 Task: Research Airbnb accommodation in Concepción de La Vega, Dominican Republic from 2nd November, 2023 to 9th November, 2023 for 5 adults. Place can be shared room with 2 bedrooms having 5 beds and 2 bathrooms. Property type can be flat. Amenities needed are: wifi, washing machine. Look for 4 properties as per requirement.
Action: Mouse moved to (535, 97)
Screenshot: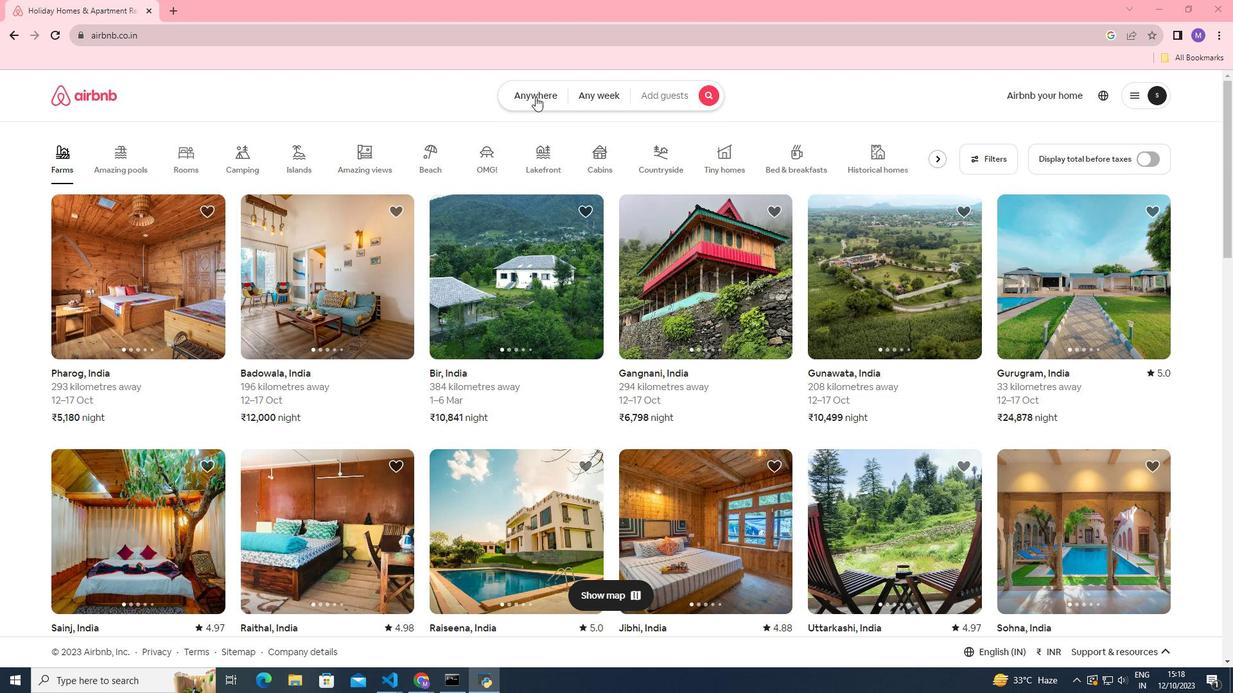 
Action: Mouse pressed left at (535, 97)
Screenshot: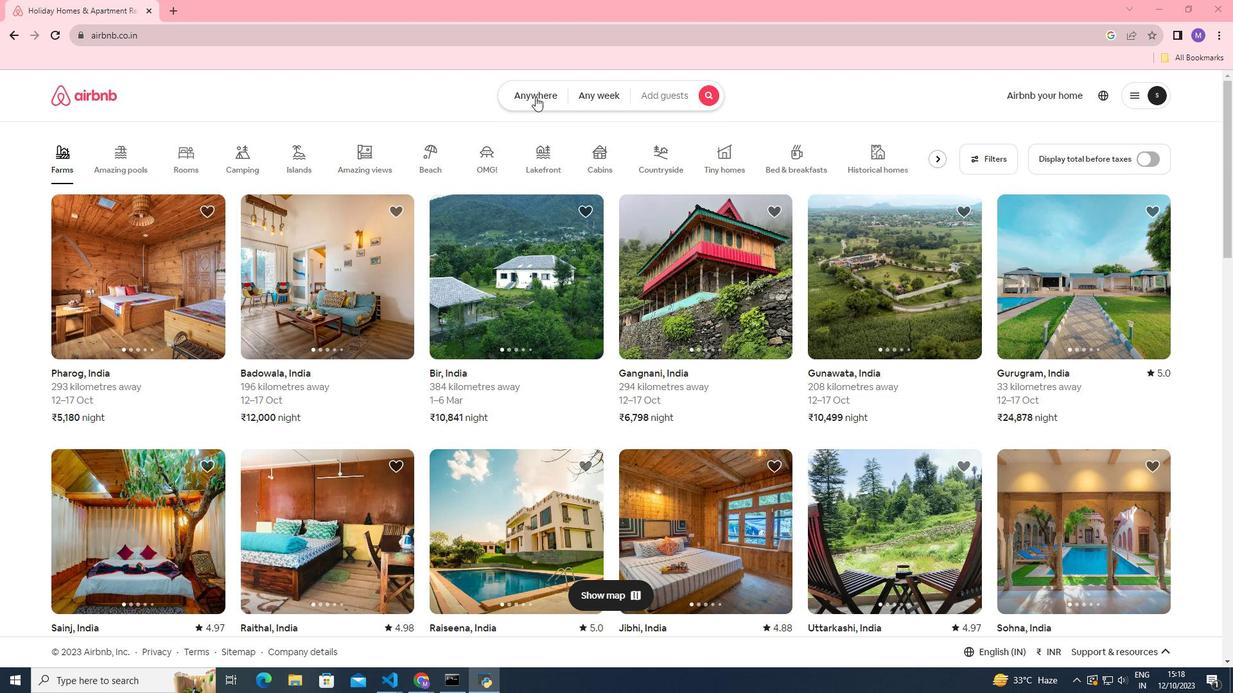 
Action: Mouse moved to (455, 147)
Screenshot: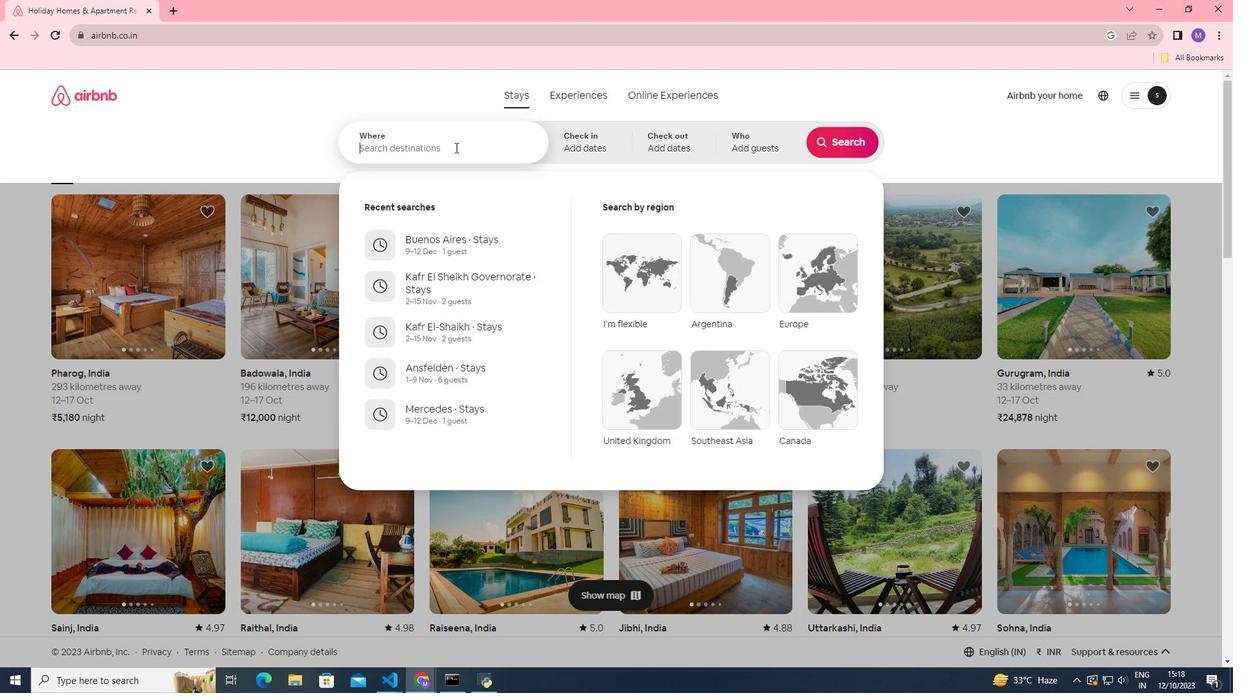 
Action: Mouse pressed left at (455, 147)
Screenshot: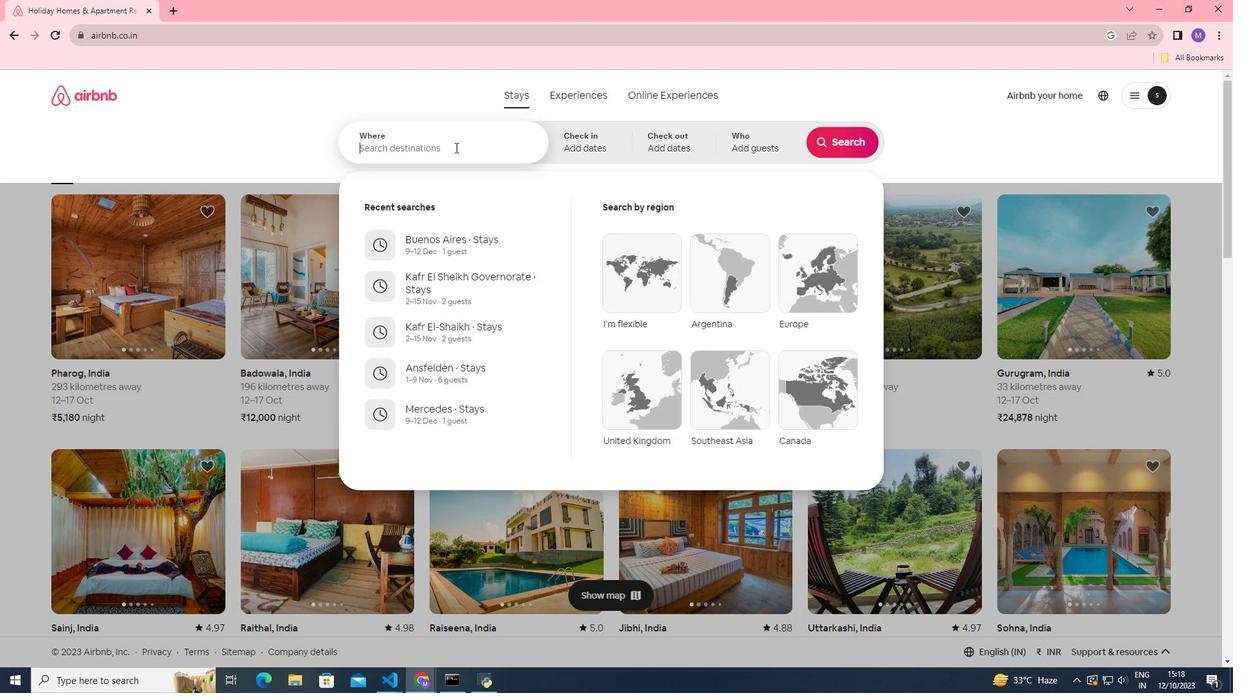
Action: Key pressed <Key.shift>Concepcion<Key.space>de<Key.space><Key.shift>La<Key.space><Key.shift>Vega,<Key.space><Key.shift>Dominican<Key.space><Key.shift><Key.shift><Key.shift><Key.shift><Key.shift><Key.shift><Key.shift><Key.shift><Key.shift><Key.shift><Key.shift><Key.shift>Republic
Screenshot: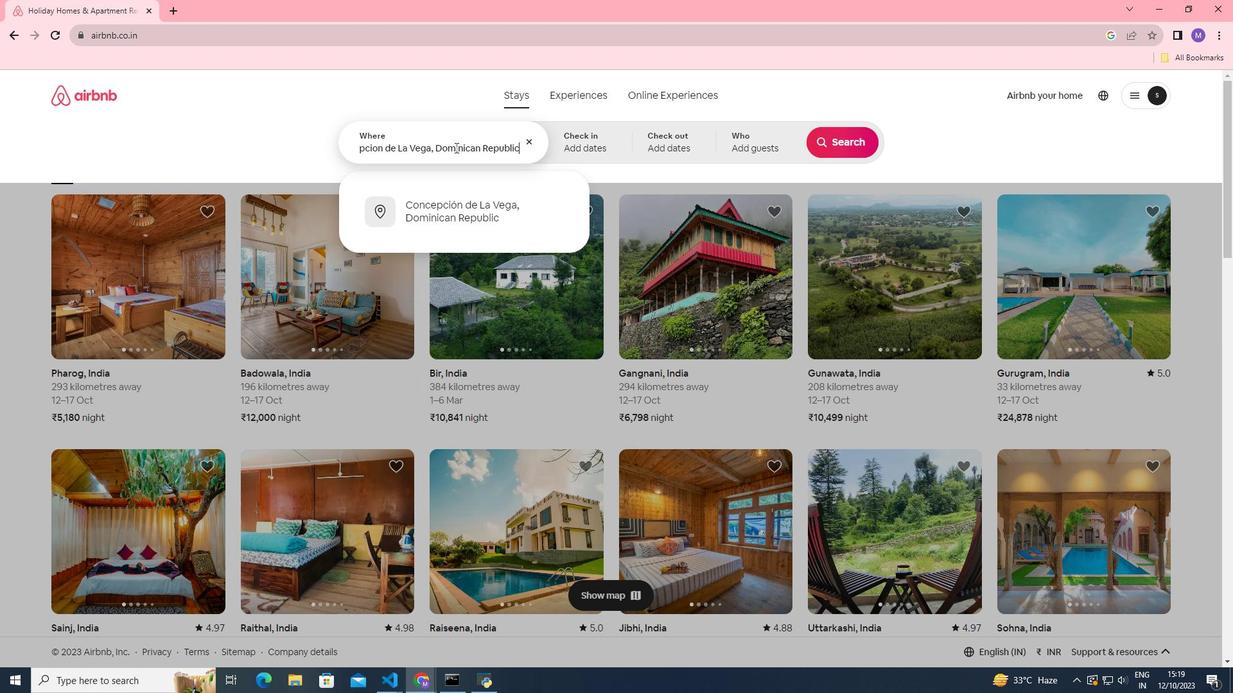 
Action: Mouse moved to (580, 138)
Screenshot: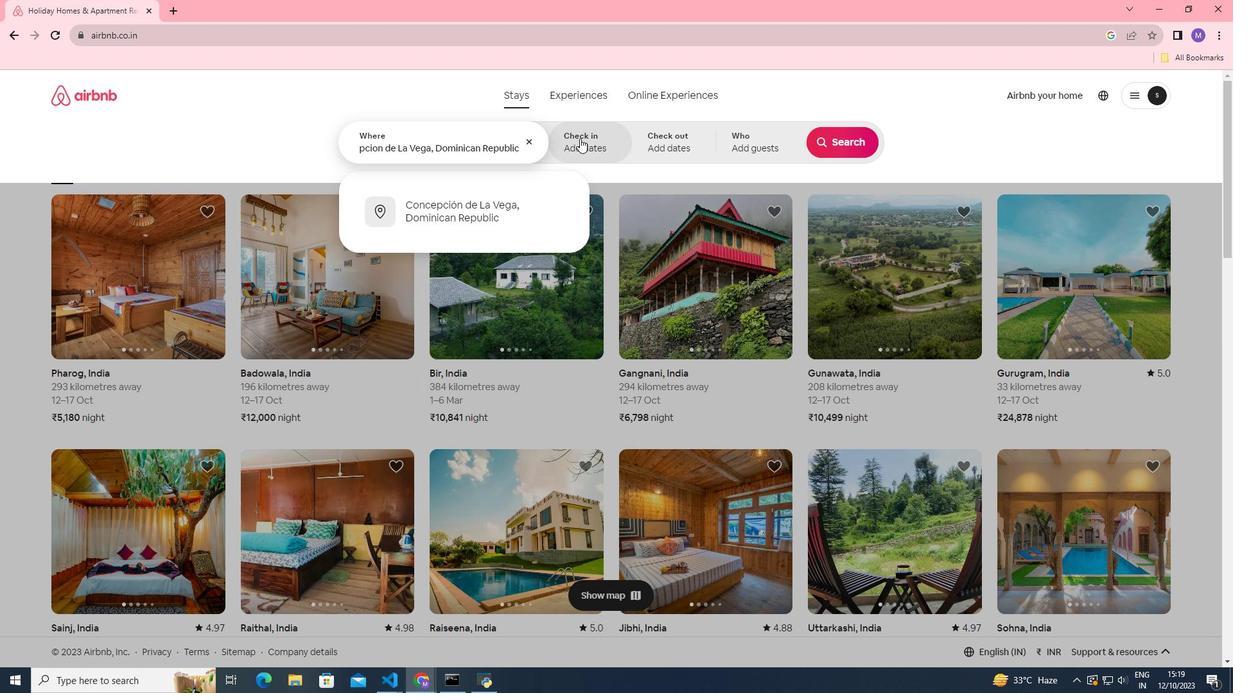 
Action: Mouse pressed left at (580, 138)
Screenshot: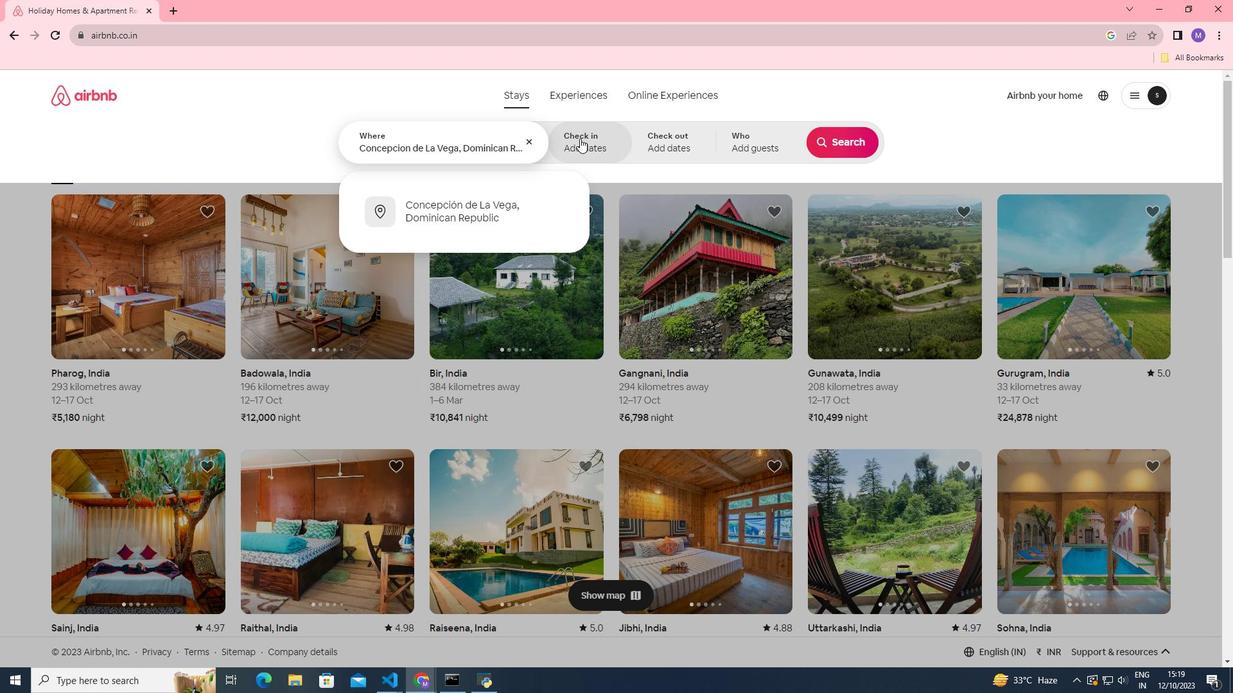 
Action: Mouse moved to (769, 301)
Screenshot: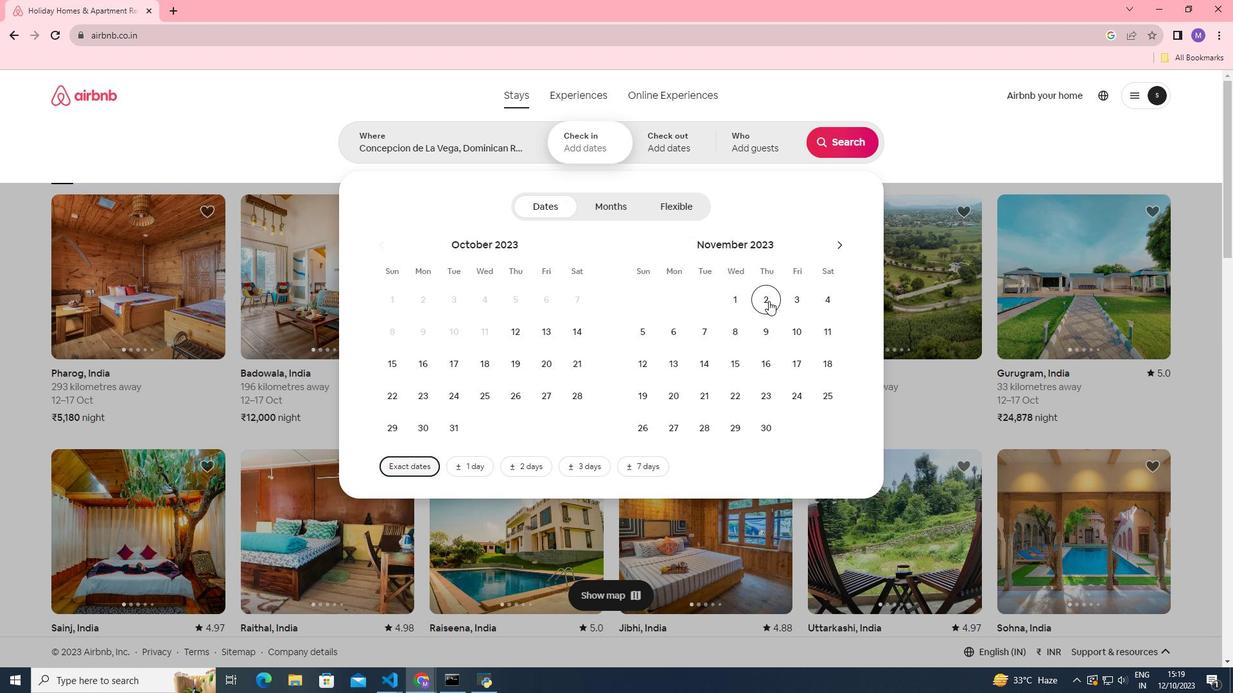 
Action: Mouse pressed left at (769, 301)
Screenshot: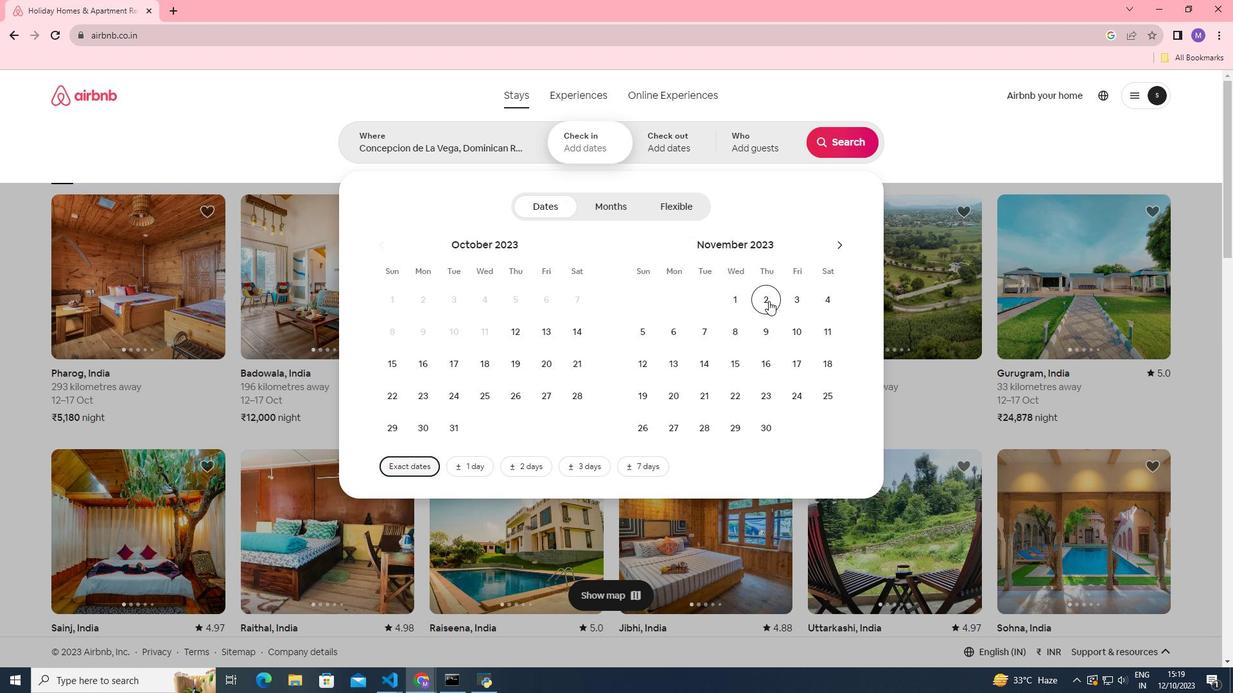 
Action: Mouse moved to (767, 334)
Screenshot: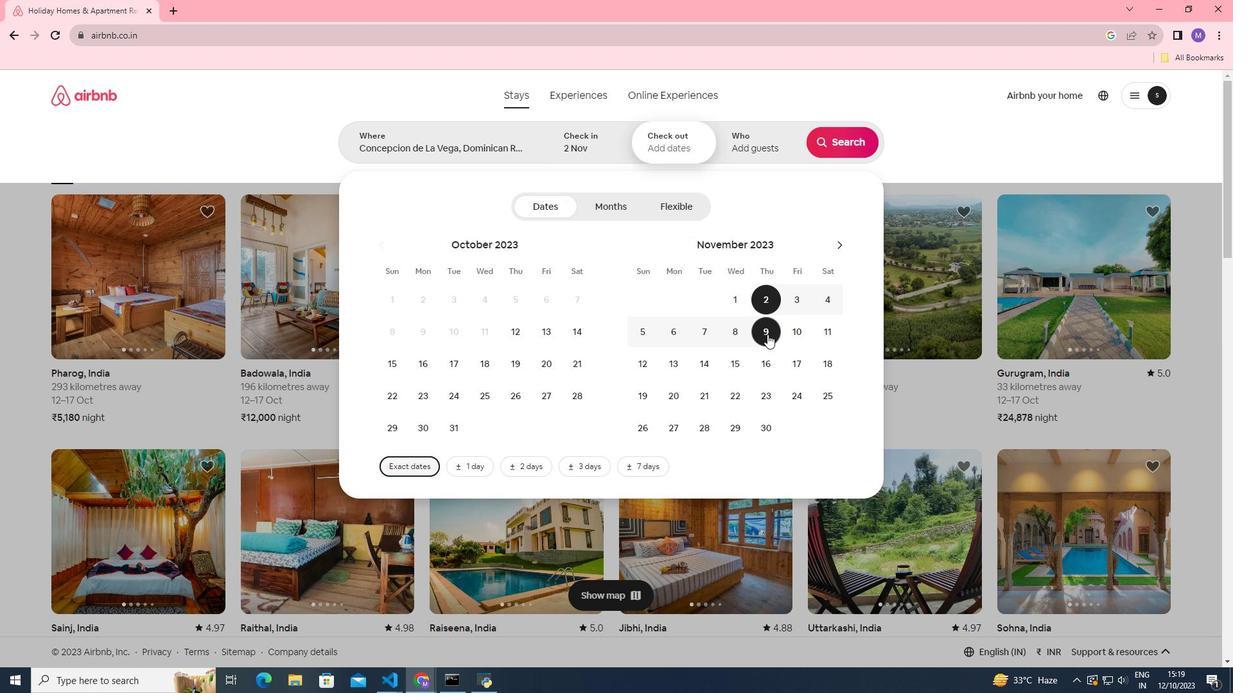
Action: Mouse pressed left at (767, 334)
Screenshot: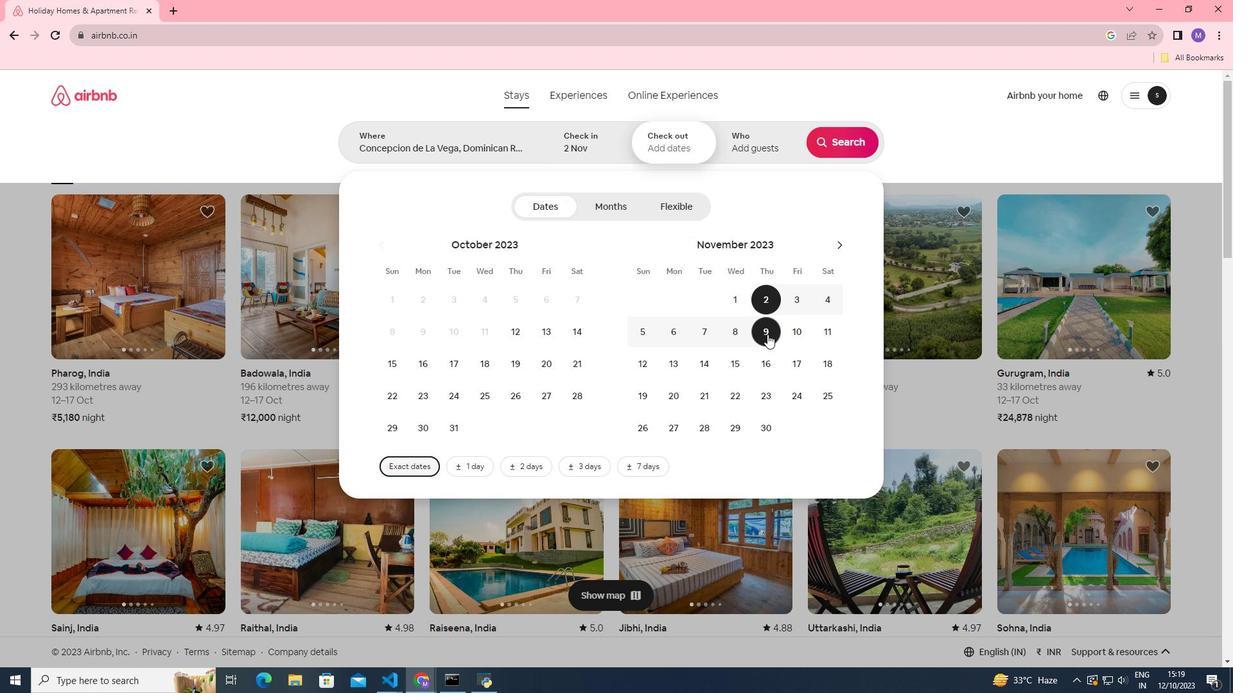 
Action: Mouse moved to (758, 147)
Screenshot: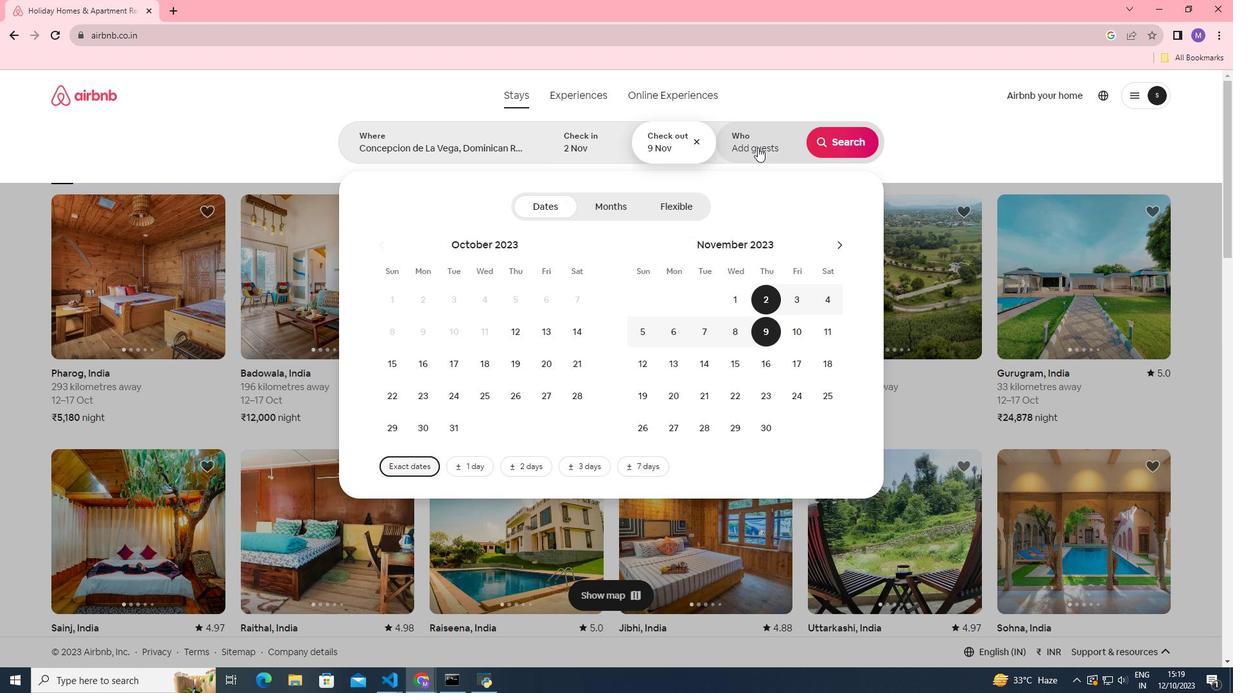 
Action: Mouse pressed left at (758, 147)
Screenshot: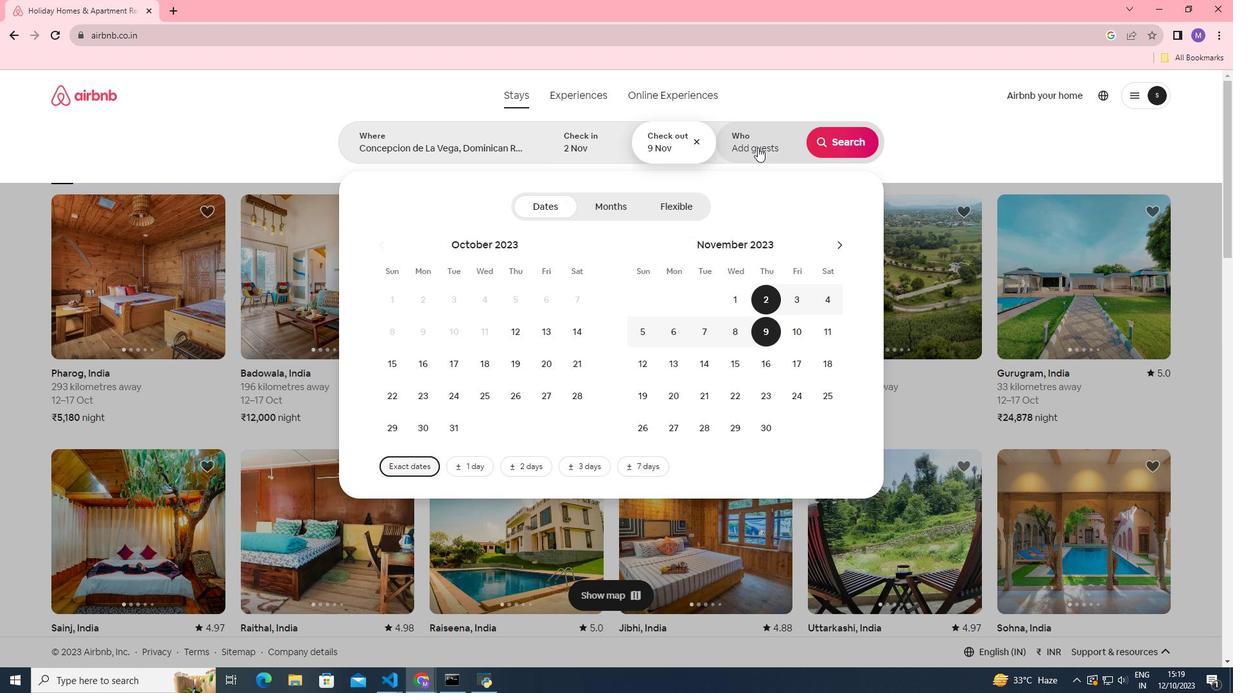 
Action: Mouse moved to (846, 217)
Screenshot: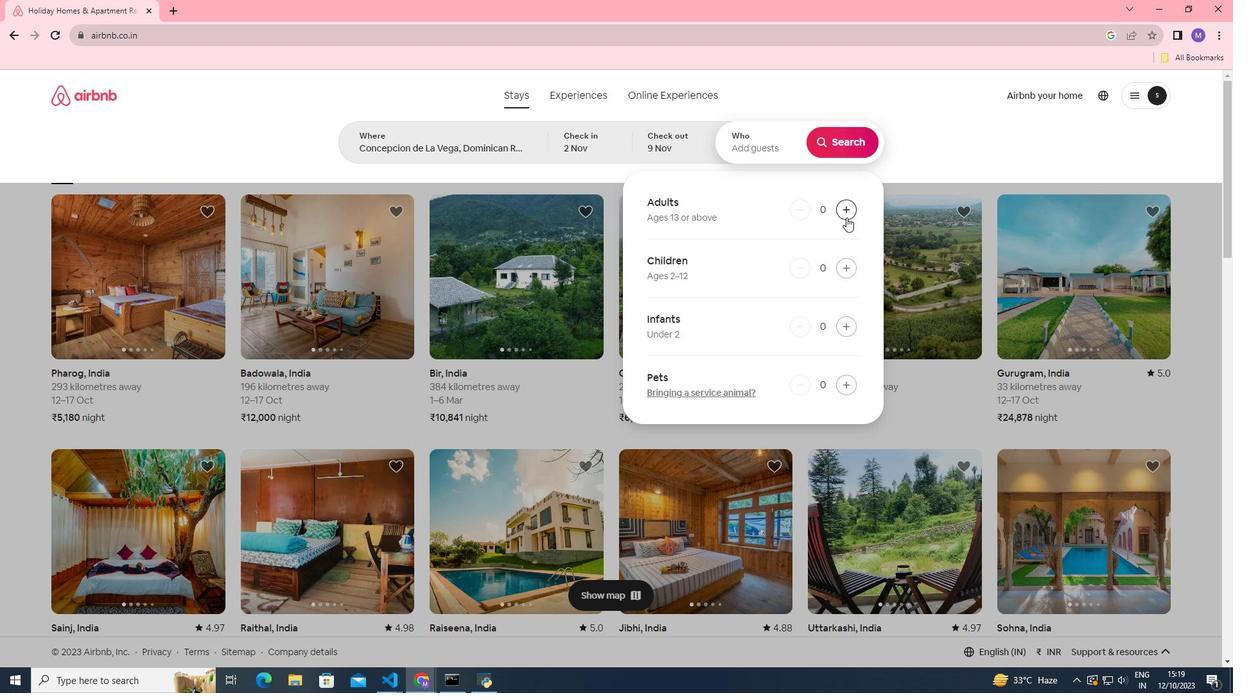 
Action: Mouse pressed left at (846, 217)
Screenshot: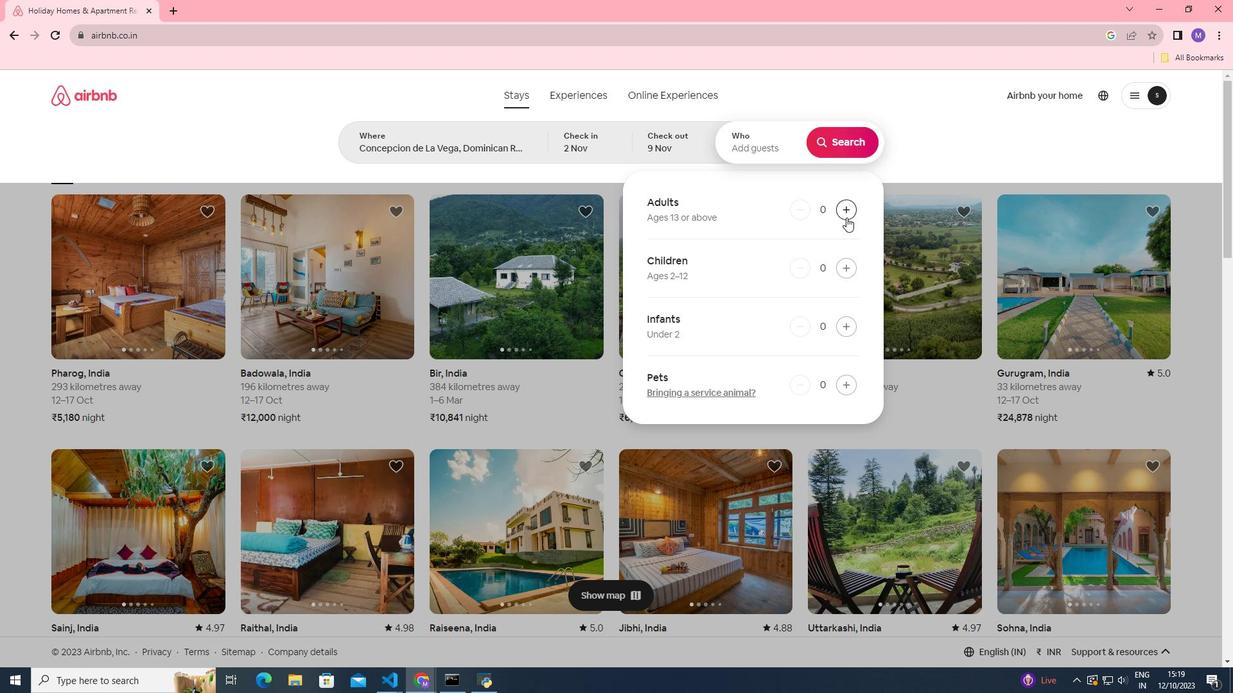 
Action: Mouse pressed left at (846, 217)
Screenshot: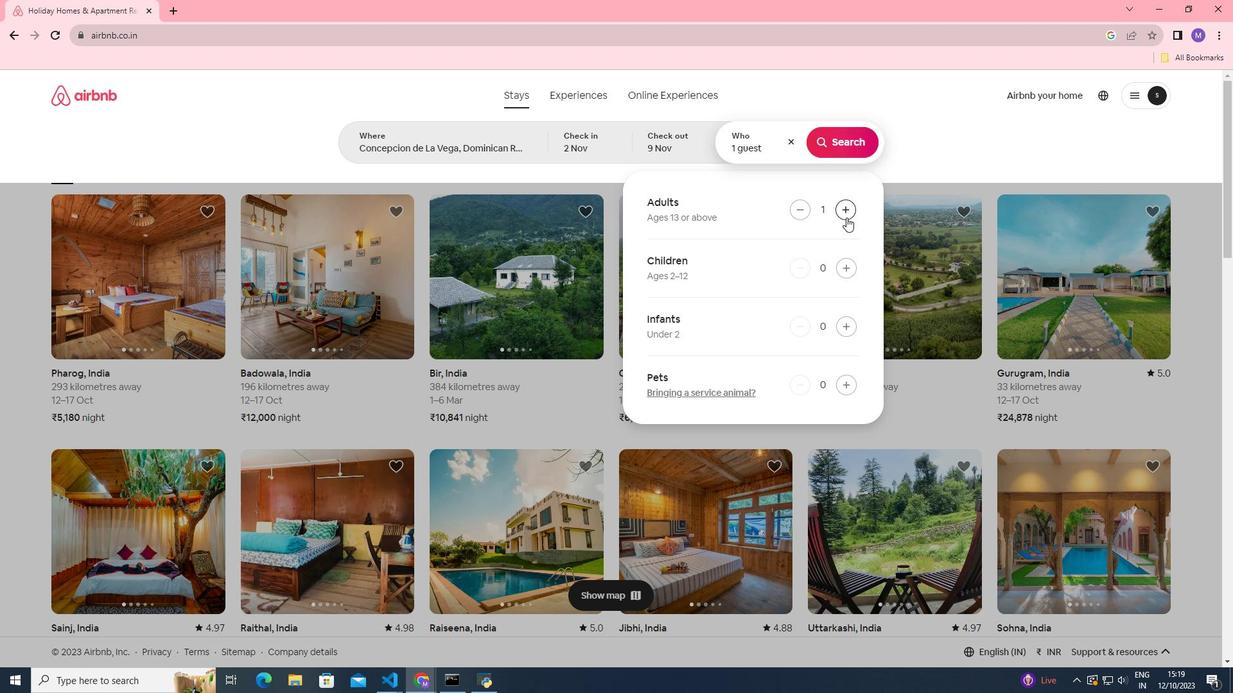 
Action: Mouse moved to (848, 208)
Screenshot: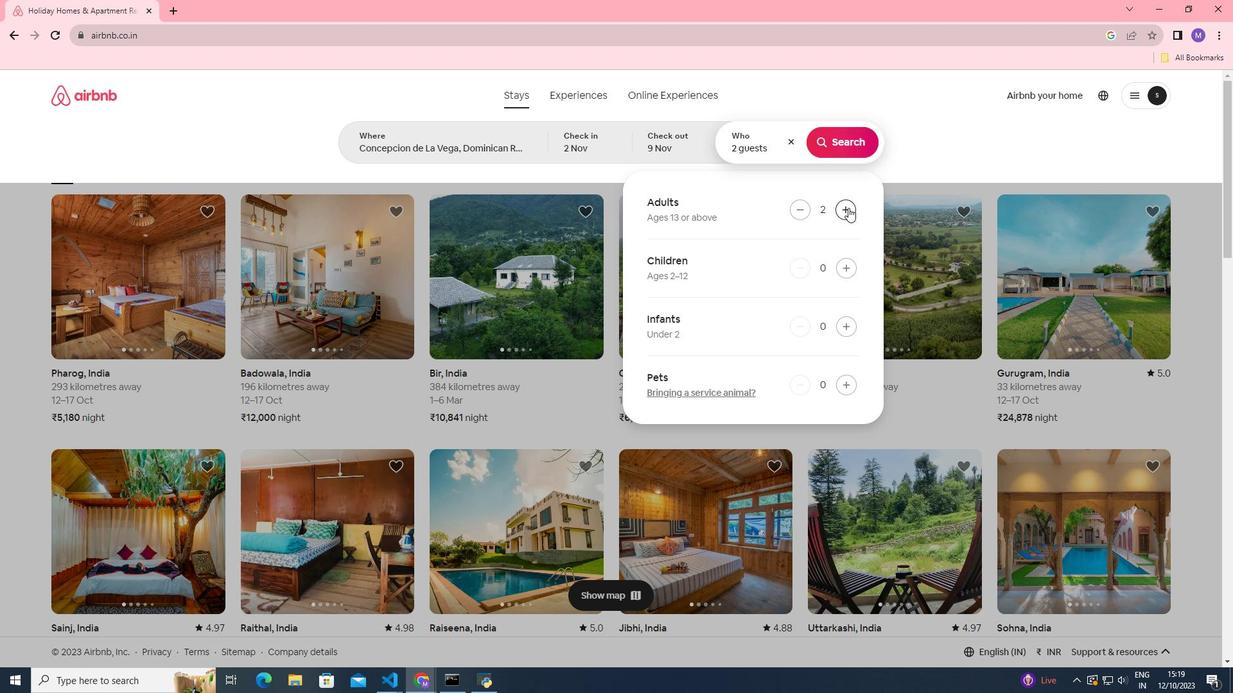 
Action: Mouse pressed left at (848, 208)
Screenshot: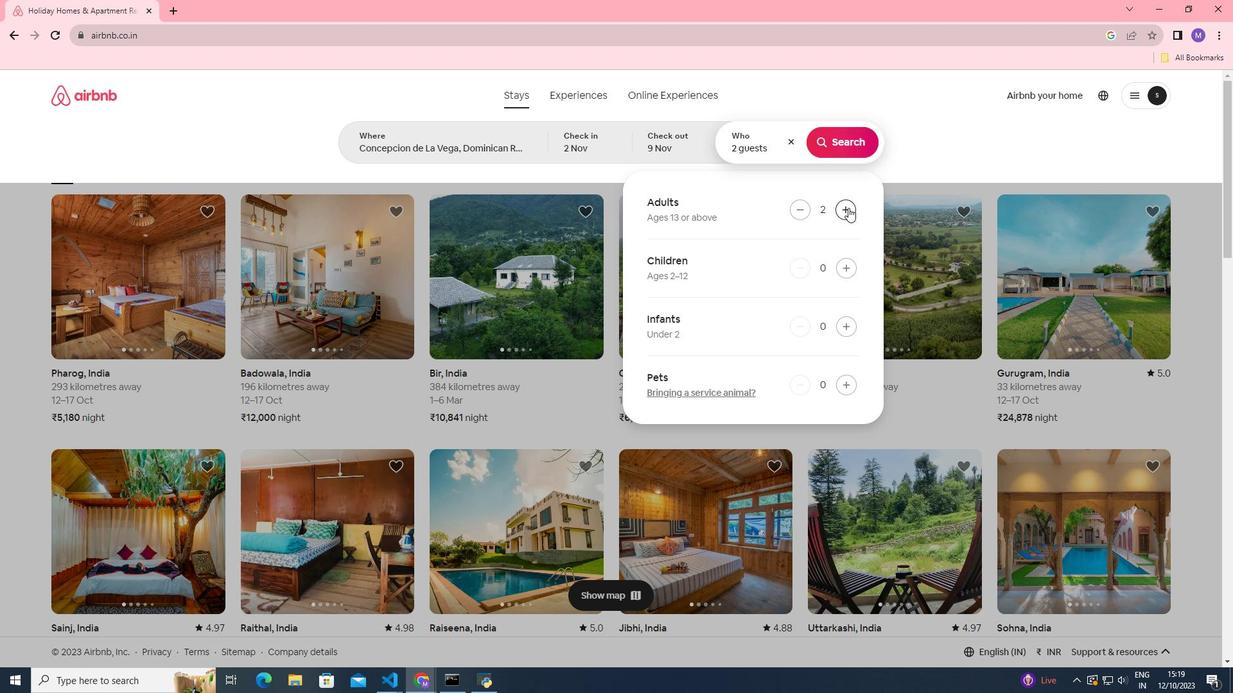 
Action: Mouse pressed left at (848, 208)
Screenshot: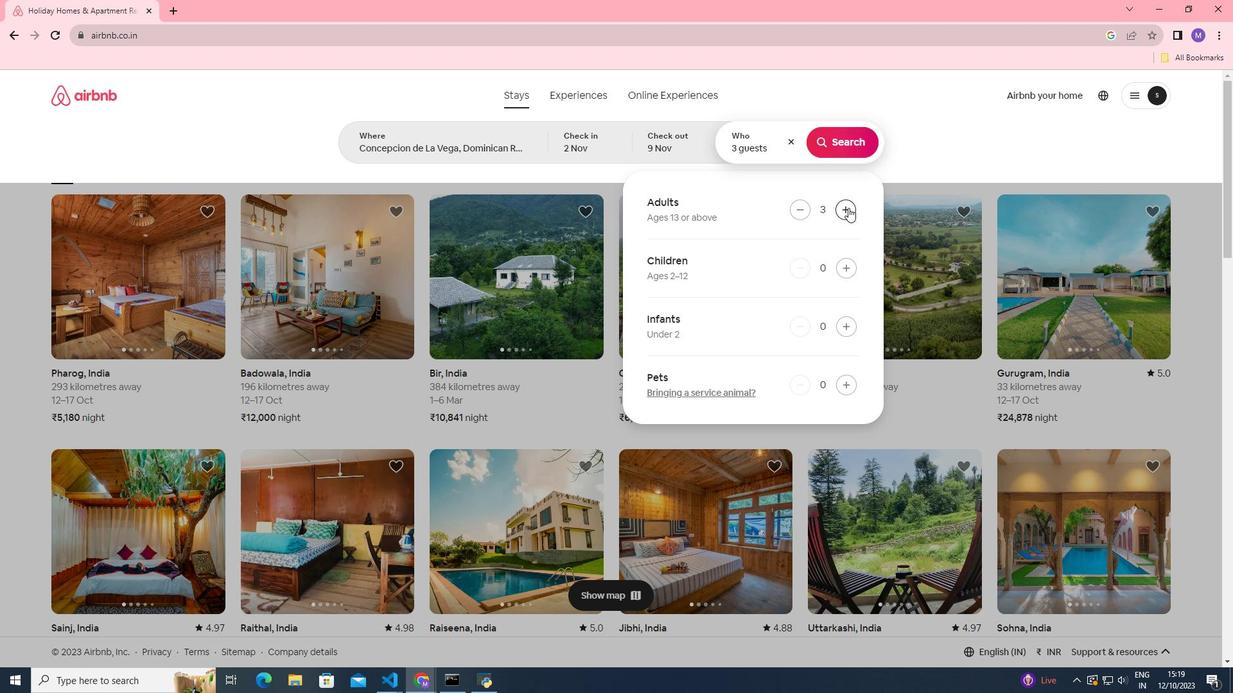 
Action: Mouse pressed left at (848, 208)
Screenshot: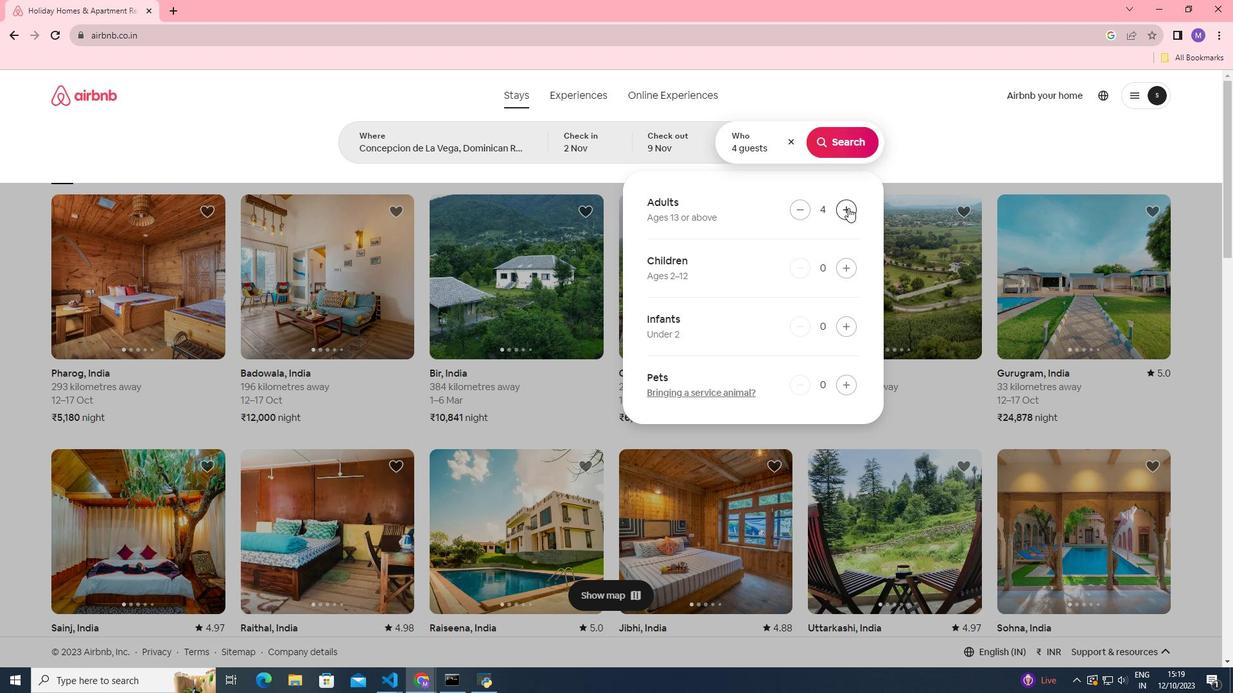 
Action: Mouse moved to (844, 143)
Screenshot: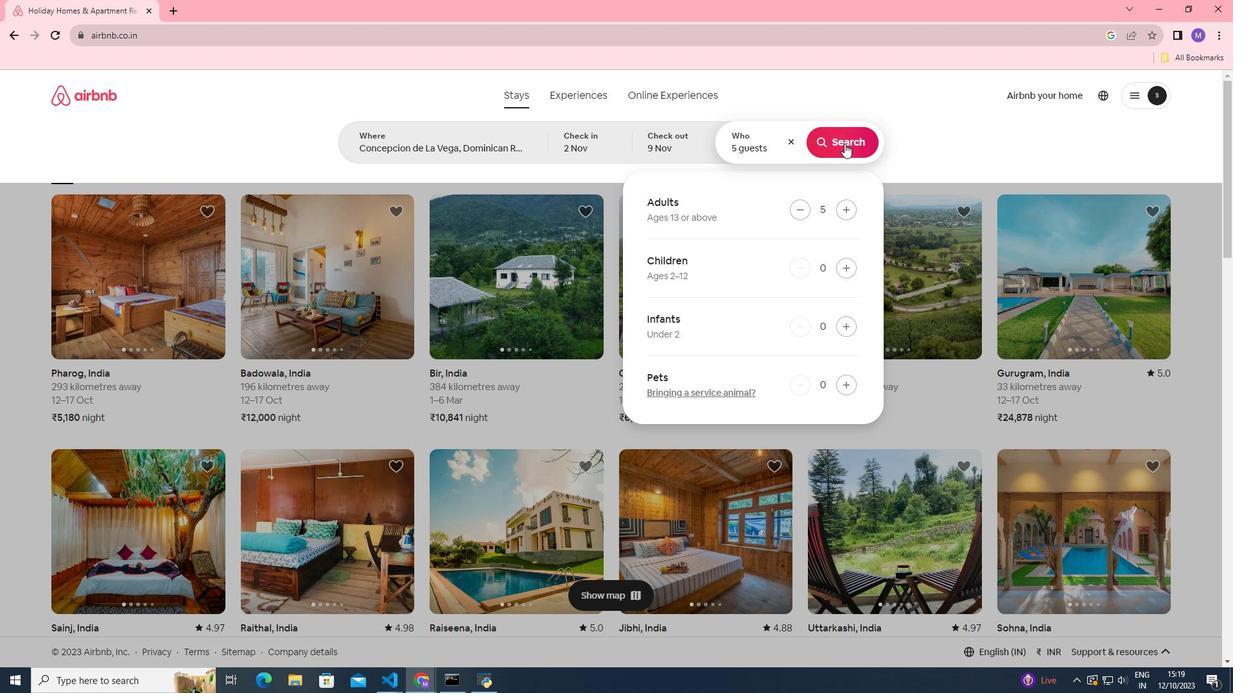 
Action: Mouse pressed left at (844, 143)
Screenshot: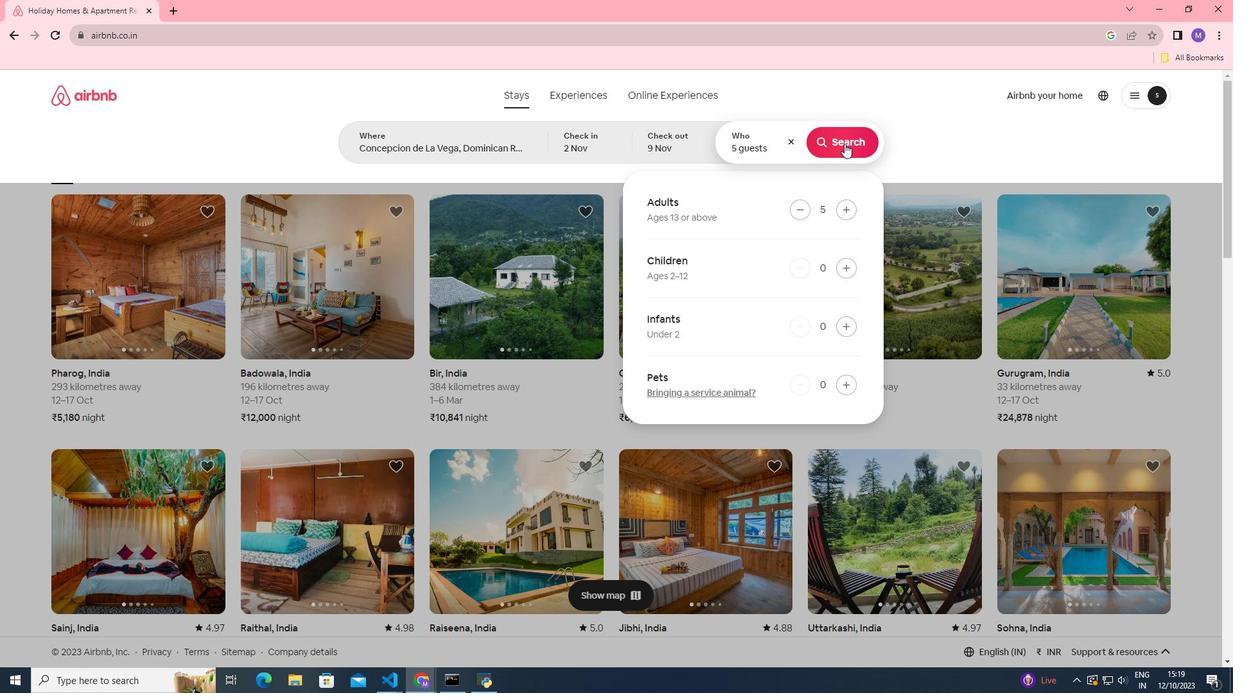 
Action: Mouse moved to (1020, 145)
Screenshot: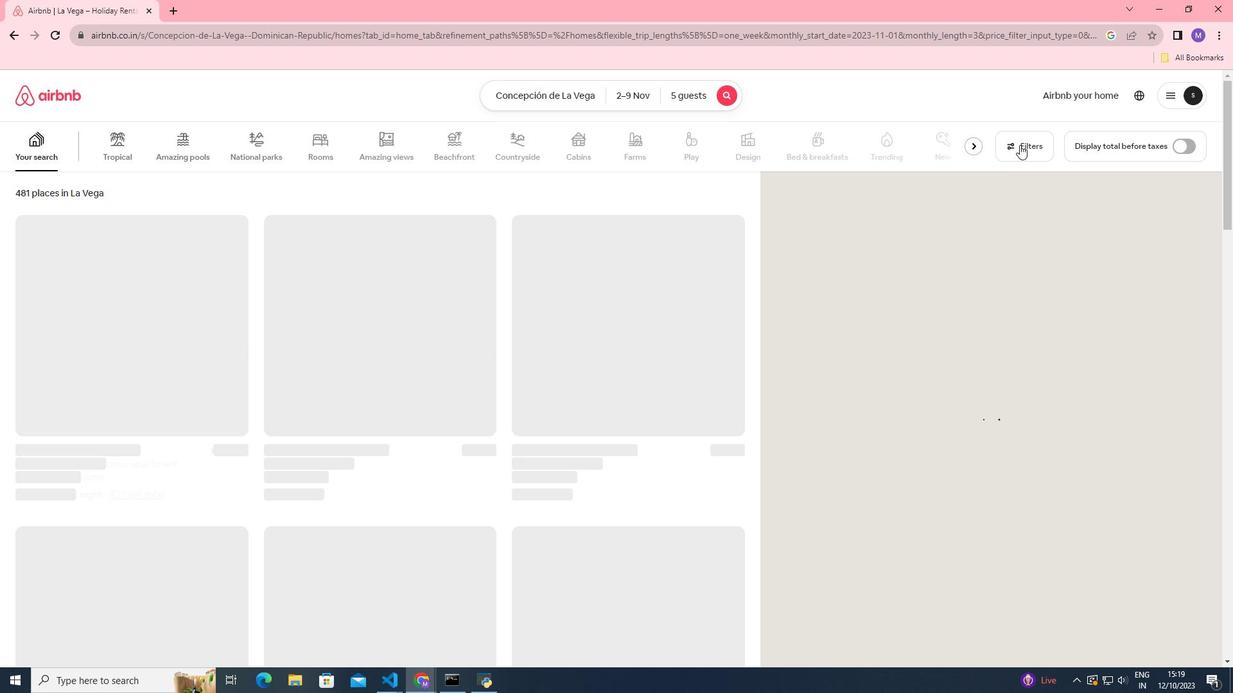 
Action: Mouse pressed left at (1020, 145)
Screenshot: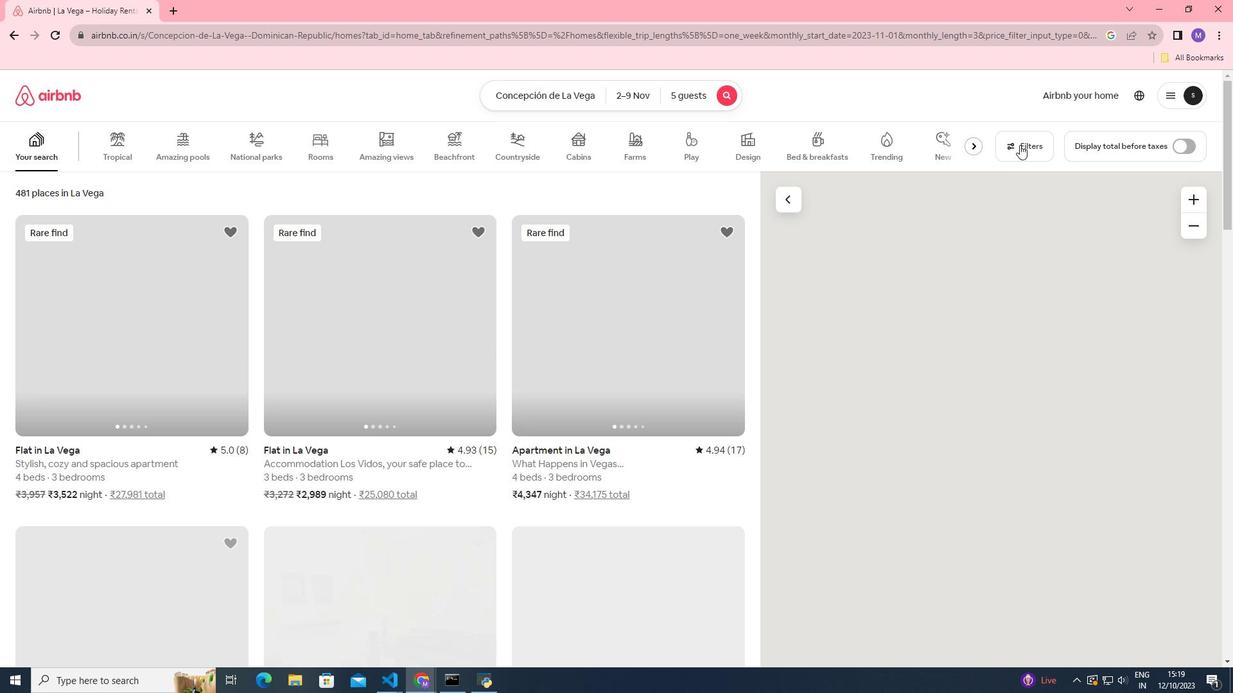 
Action: Mouse pressed left at (1020, 145)
Screenshot: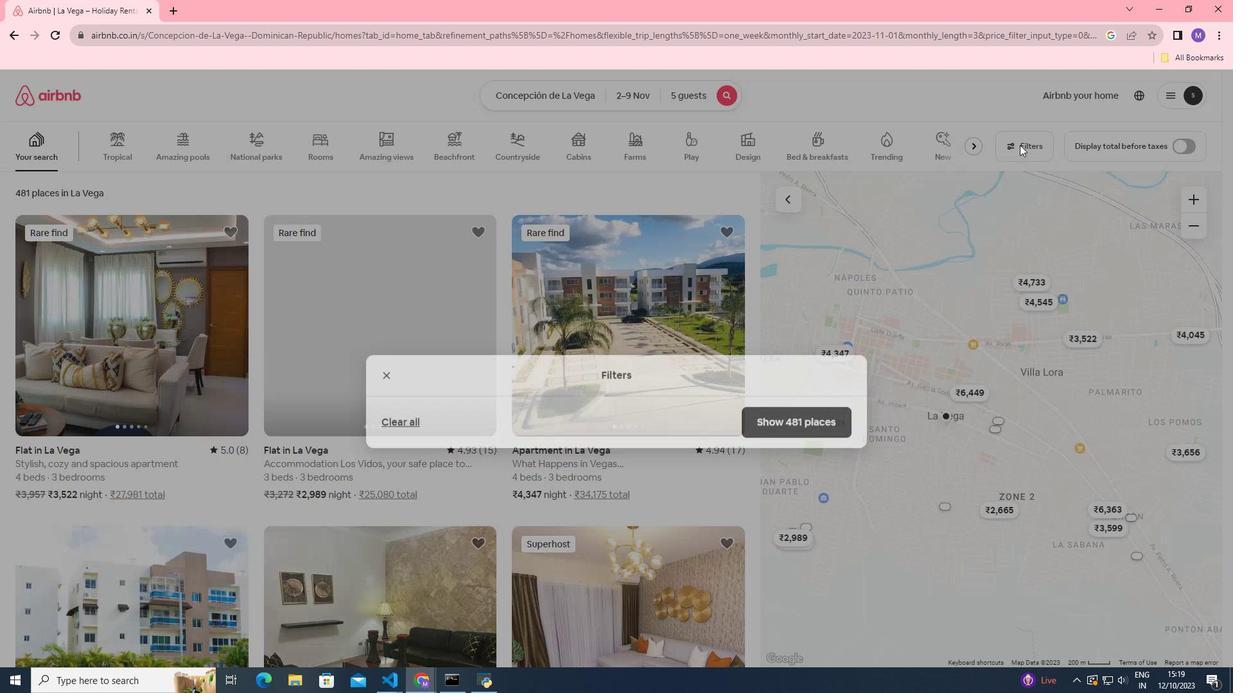 
Action: Mouse pressed left at (1020, 145)
Screenshot: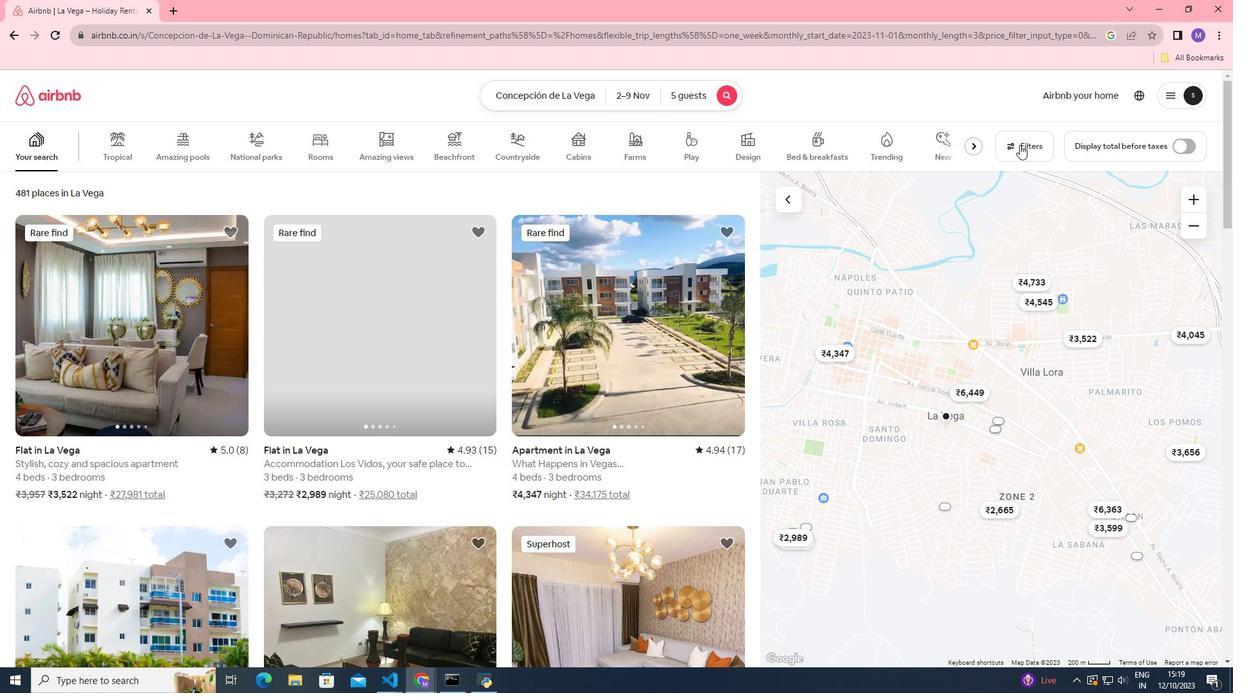 
Action: Mouse moved to (635, 435)
Screenshot: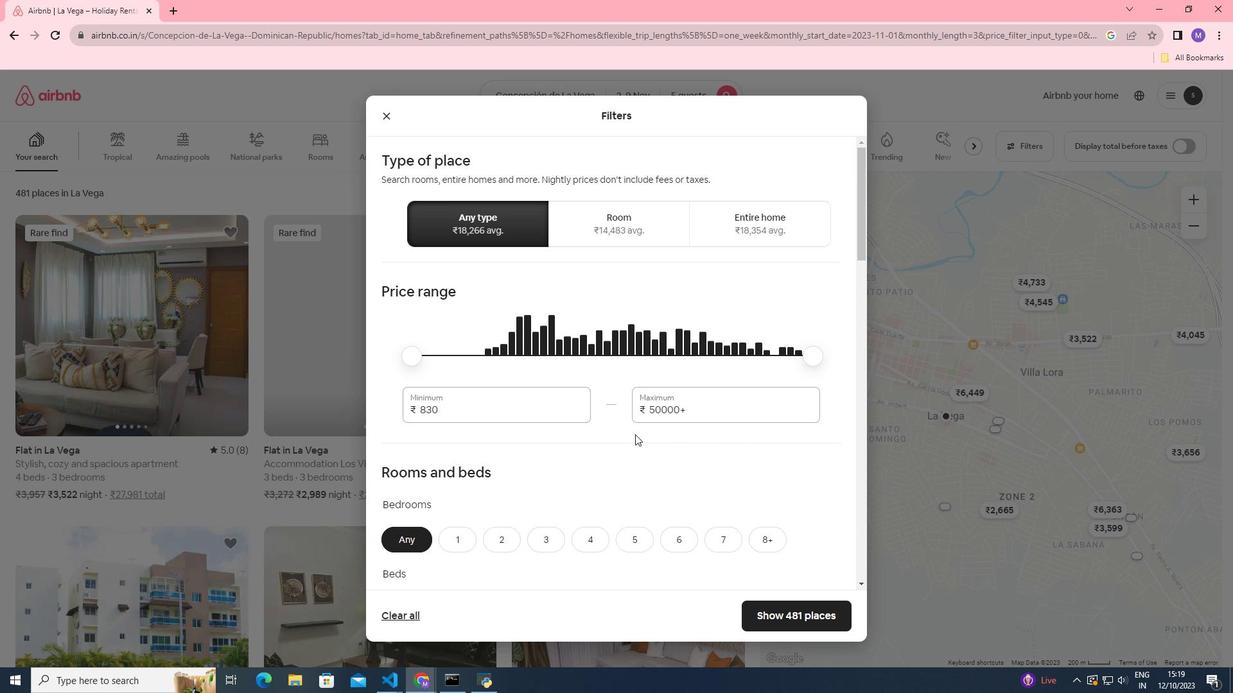 
Action: Mouse scrolled (635, 434) with delta (0, 0)
Screenshot: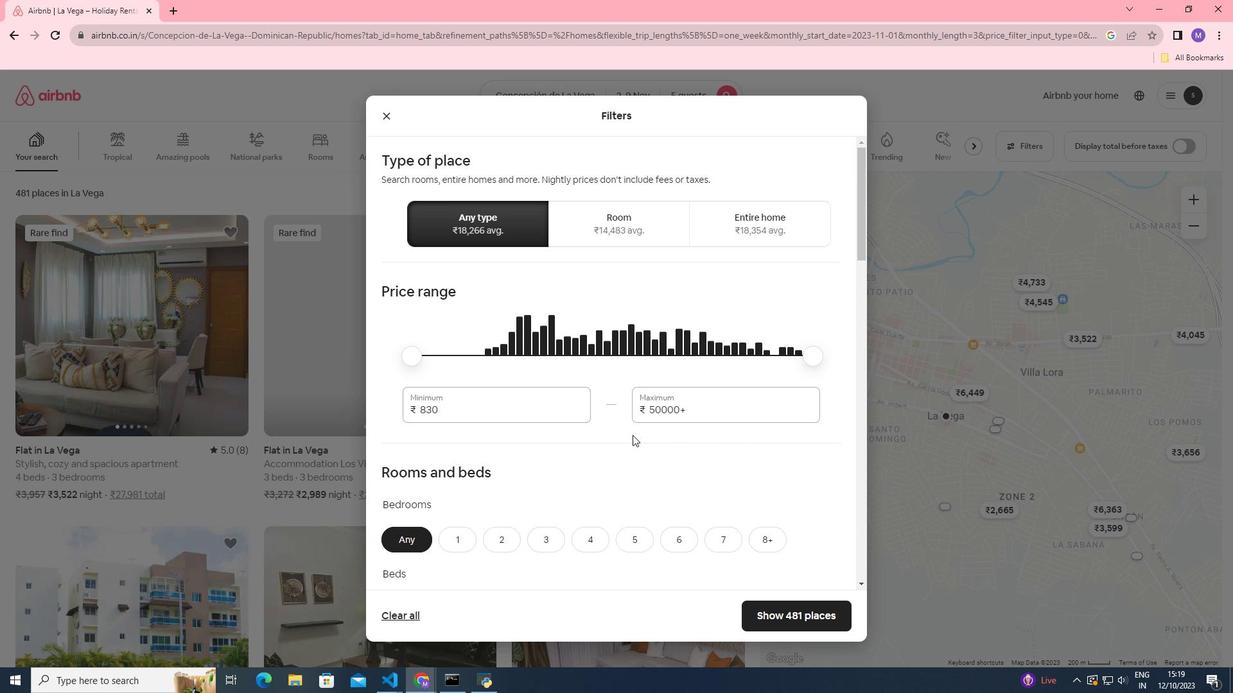 
Action: Mouse moved to (609, 438)
Screenshot: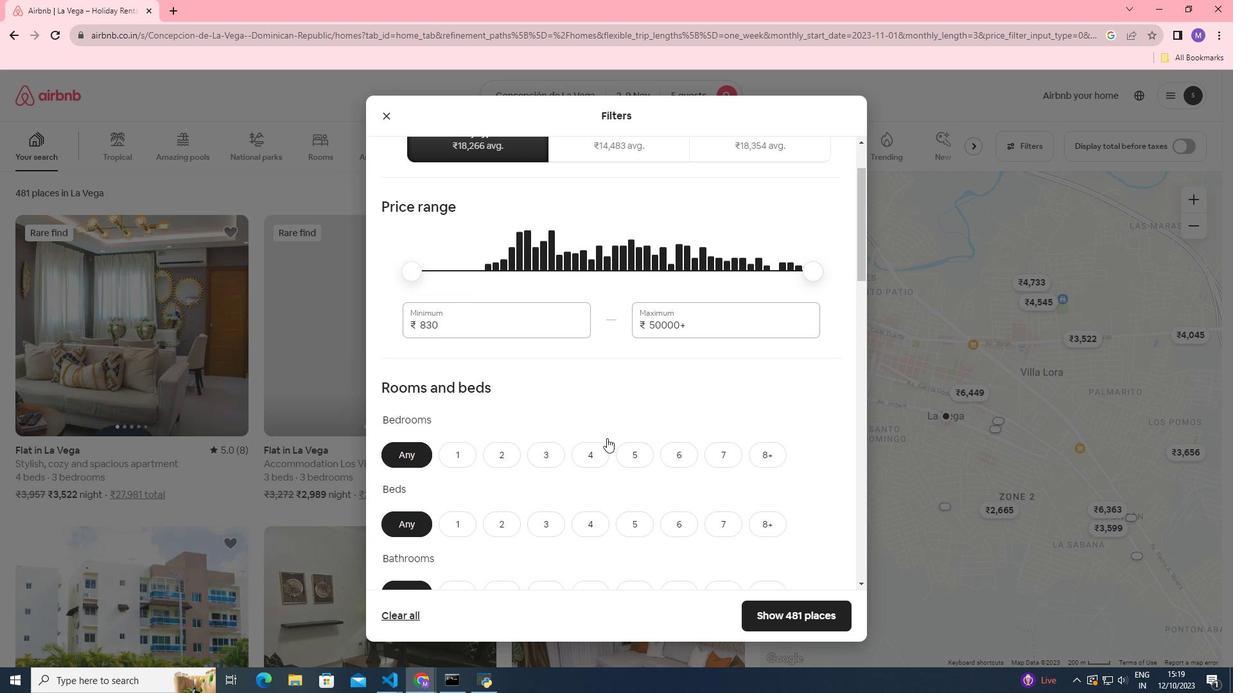 
Action: Mouse scrolled (609, 438) with delta (0, 0)
Screenshot: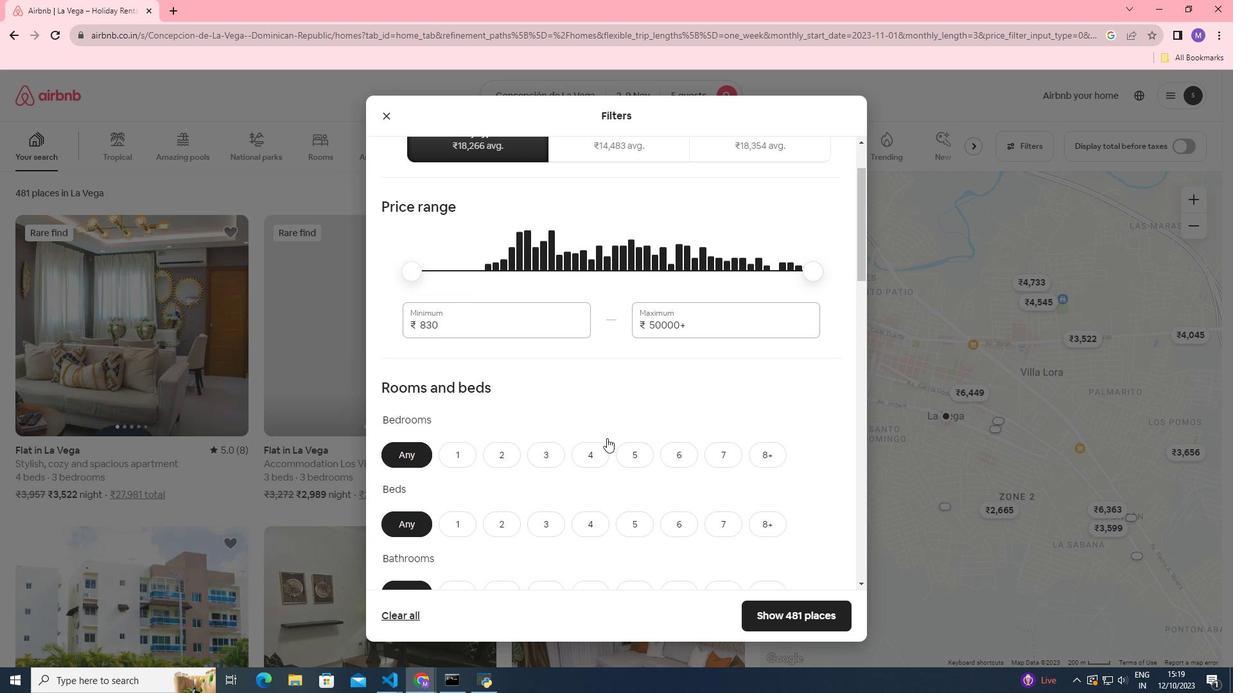 
Action: Mouse moved to (506, 408)
Screenshot: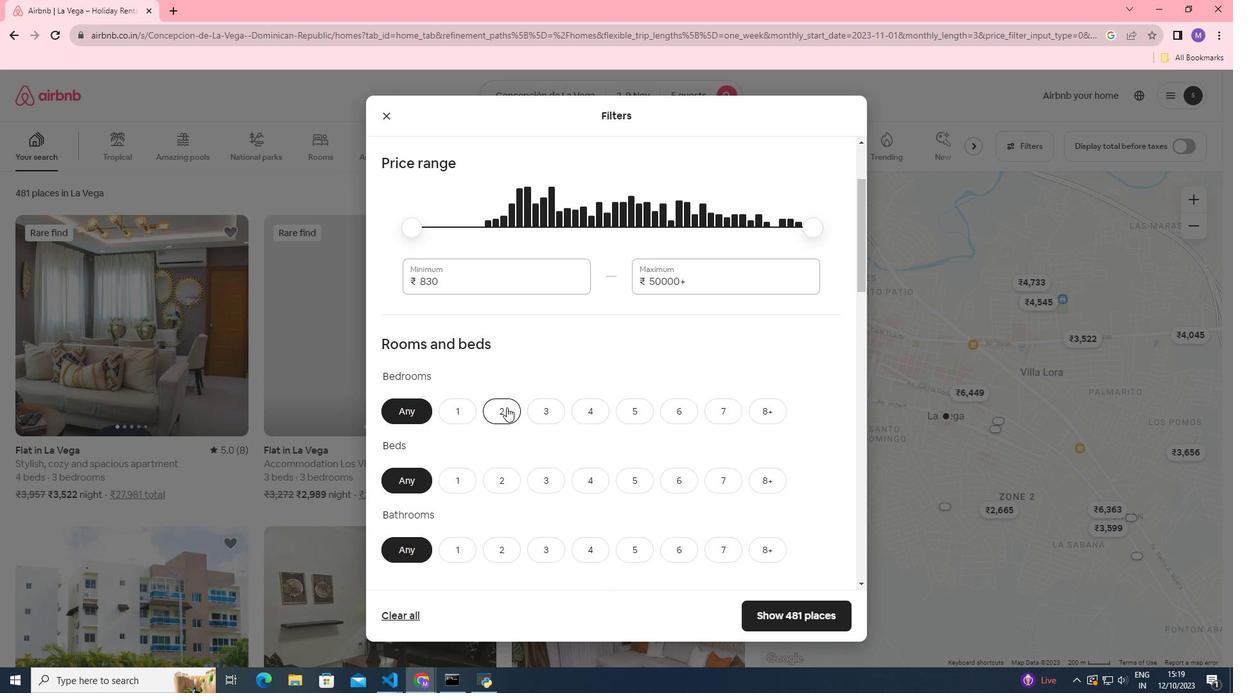 
Action: Mouse pressed left at (506, 408)
Screenshot: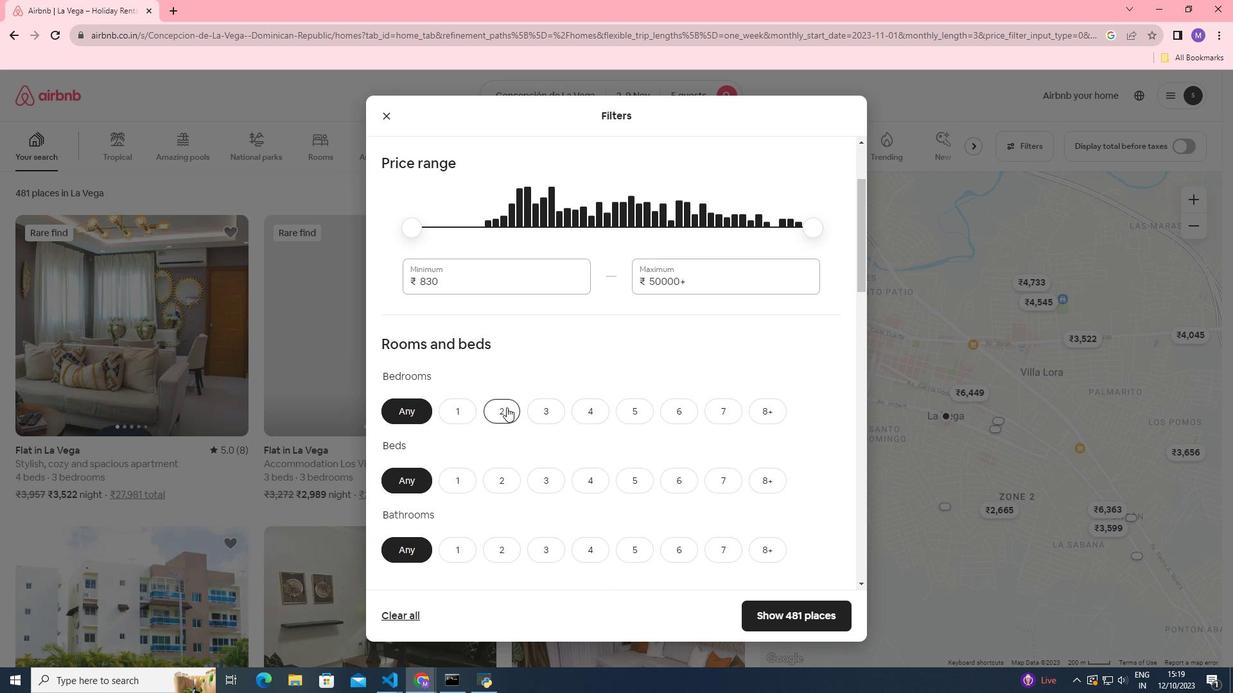 
Action: Mouse moved to (629, 481)
Screenshot: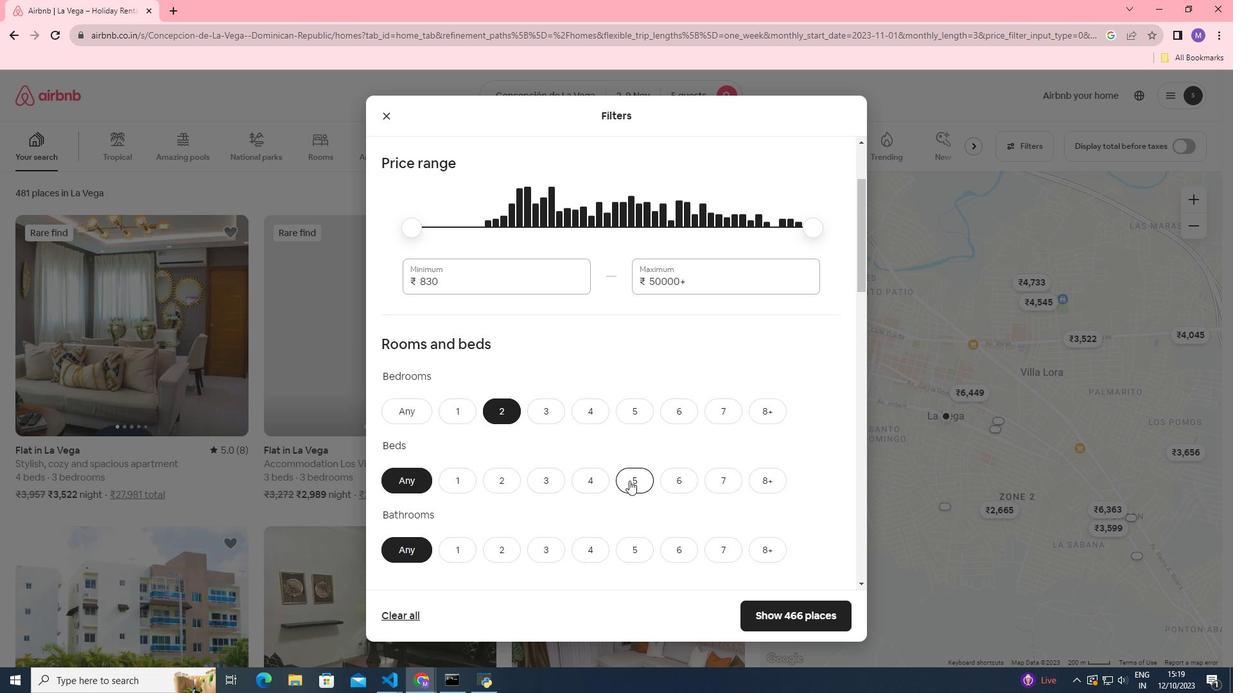 
Action: Mouse pressed left at (629, 481)
Screenshot: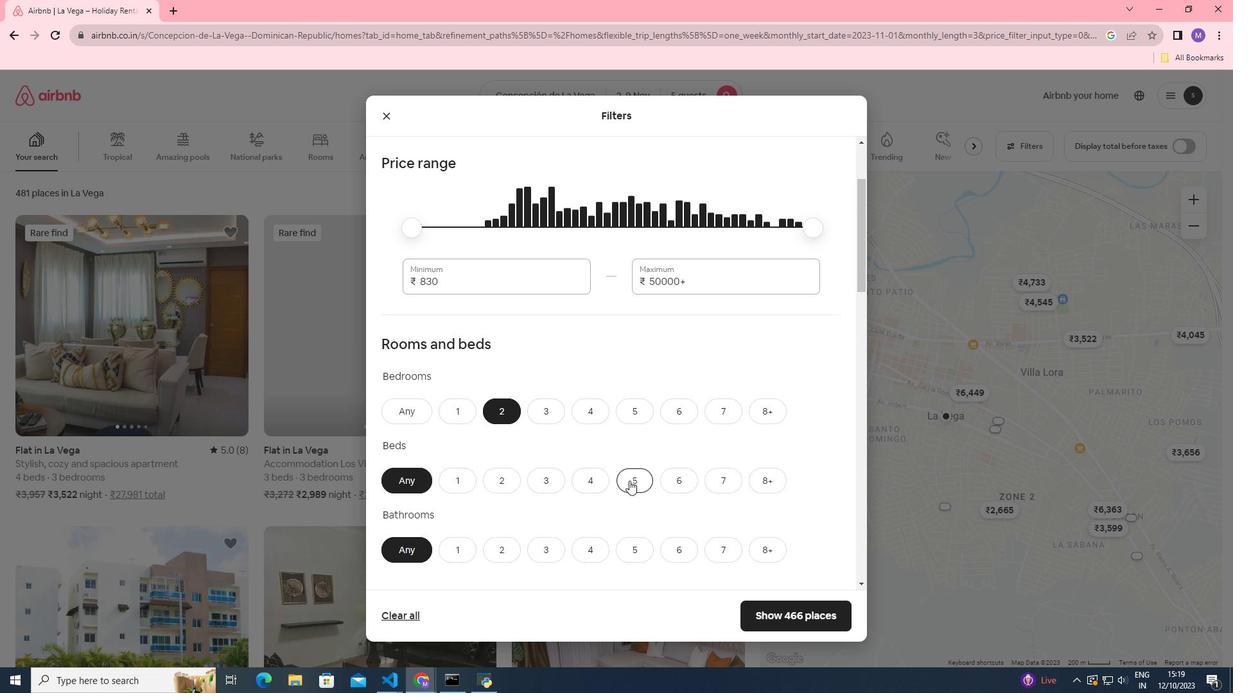 
Action: Mouse moved to (630, 445)
Screenshot: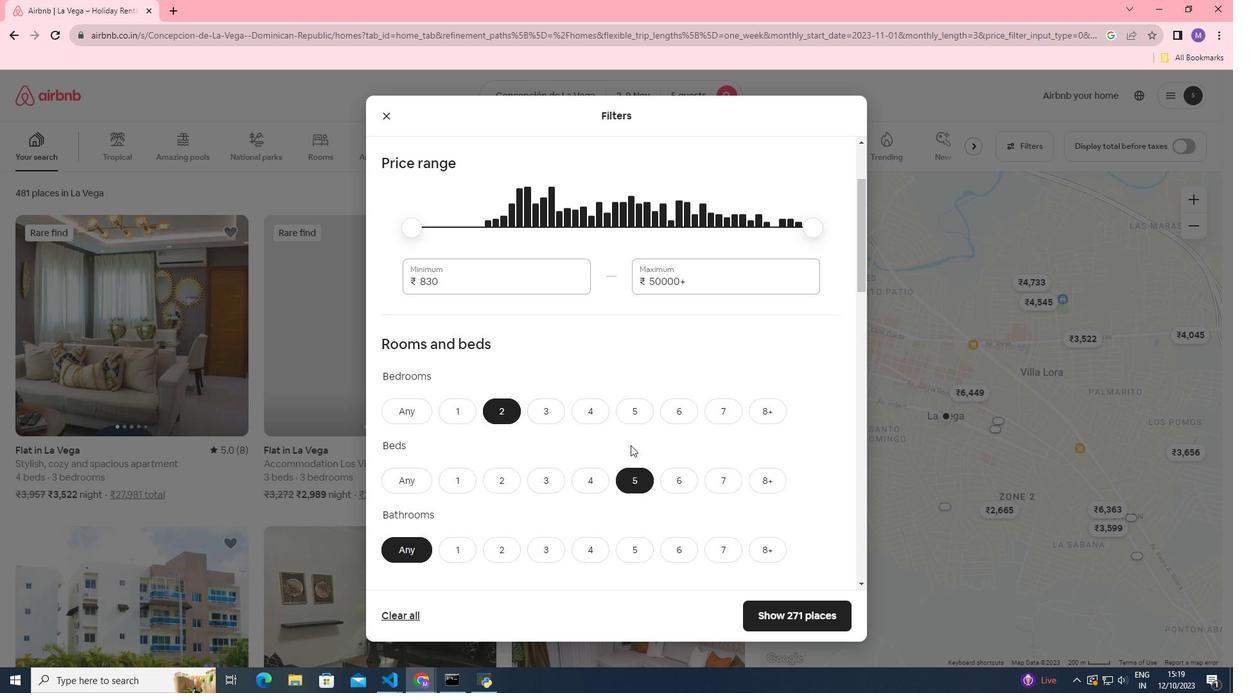 
Action: Mouse scrolled (630, 445) with delta (0, 0)
Screenshot: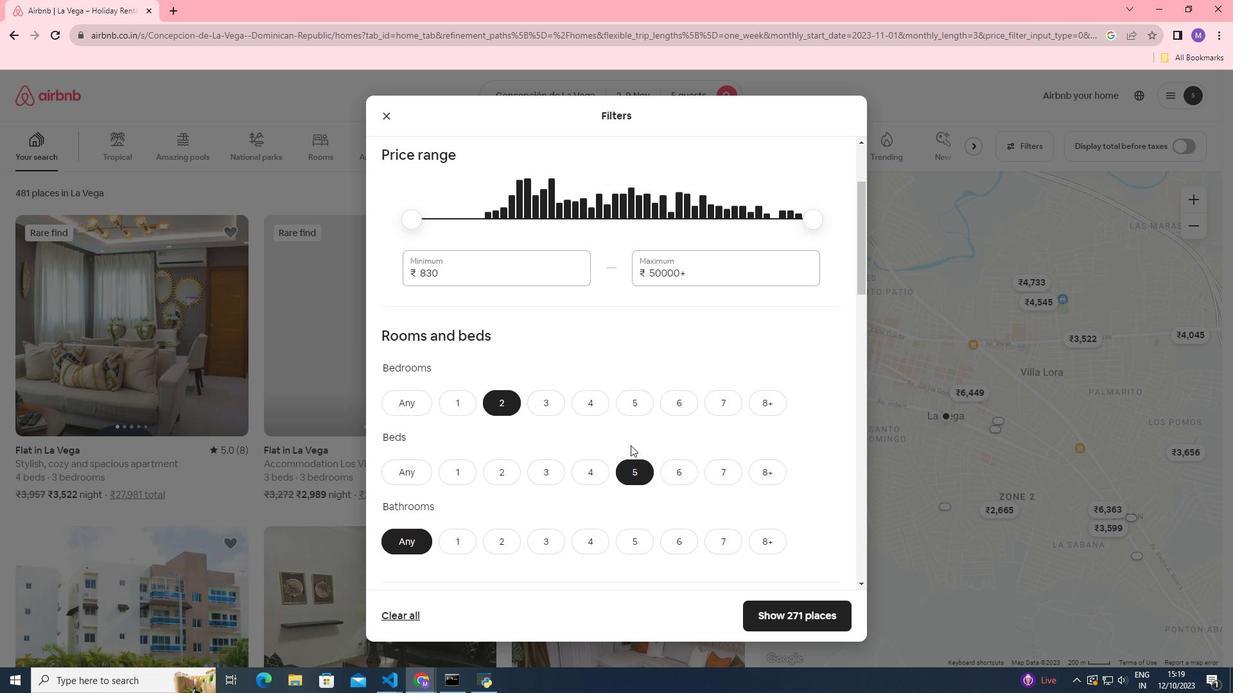 
Action: Mouse moved to (506, 490)
Screenshot: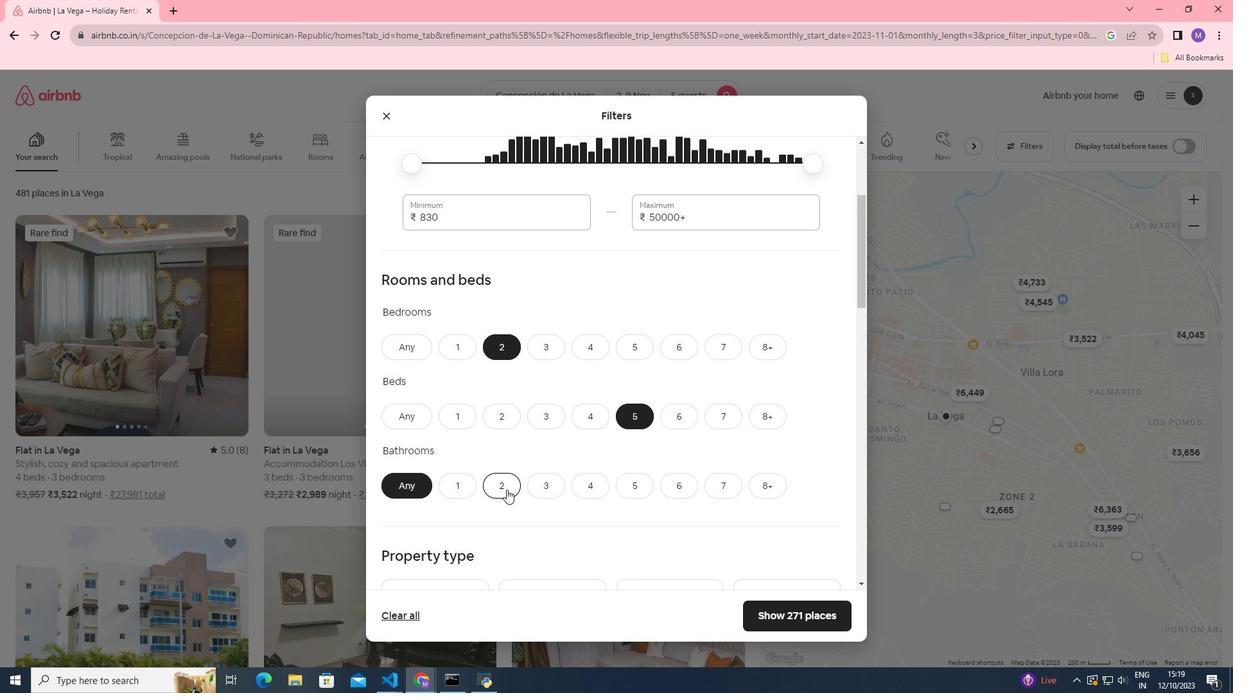
Action: Mouse pressed left at (506, 490)
Screenshot: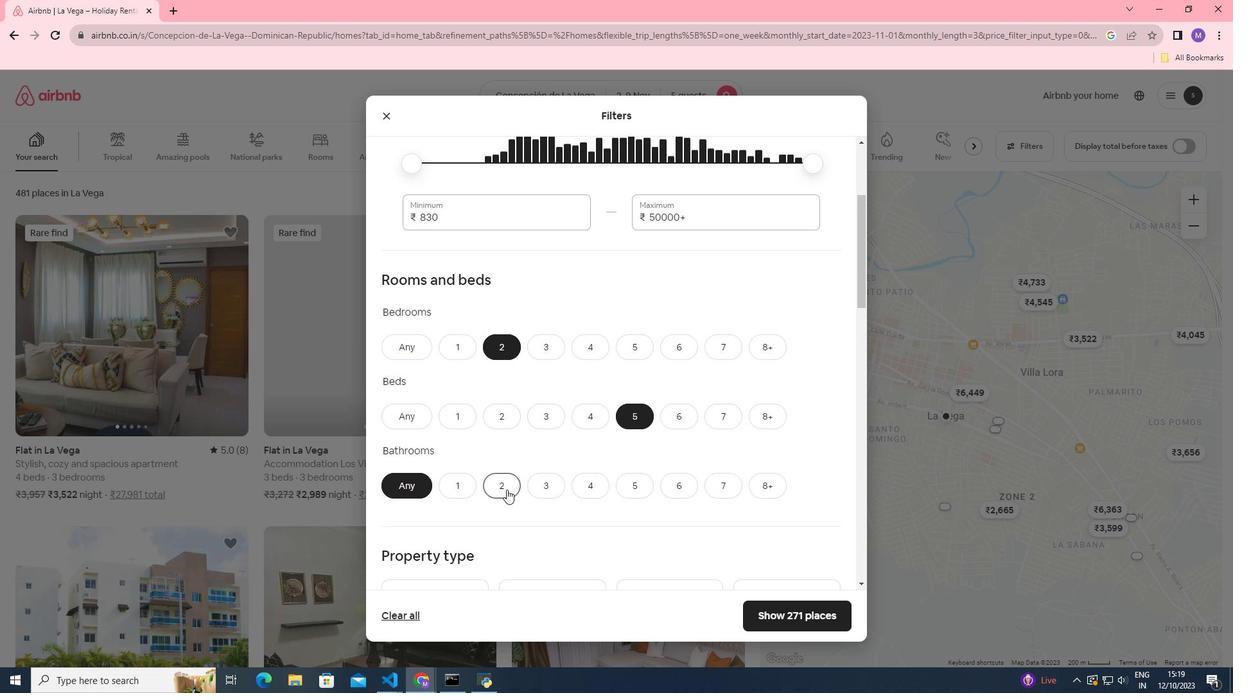 
Action: Mouse moved to (654, 507)
Screenshot: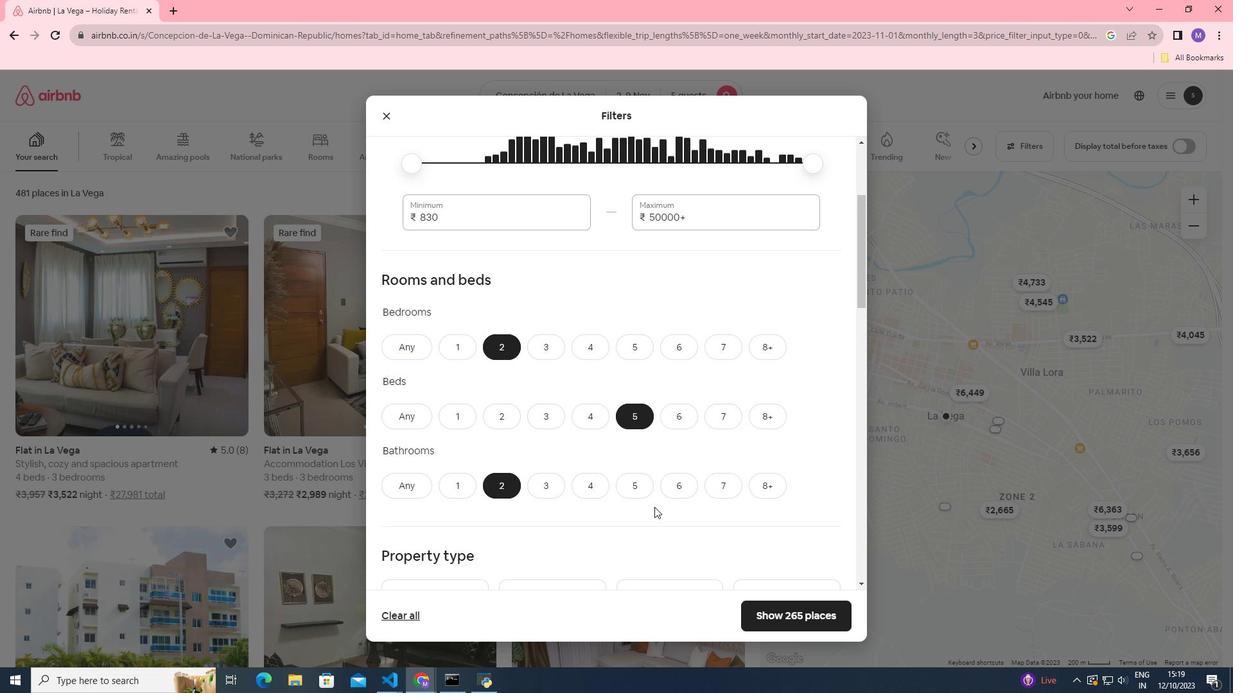 
Action: Mouse scrolled (654, 506) with delta (0, 0)
Screenshot: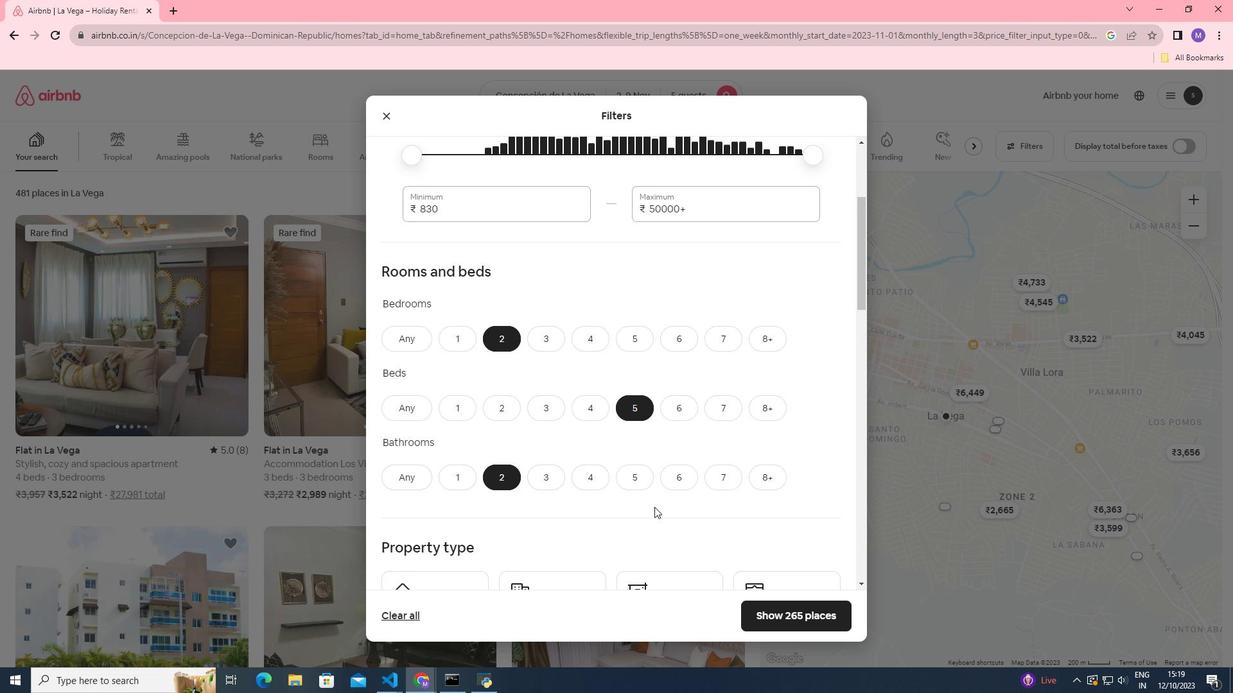 
Action: Mouse scrolled (654, 506) with delta (0, 0)
Screenshot: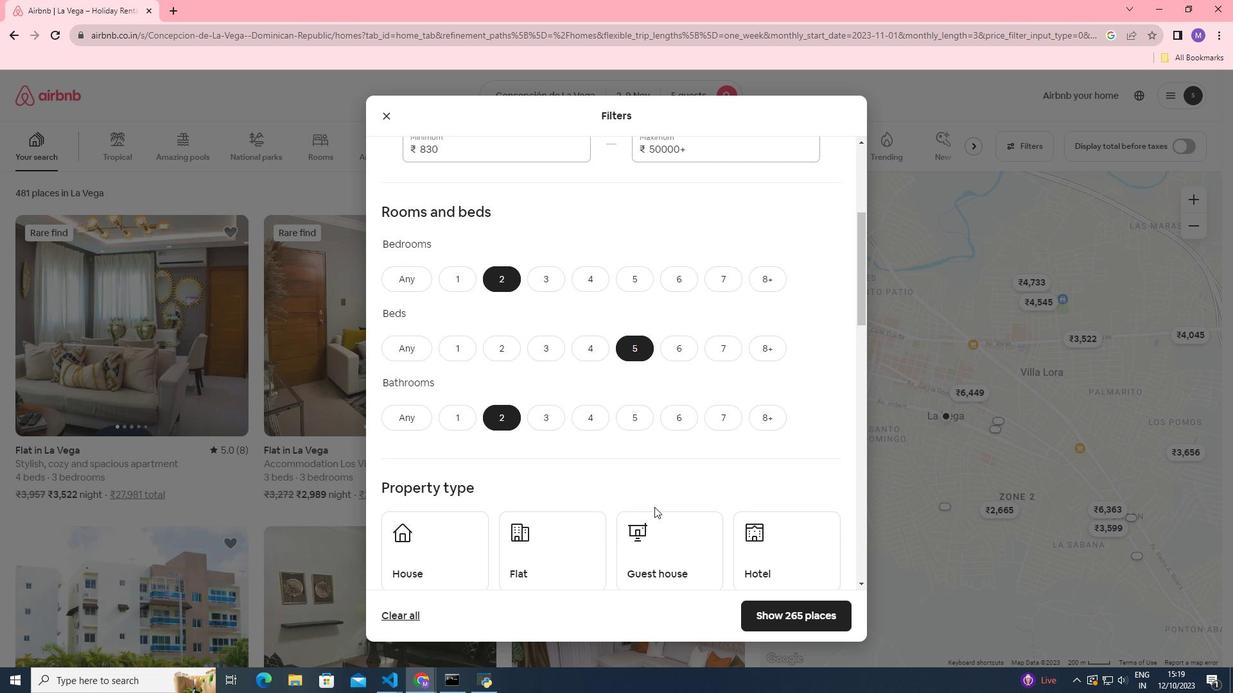 
Action: Mouse moved to (640, 456)
Screenshot: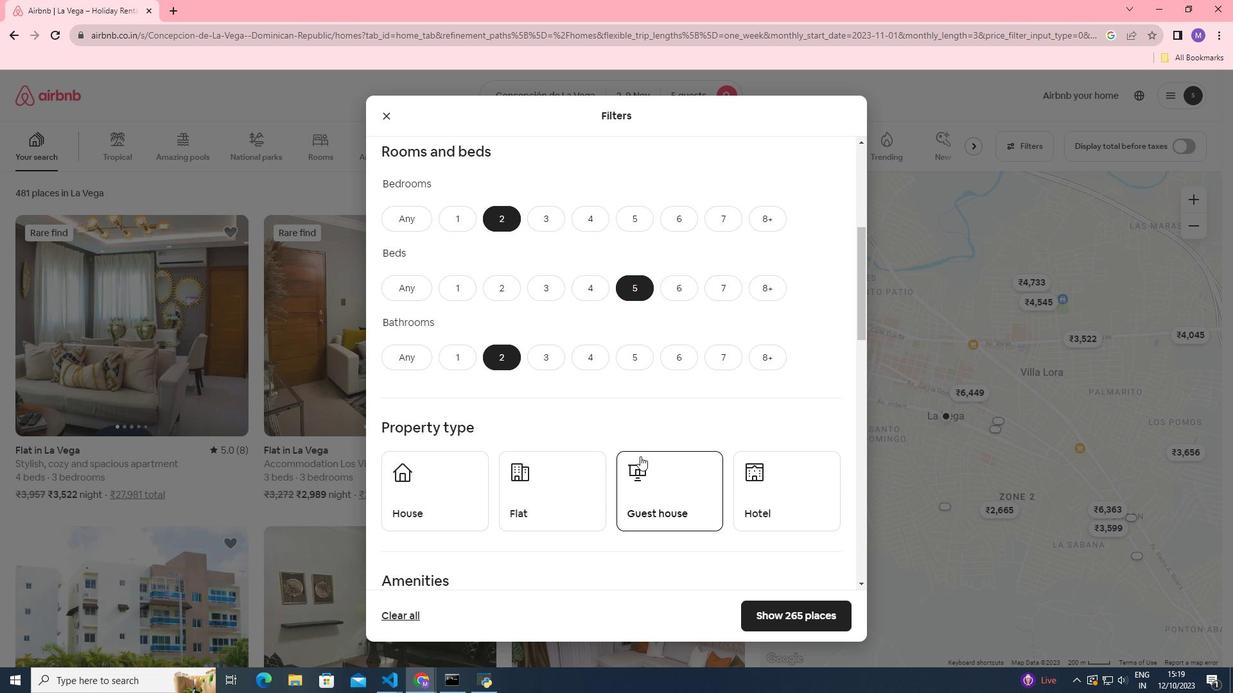 
Action: Mouse scrolled (640, 456) with delta (0, 0)
Screenshot: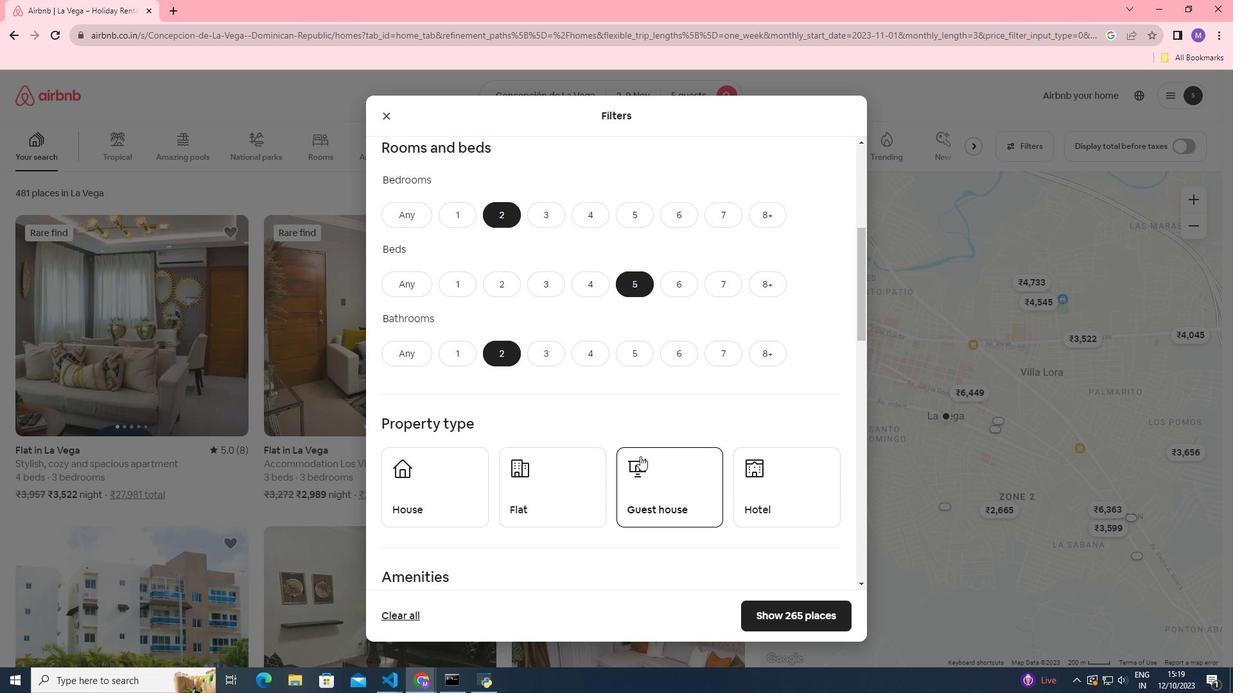 
Action: Mouse moved to (578, 433)
Screenshot: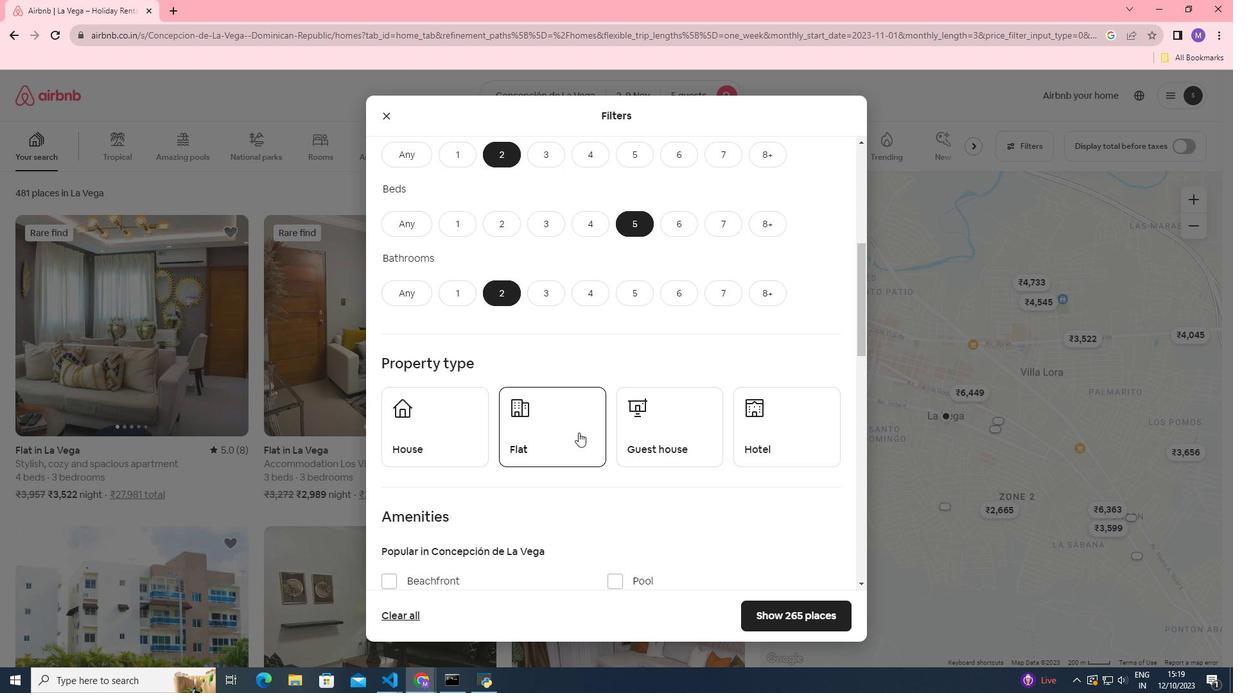 
Action: Mouse pressed left at (578, 433)
Screenshot: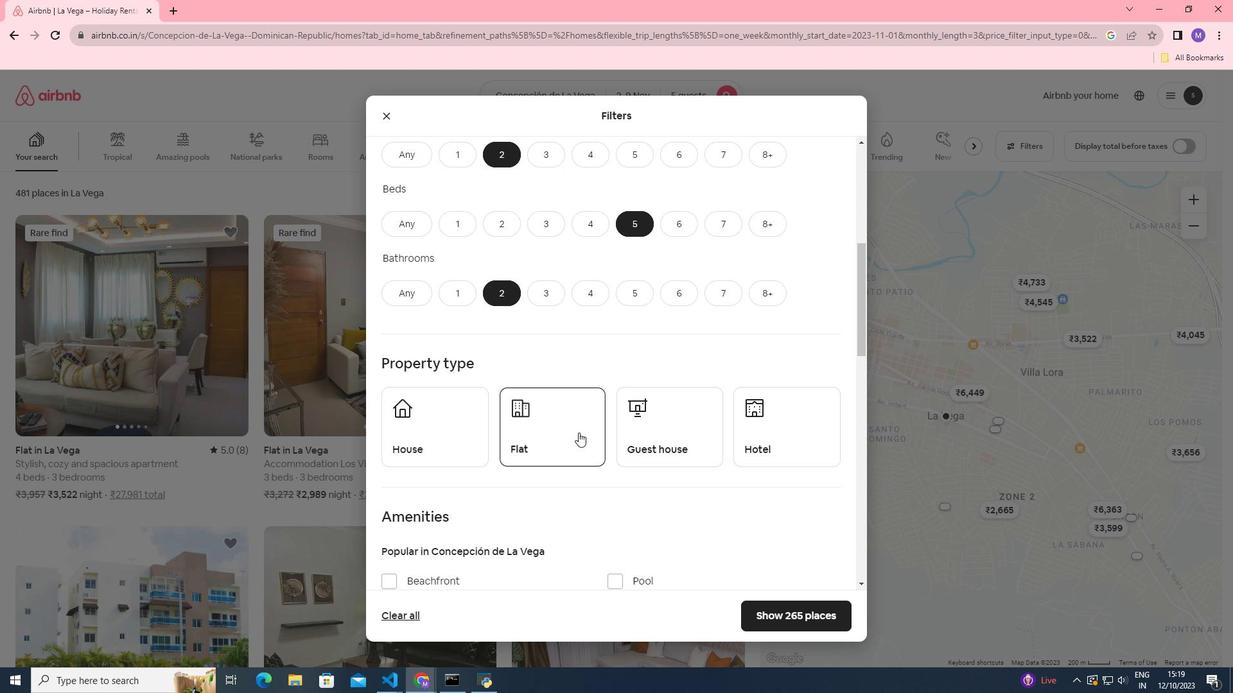 
Action: Mouse moved to (745, 499)
Screenshot: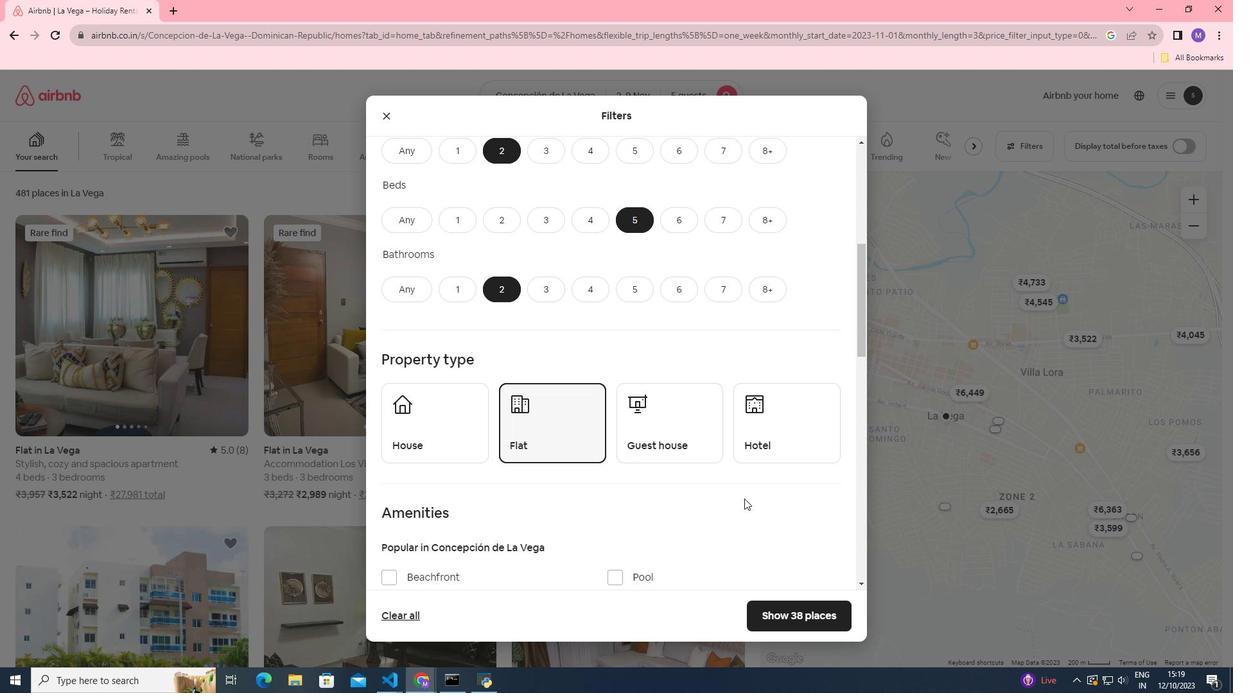 
Action: Mouse scrolled (745, 499) with delta (0, 0)
Screenshot: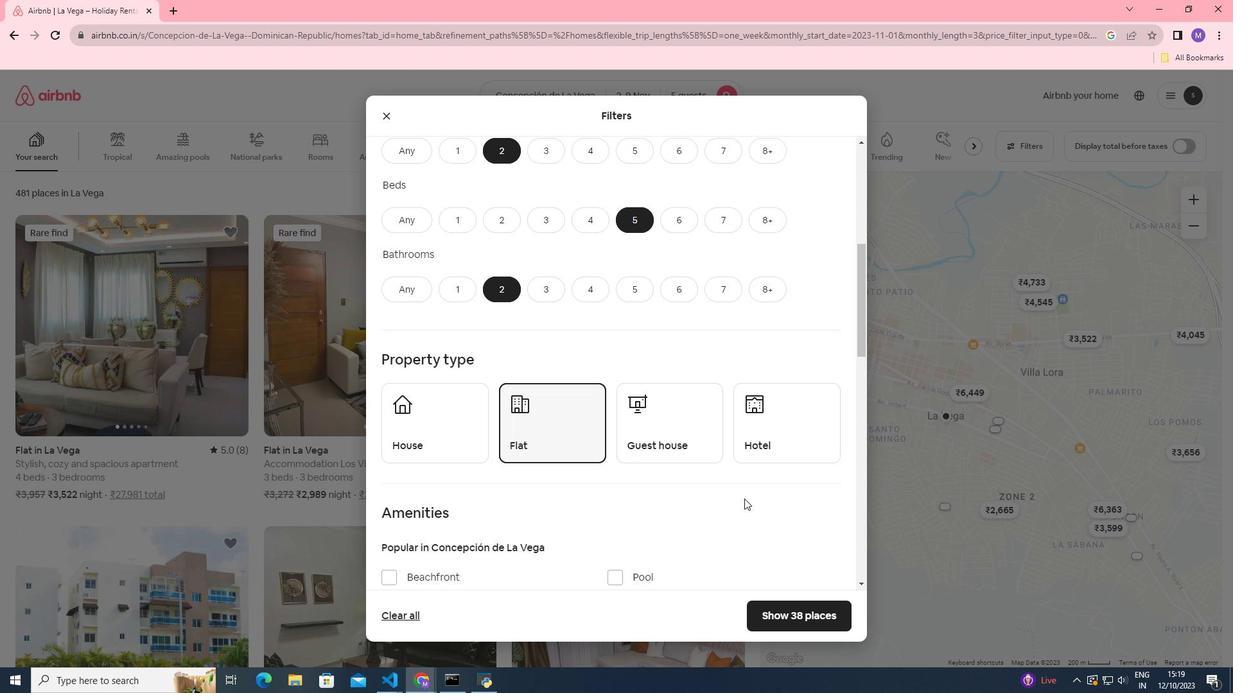 
Action: Mouse moved to (523, 534)
Screenshot: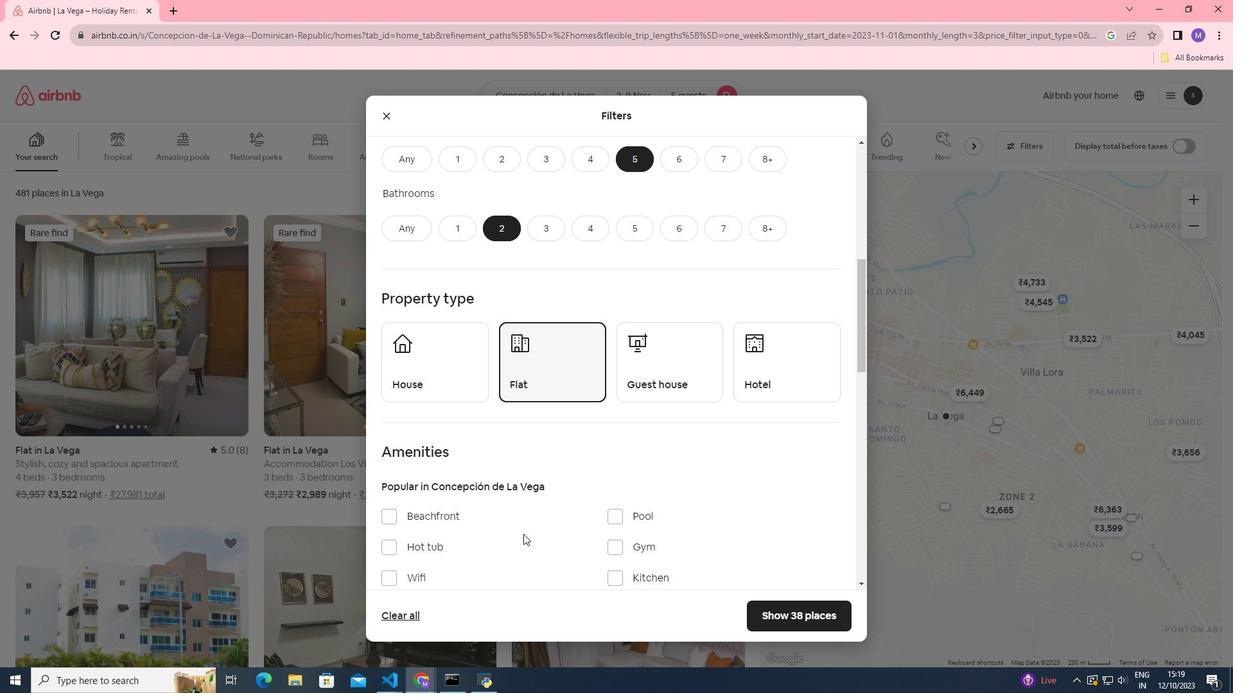 
Action: Mouse scrolled (523, 533) with delta (0, 0)
Screenshot: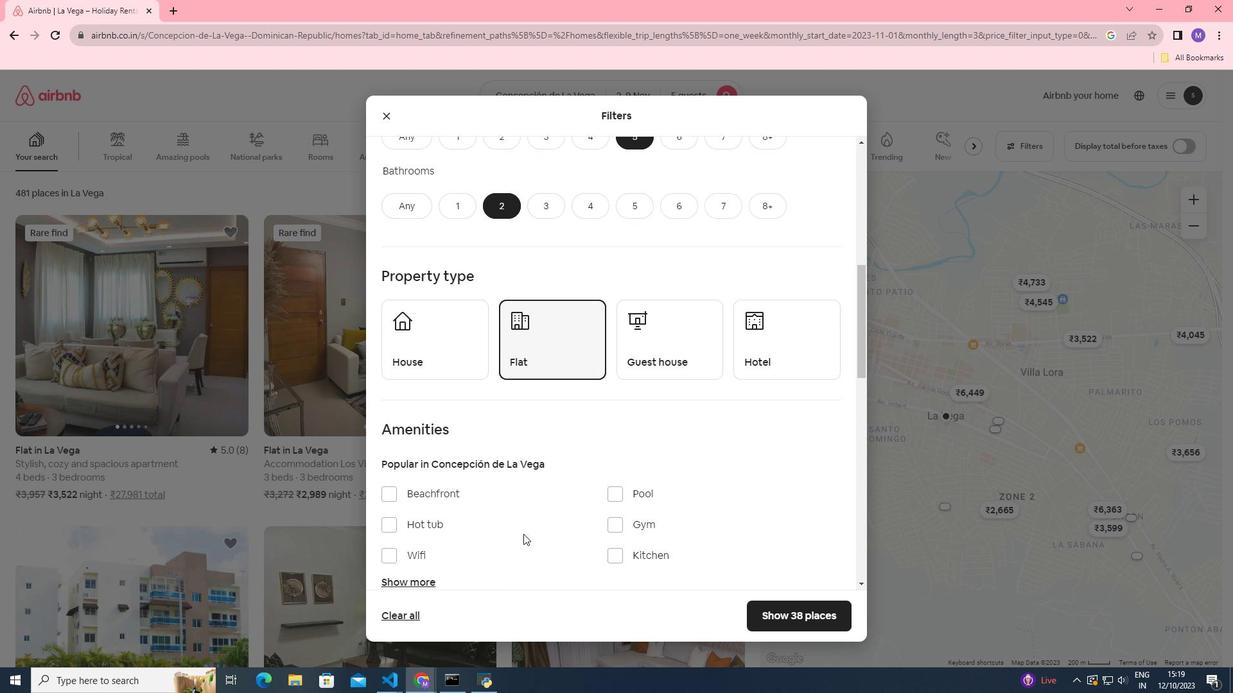 
Action: Mouse moved to (391, 513)
Screenshot: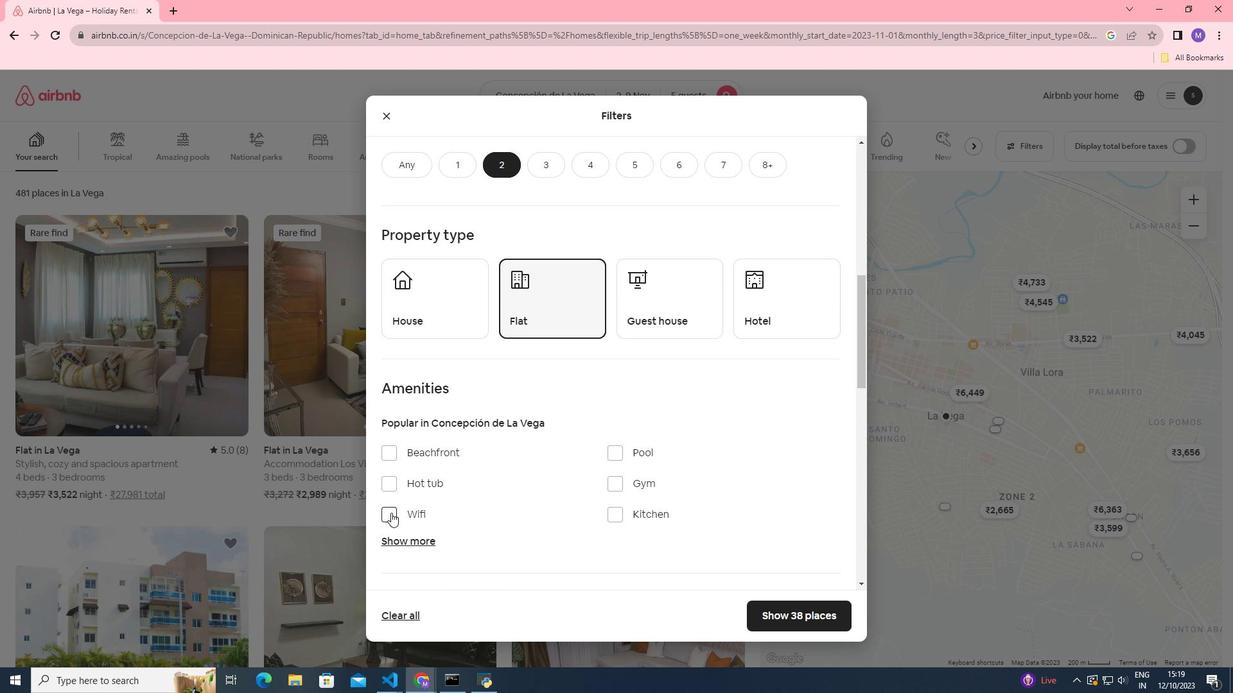
Action: Mouse pressed left at (391, 513)
Screenshot: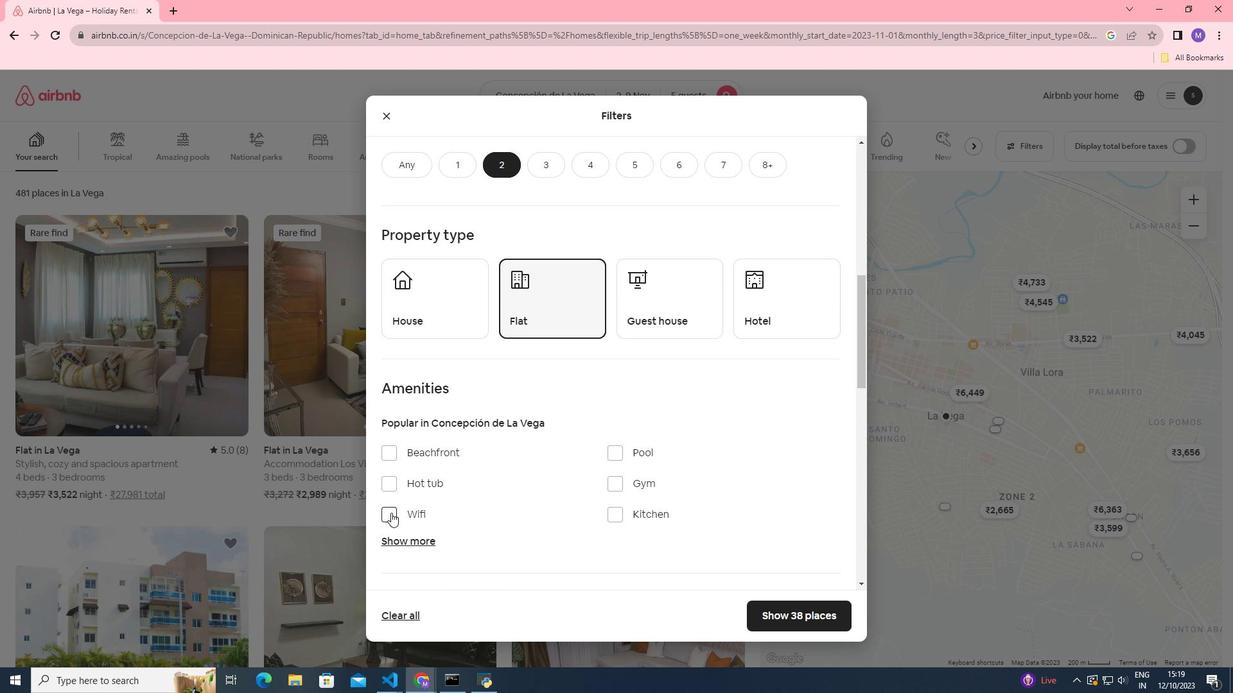 
Action: Mouse moved to (420, 543)
Screenshot: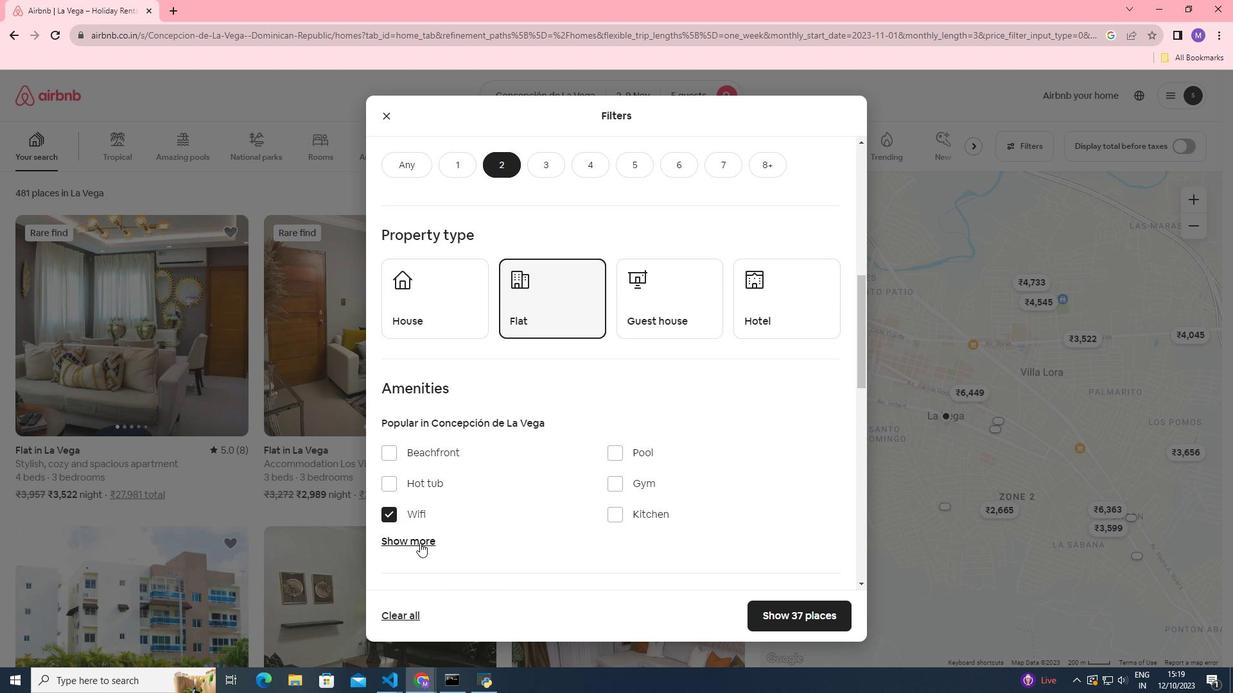 
Action: Mouse pressed left at (420, 543)
Screenshot: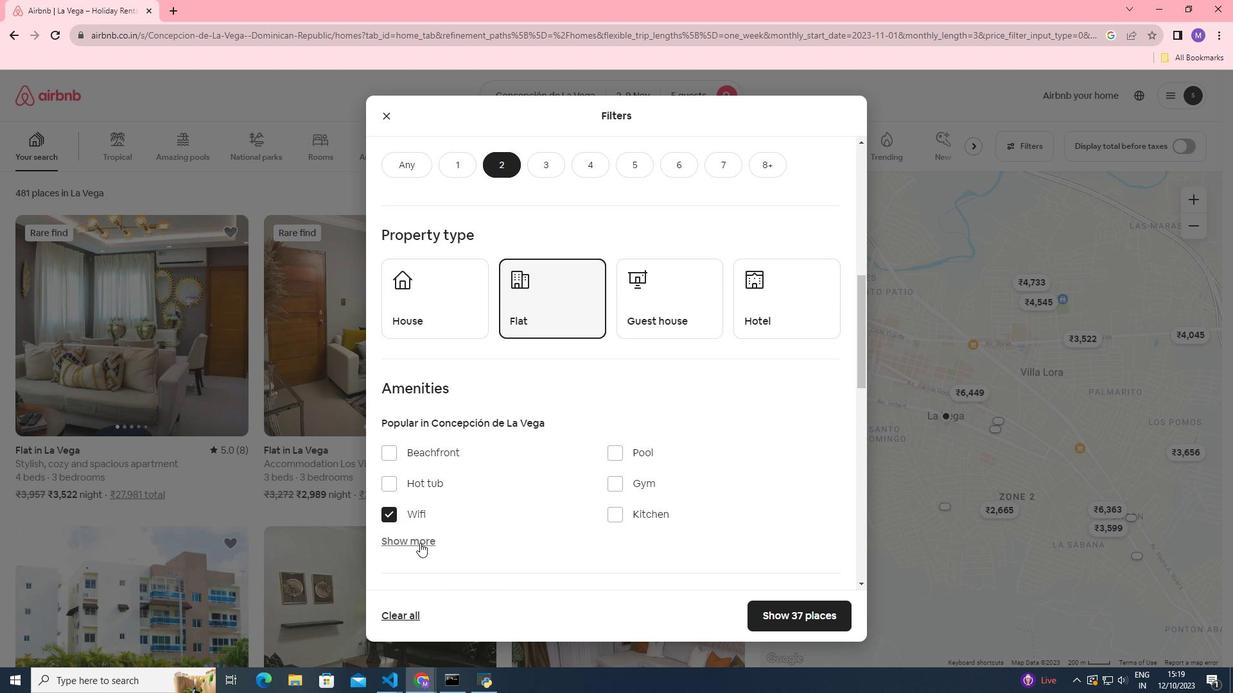 
Action: Mouse moved to (511, 498)
Screenshot: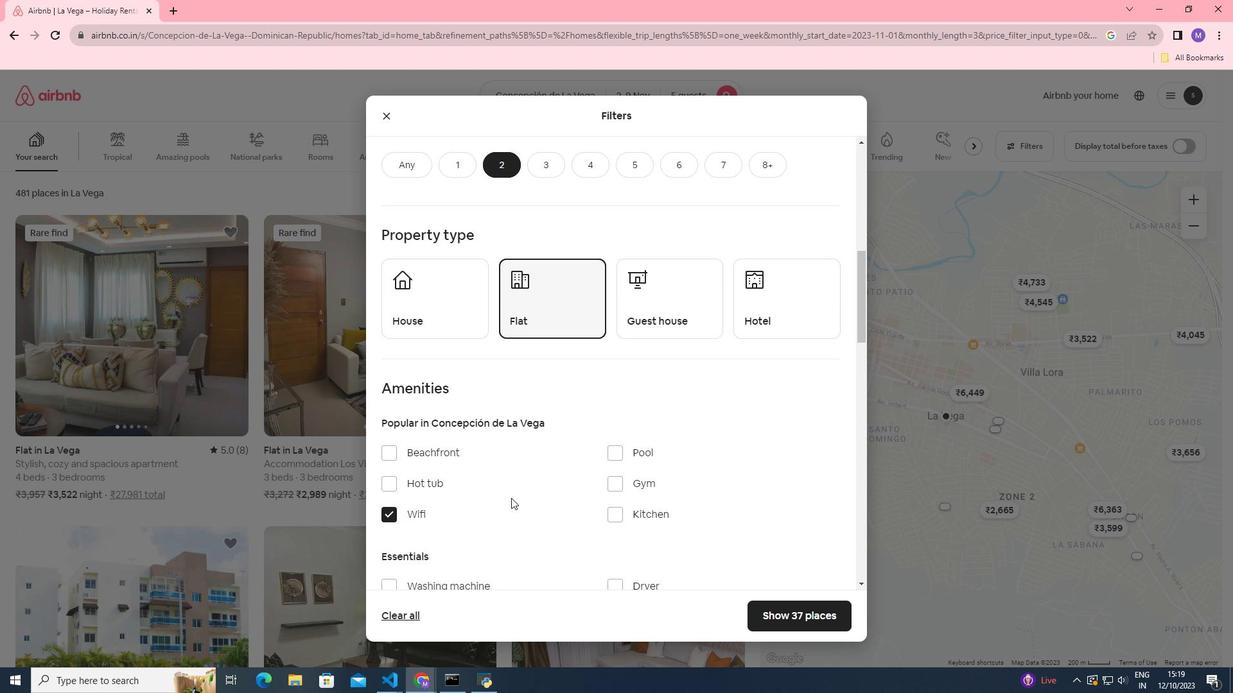 
Action: Mouse scrolled (511, 497) with delta (0, 0)
Screenshot: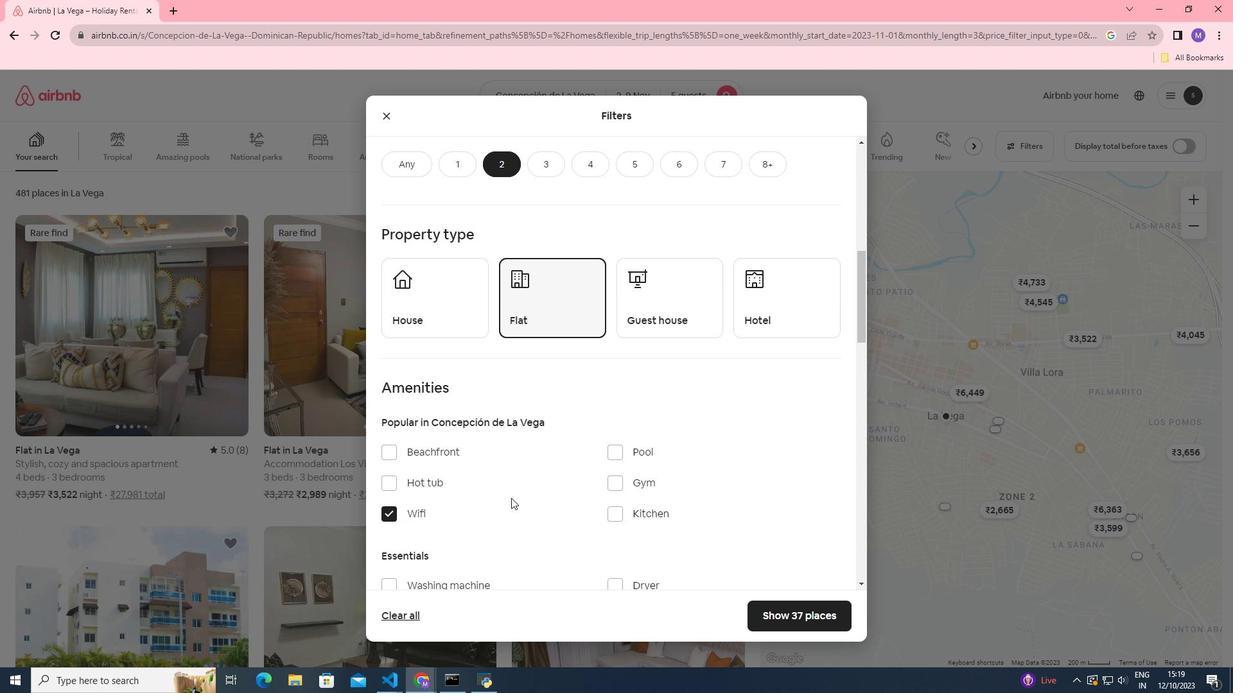 
Action: Mouse scrolled (511, 497) with delta (0, 0)
Screenshot: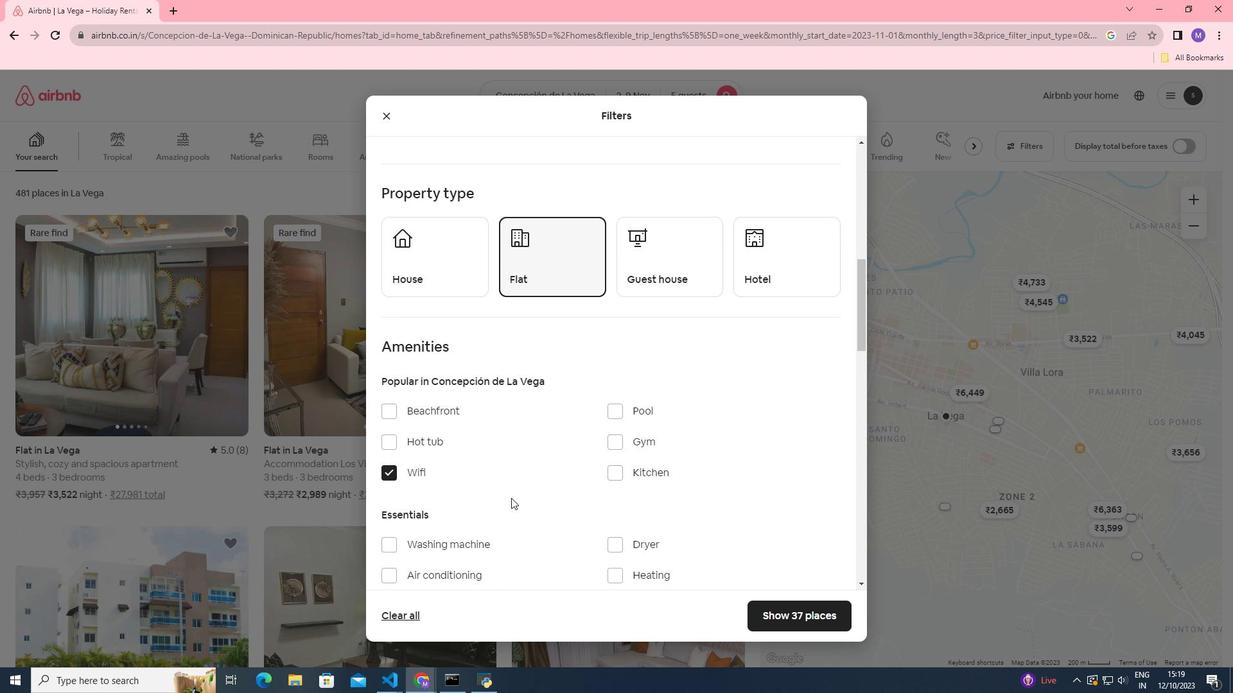 
Action: Mouse moved to (388, 461)
Screenshot: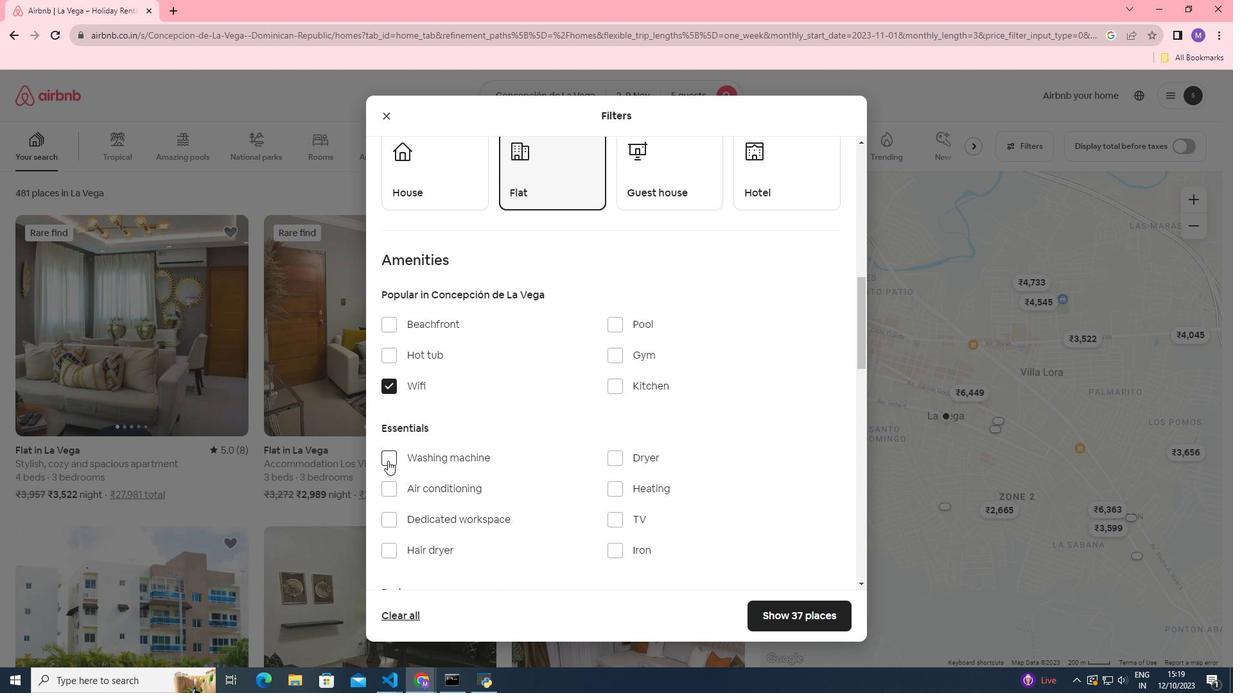 
Action: Mouse pressed left at (388, 461)
Screenshot: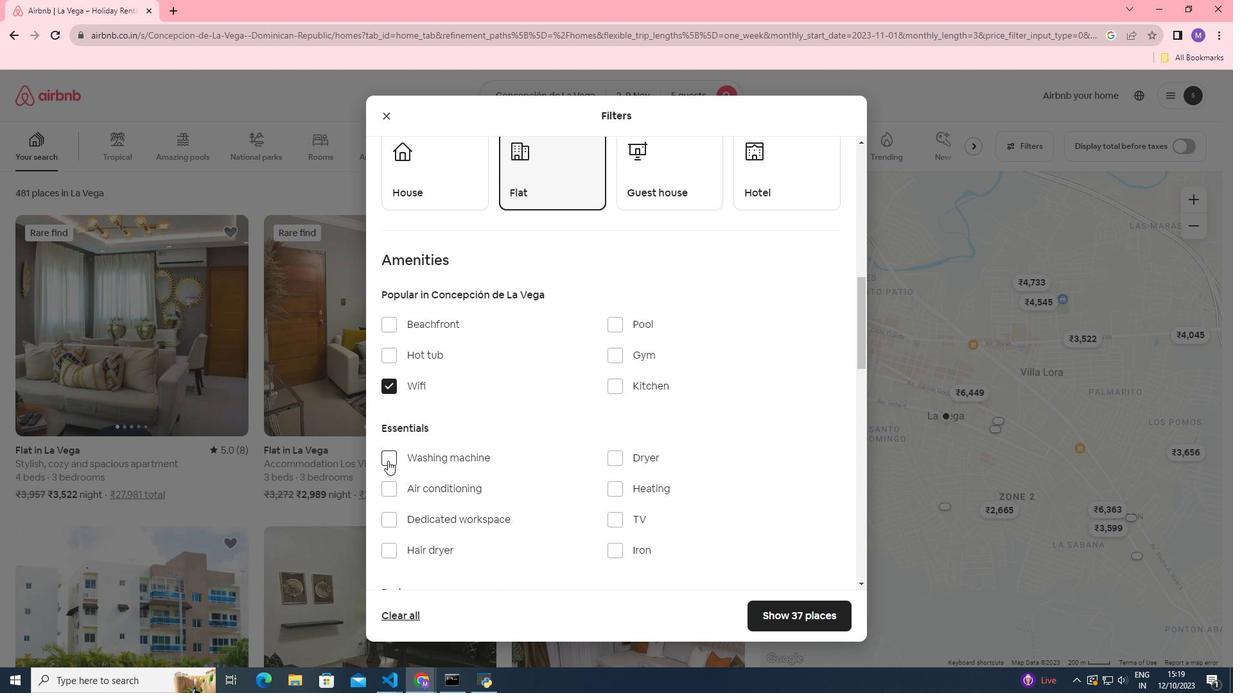 
Action: Mouse moved to (790, 612)
Screenshot: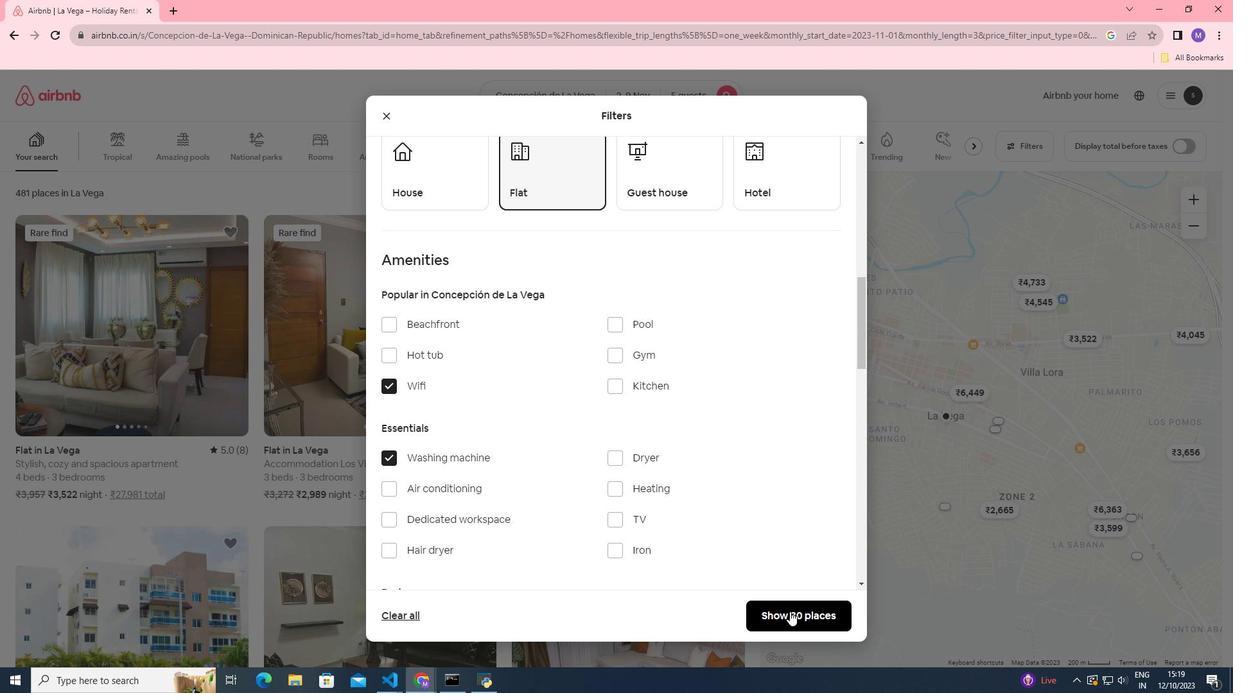 
Action: Mouse pressed left at (790, 612)
Screenshot: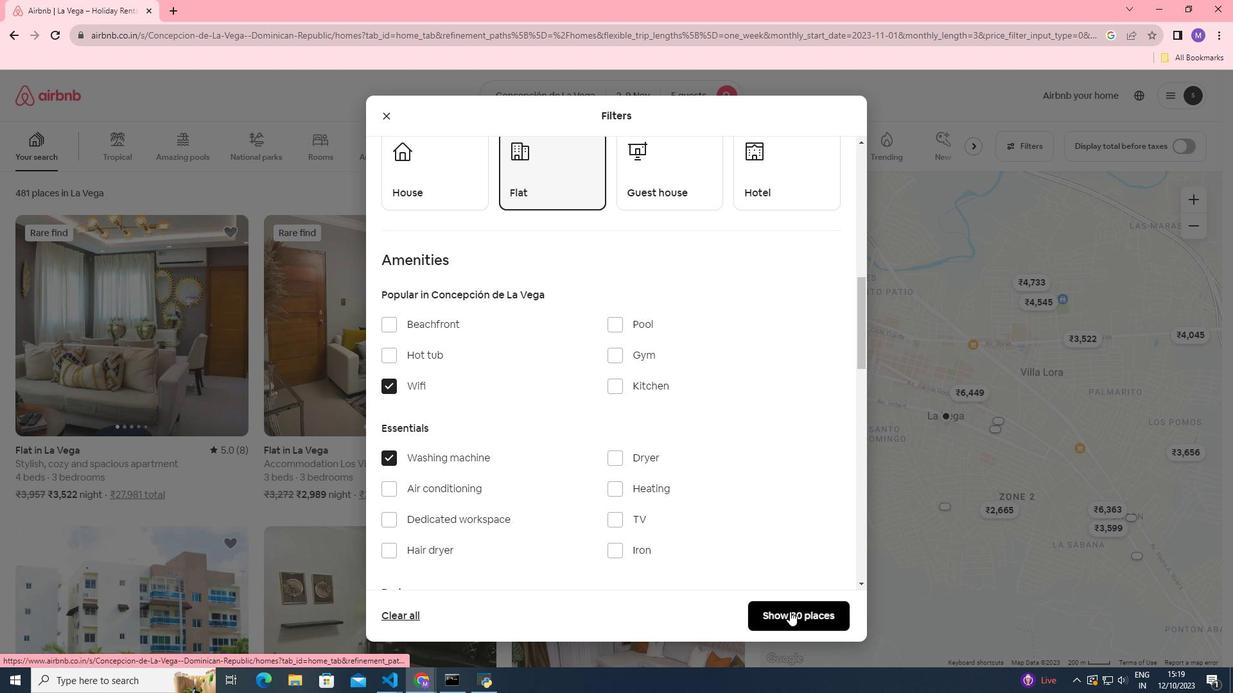 
Action: Mouse moved to (141, 330)
Screenshot: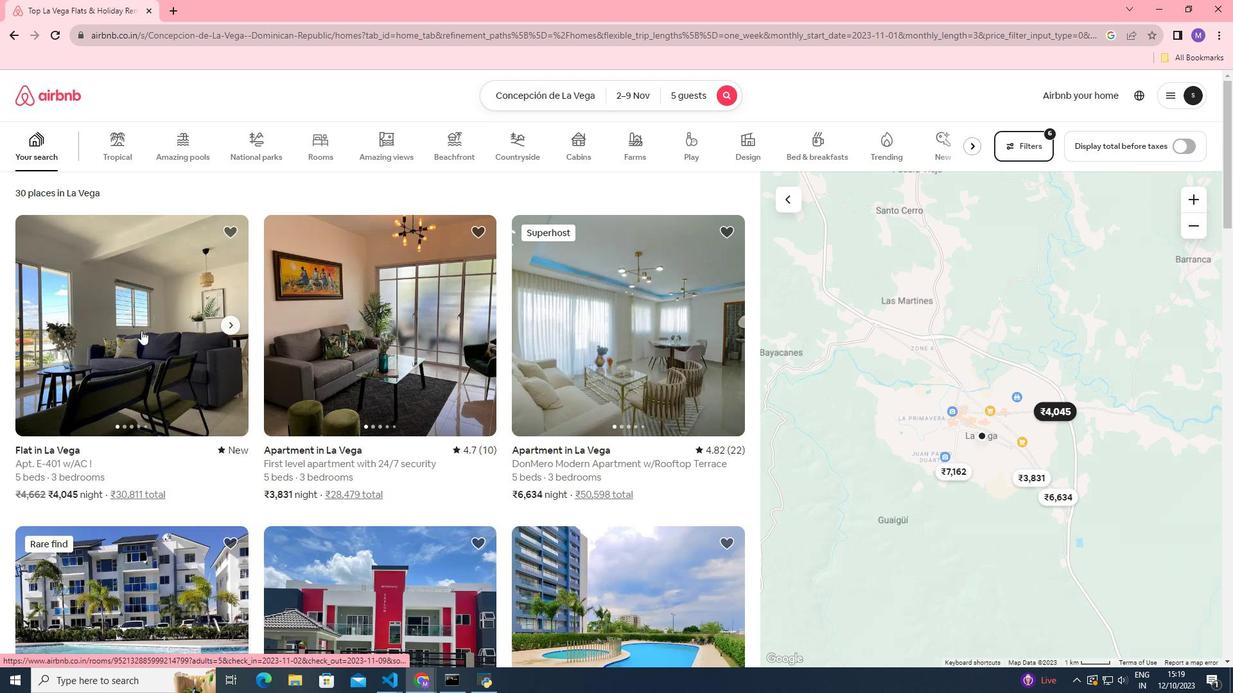 
Action: Mouse pressed left at (141, 330)
Screenshot: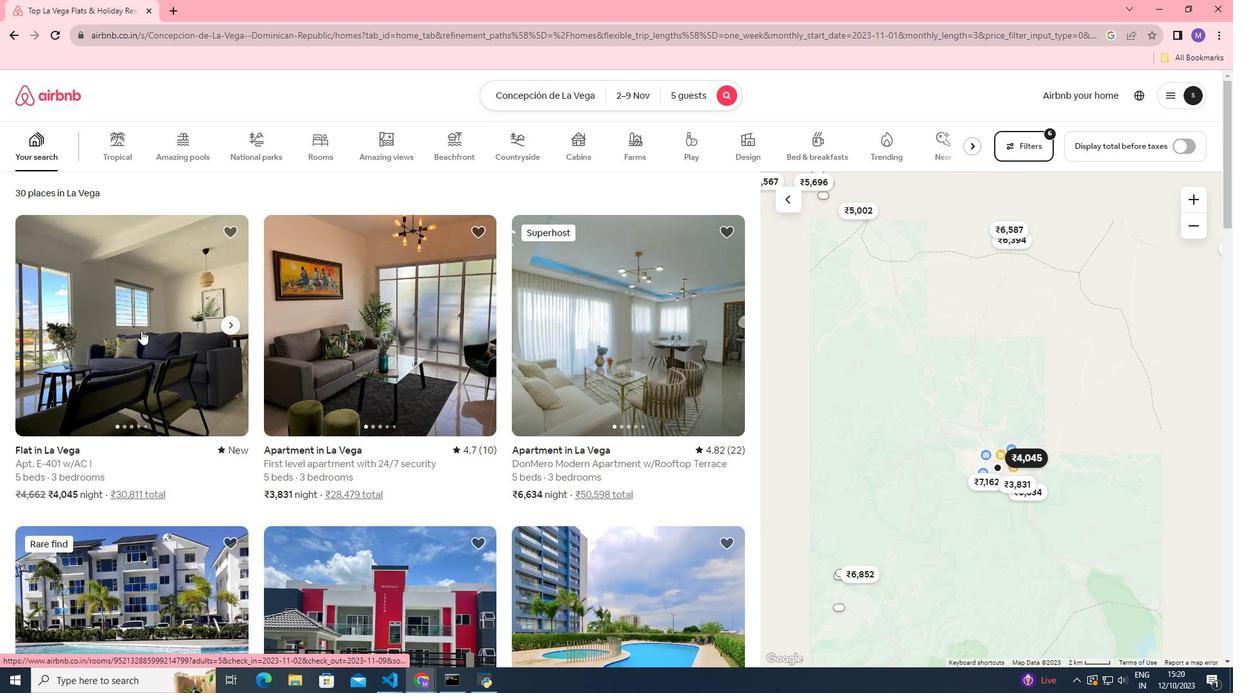
Action: Mouse moved to (895, 481)
Screenshot: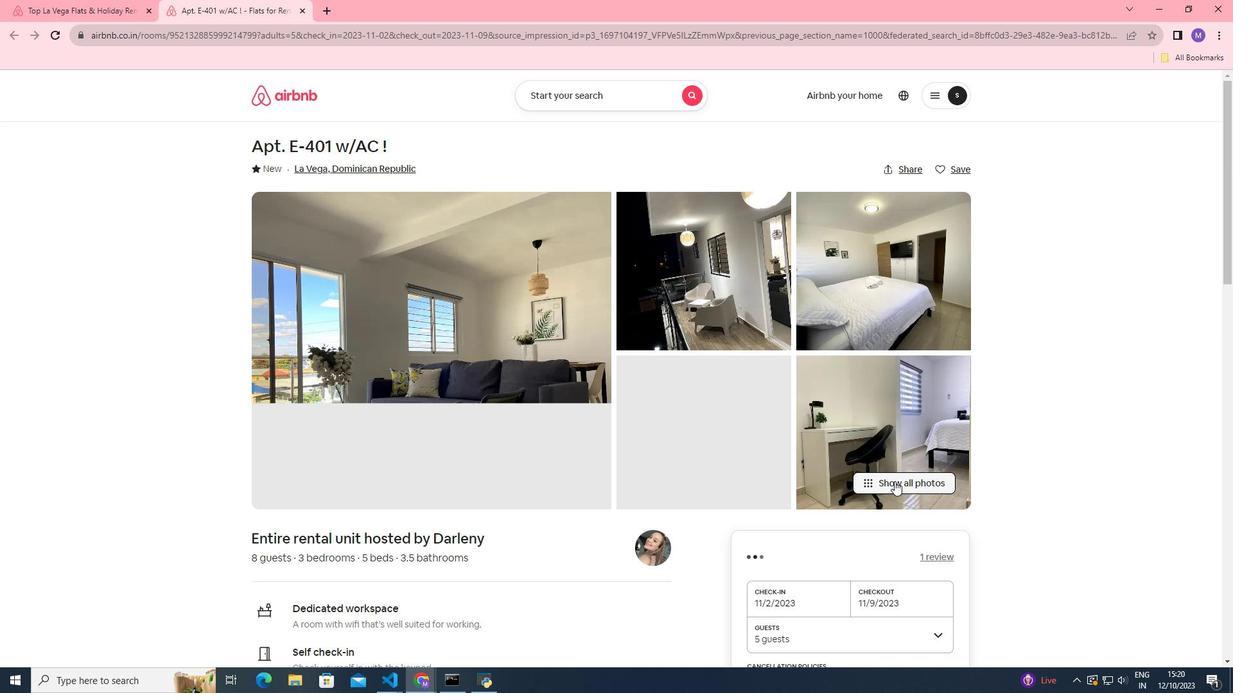 
Action: Mouse pressed left at (895, 481)
Screenshot: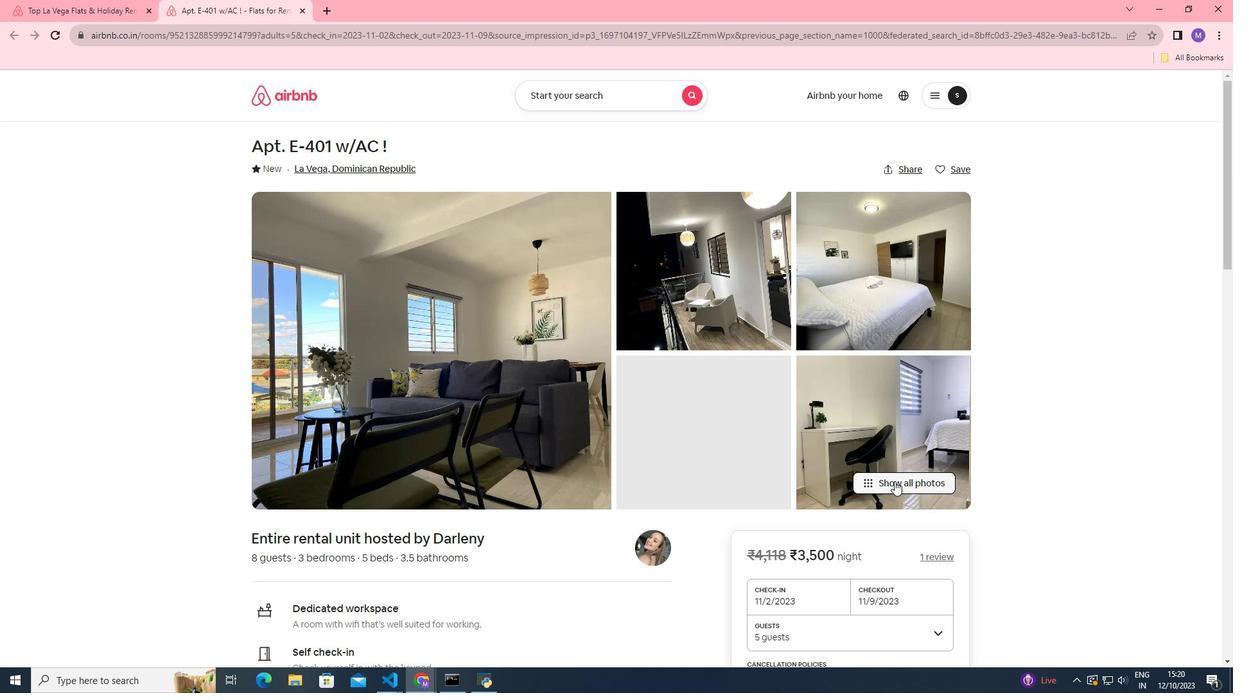 
Action: Mouse moved to (787, 369)
Screenshot: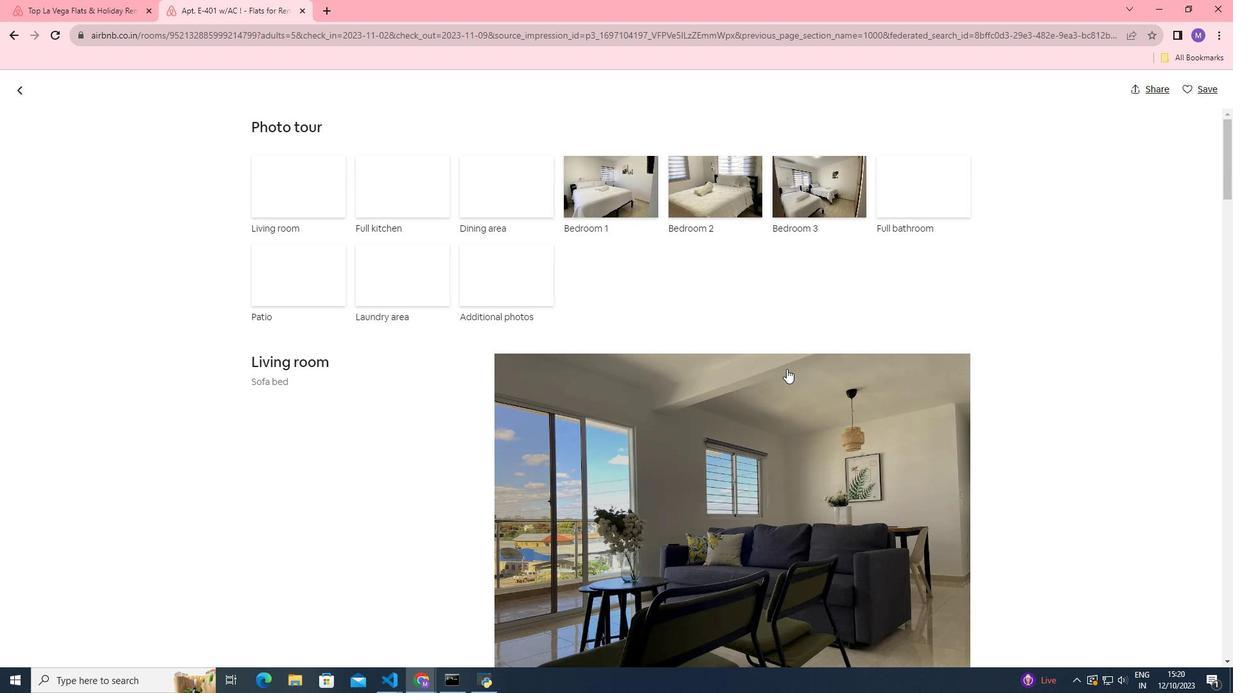 
Action: Mouse scrolled (787, 368) with delta (0, 0)
Screenshot: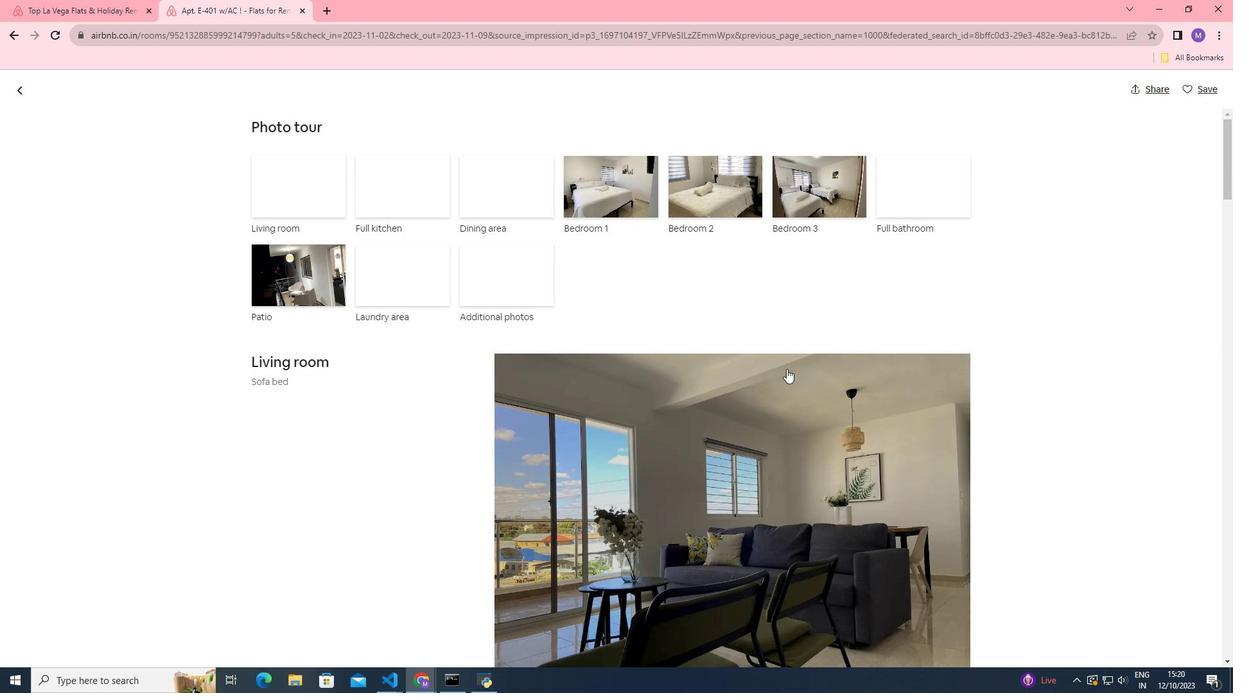 
Action: Mouse scrolled (787, 368) with delta (0, 0)
Screenshot: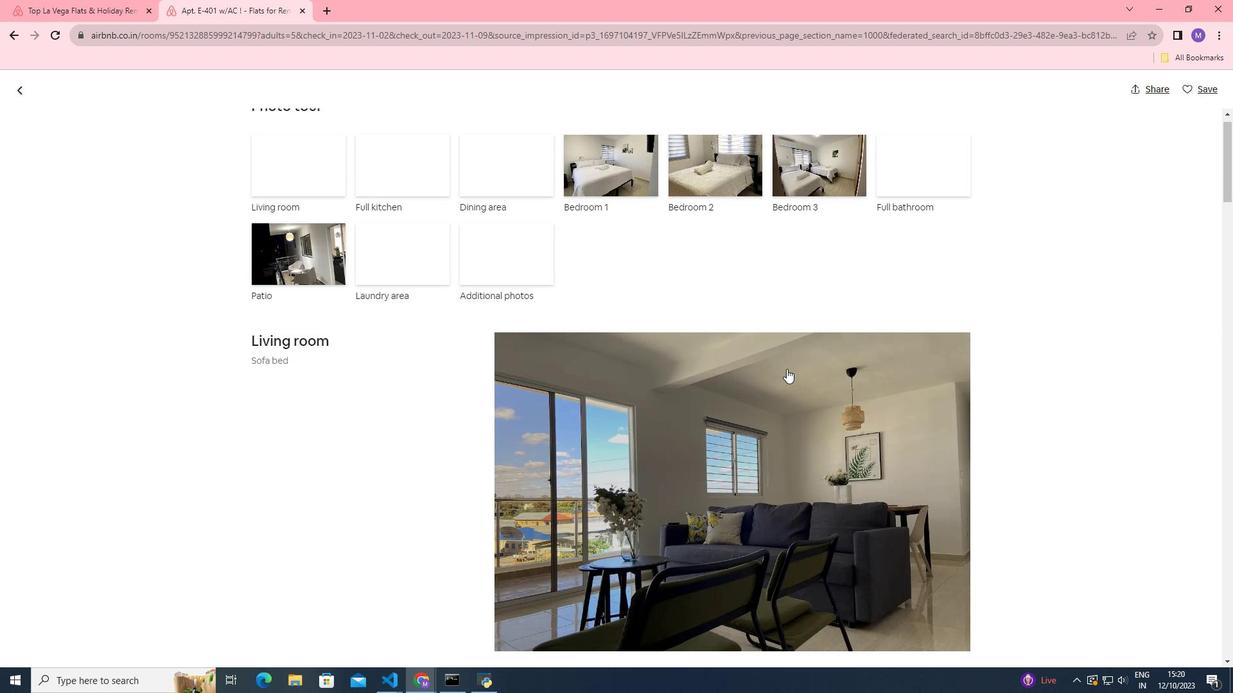 
Action: Mouse scrolled (787, 368) with delta (0, 0)
Screenshot: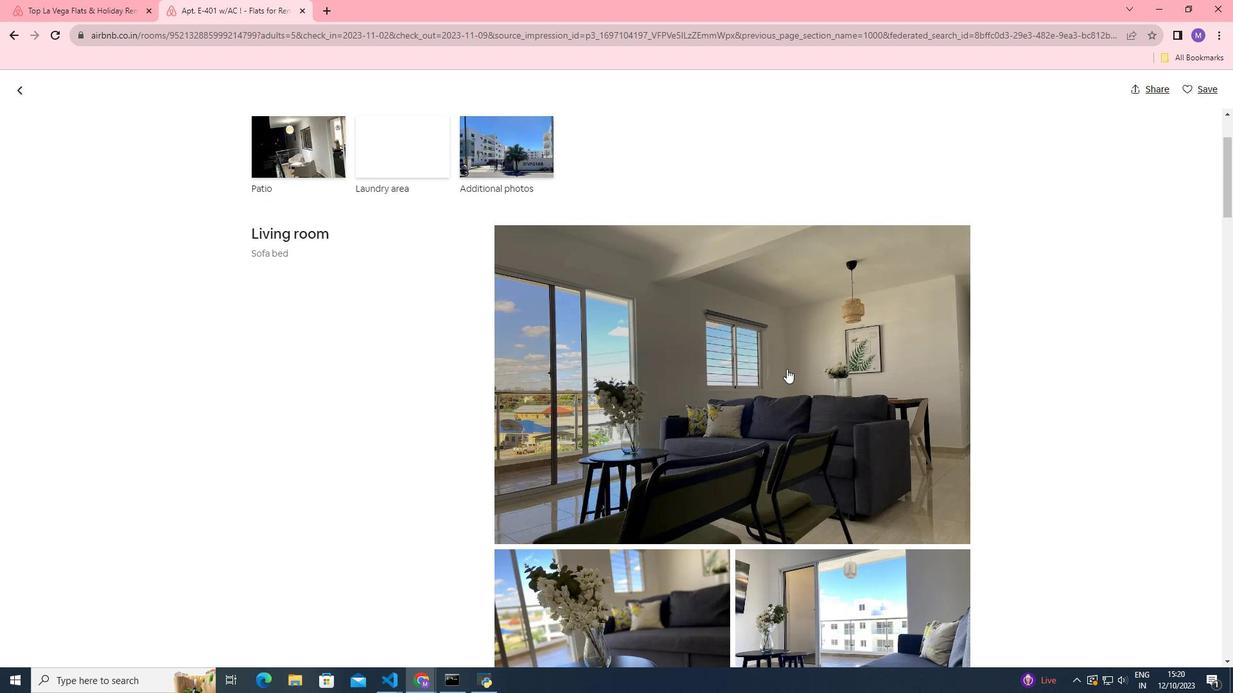 
Action: Mouse scrolled (787, 368) with delta (0, 0)
Screenshot: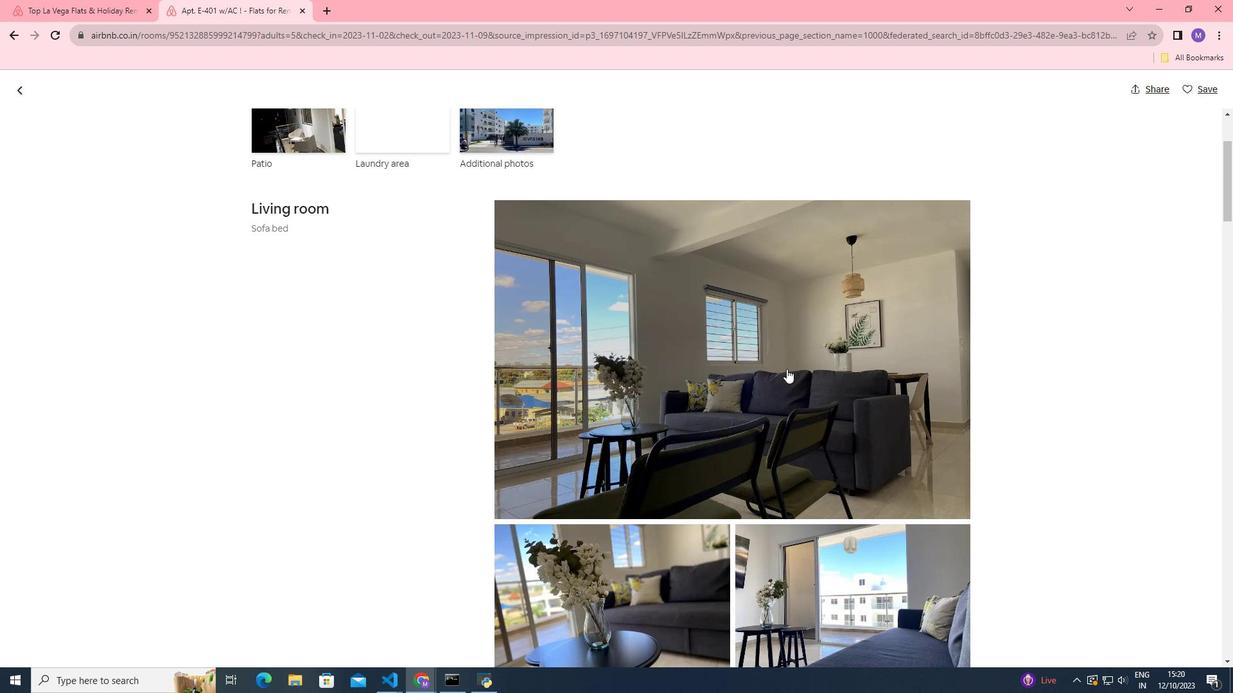 
Action: Mouse scrolled (787, 368) with delta (0, 0)
Screenshot: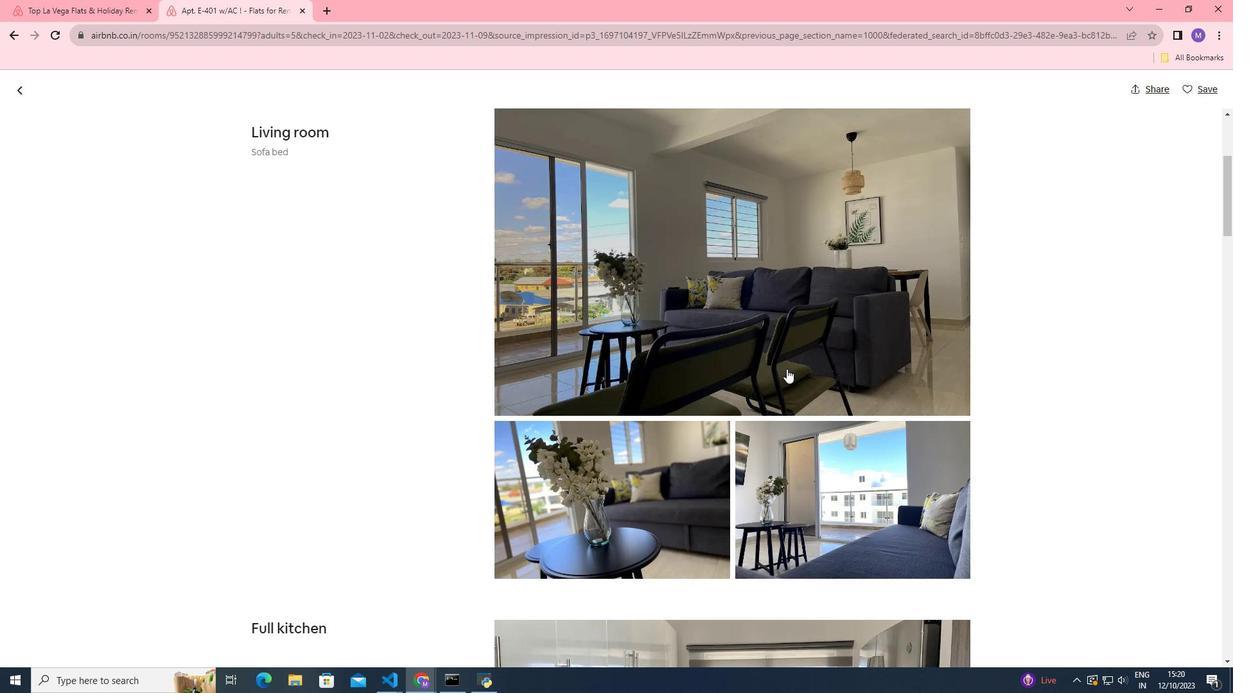 
Action: Mouse scrolled (787, 368) with delta (0, 0)
Screenshot: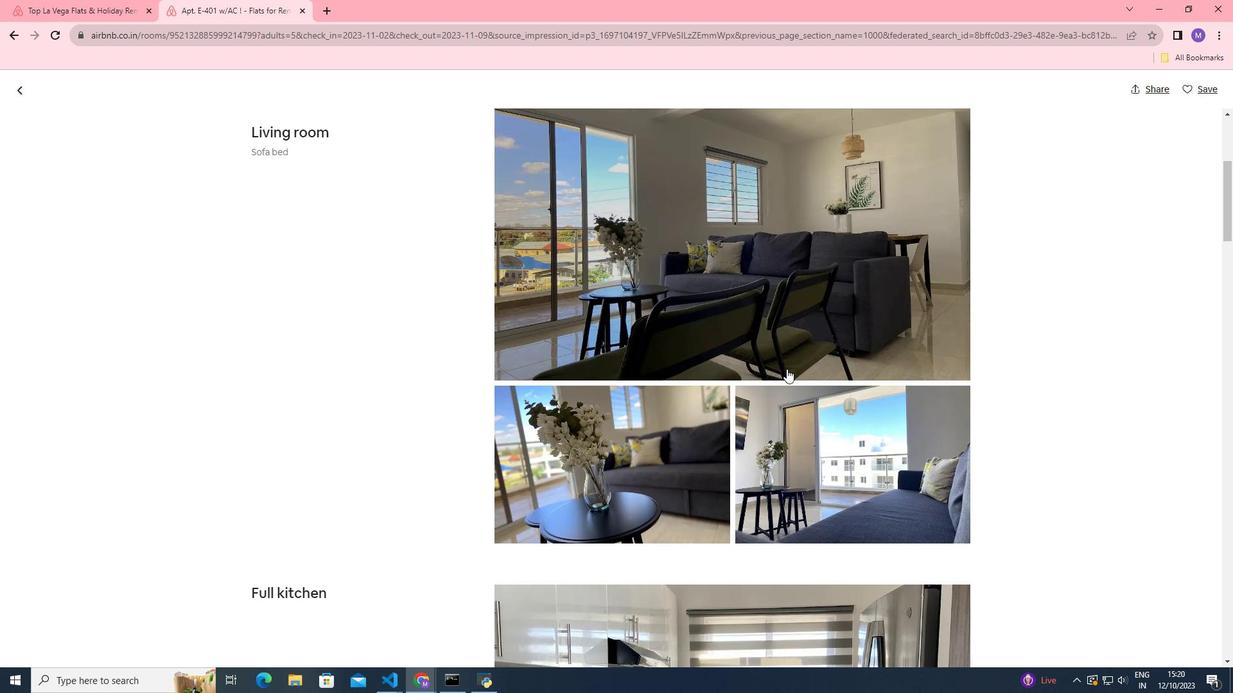 
Action: Mouse scrolled (787, 368) with delta (0, 0)
Screenshot: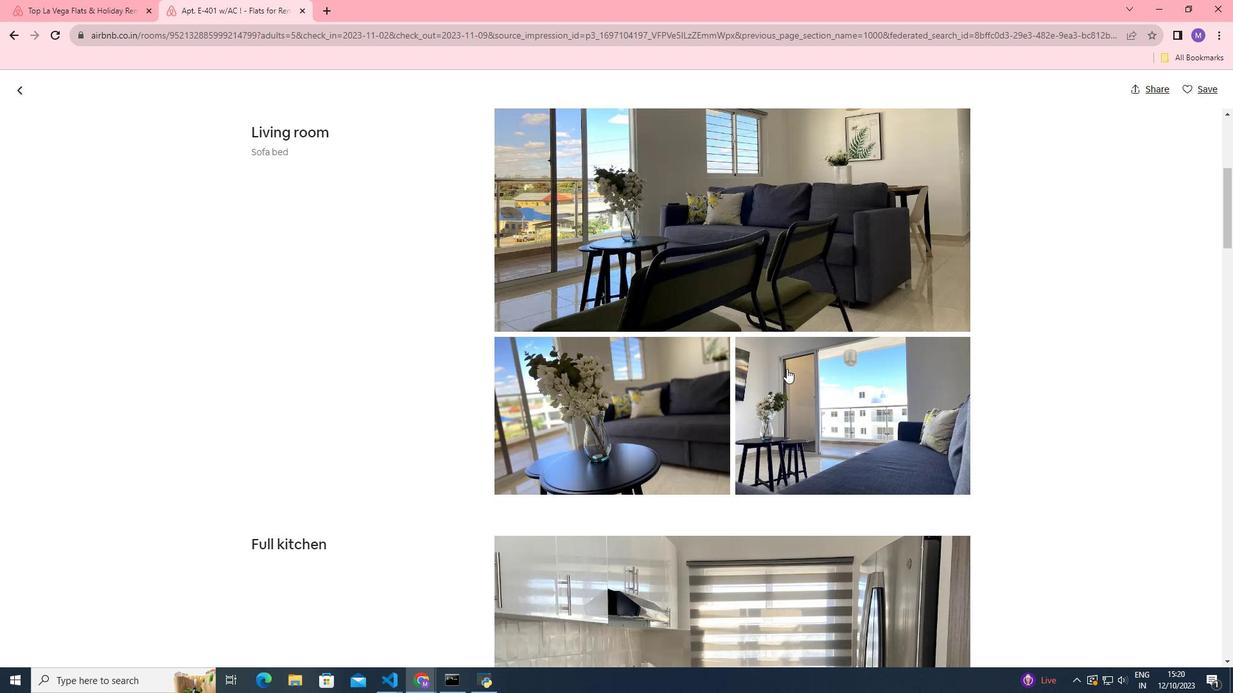 
Action: Mouse scrolled (787, 368) with delta (0, 0)
Screenshot: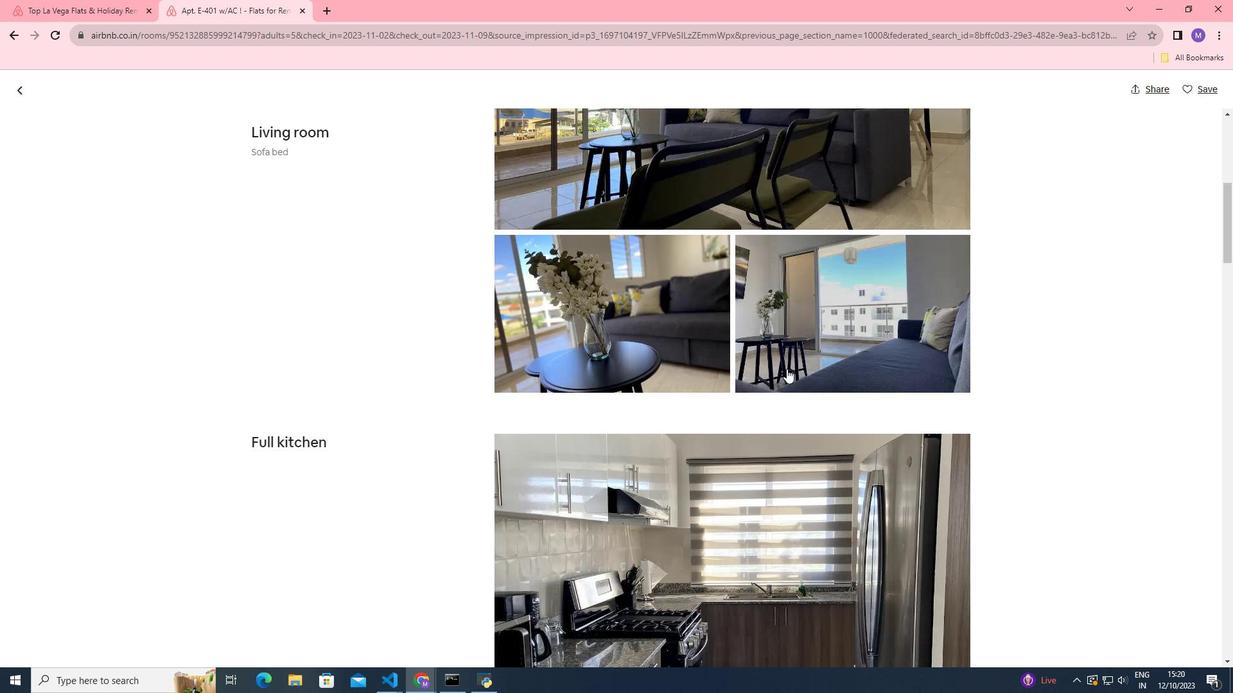 
Action: Mouse scrolled (787, 368) with delta (0, 0)
Screenshot: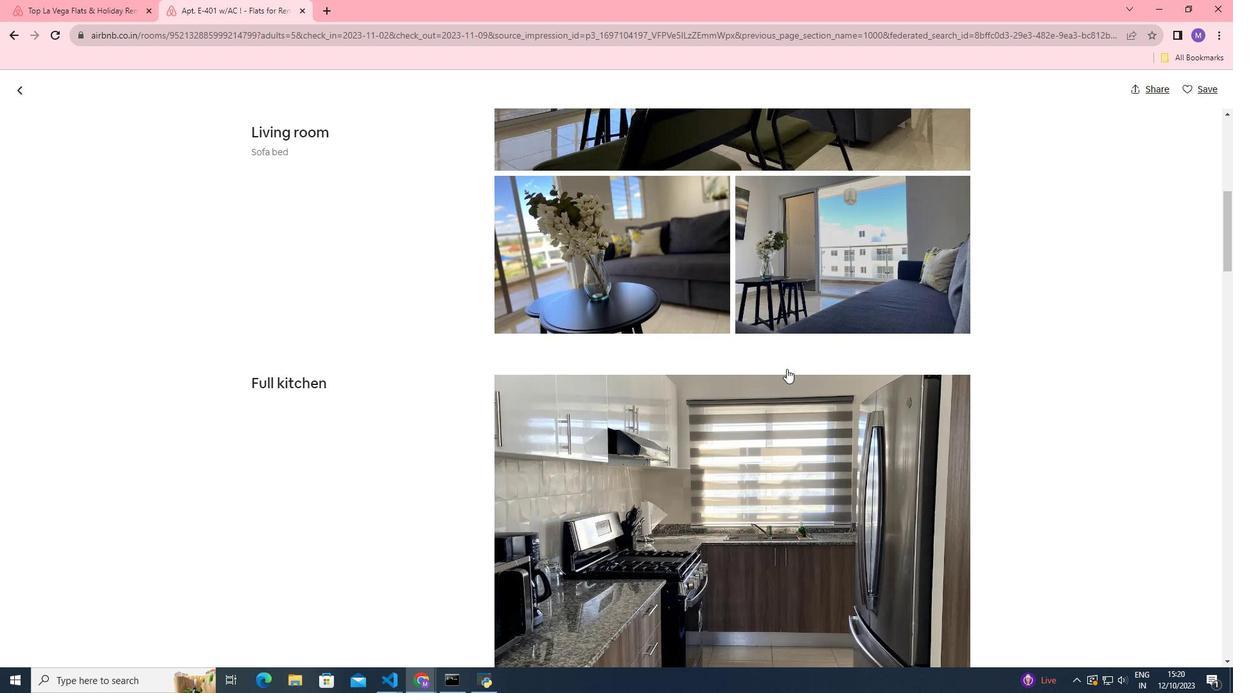 
Action: Mouse scrolled (787, 368) with delta (0, 0)
Screenshot: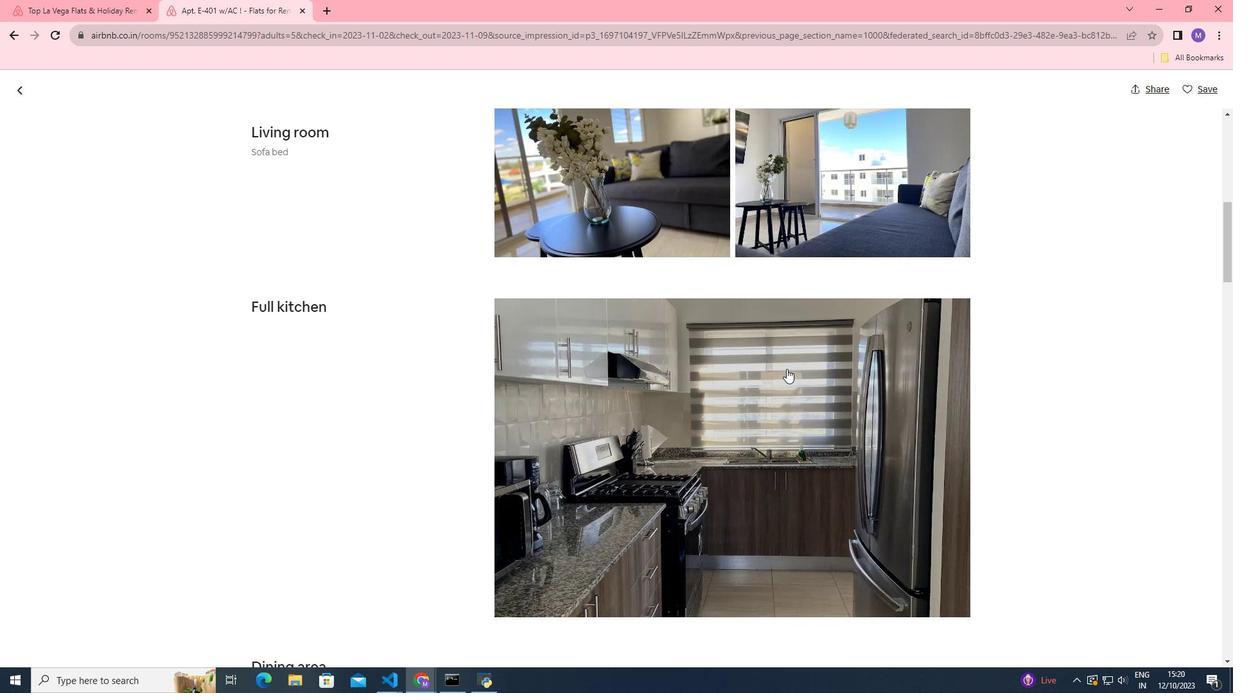 
Action: Mouse scrolled (787, 368) with delta (0, 0)
Screenshot: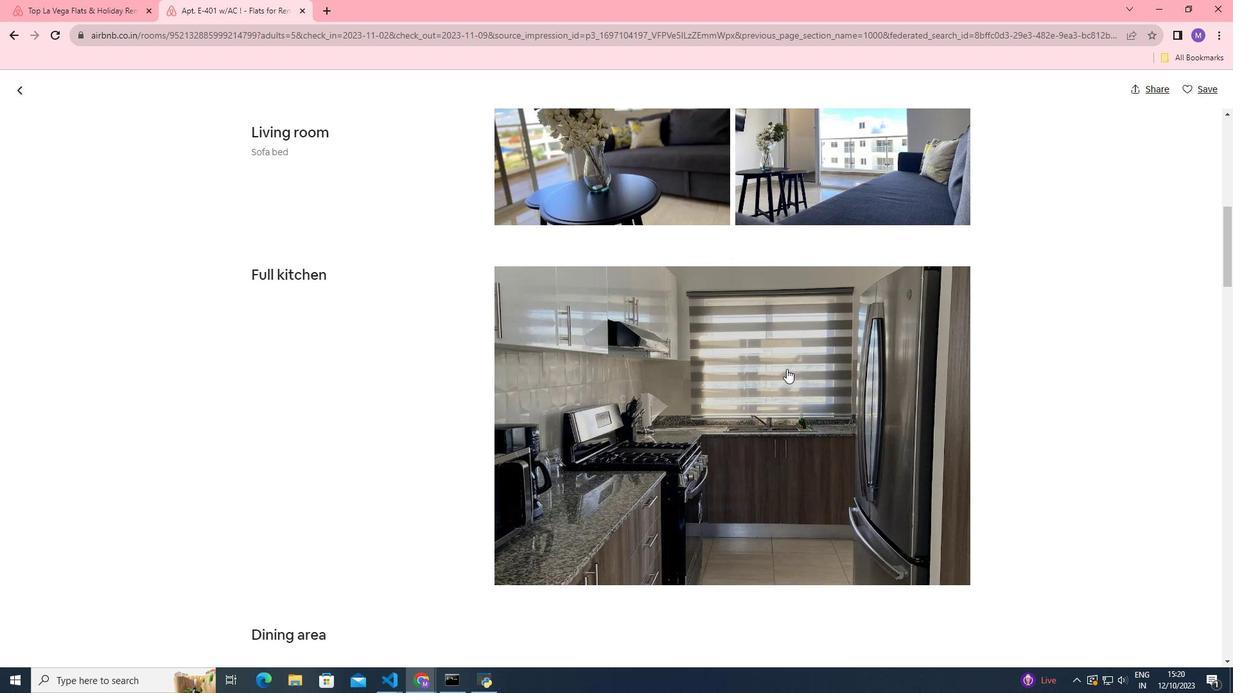 
Action: Mouse scrolled (787, 368) with delta (0, 0)
Screenshot: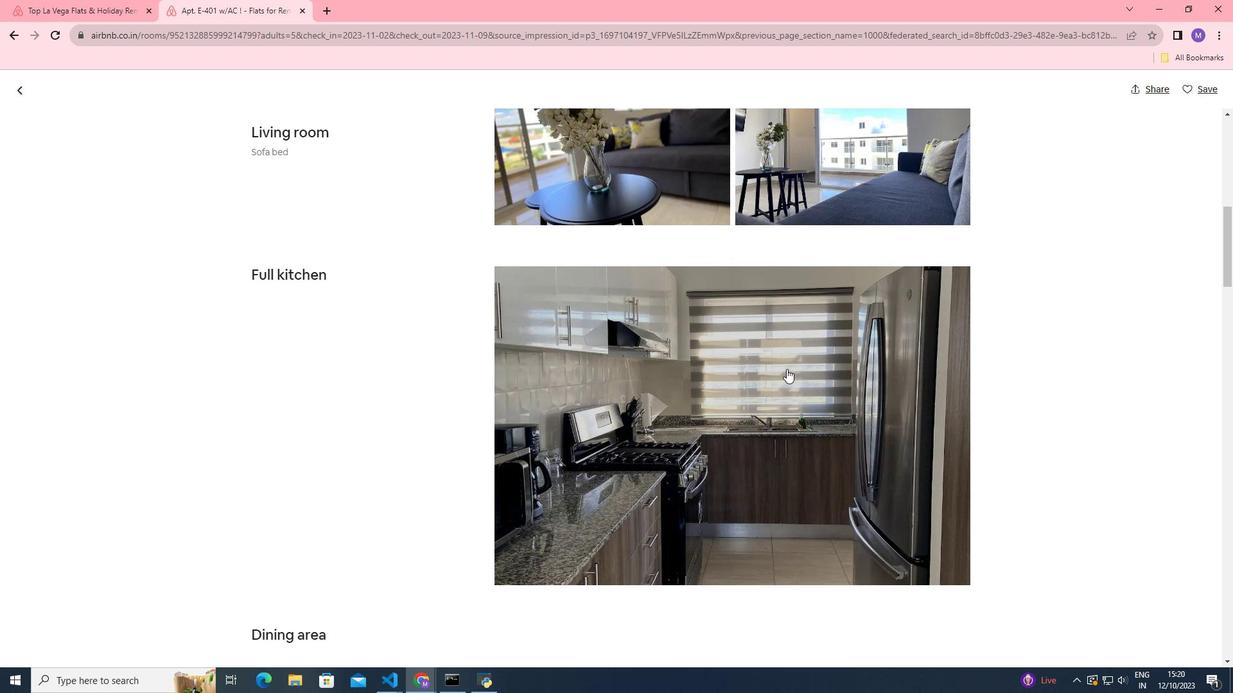 
Action: Mouse scrolled (787, 368) with delta (0, 0)
Screenshot: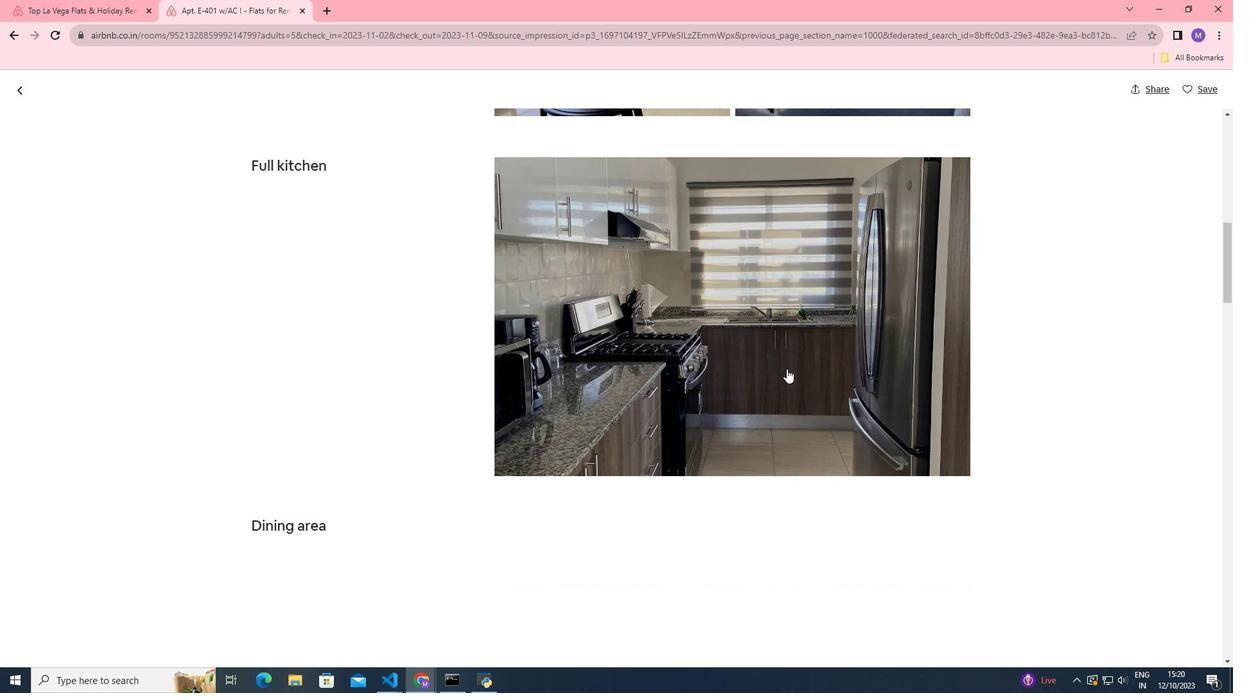 
Action: Mouse scrolled (787, 368) with delta (0, 0)
Screenshot: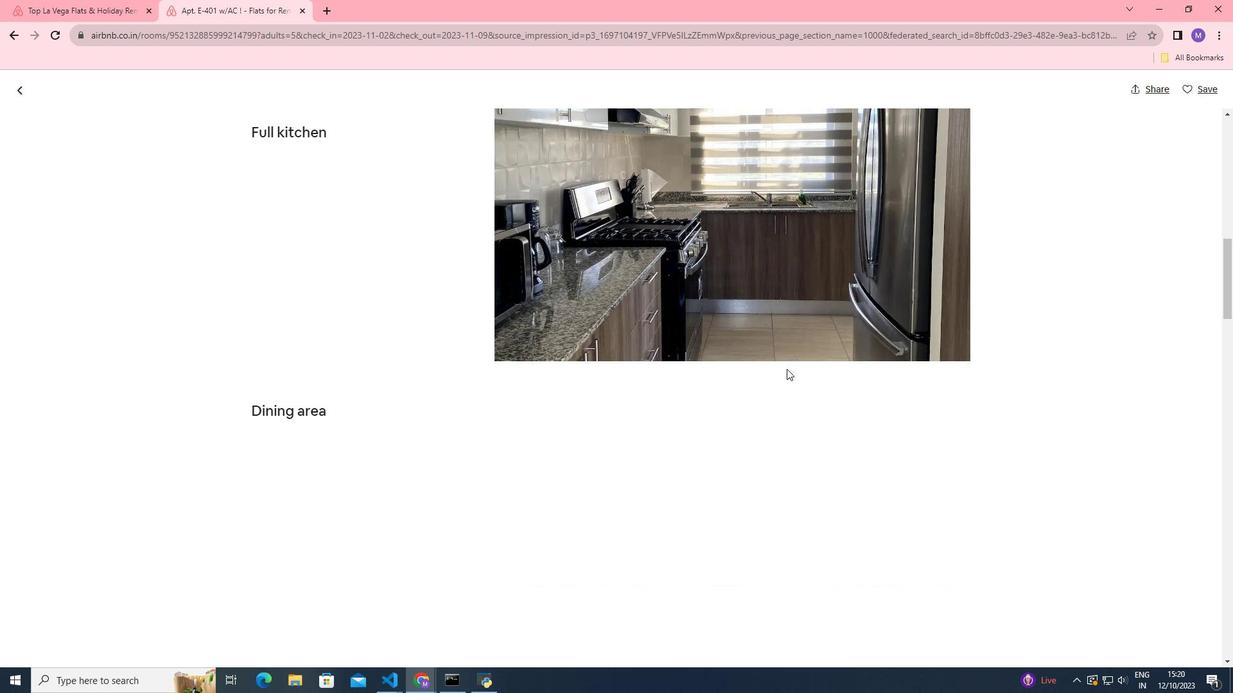 
Action: Mouse scrolled (787, 368) with delta (0, 0)
Screenshot: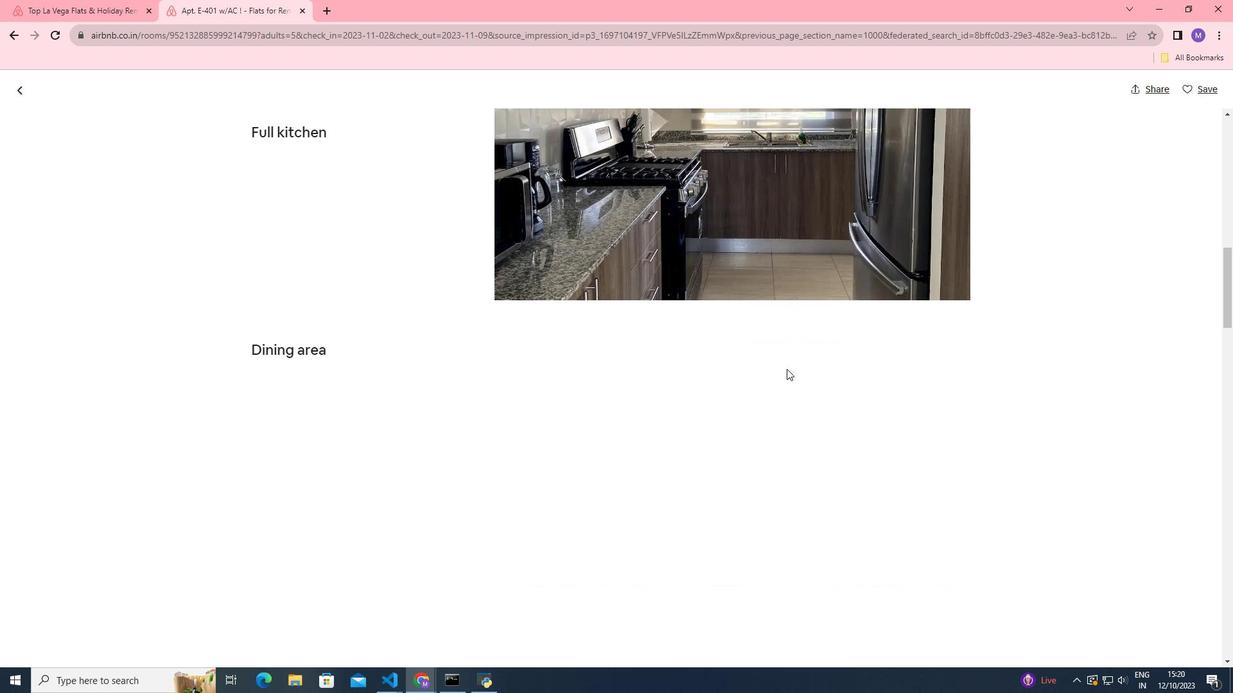 
Action: Mouse scrolled (787, 368) with delta (0, 0)
Screenshot: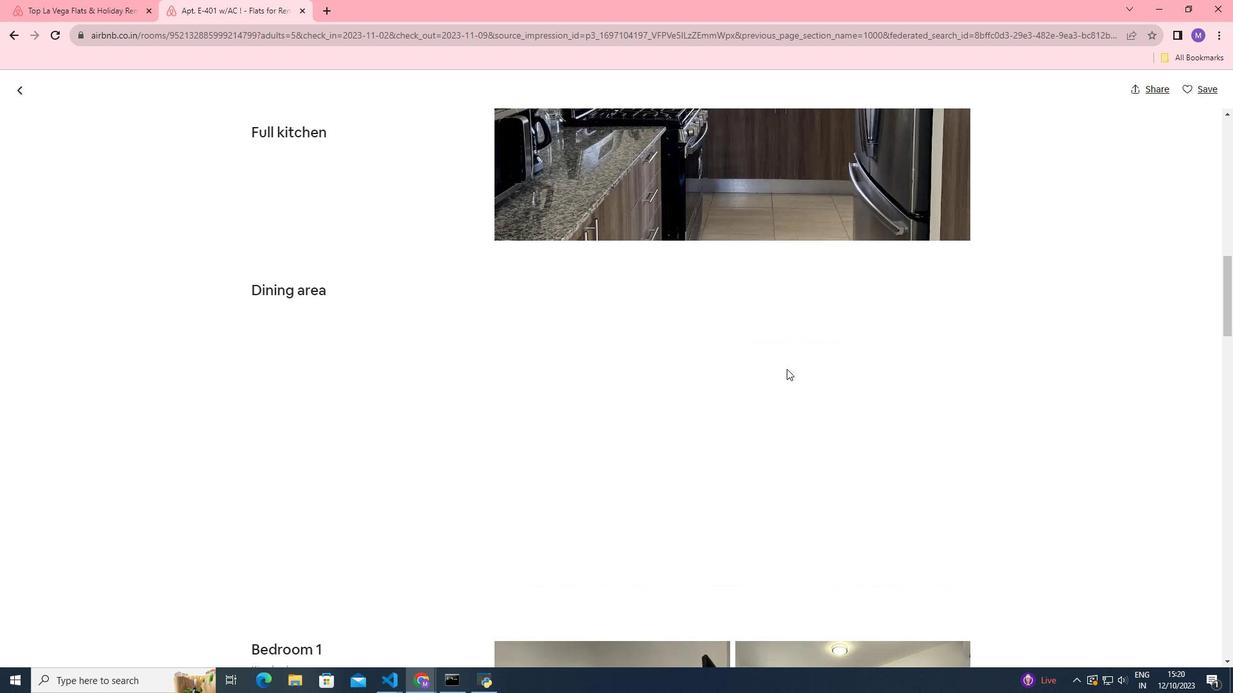 
Action: Mouse scrolled (787, 368) with delta (0, 0)
Screenshot: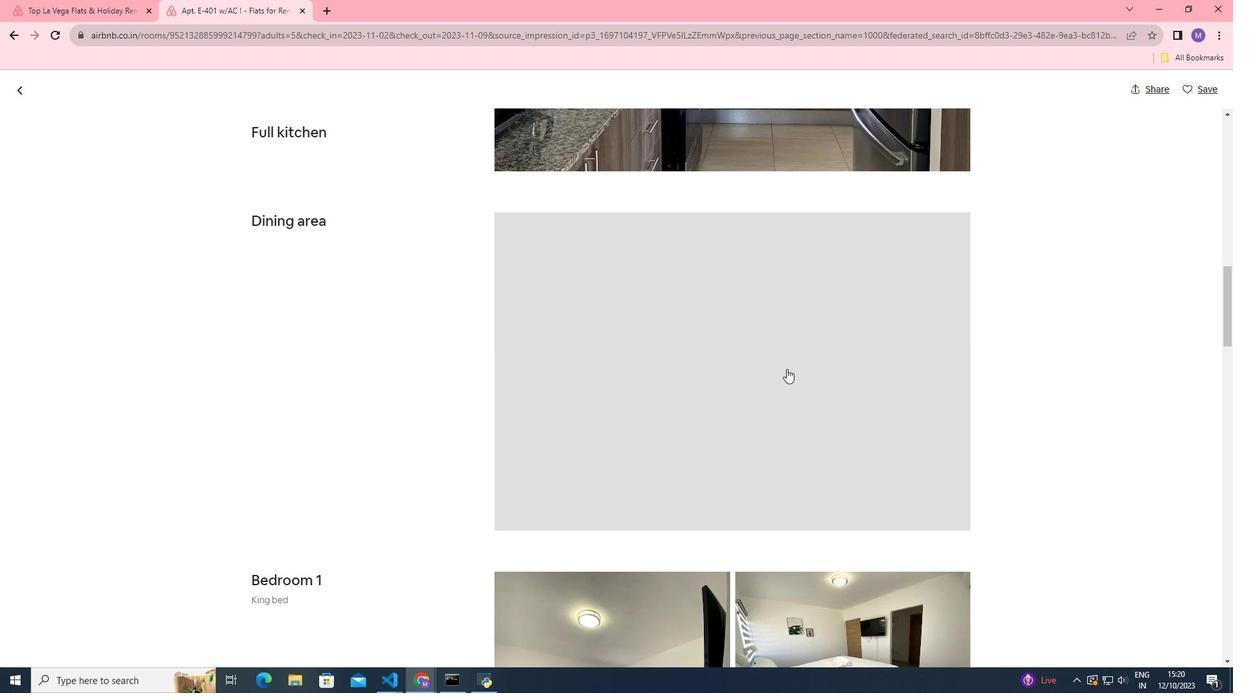 
Action: Mouse scrolled (787, 368) with delta (0, 0)
Screenshot: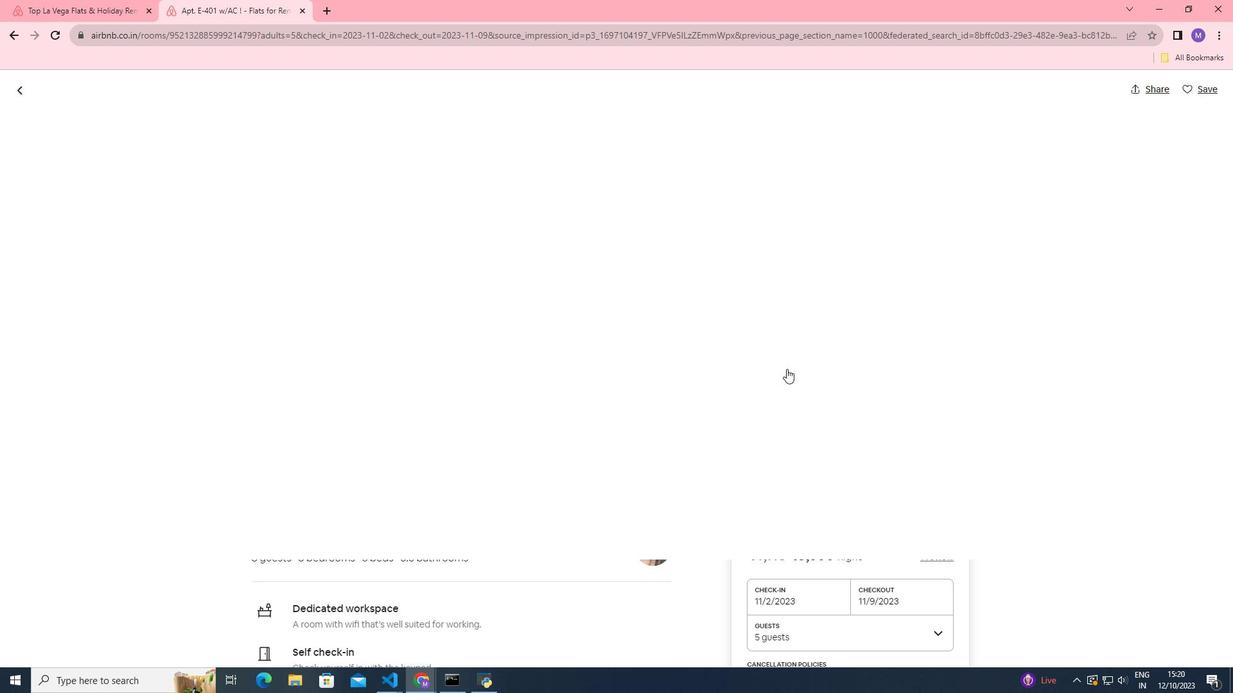 
Action: Mouse scrolled (787, 368) with delta (0, 0)
Screenshot: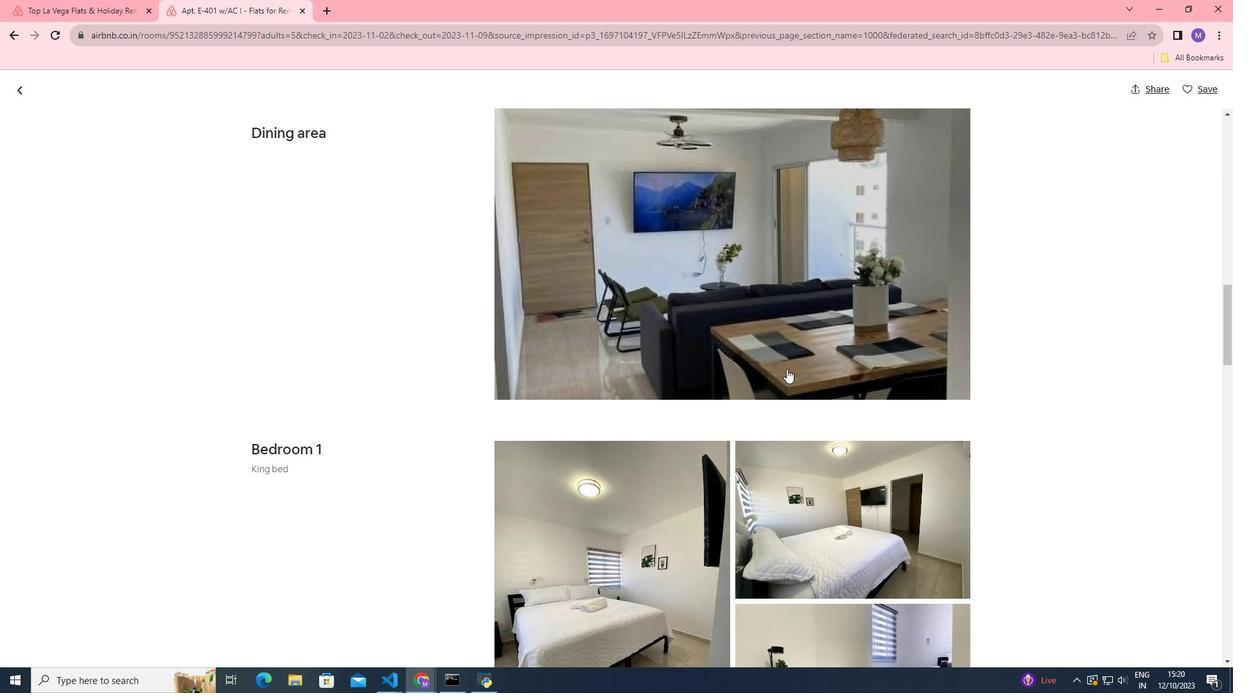 
Action: Mouse scrolled (787, 368) with delta (0, 0)
Screenshot: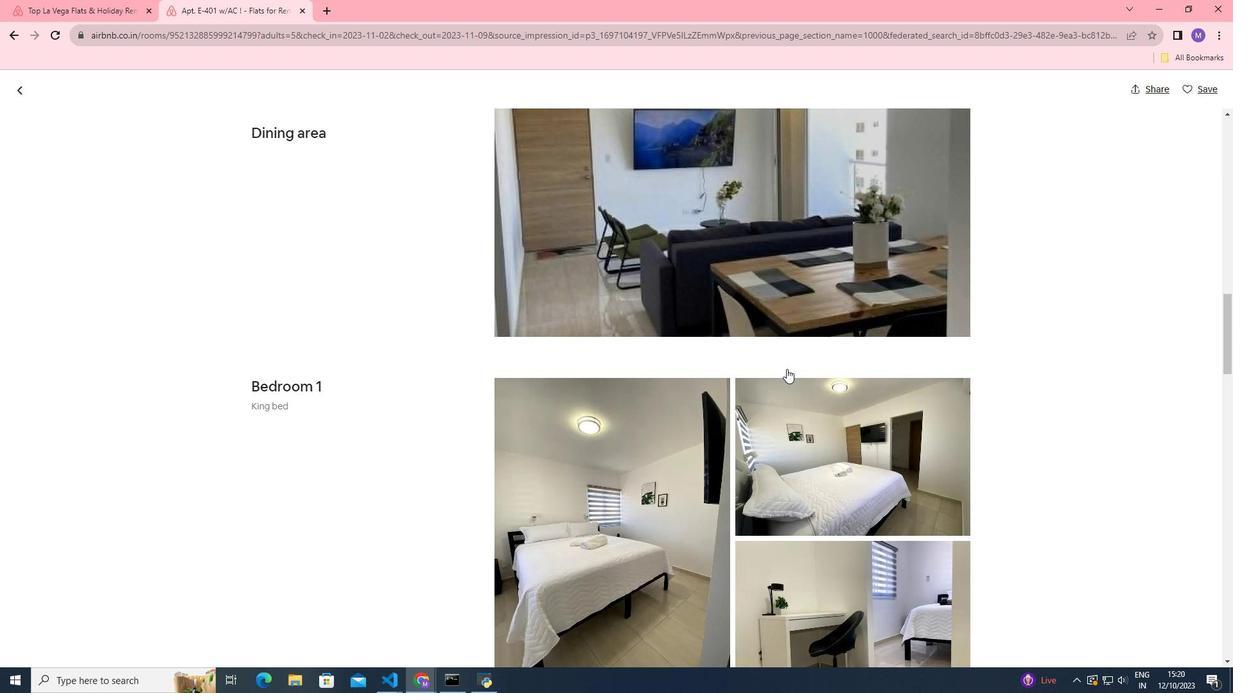 
Action: Mouse scrolled (787, 368) with delta (0, 0)
Screenshot: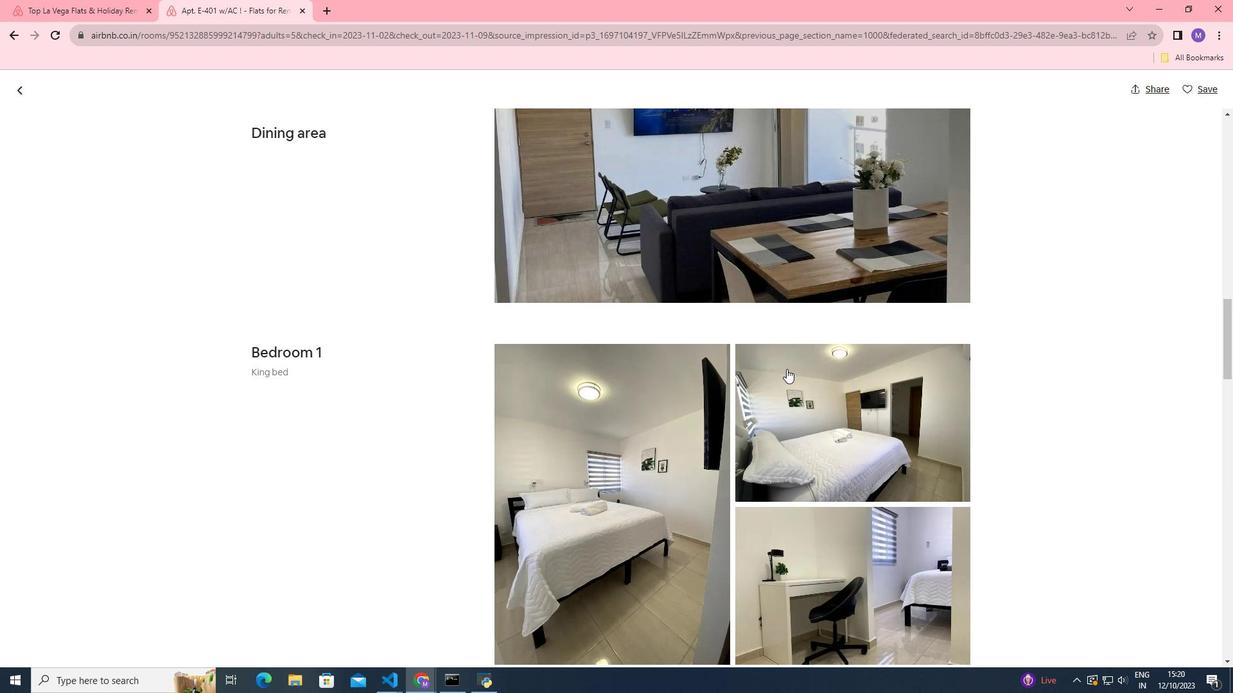 
Action: Mouse scrolled (787, 368) with delta (0, 0)
Screenshot: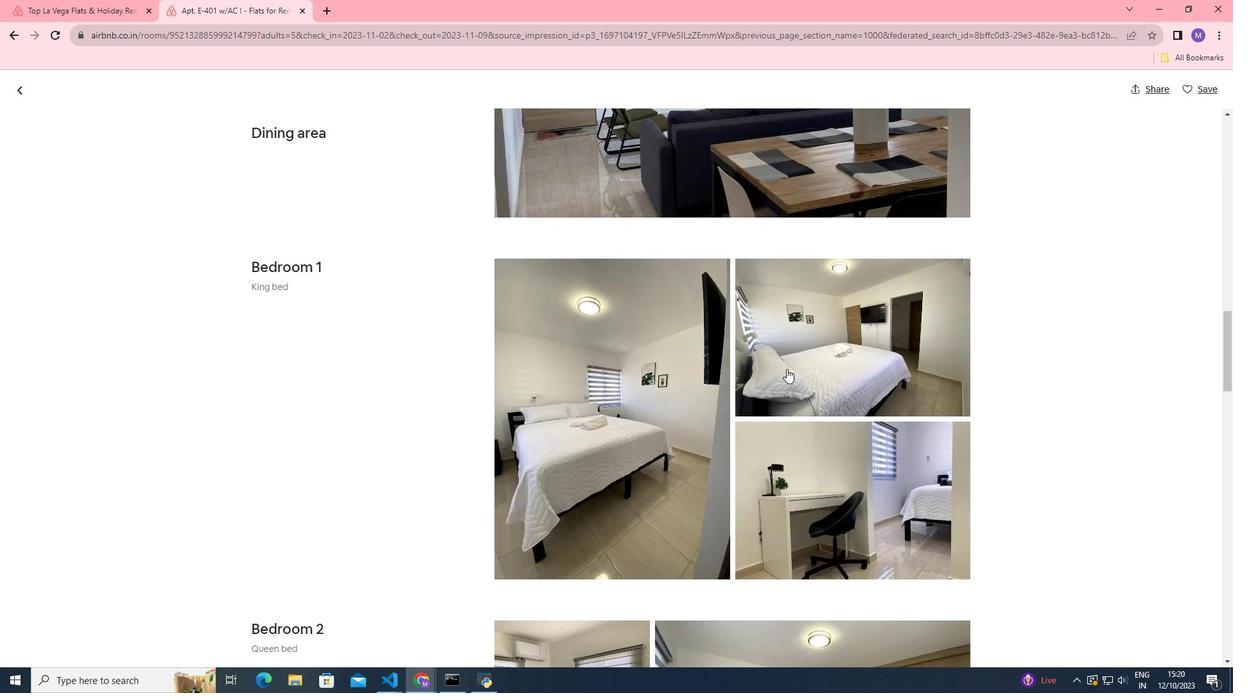 
Action: Mouse scrolled (787, 368) with delta (0, 0)
Screenshot: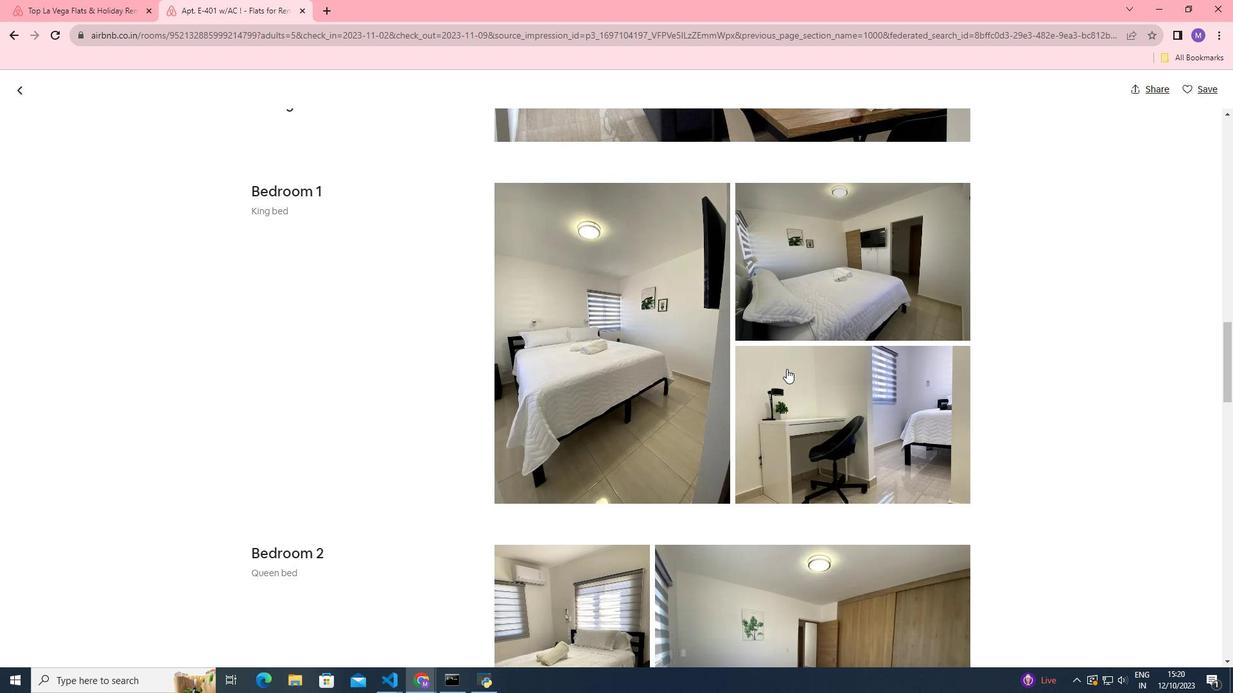 
Action: Mouse scrolled (787, 368) with delta (0, 0)
Screenshot: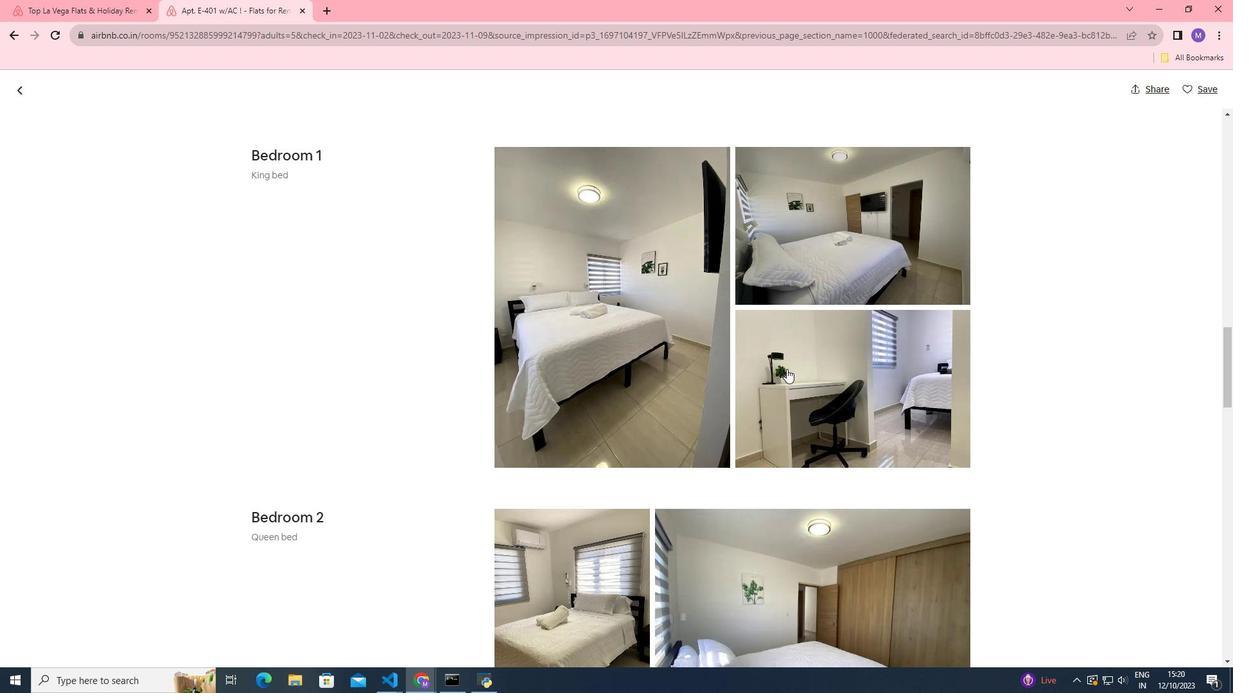
Action: Mouse scrolled (787, 368) with delta (0, 0)
Screenshot: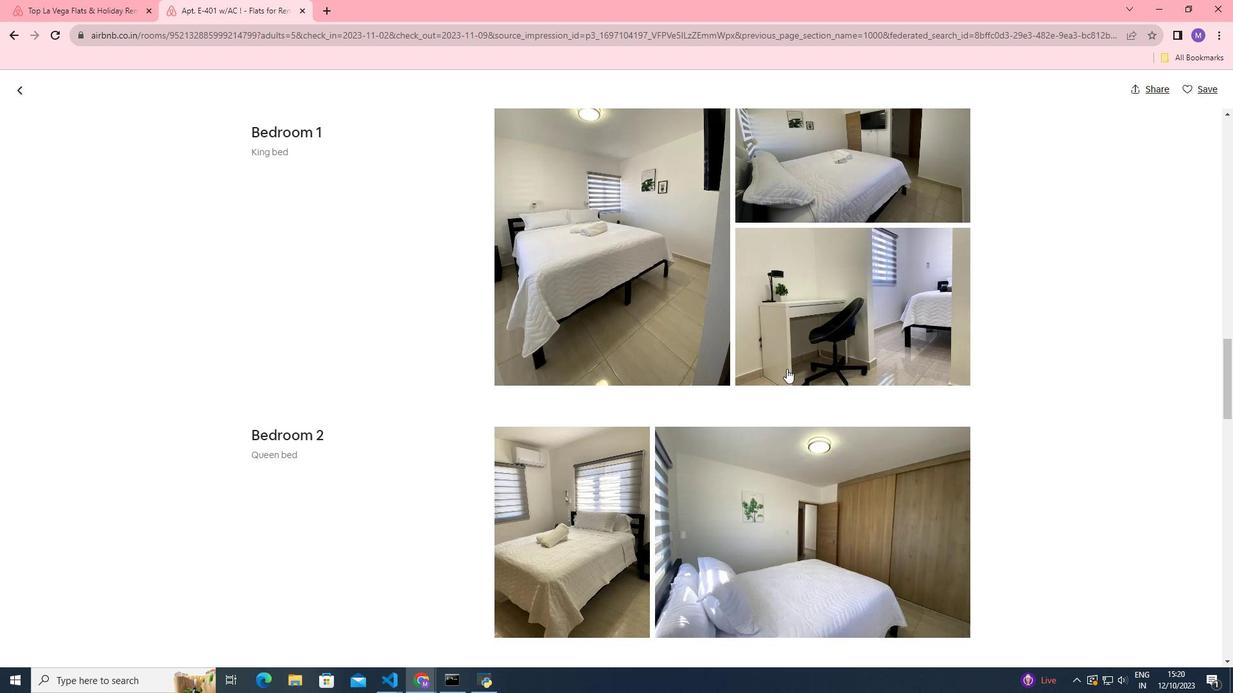 
Action: Mouse scrolled (787, 368) with delta (0, 0)
Screenshot: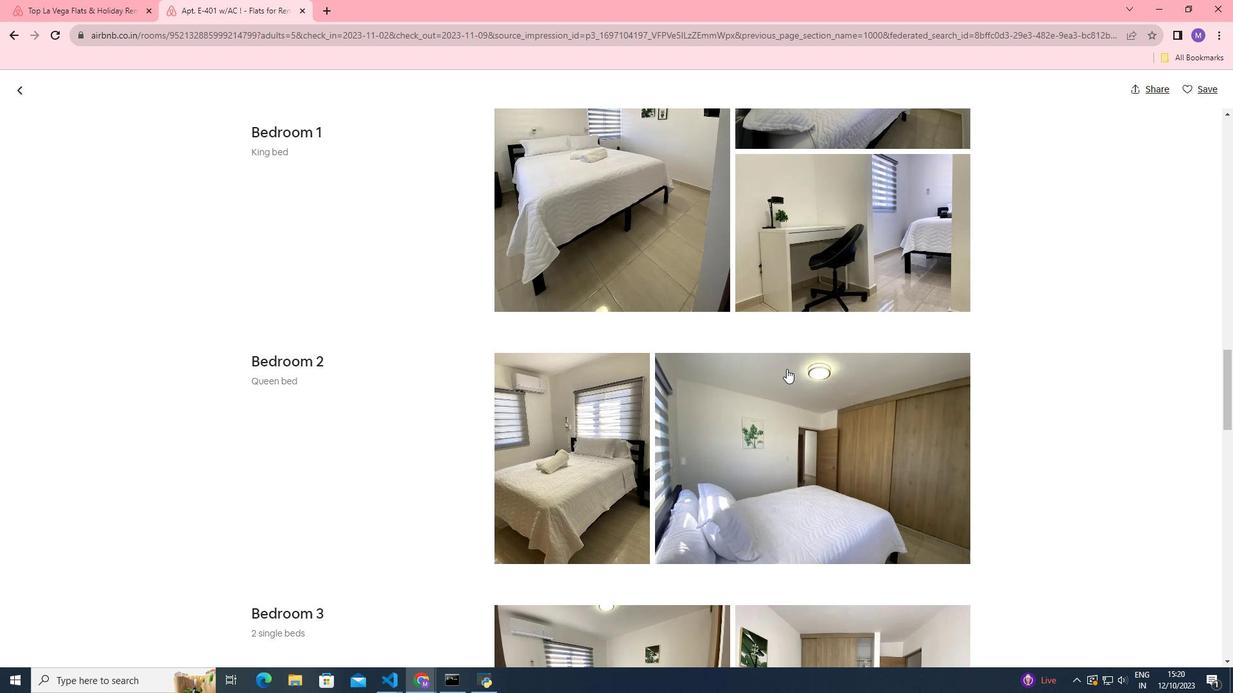 
Action: Mouse scrolled (787, 368) with delta (0, 0)
Screenshot: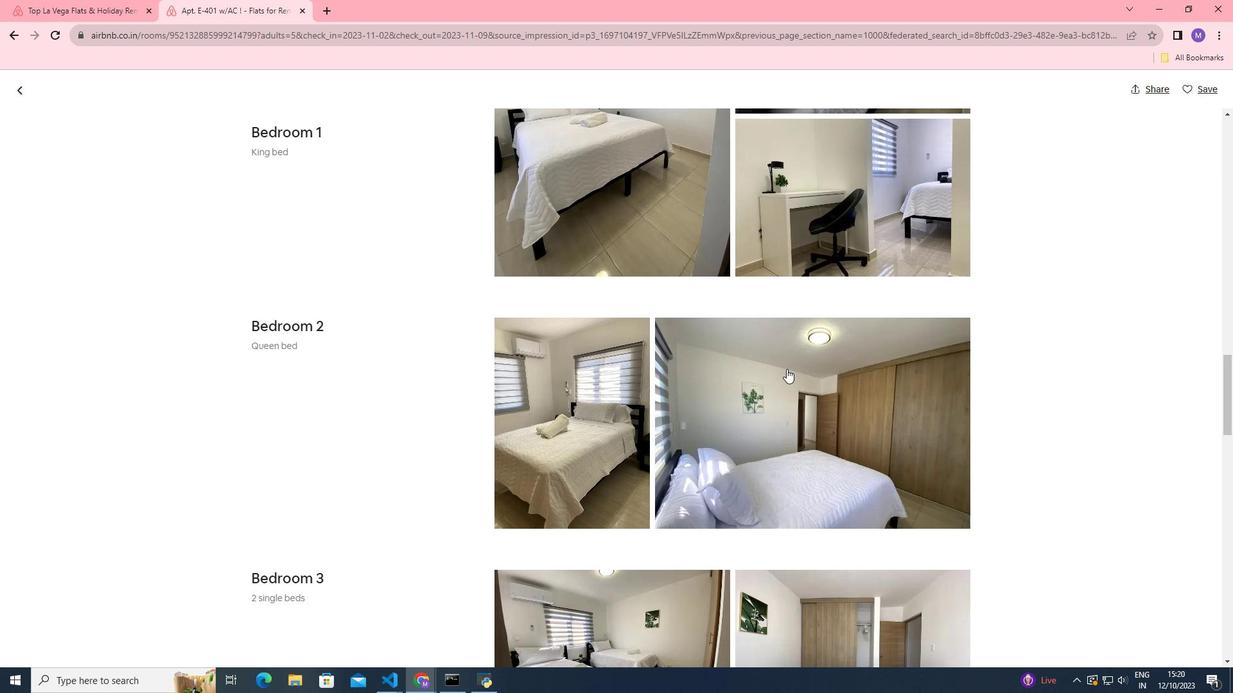
Action: Mouse scrolled (787, 368) with delta (0, 0)
Screenshot: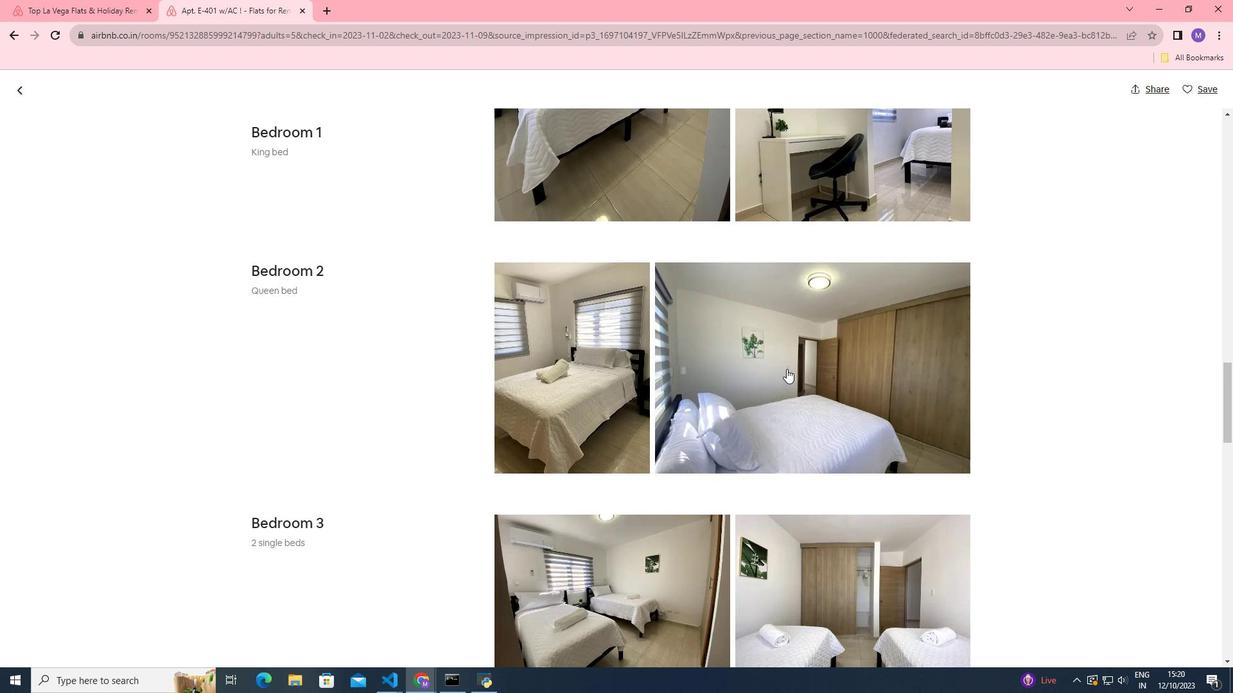 
Action: Mouse scrolled (787, 368) with delta (0, 0)
Screenshot: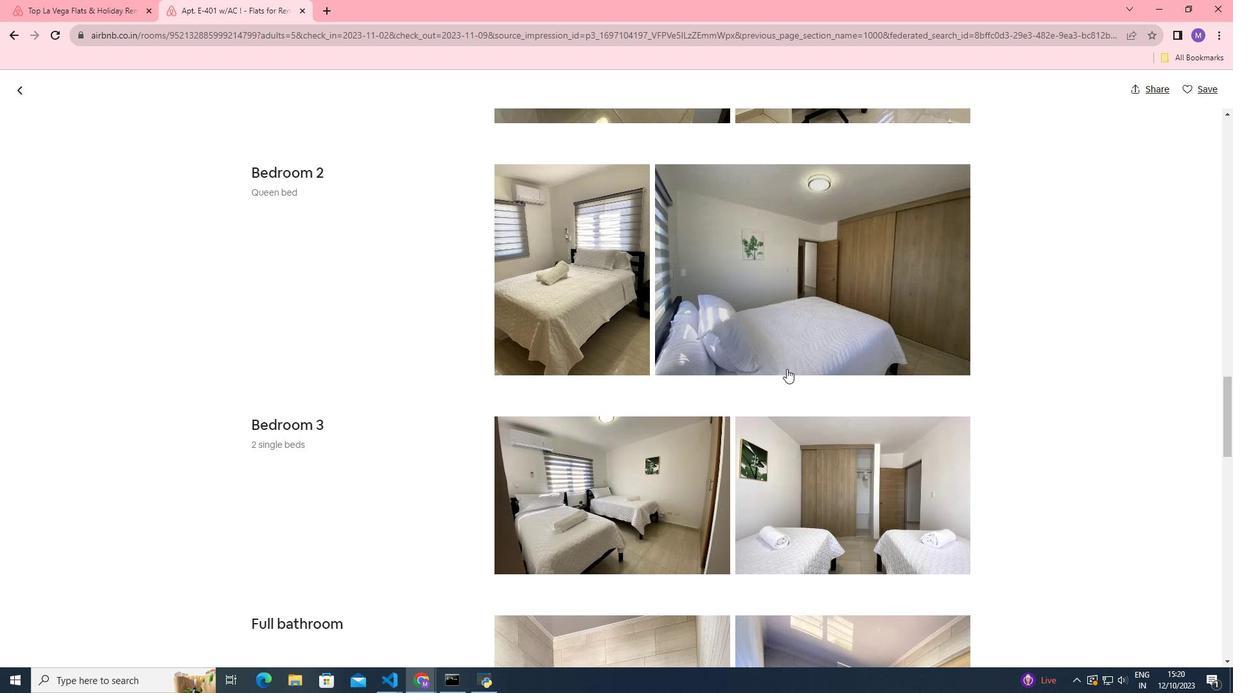 
Action: Mouse scrolled (787, 368) with delta (0, 0)
Screenshot: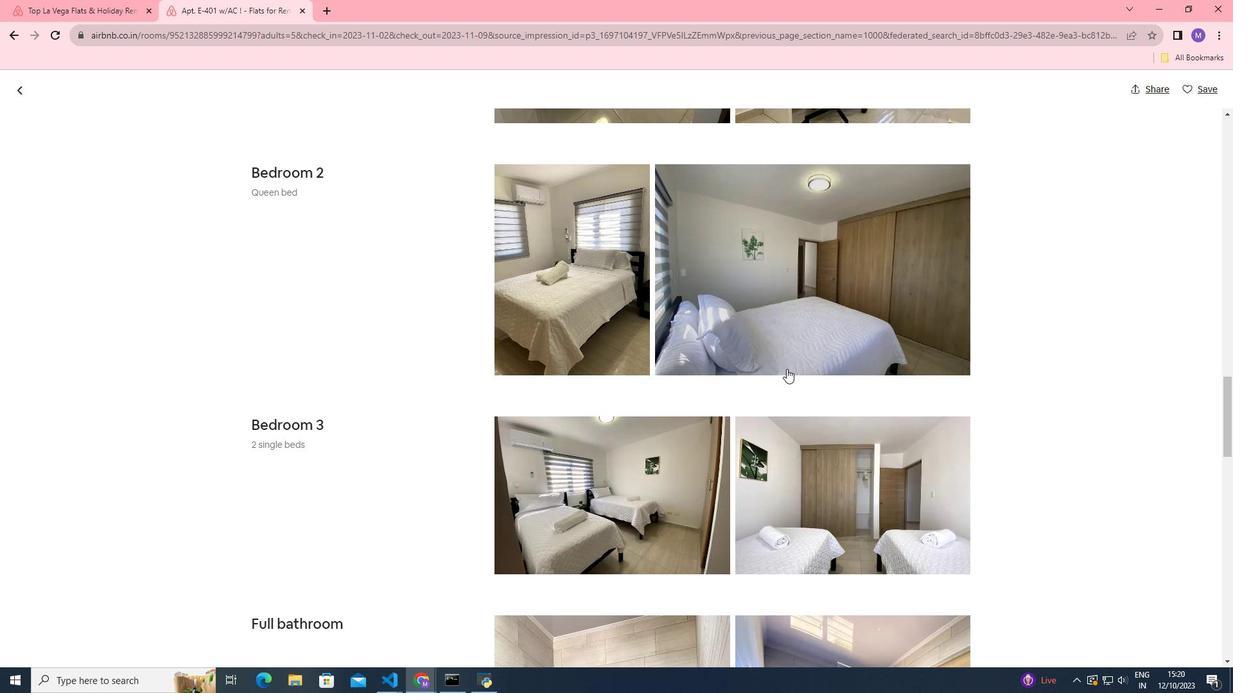 
Action: Mouse moved to (789, 380)
Screenshot: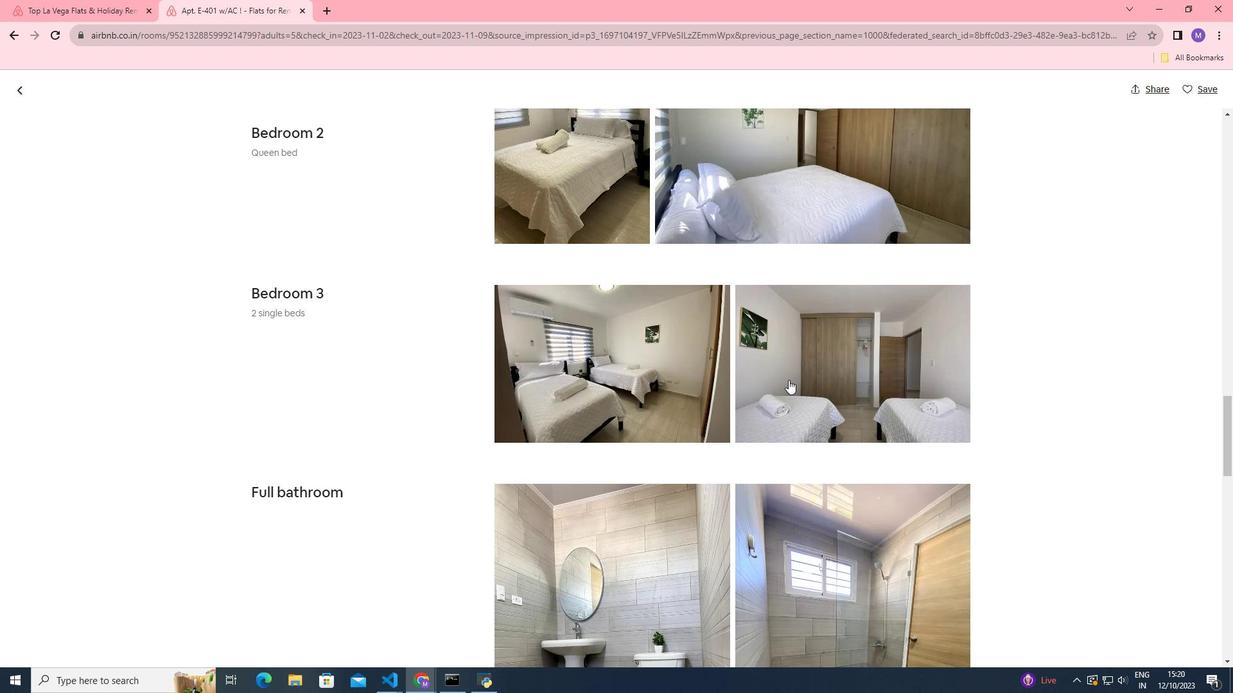 
Action: Mouse scrolled (789, 379) with delta (0, 0)
Screenshot: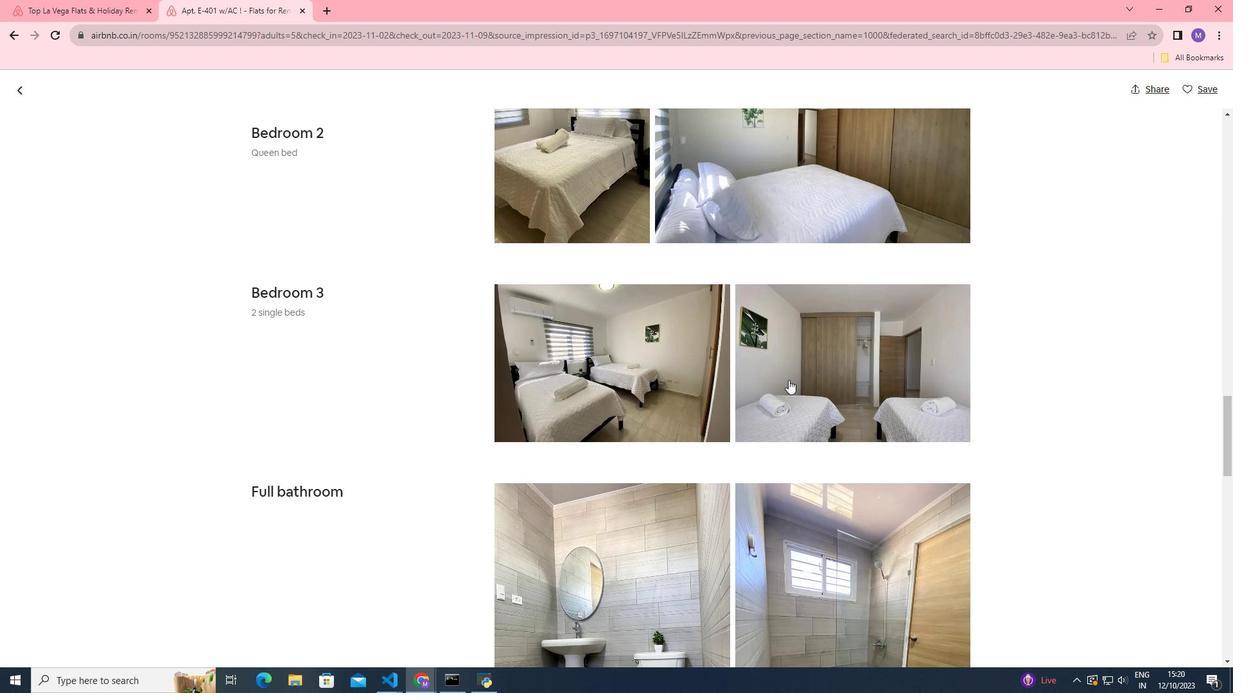 
Action: Mouse scrolled (789, 379) with delta (0, 0)
Screenshot: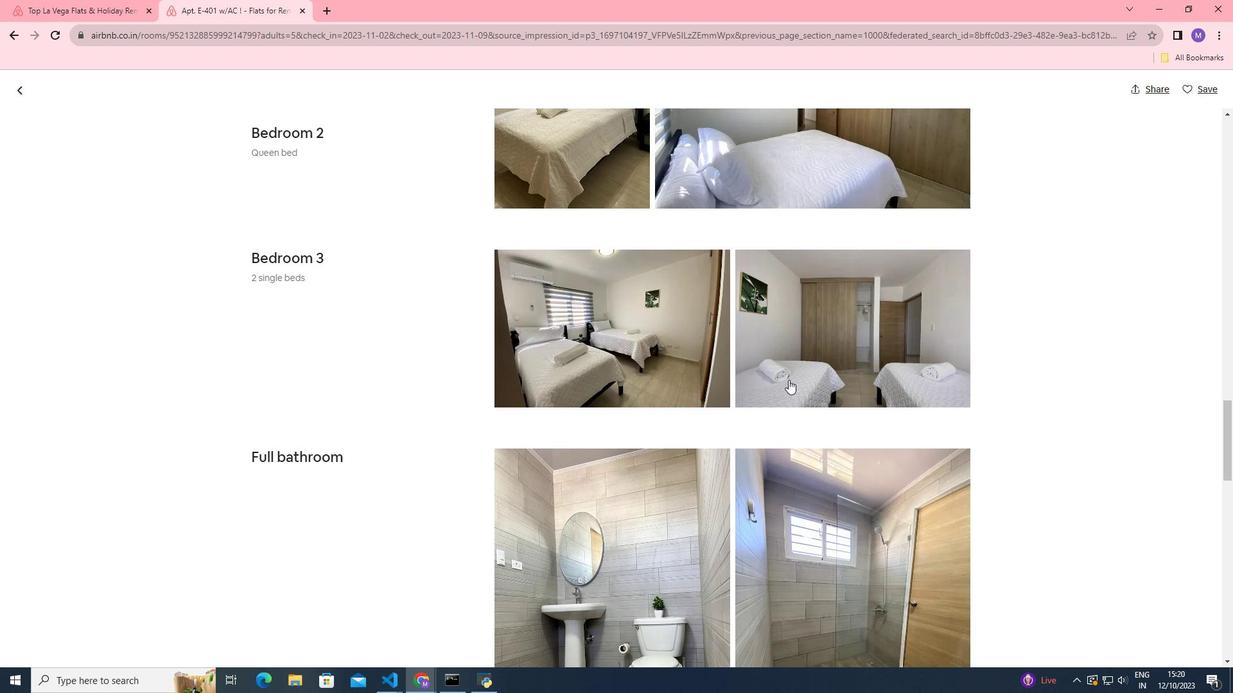 
Action: Mouse scrolled (789, 379) with delta (0, 0)
Screenshot: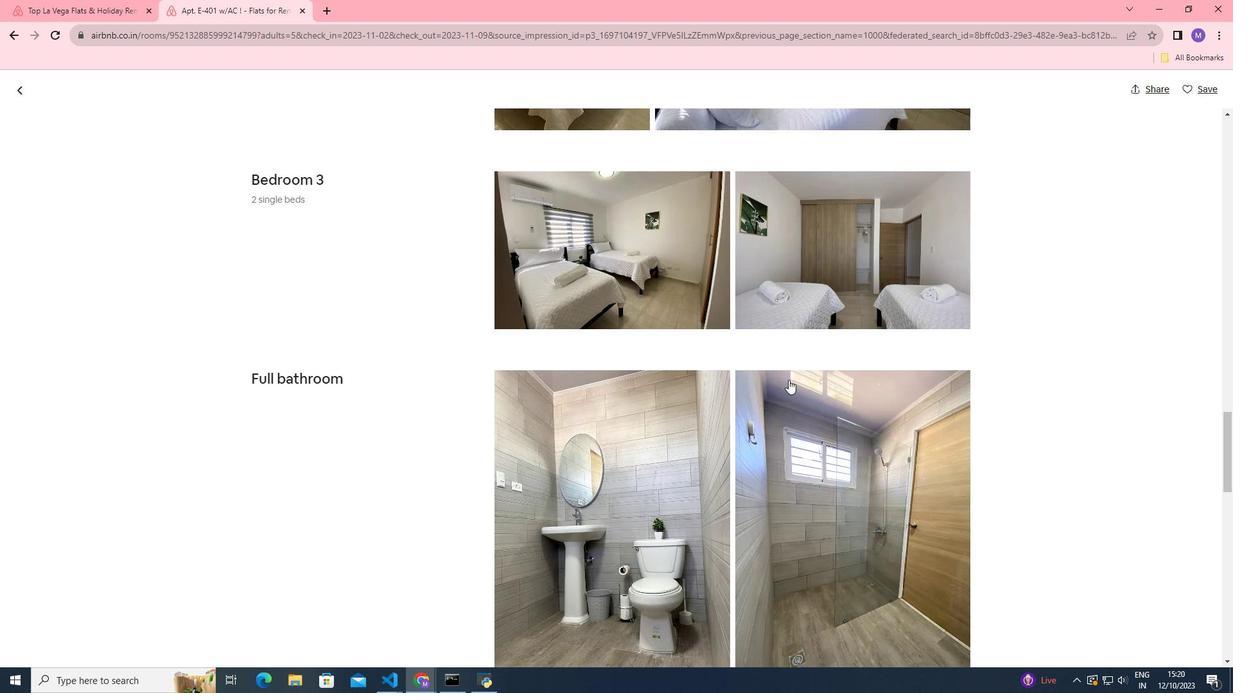 
Action: Mouse scrolled (789, 379) with delta (0, 0)
Screenshot: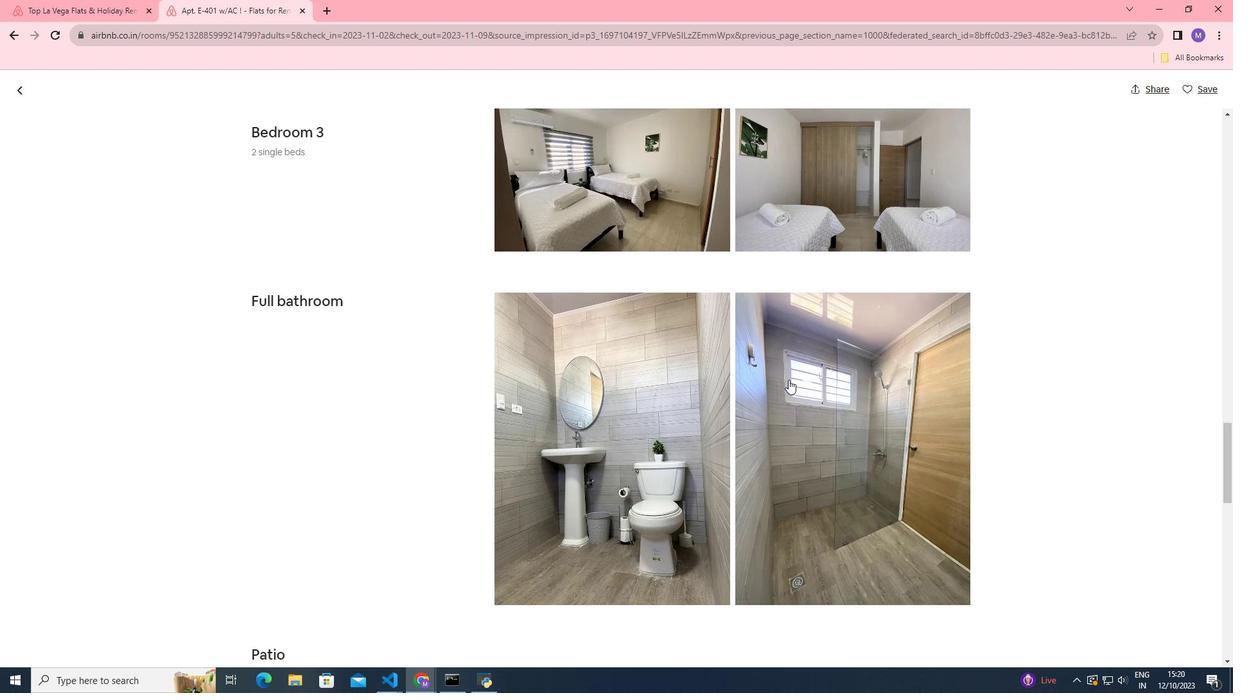 
Action: Mouse moved to (790, 399)
Screenshot: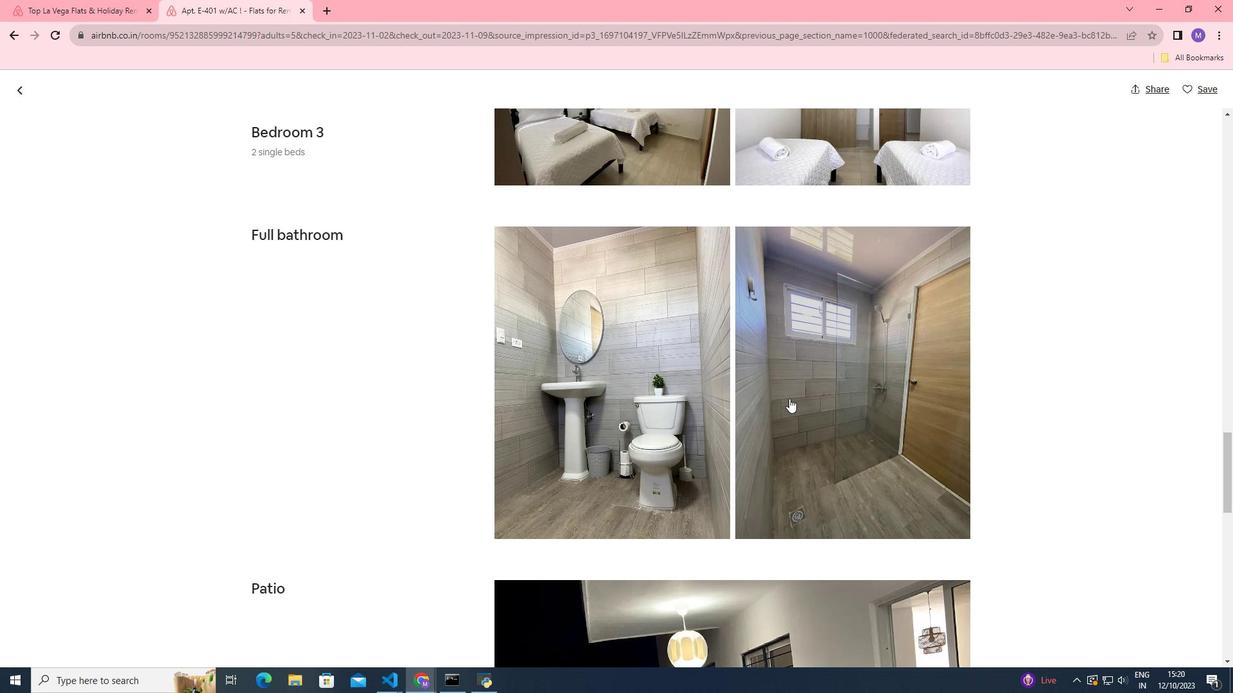 
Action: Mouse scrolled (790, 398) with delta (0, 0)
Screenshot: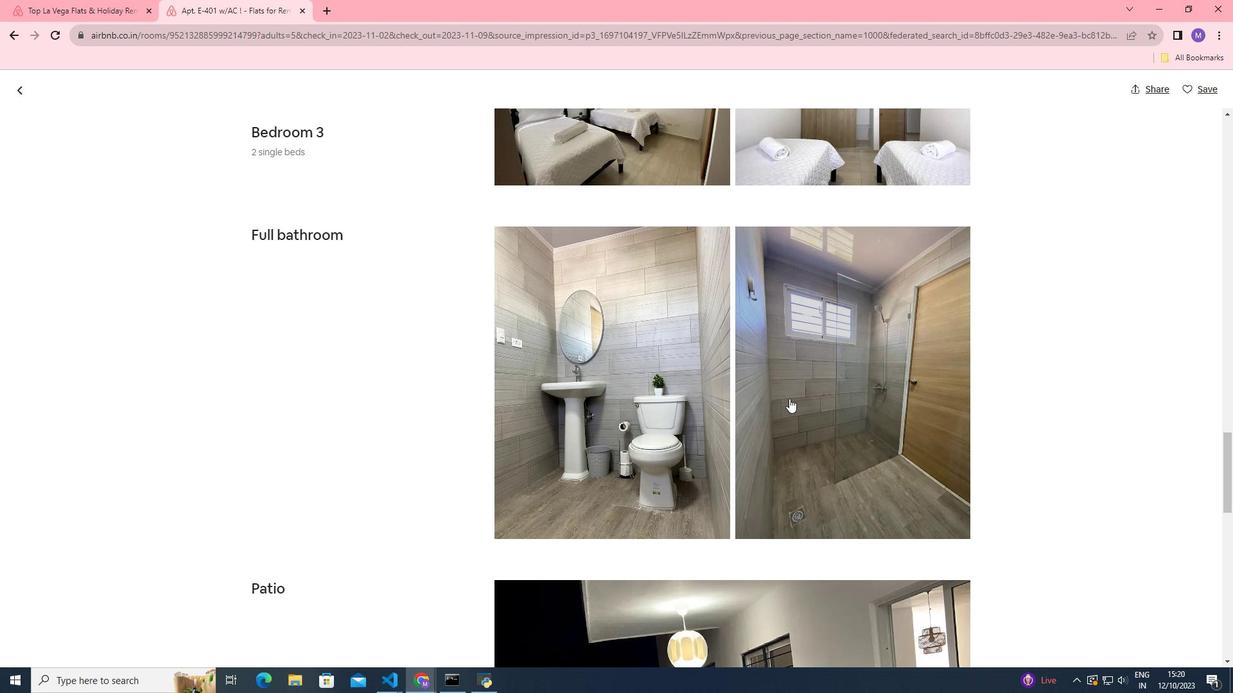 
Action: Mouse moved to (789, 399)
Screenshot: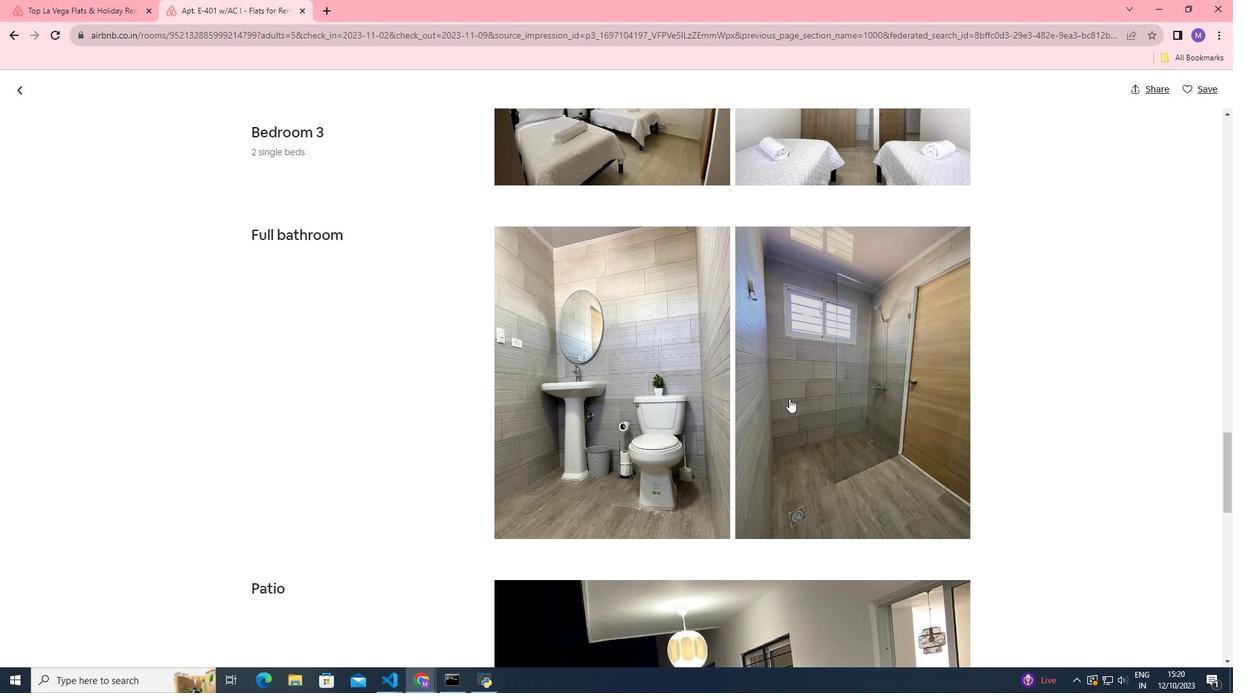 
Action: Mouse scrolled (789, 398) with delta (0, 0)
Screenshot: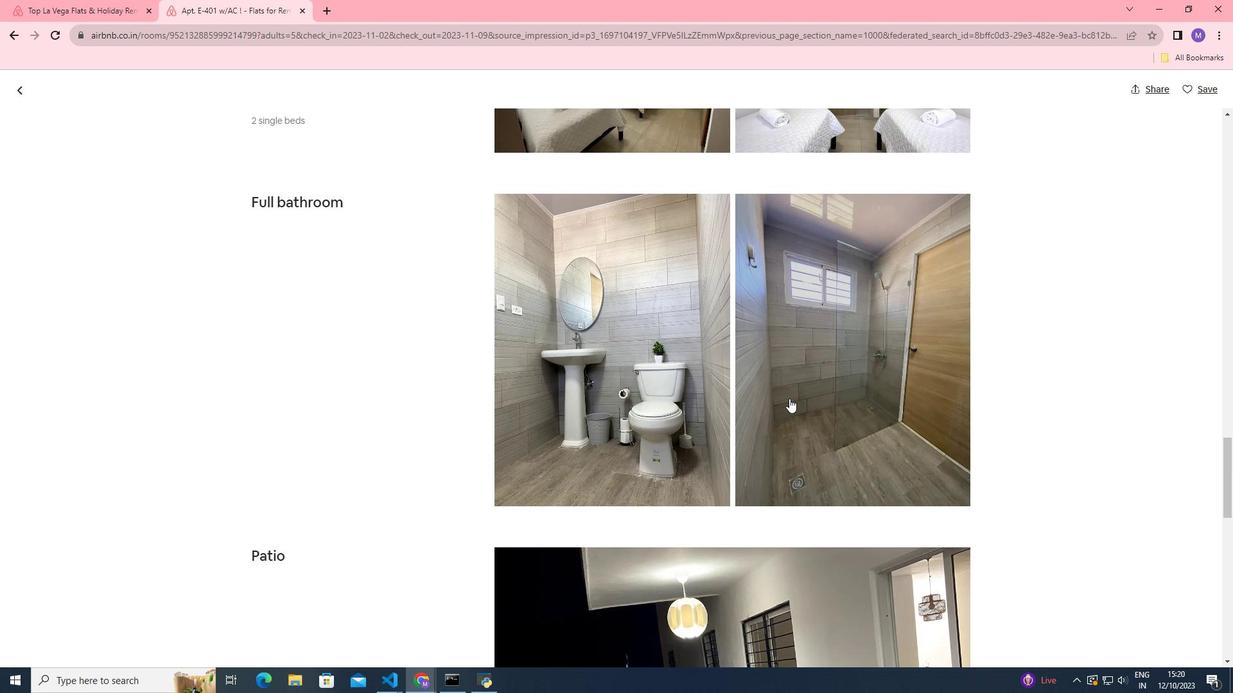 
Action: Mouse scrolled (789, 398) with delta (0, 0)
Screenshot: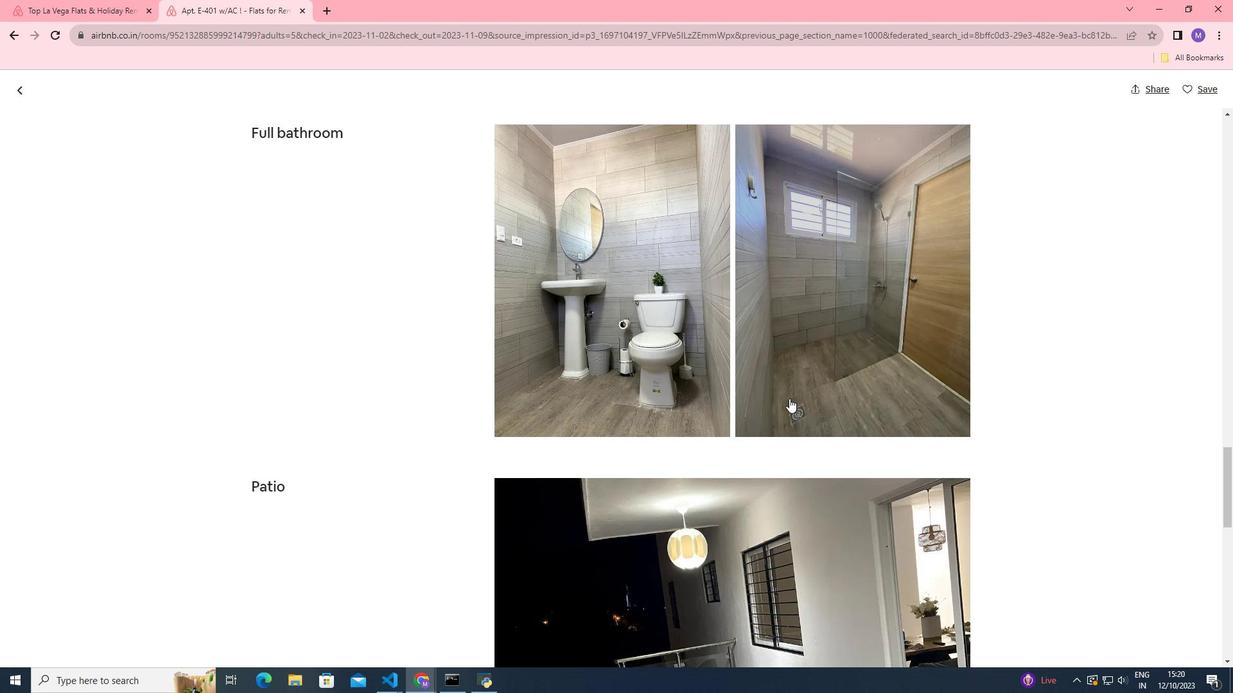 
Action: Mouse scrolled (789, 398) with delta (0, 0)
Screenshot: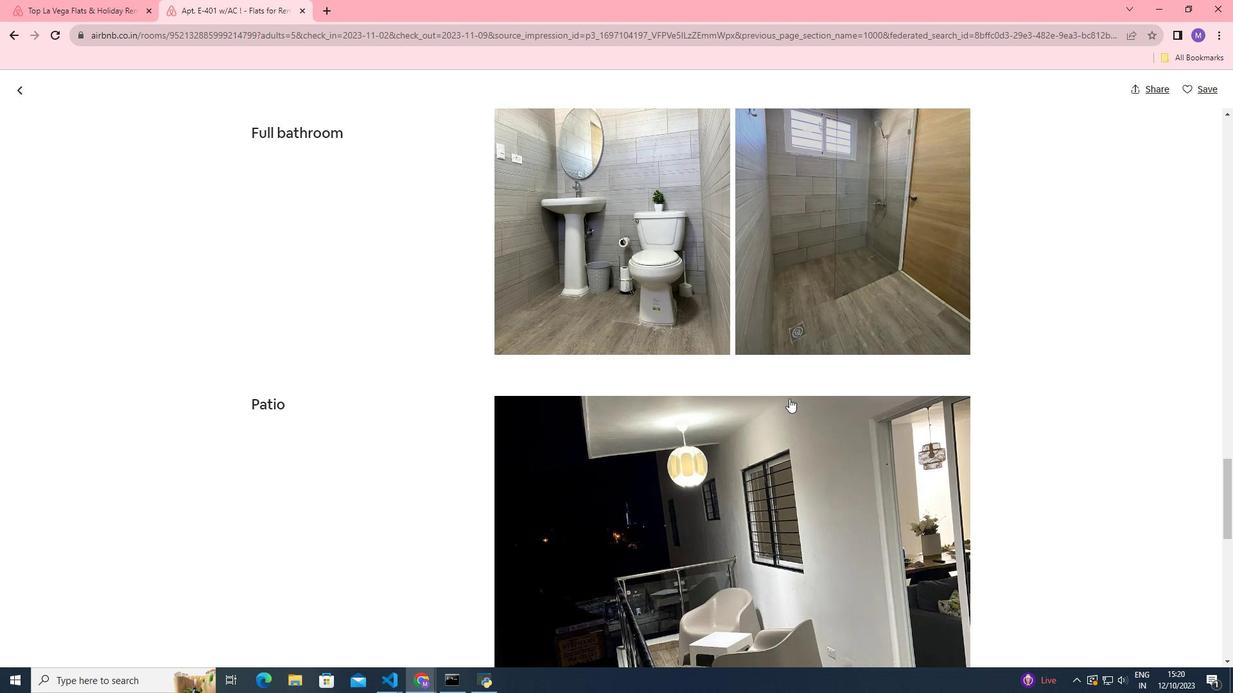 
Action: Mouse moved to (771, 402)
Screenshot: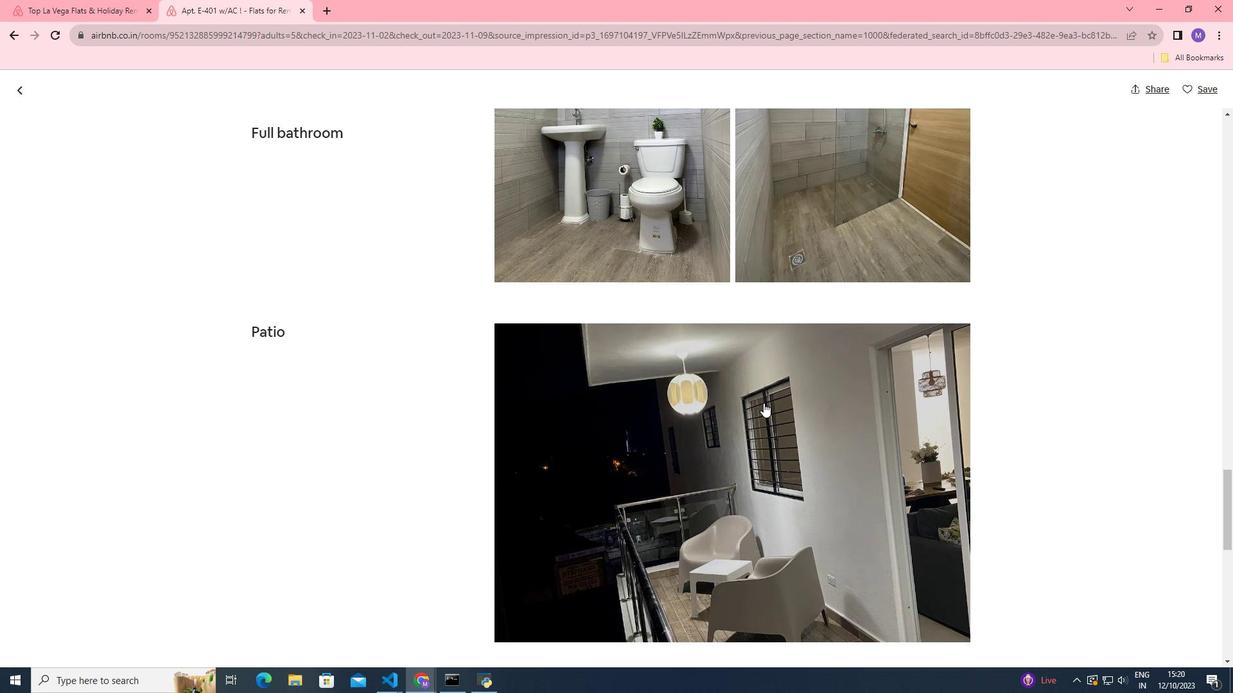 
Action: Mouse scrolled (771, 402) with delta (0, 0)
Screenshot: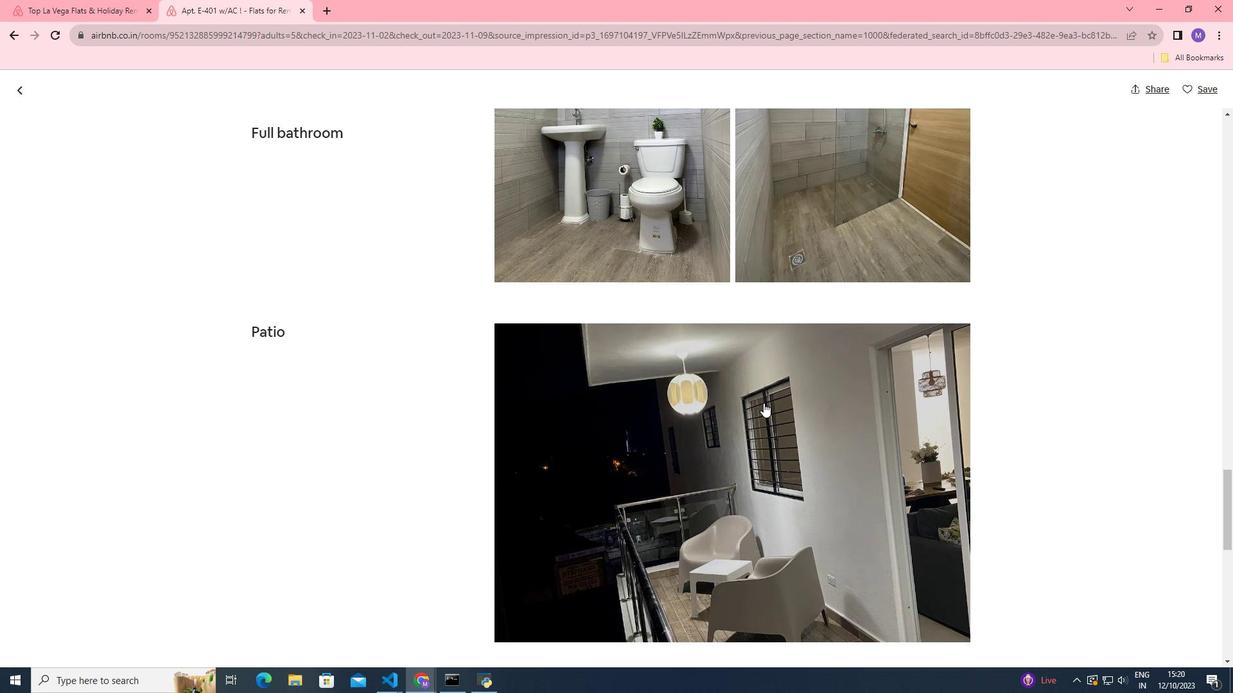 
Action: Mouse moved to (763, 403)
Screenshot: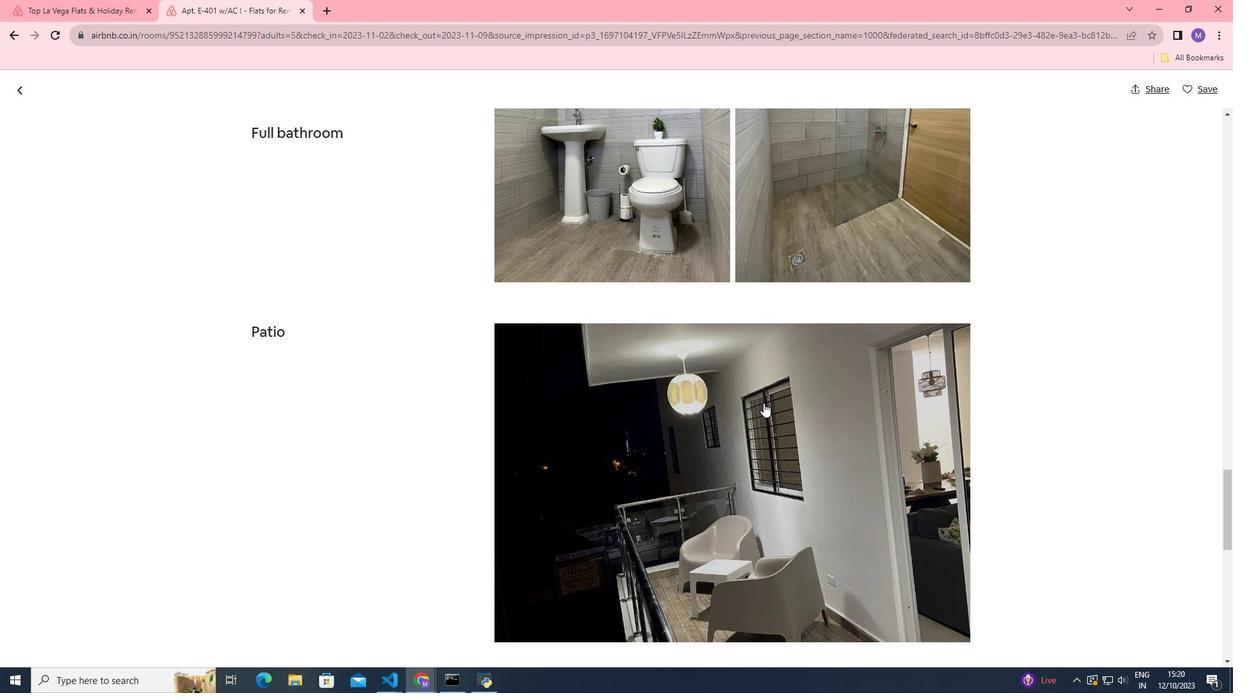 
Action: Mouse scrolled (763, 402) with delta (0, 0)
Screenshot: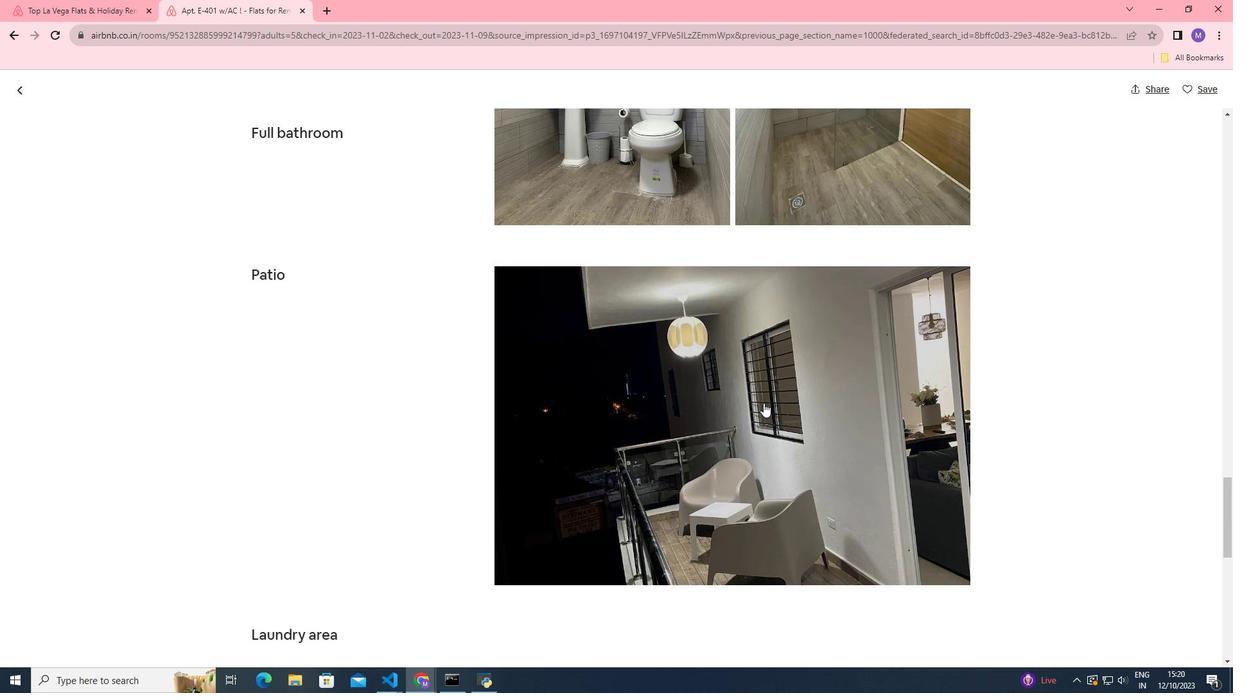 
Action: Mouse scrolled (763, 402) with delta (0, 0)
Screenshot: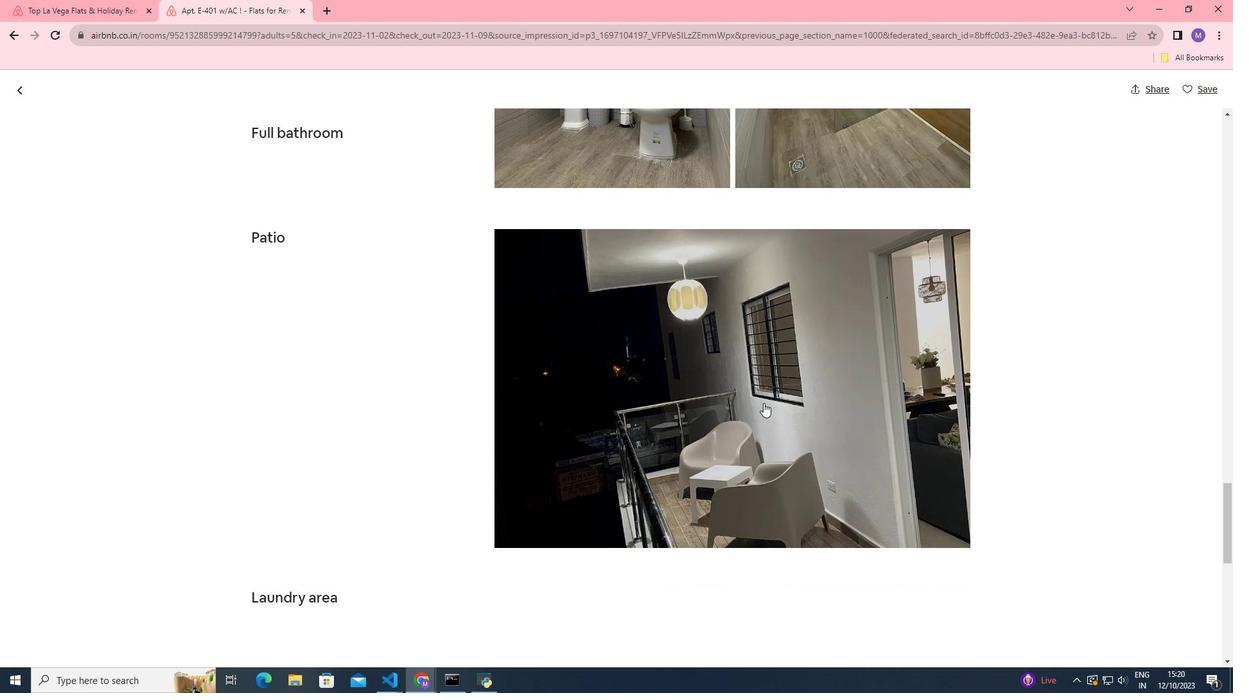 
Action: Mouse moved to (745, 396)
Screenshot: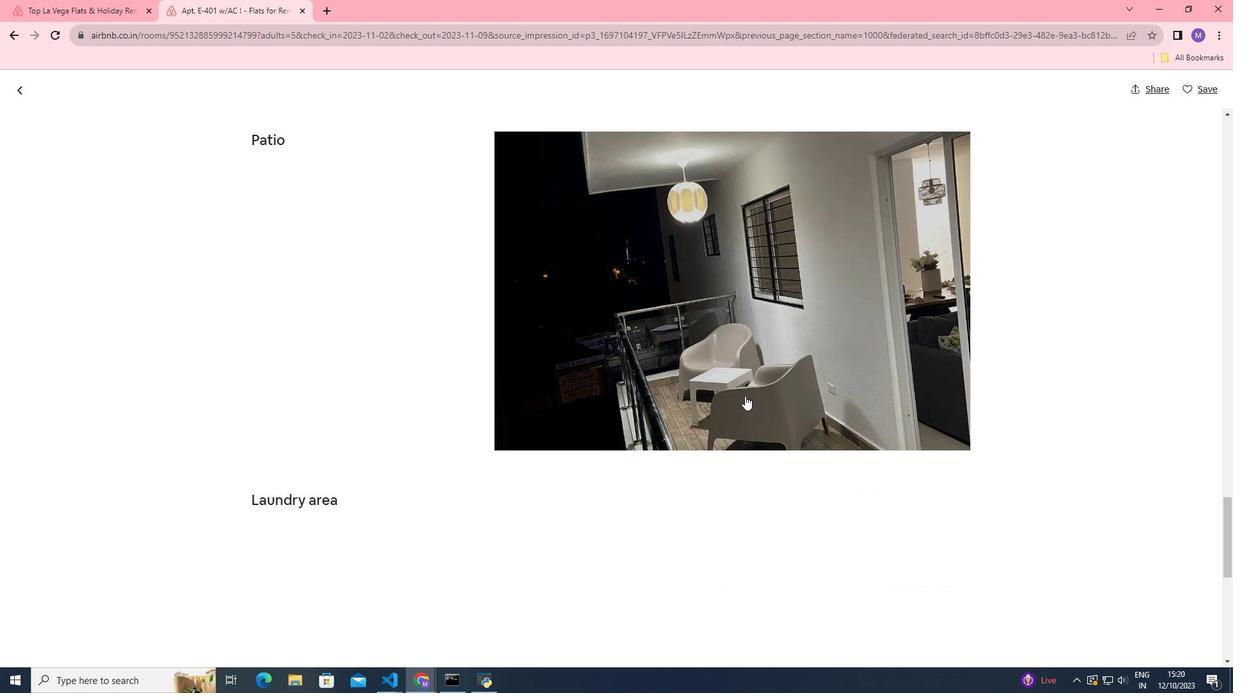 
Action: Mouse scrolled (745, 395) with delta (0, 0)
Screenshot: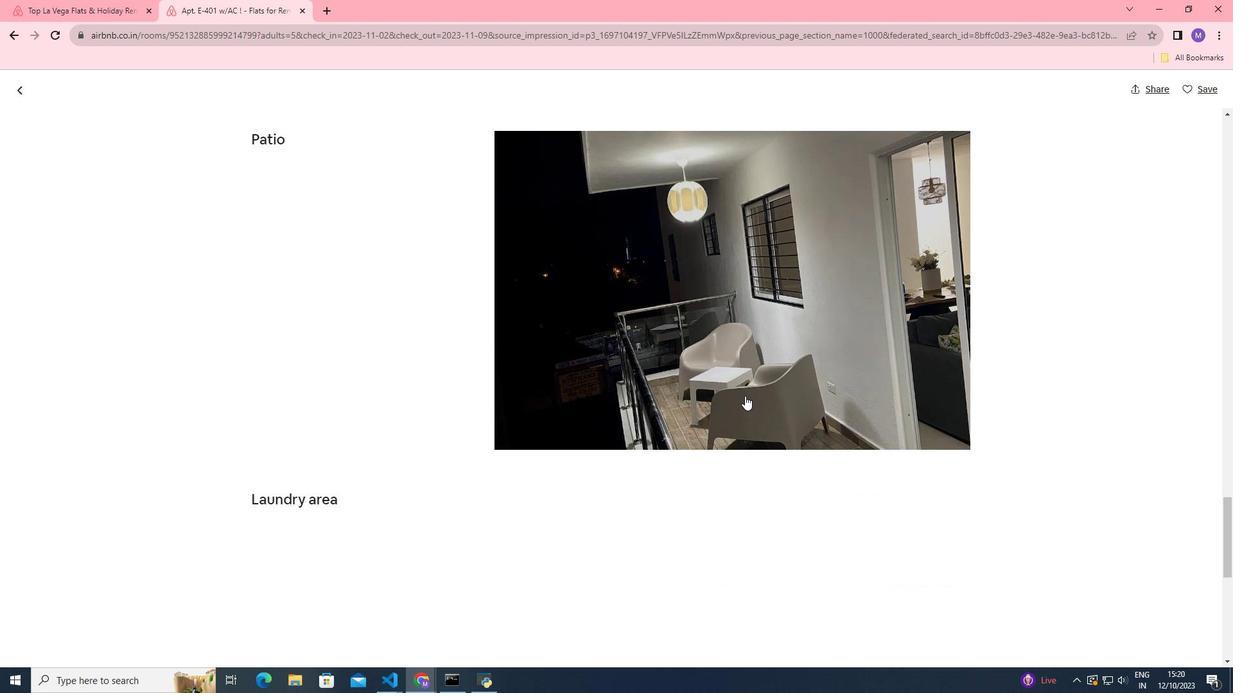 
Action: Mouse scrolled (745, 395) with delta (0, 0)
Screenshot: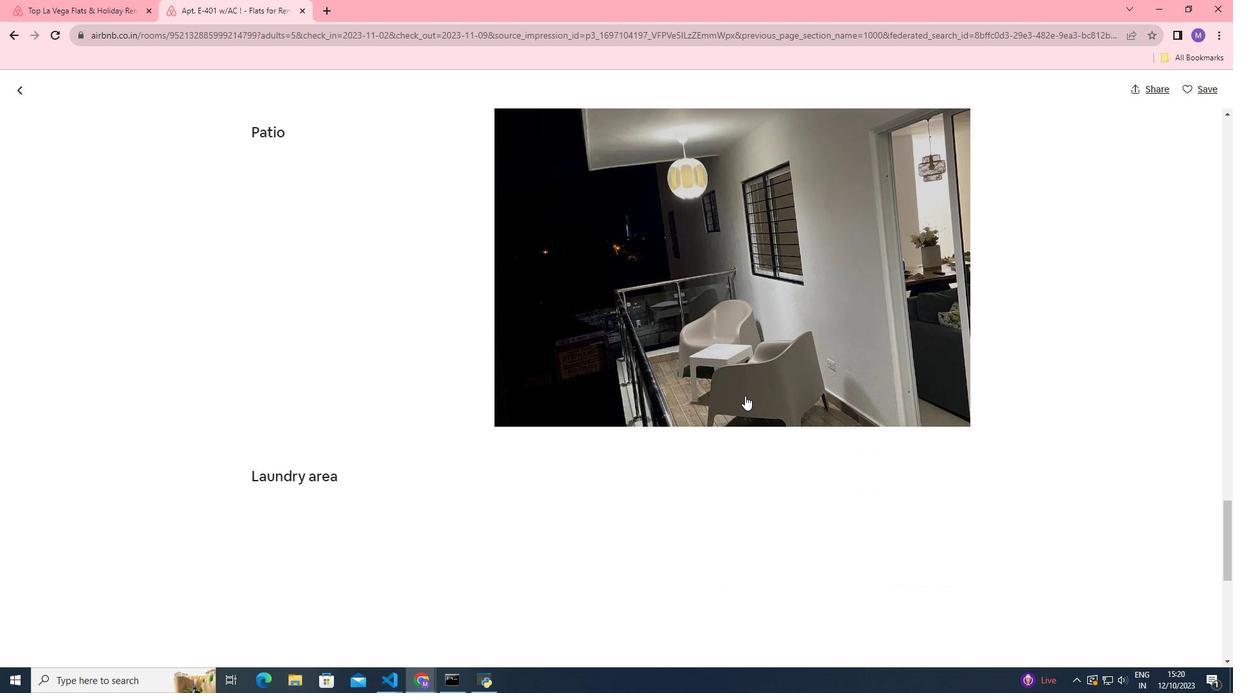 
Action: Mouse scrolled (745, 395) with delta (0, 0)
Screenshot: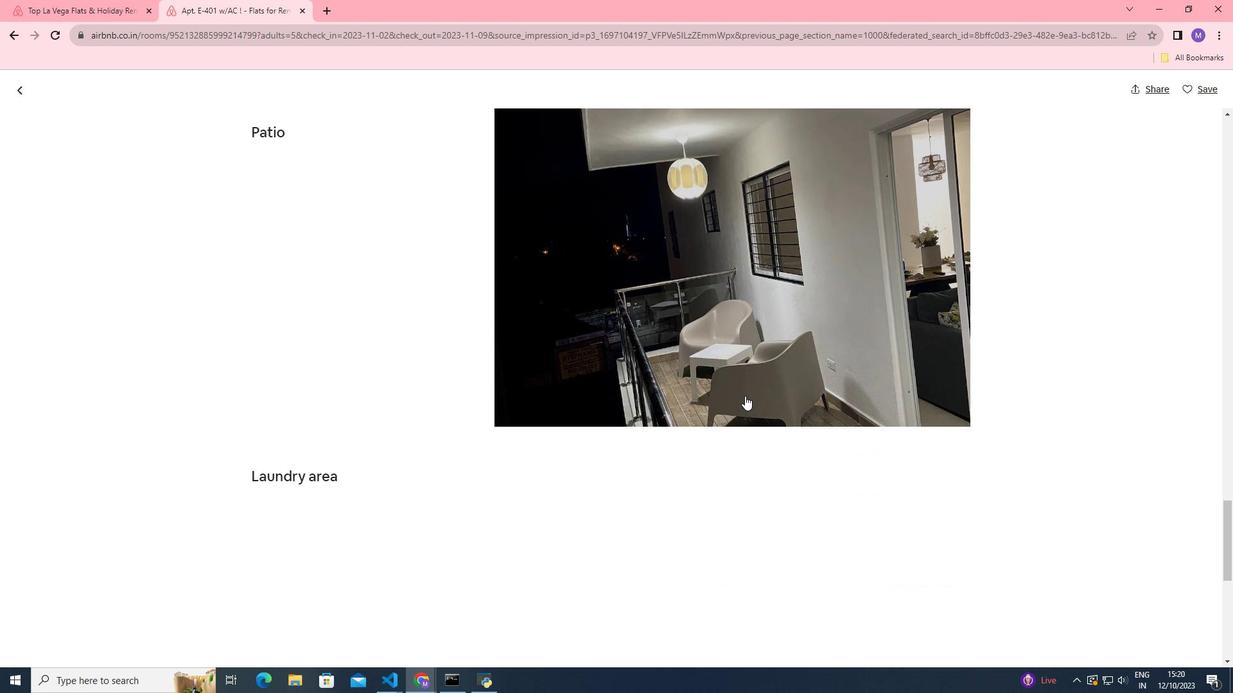 
Action: Mouse scrolled (745, 395) with delta (0, 0)
Screenshot: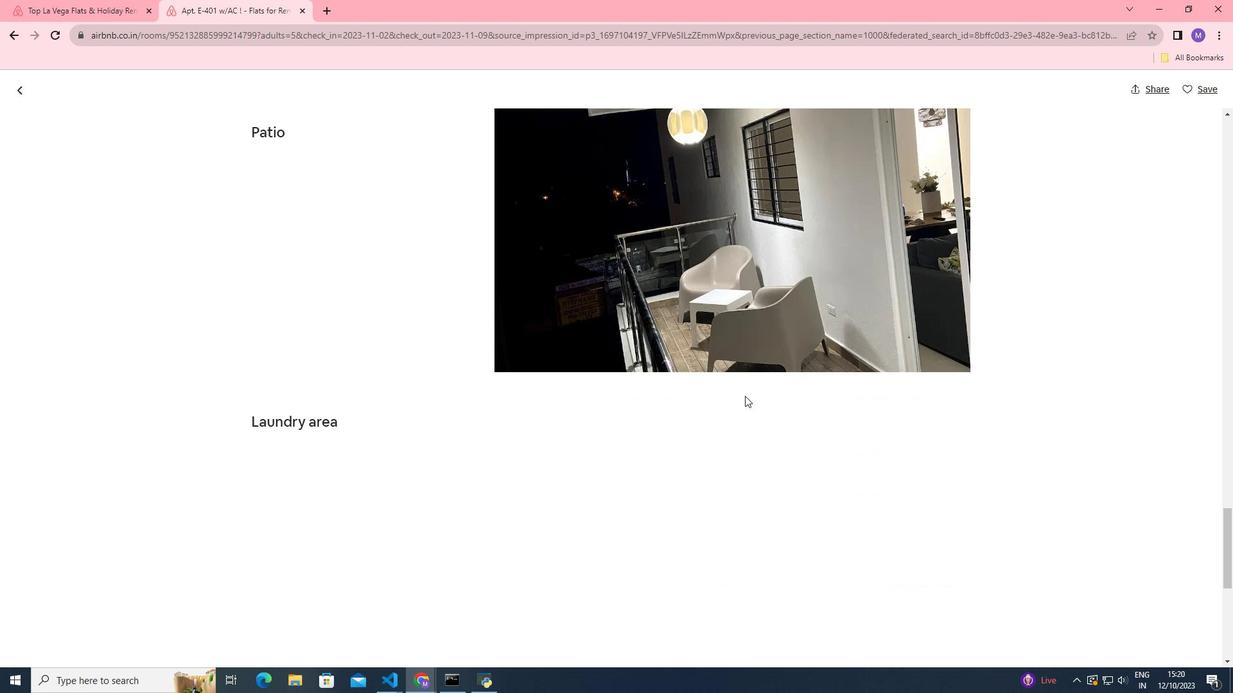 
Action: Mouse moved to (747, 396)
Screenshot: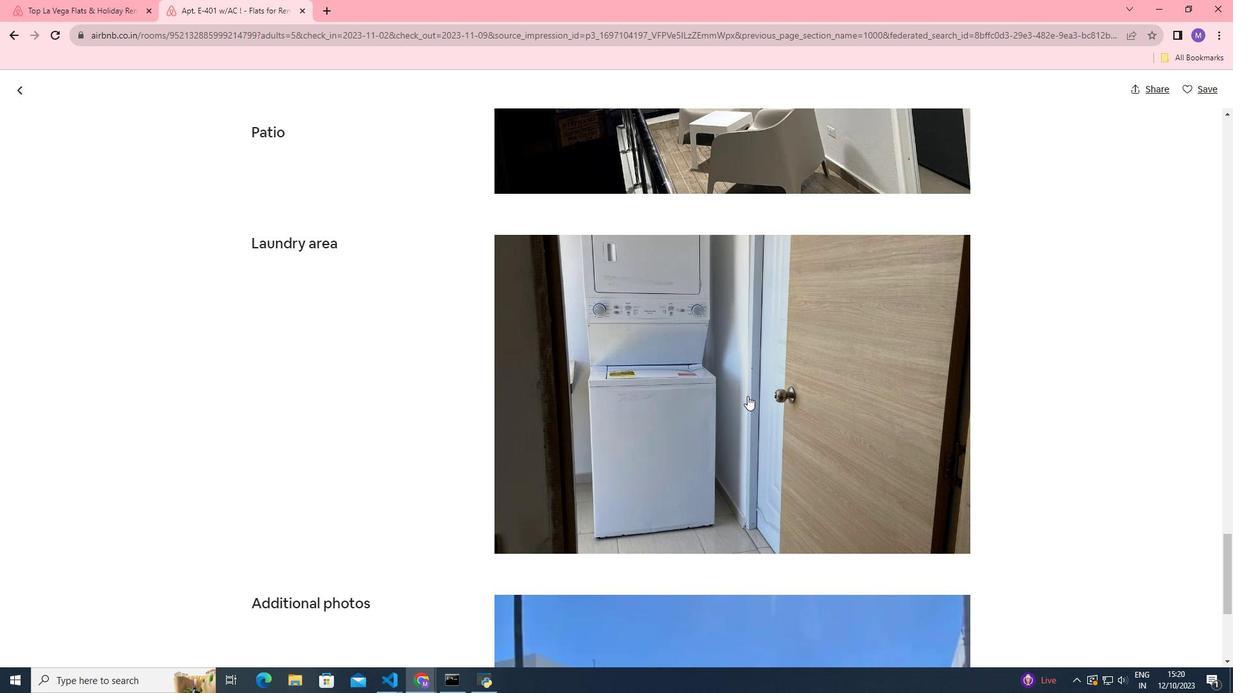
Action: Mouse scrolled (747, 395) with delta (0, 0)
Screenshot: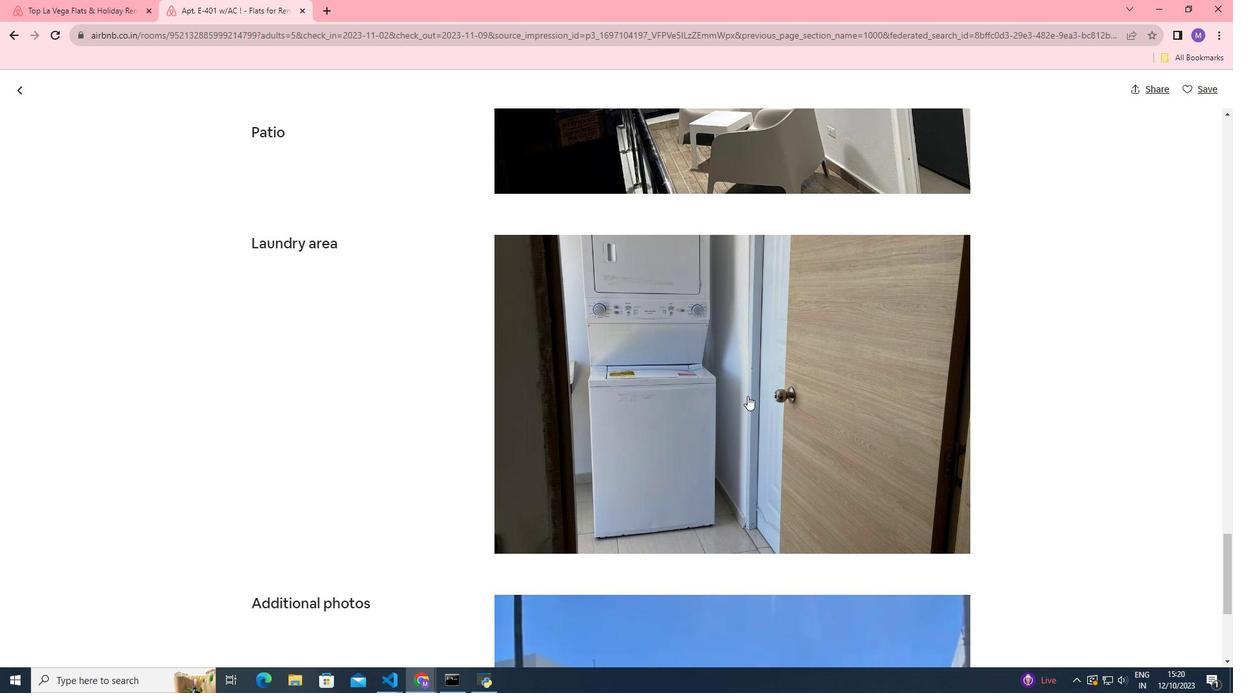 
Action: Mouse scrolled (747, 395) with delta (0, 0)
Screenshot: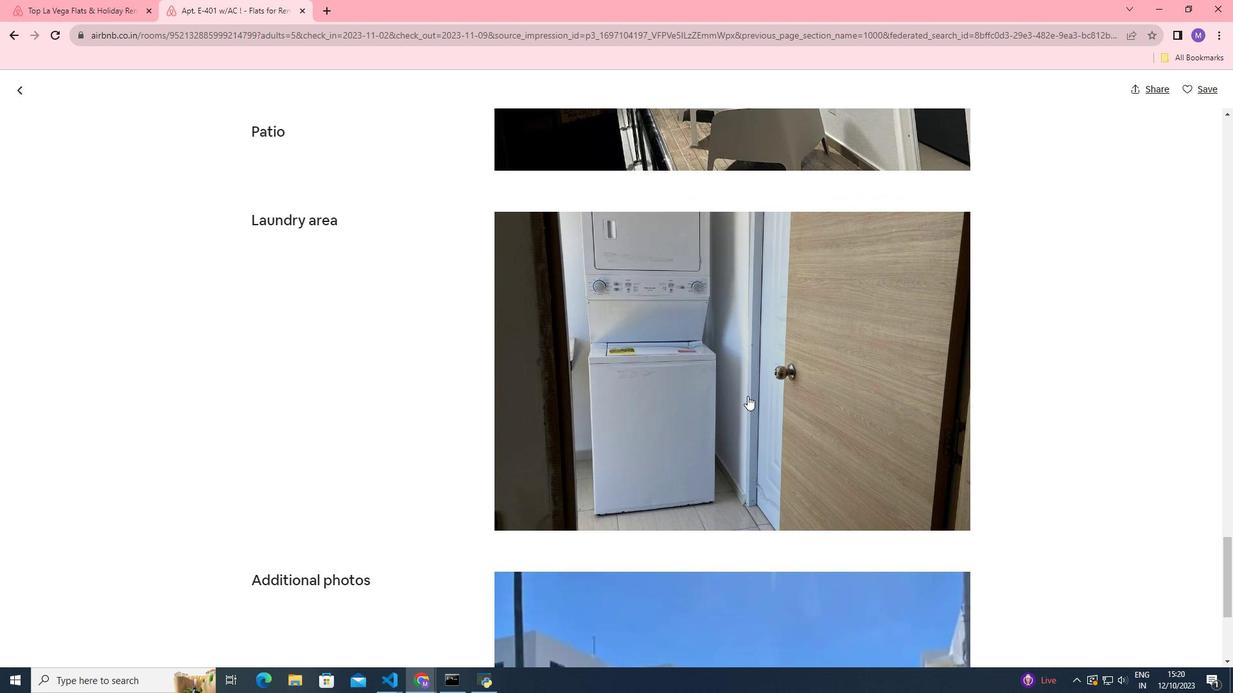 
Action: Mouse scrolled (747, 395) with delta (0, 0)
Screenshot: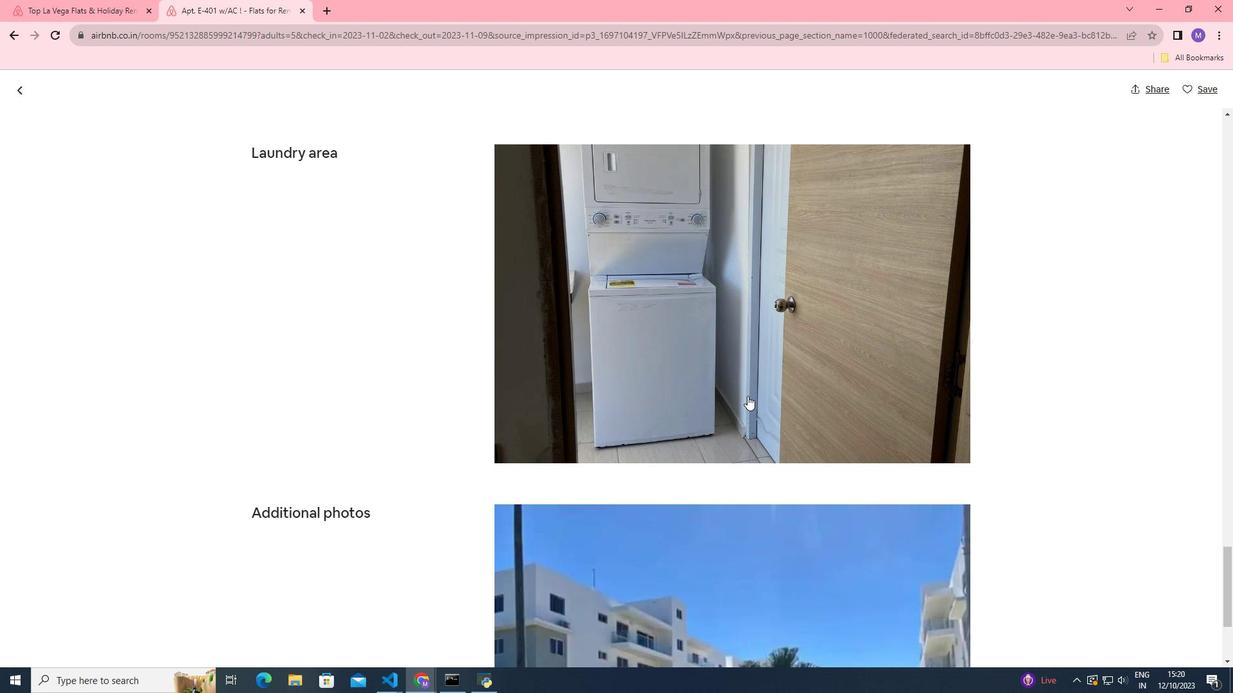 
Action: Mouse scrolled (747, 395) with delta (0, 0)
Screenshot: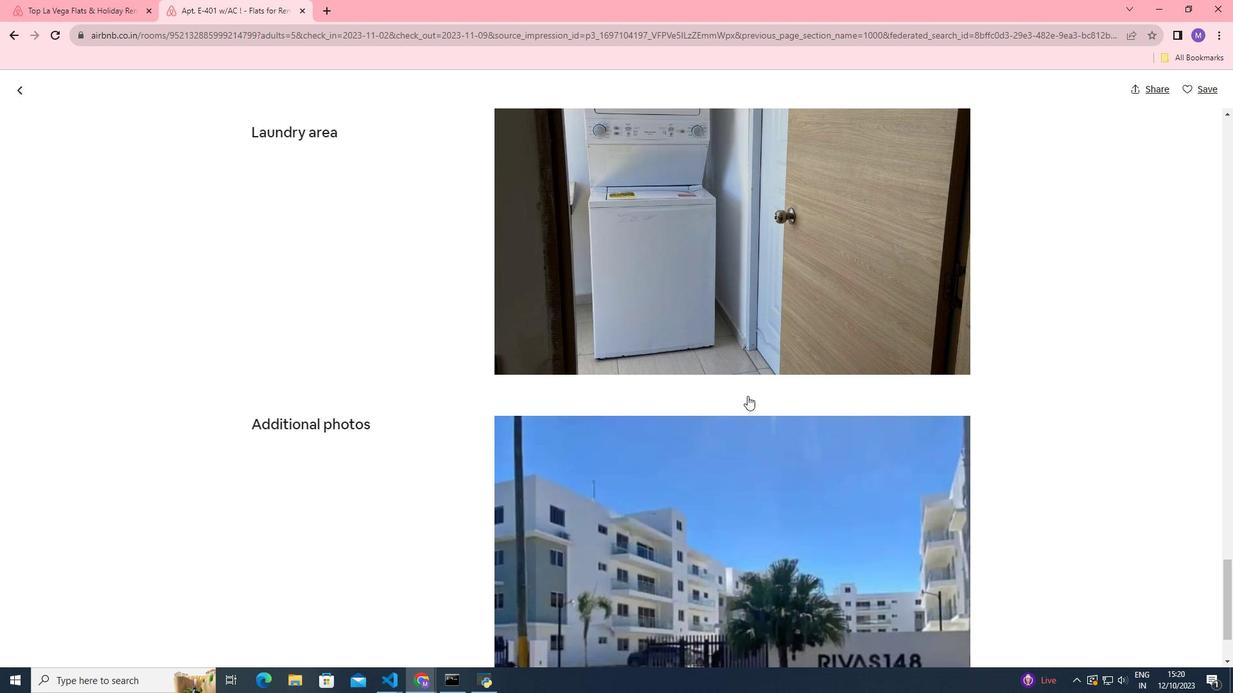 
Action: Mouse scrolled (747, 395) with delta (0, 0)
Screenshot: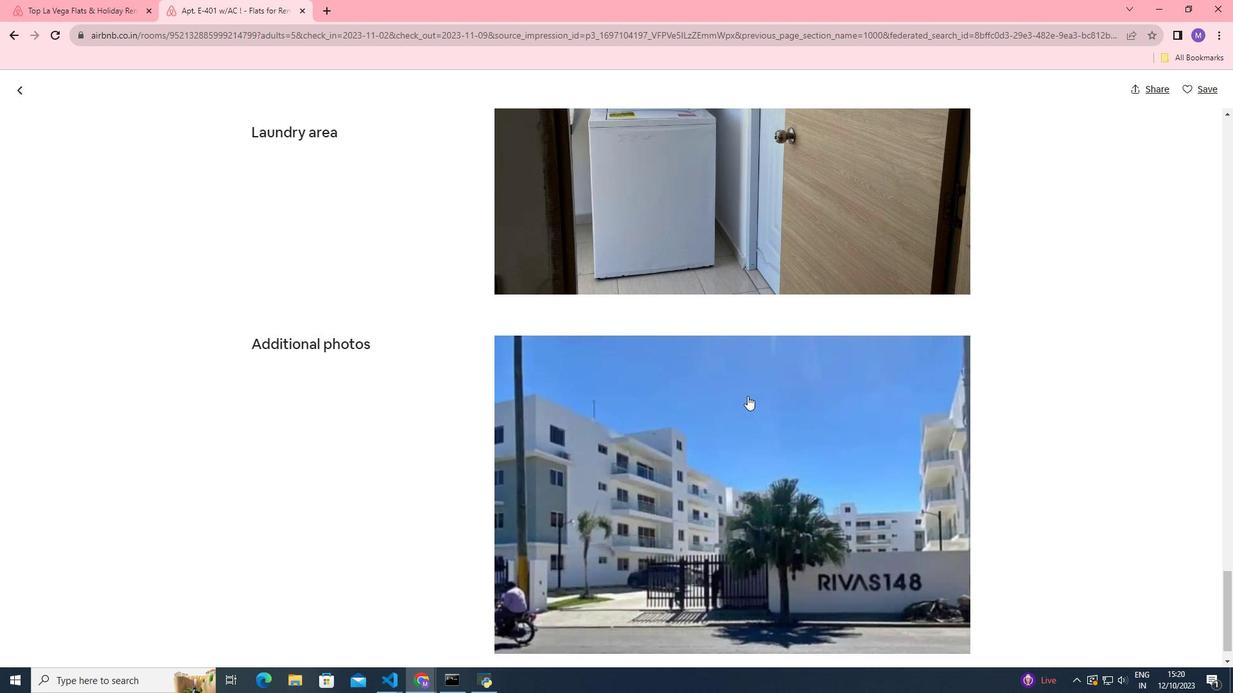 
Action: Mouse scrolled (747, 395) with delta (0, 0)
Screenshot: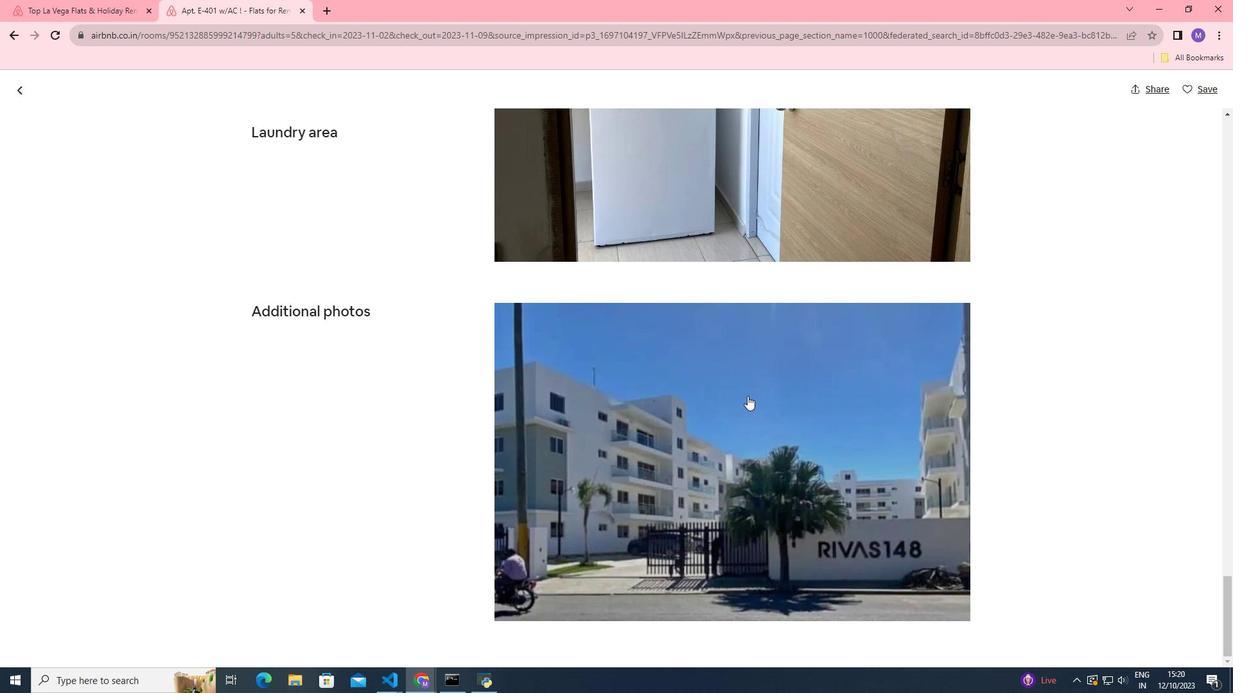 
Action: Mouse scrolled (747, 395) with delta (0, 0)
Screenshot: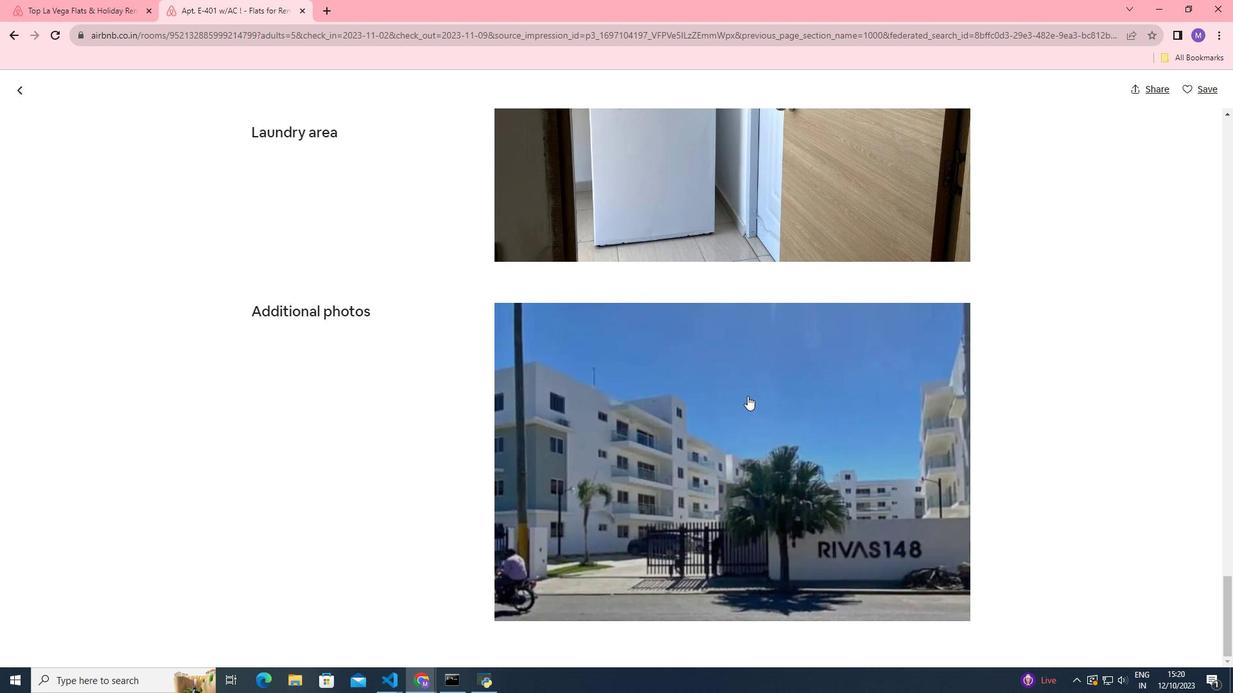 
Action: Mouse scrolled (747, 395) with delta (0, 0)
Screenshot: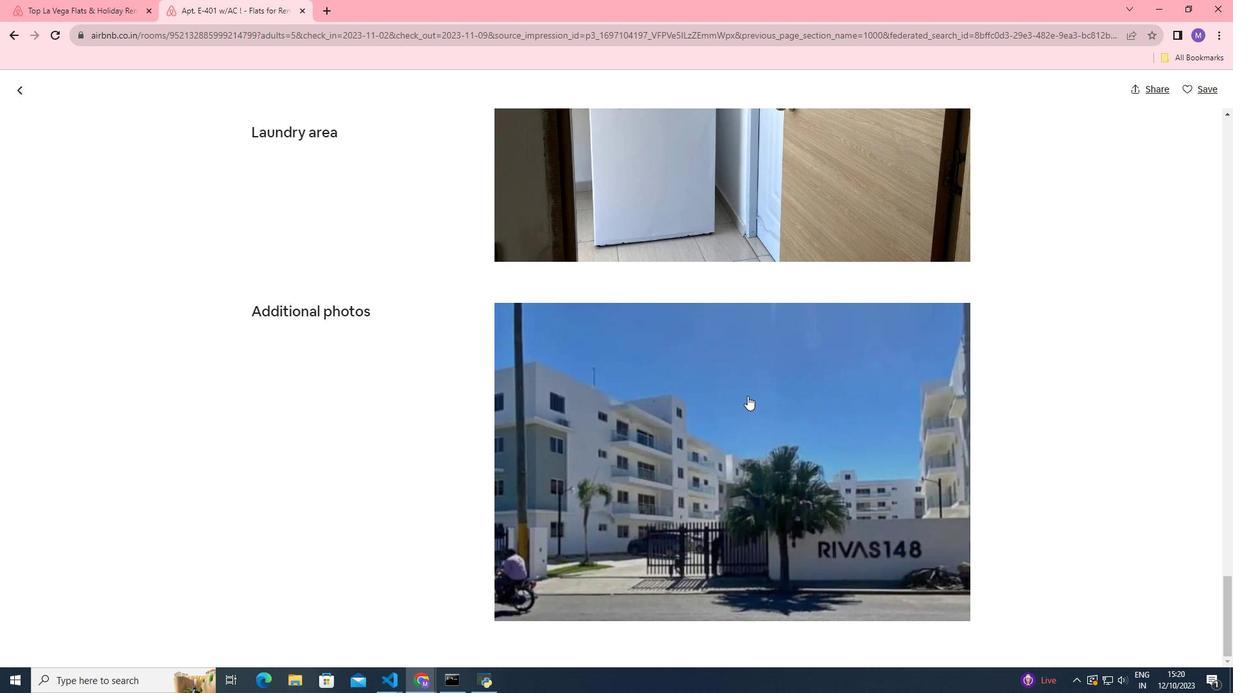 
Action: Mouse scrolled (747, 395) with delta (0, 0)
Screenshot: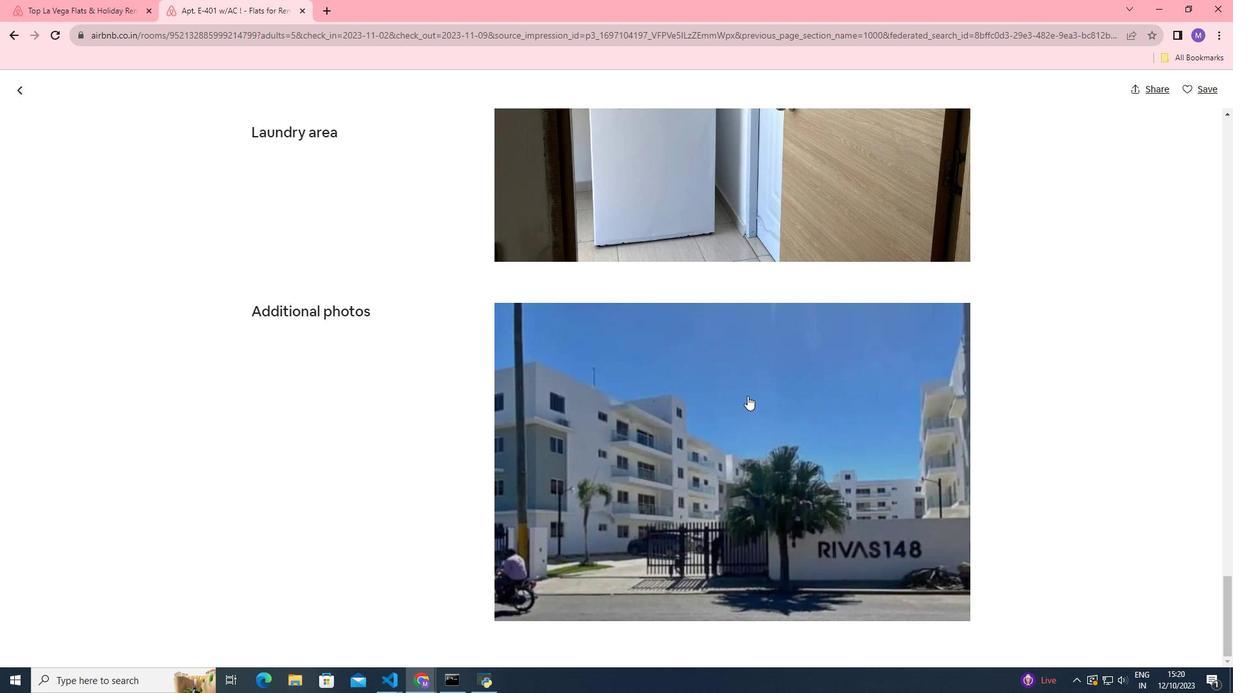 
Action: Mouse moved to (18, 98)
Screenshot: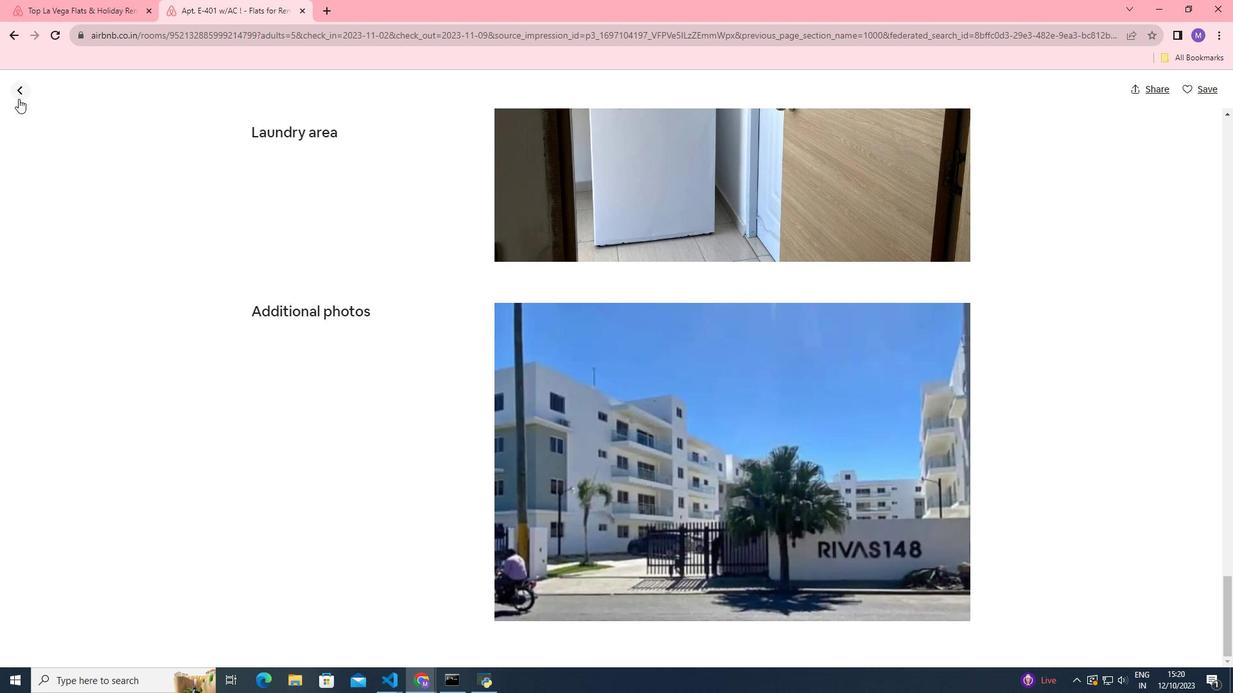 
Action: Mouse pressed left at (18, 98)
Screenshot: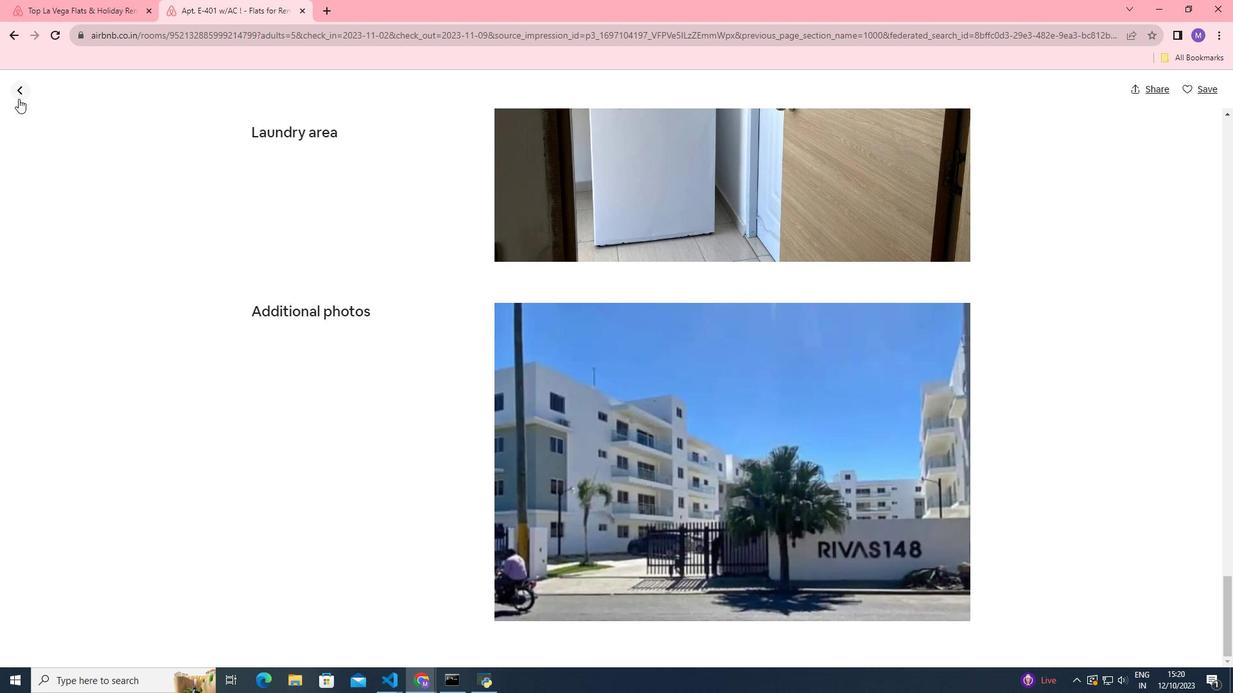
Action: Mouse moved to (571, 402)
Screenshot: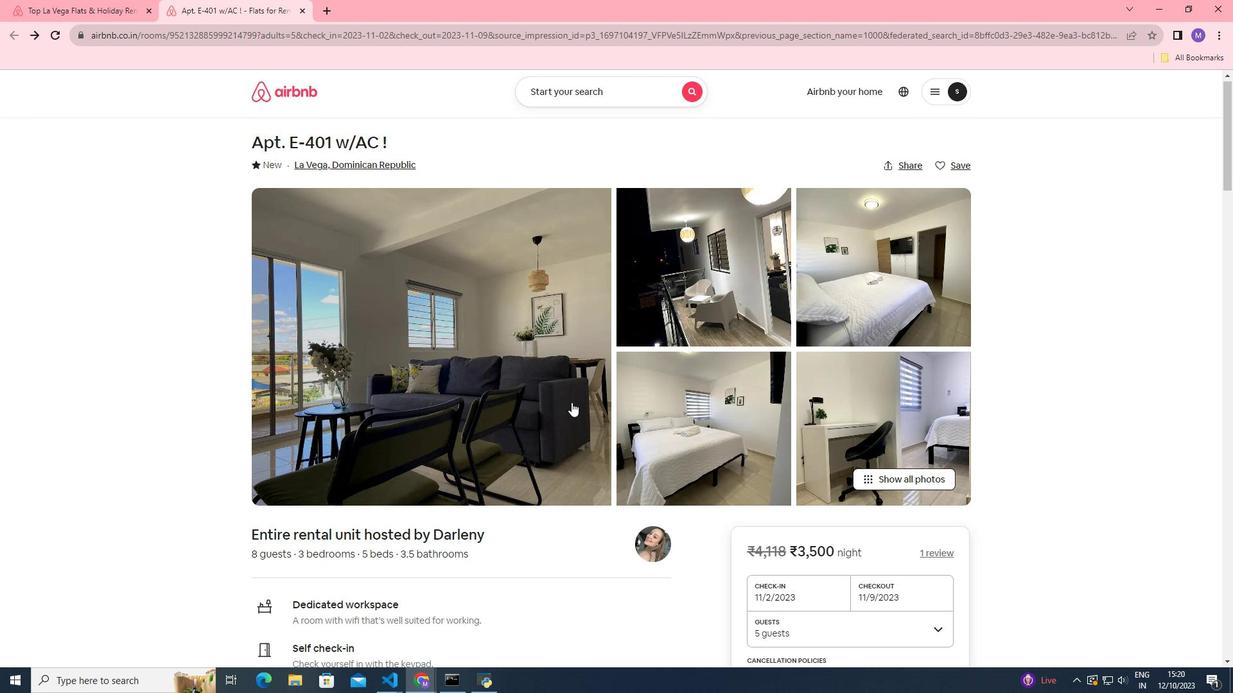 
Action: Mouse scrolled (571, 402) with delta (0, 0)
Screenshot: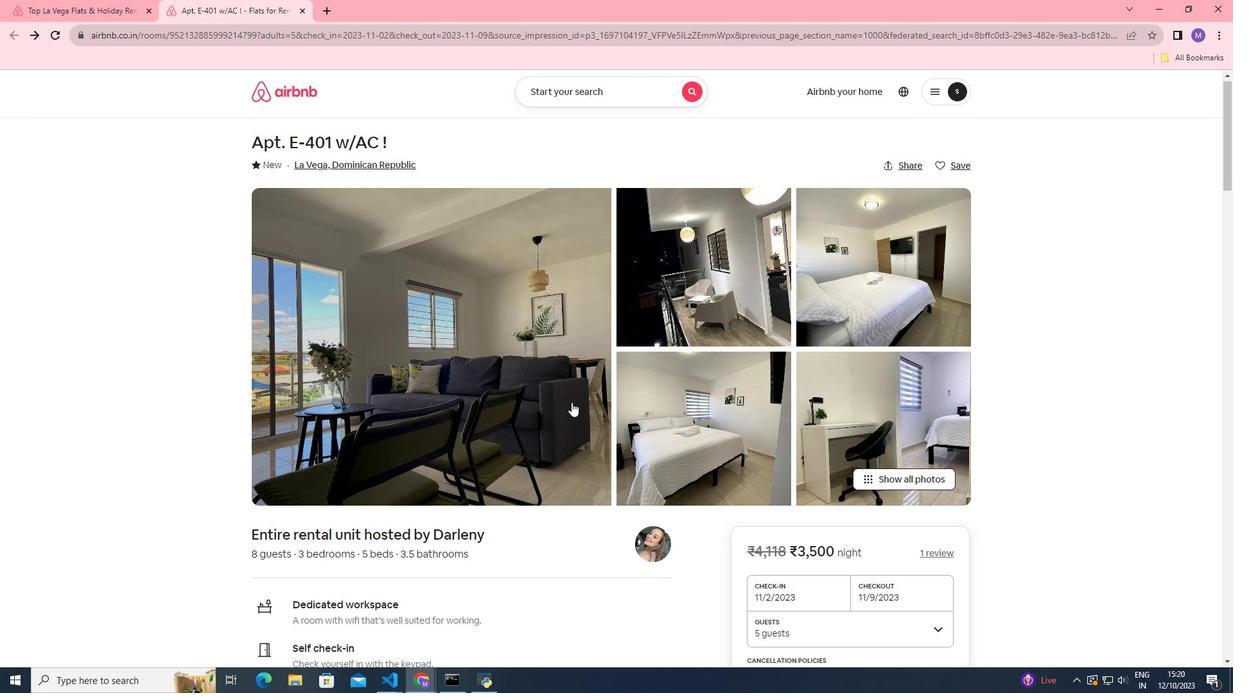 
Action: Mouse scrolled (571, 402) with delta (0, 0)
Screenshot: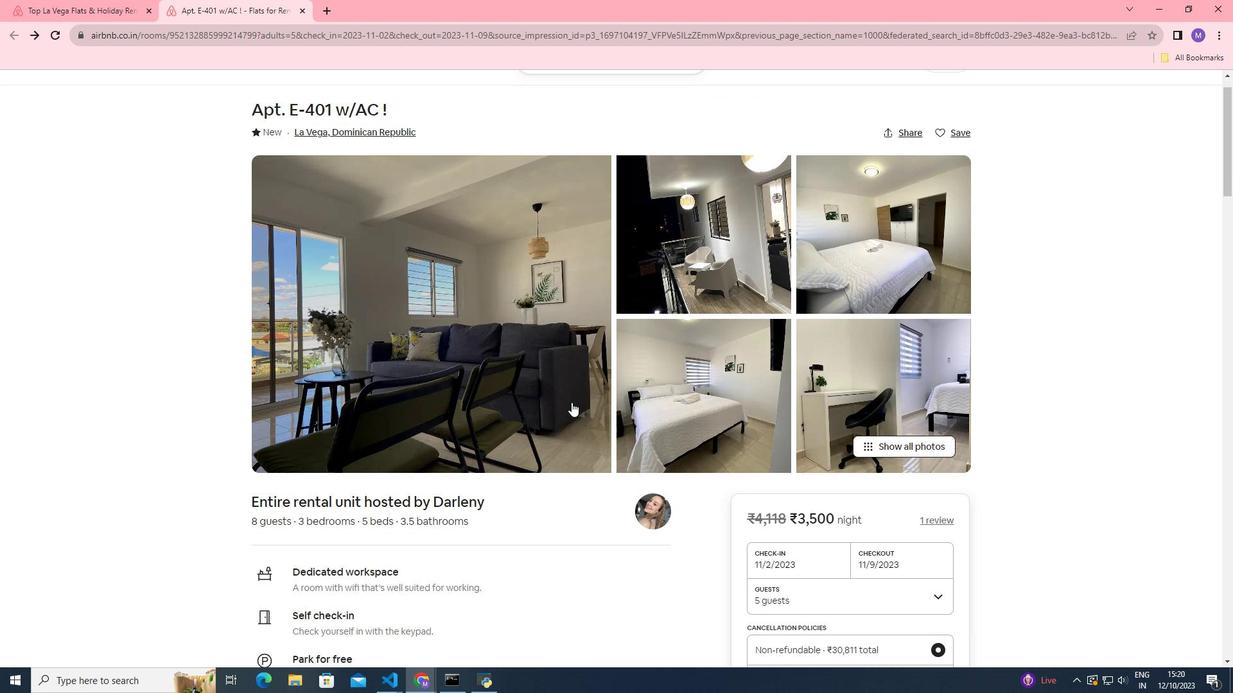 
Action: Mouse scrolled (571, 402) with delta (0, 0)
Screenshot: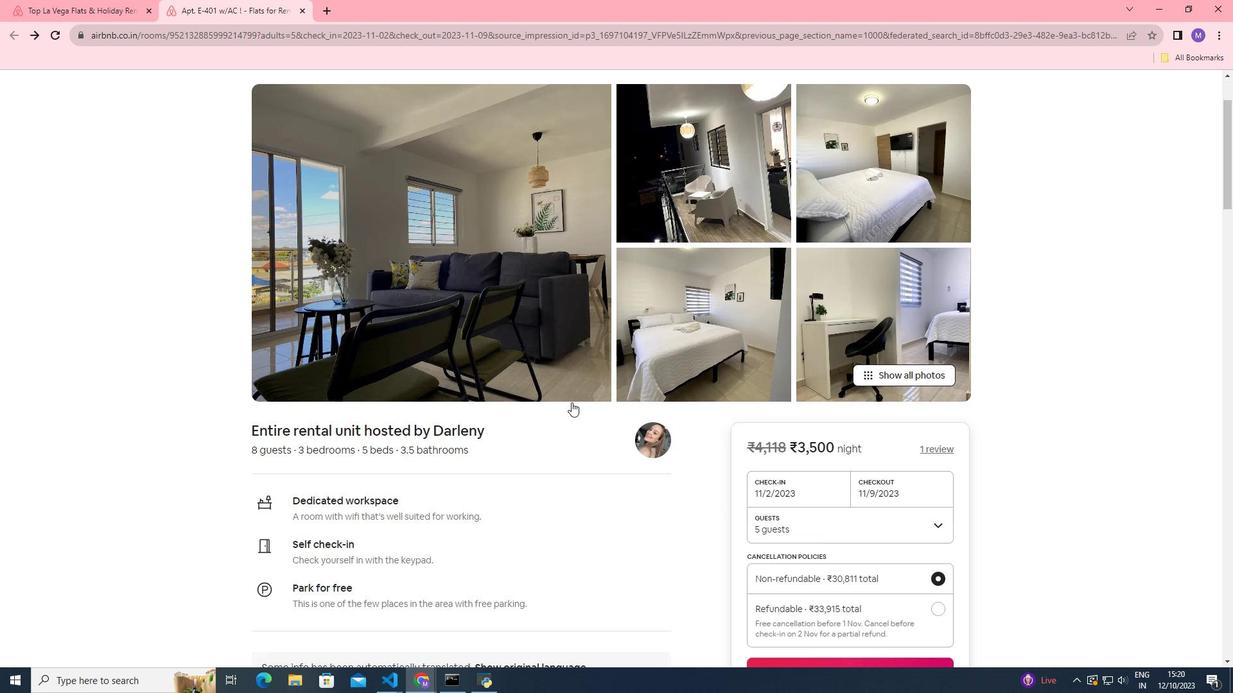 
Action: Mouse scrolled (571, 402) with delta (0, 0)
Screenshot: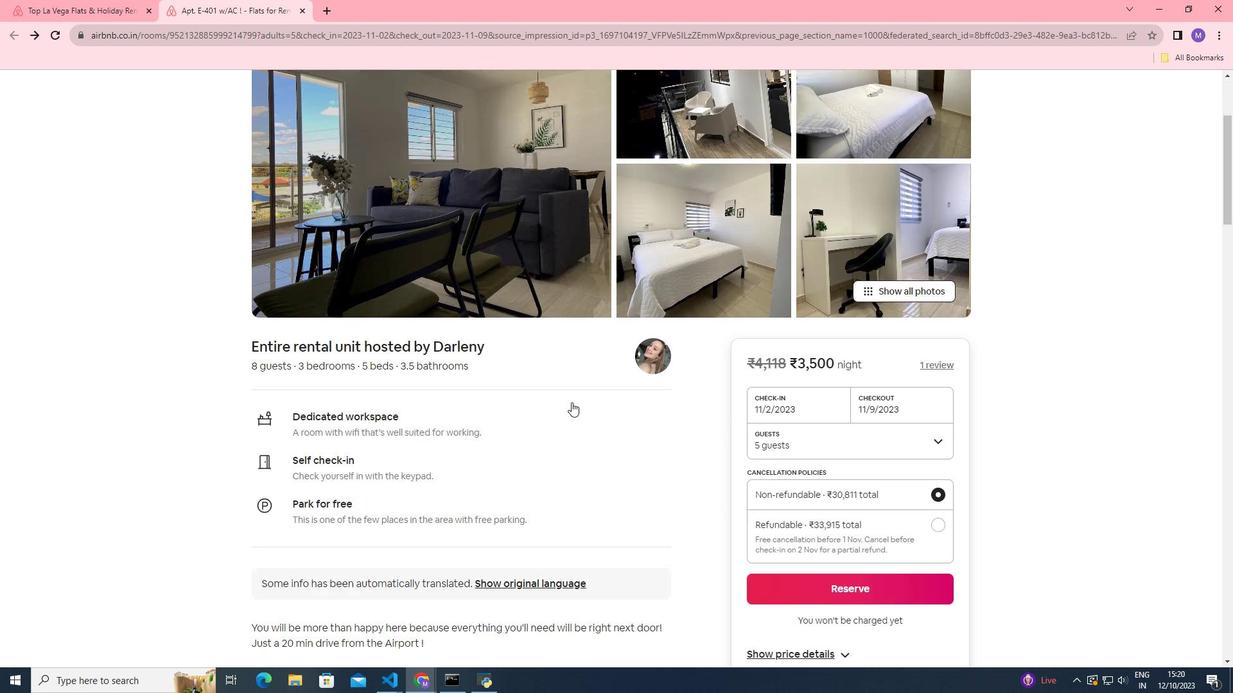 
Action: Mouse moved to (560, 400)
Screenshot: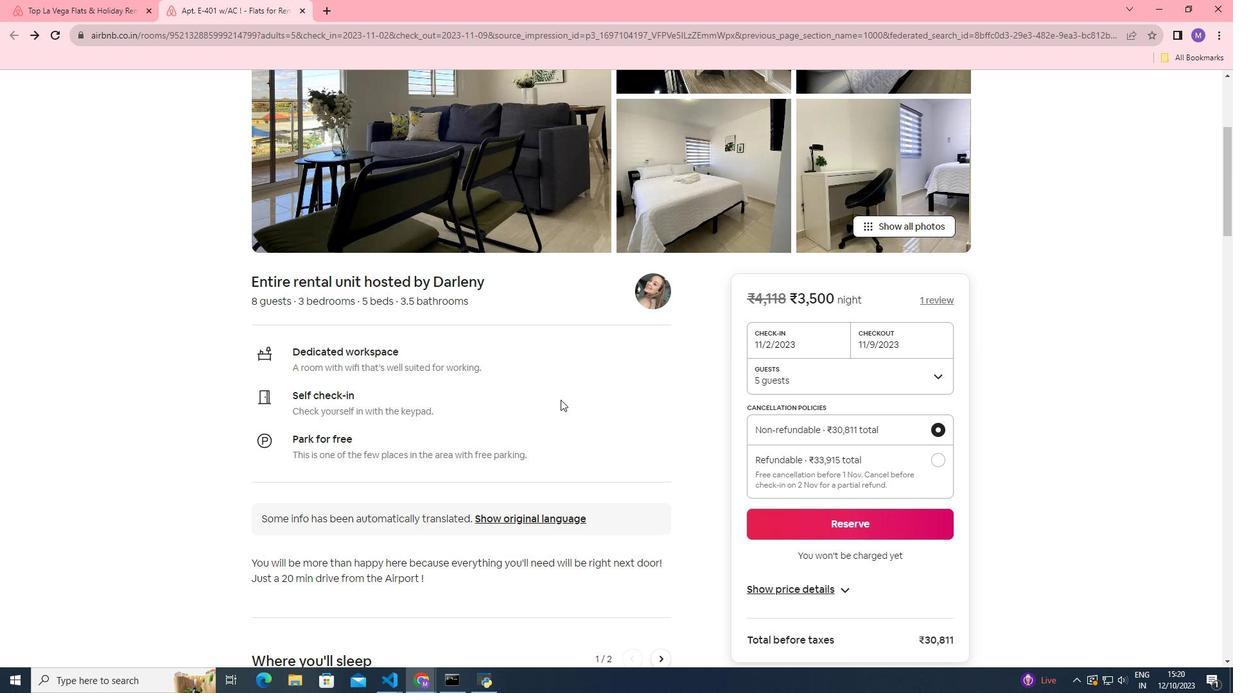 
Action: Mouse scrolled (560, 399) with delta (0, 0)
Screenshot: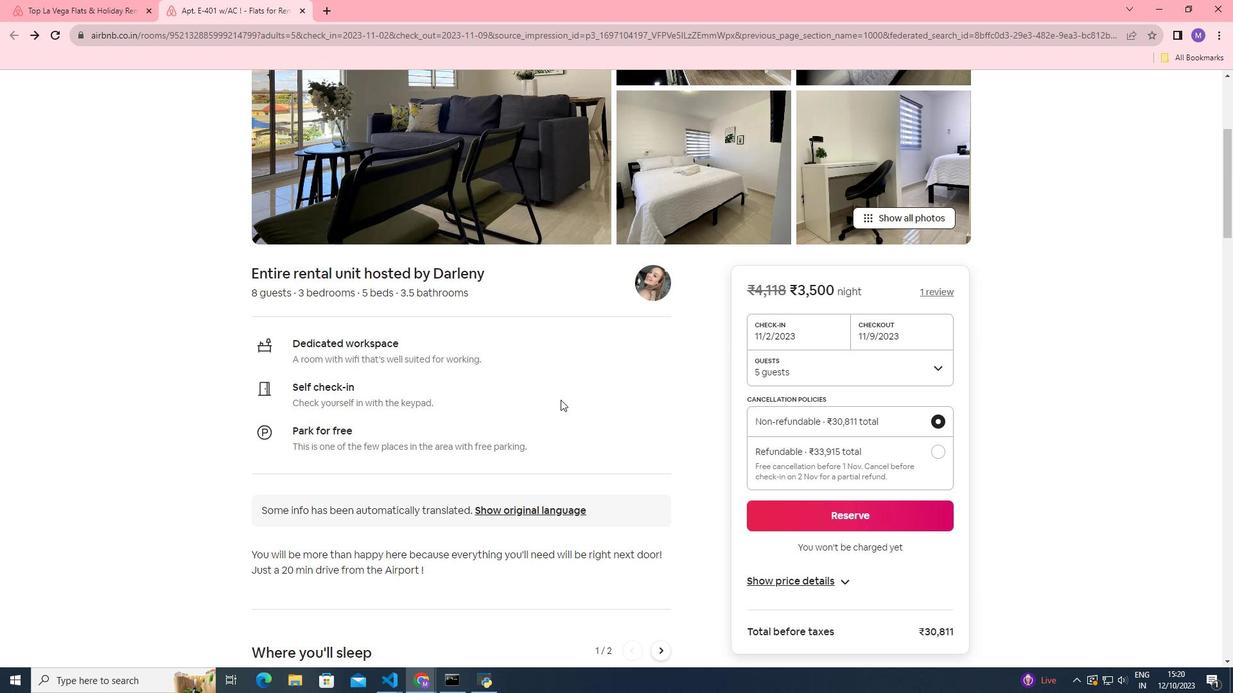 
Action: Mouse moved to (555, 401)
Screenshot: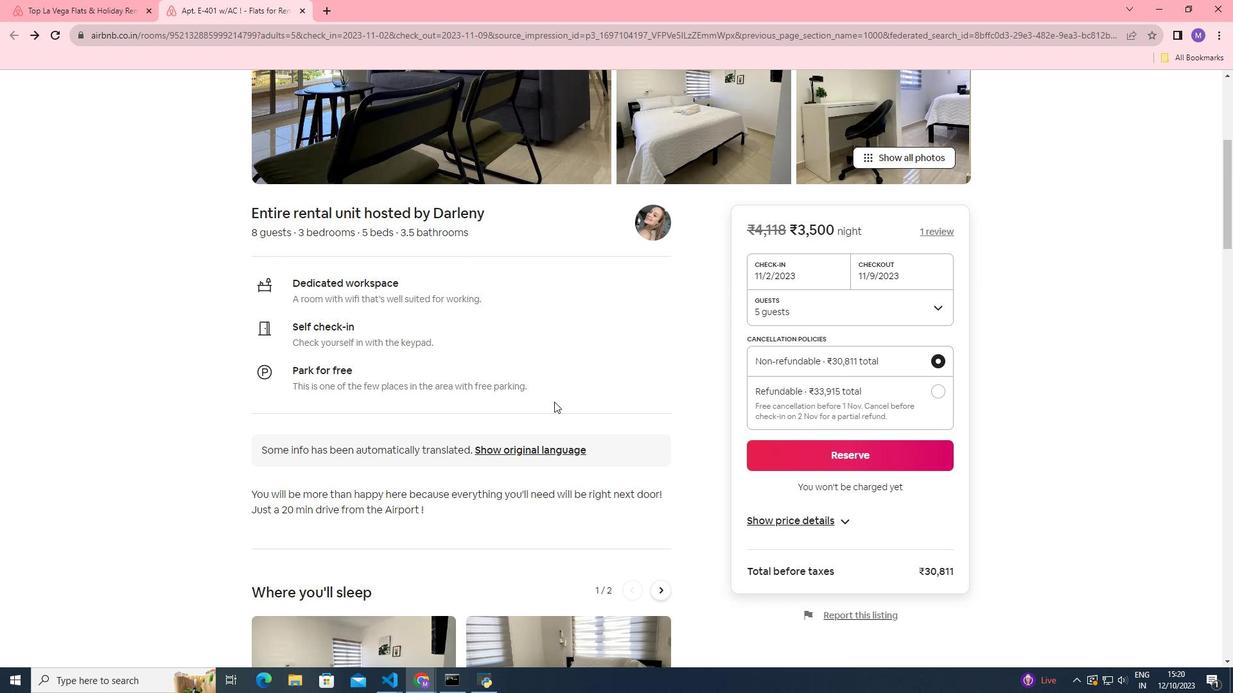 
Action: Mouse scrolled (555, 400) with delta (0, 0)
Screenshot: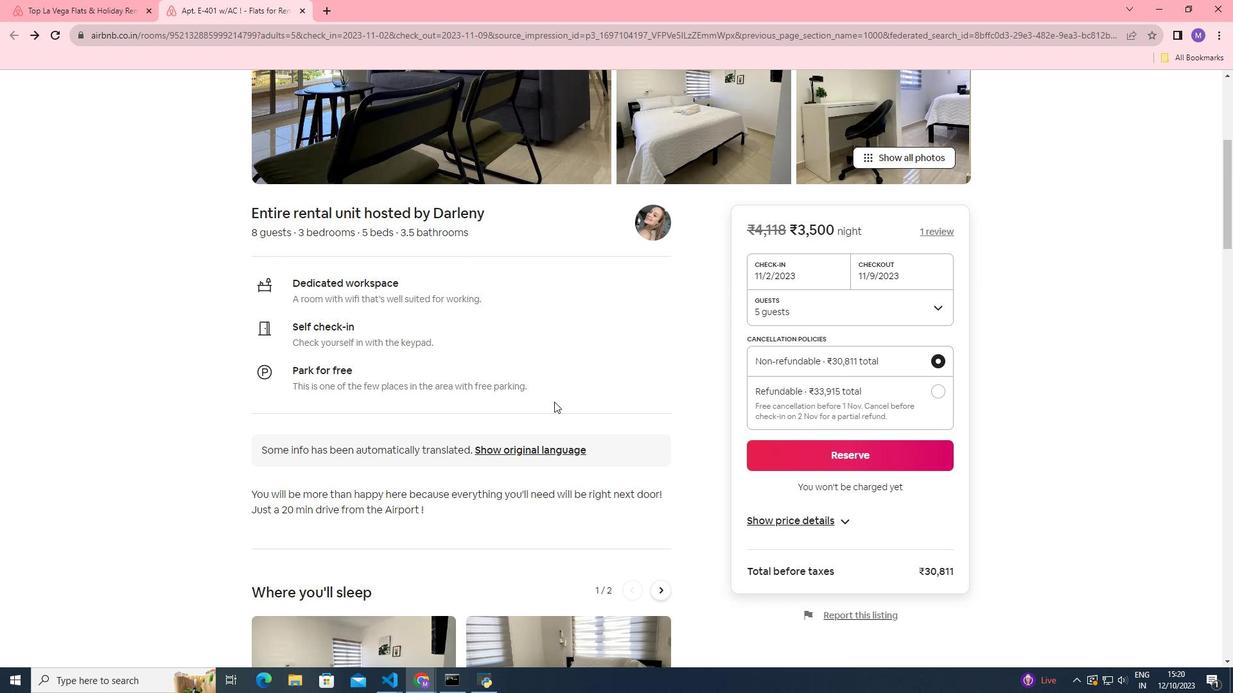 
Action: Mouse moved to (554, 402)
Screenshot: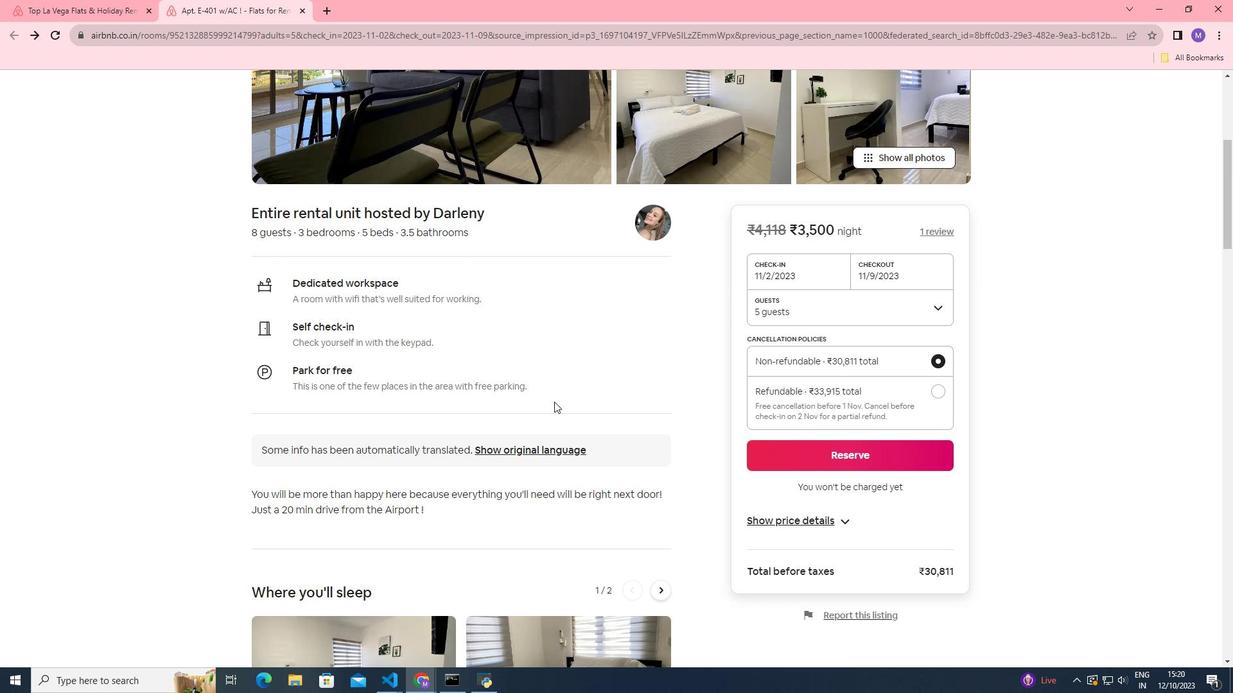 
Action: Mouse scrolled (554, 401) with delta (0, 0)
Screenshot: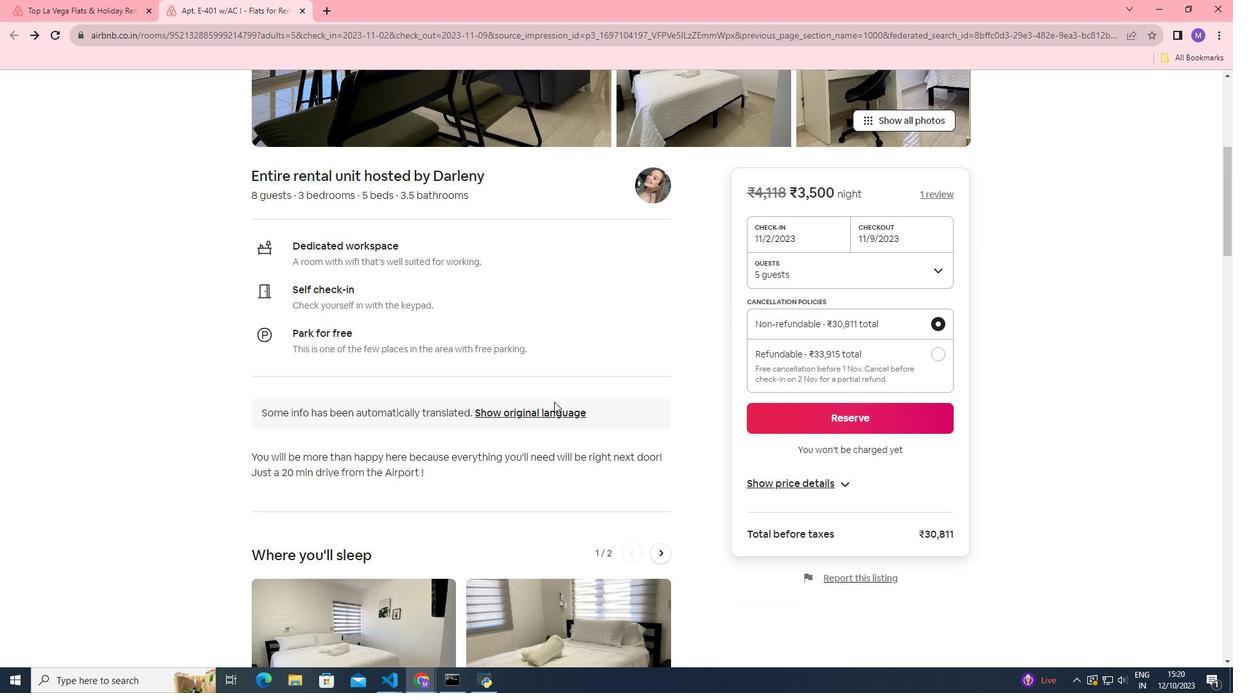 
Action: Mouse scrolled (554, 401) with delta (0, 0)
Screenshot: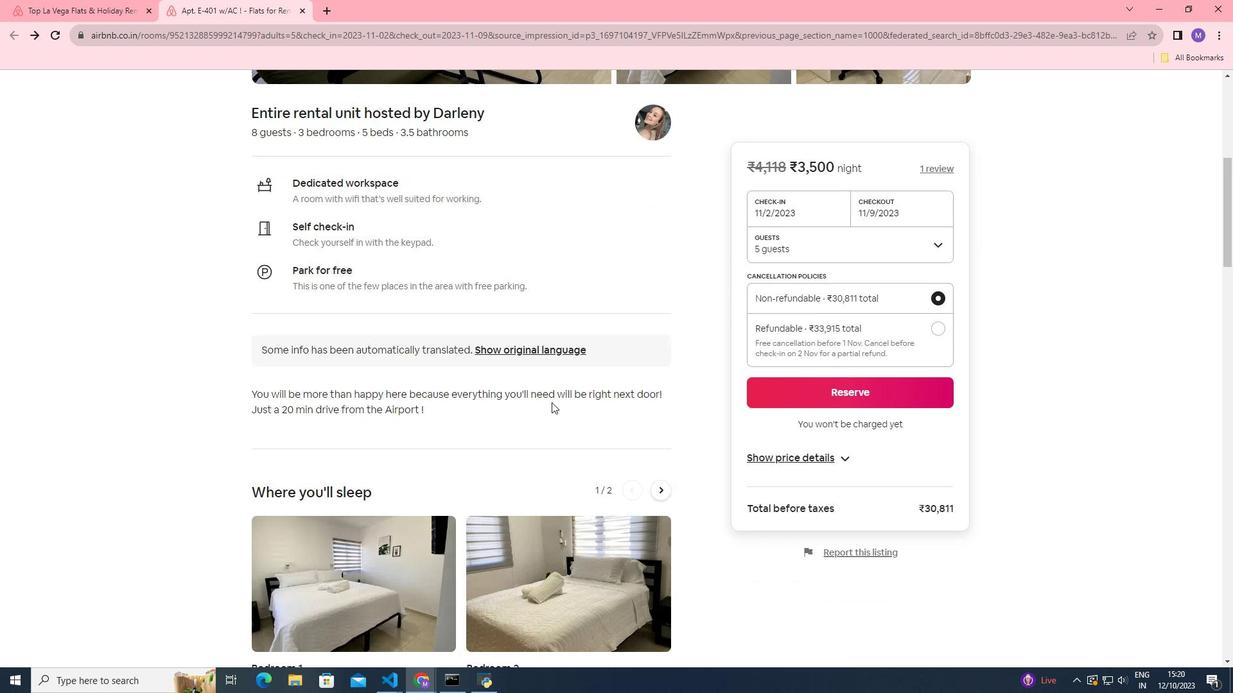 
Action: Mouse moved to (516, 369)
Screenshot: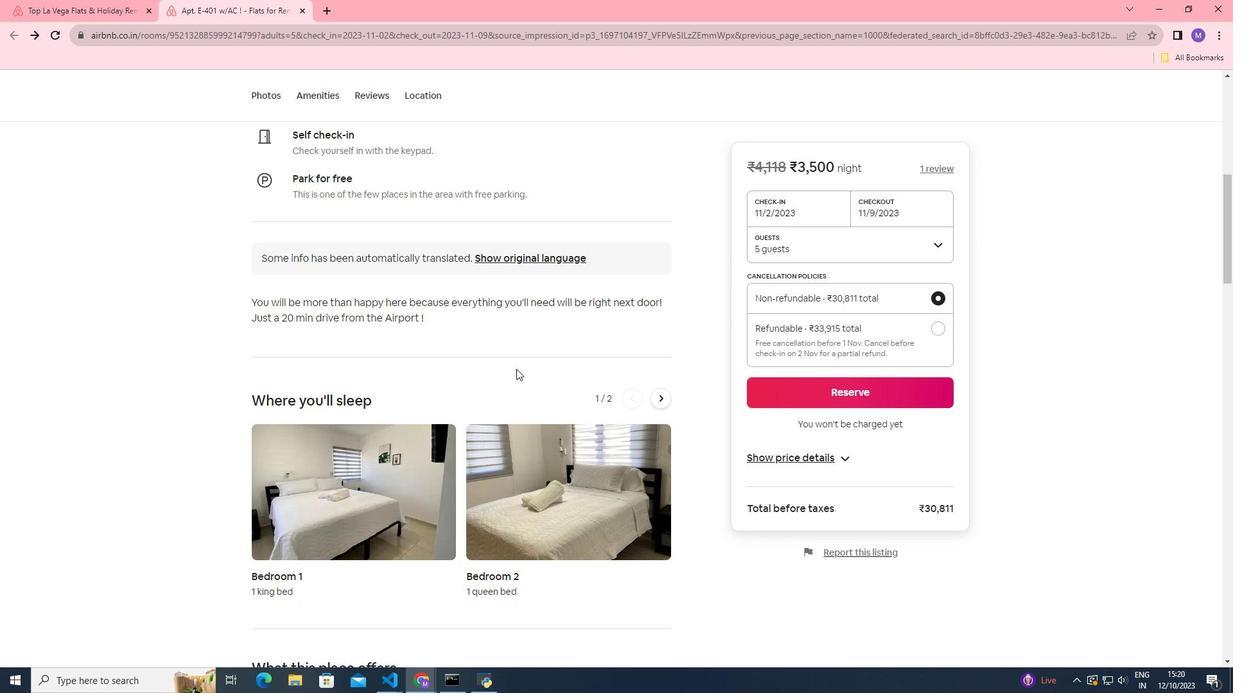 
Action: Mouse scrolled (516, 368) with delta (0, 0)
Screenshot: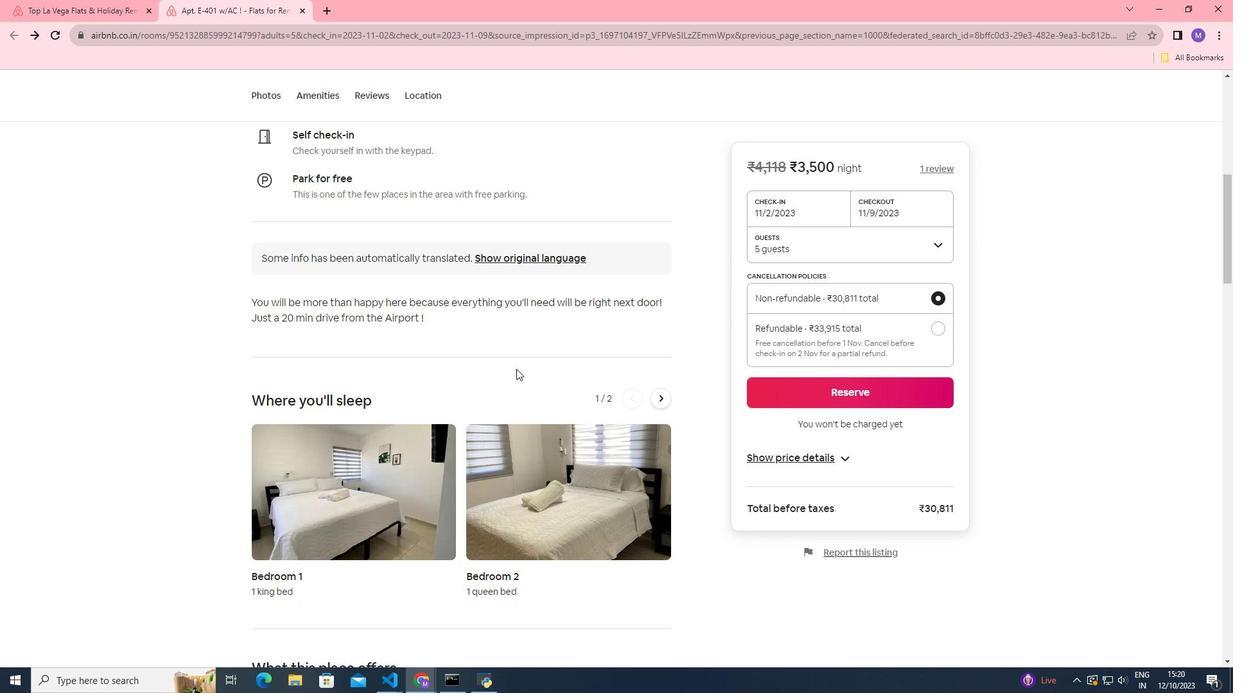 
Action: Mouse scrolled (516, 368) with delta (0, 0)
Screenshot: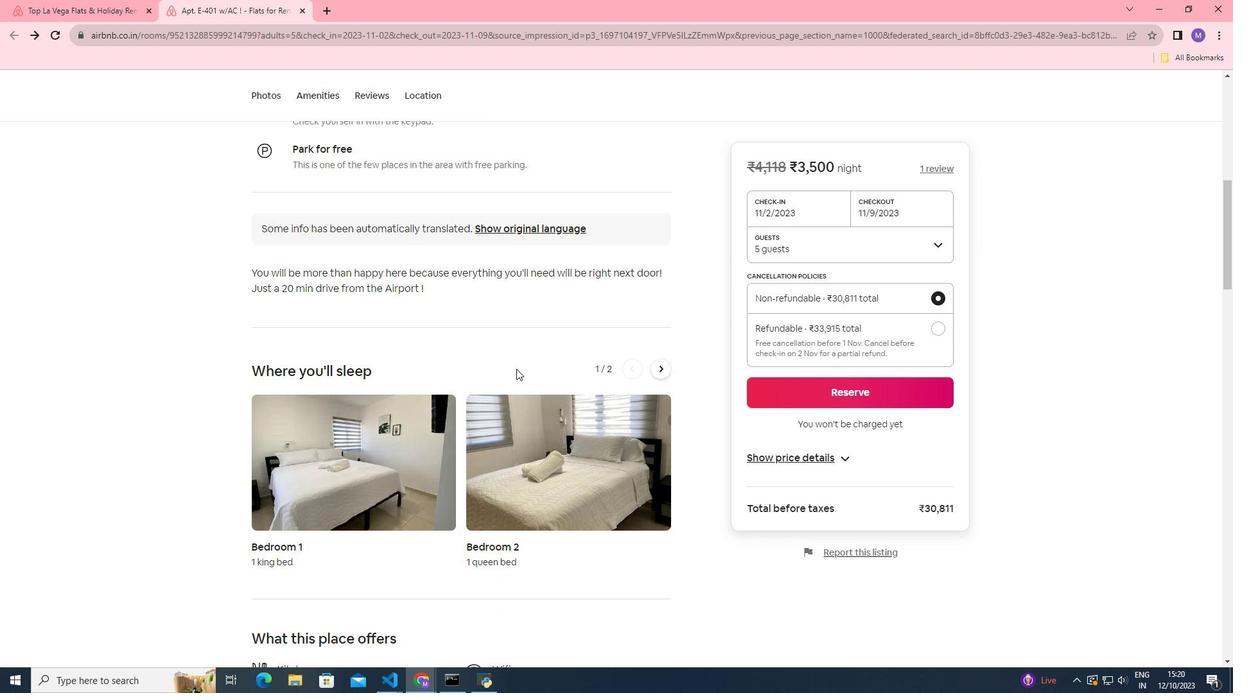 
Action: Mouse scrolled (516, 368) with delta (0, 0)
Screenshot: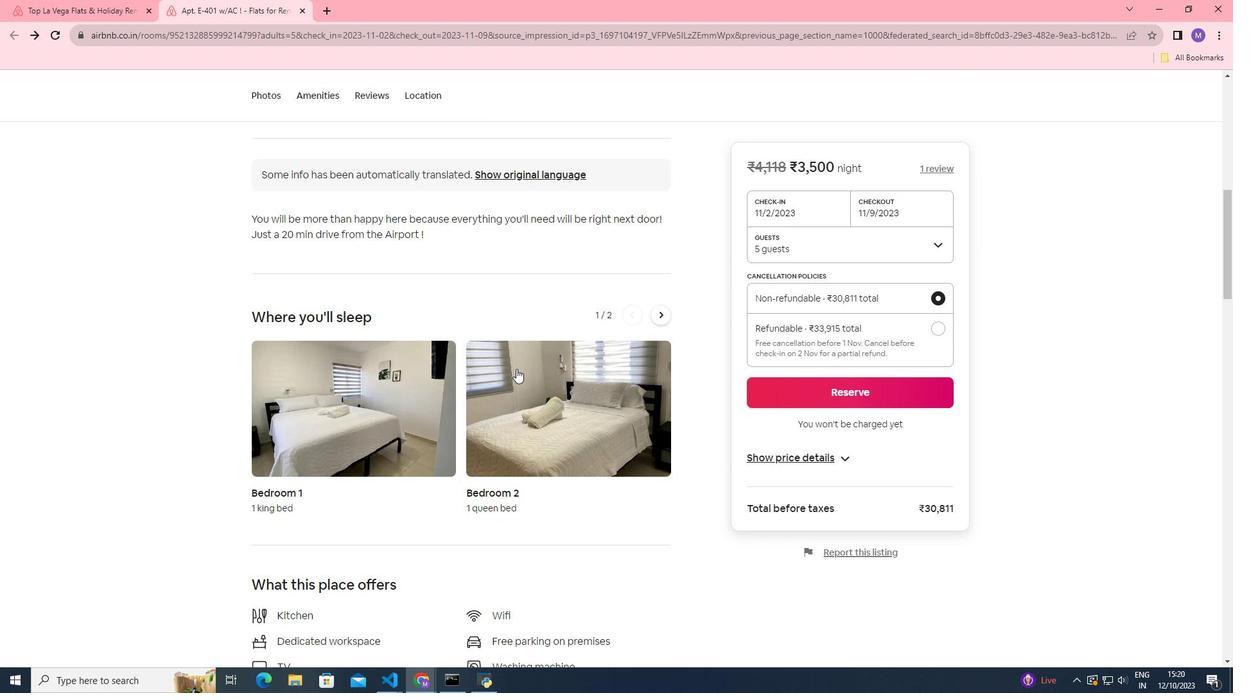 
Action: Mouse moved to (431, 420)
Screenshot: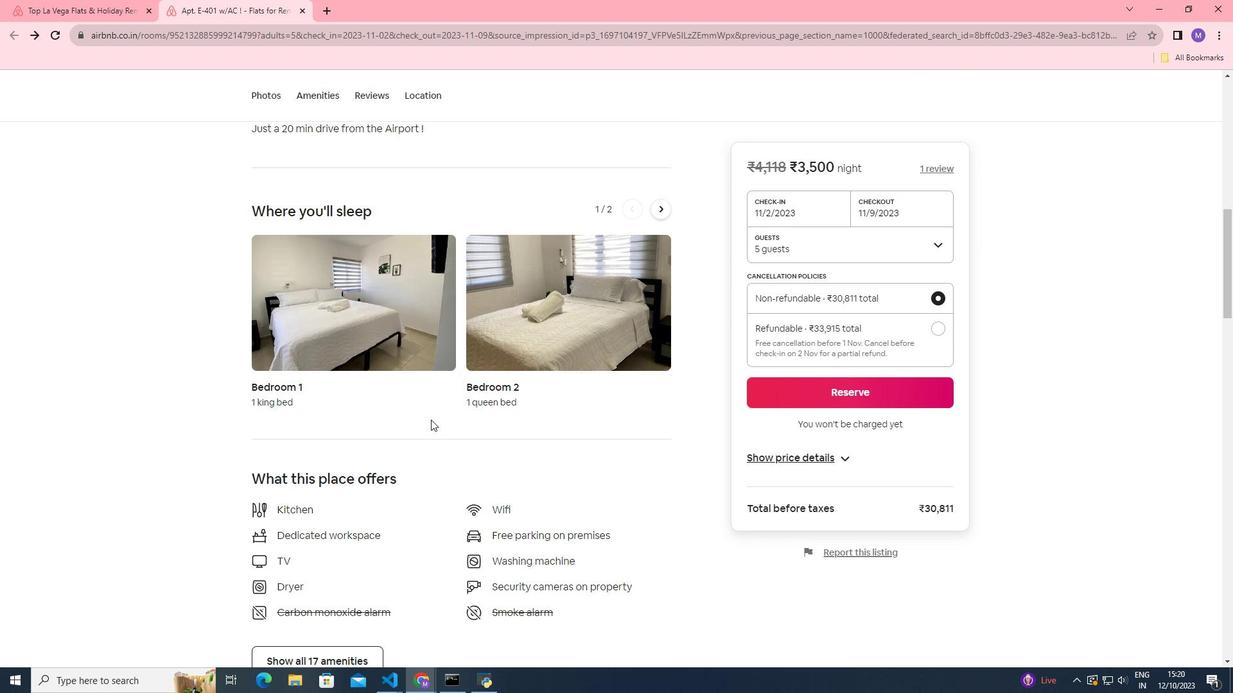 
Action: Mouse scrolled (431, 419) with delta (0, 0)
Screenshot: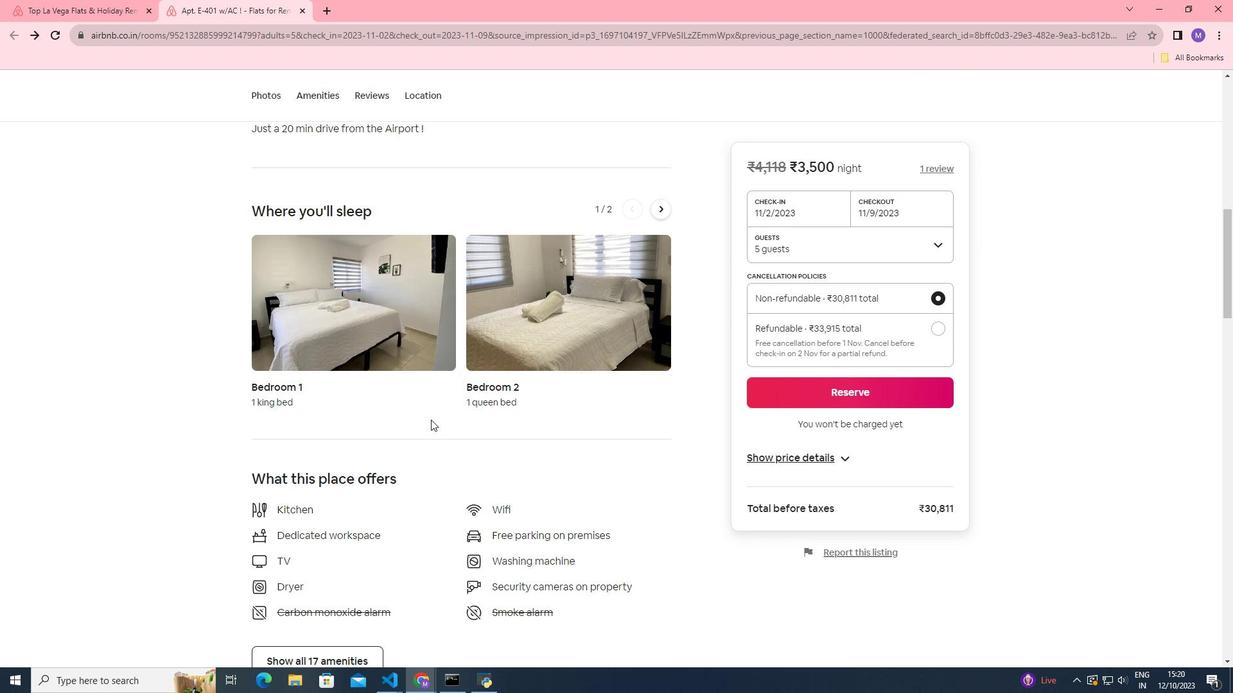 
Action: Mouse scrolled (431, 419) with delta (0, 0)
Screenshot: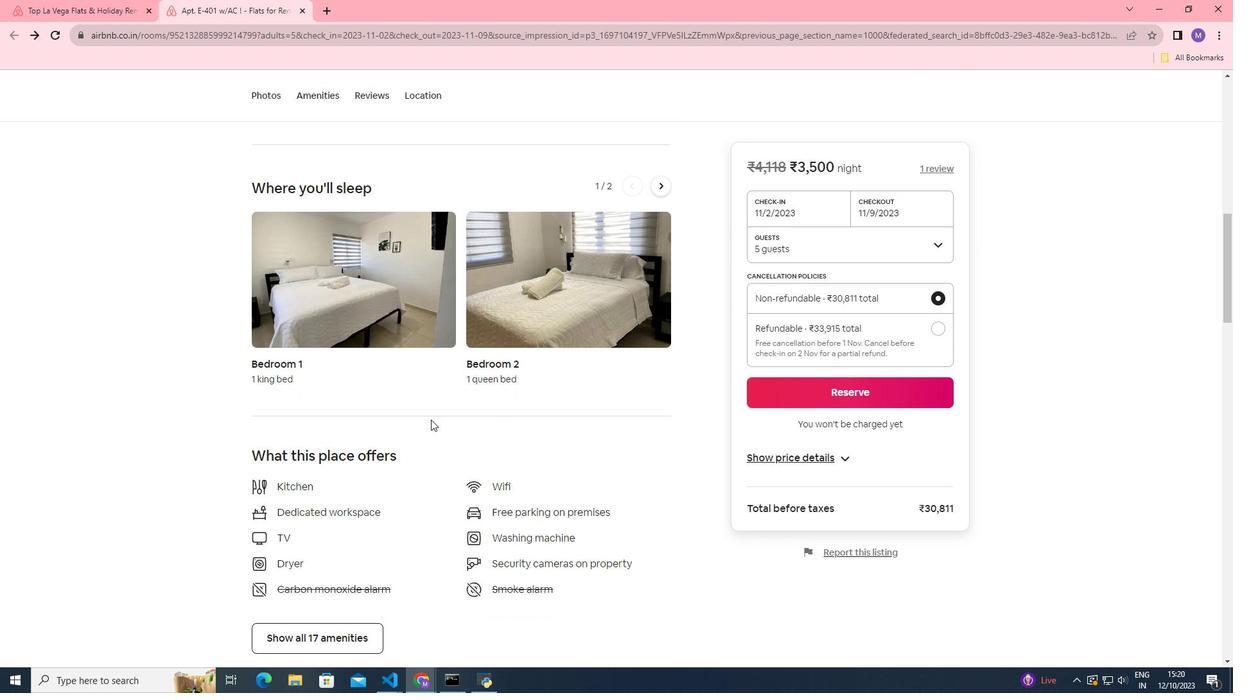 
Action: Mouse scrolled (431, 419) with delta (0, 0)
Screenshot: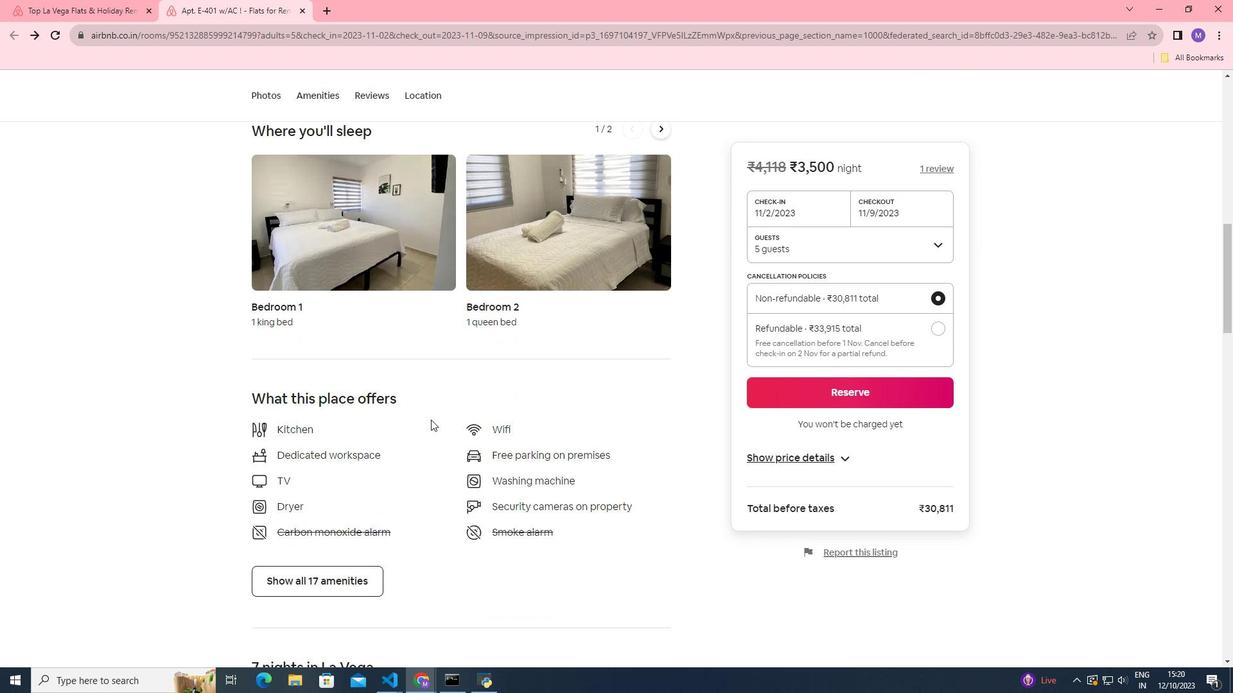 
Action: Mouse moved to (340, 463)
Screenshot: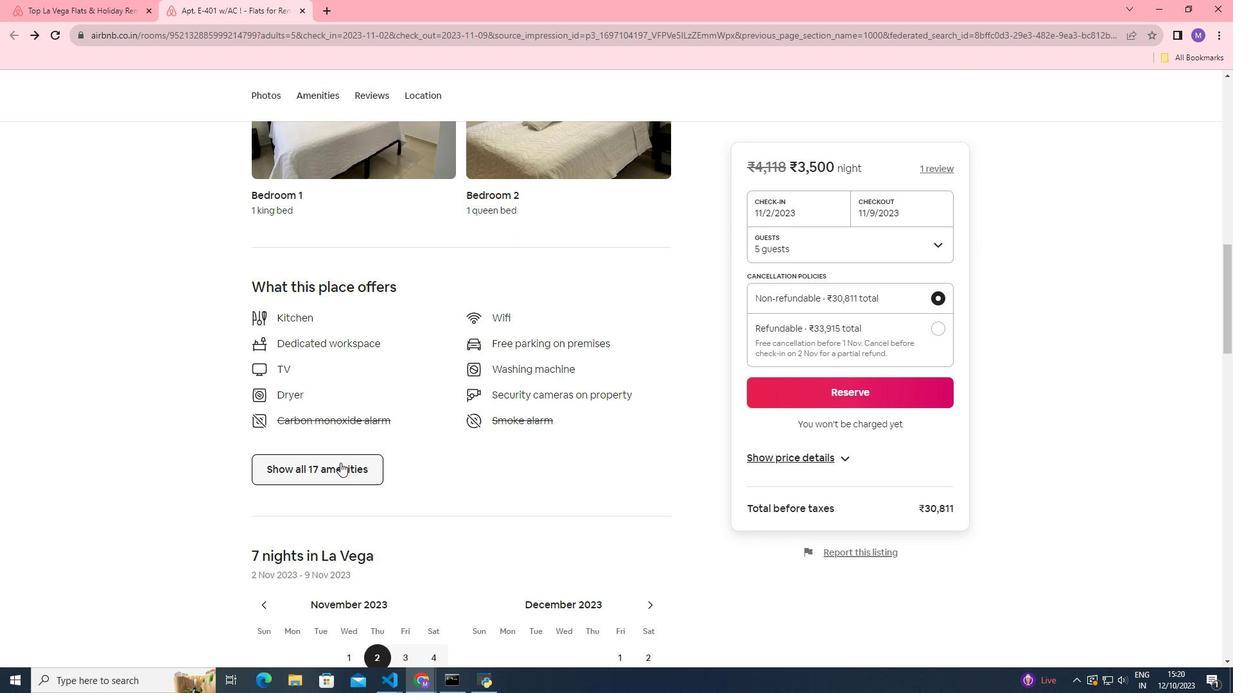 
Action: Mouse pressed left at (340, 463)
Screenshot: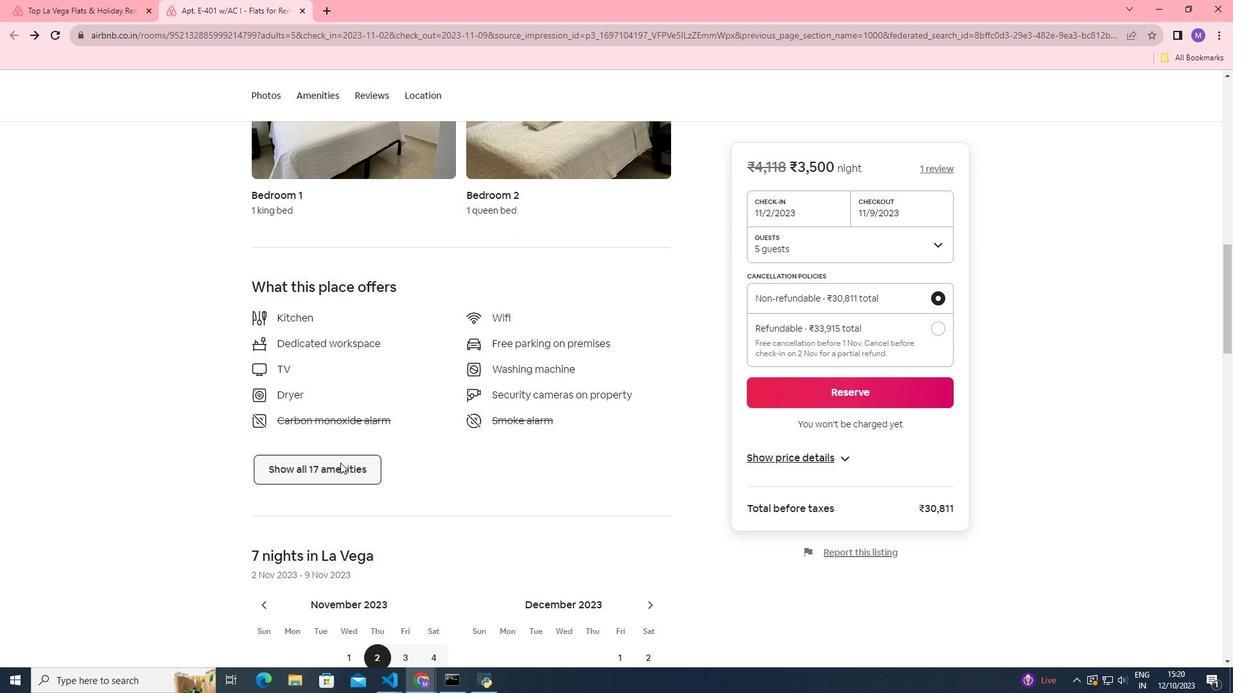 
Action: Mouse moved to (470, 330)
Screenshot: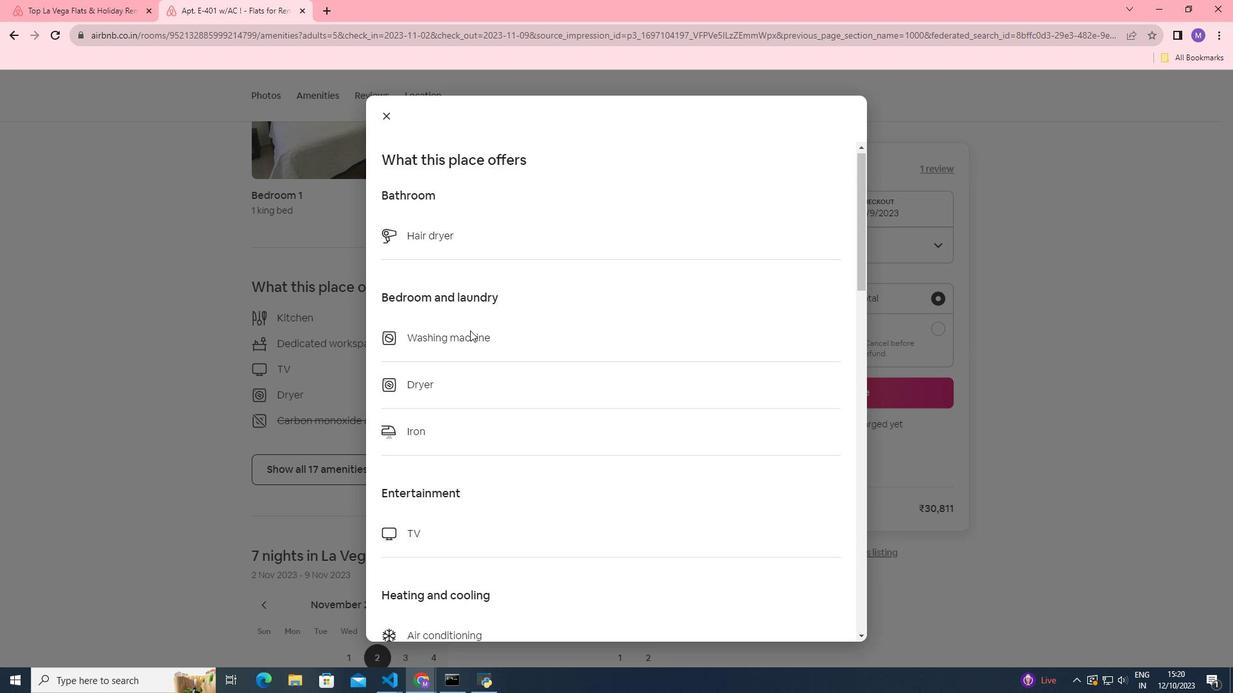 
Action: Mouse scrolled (470, 330) with delta (0, 0)
Screenshot: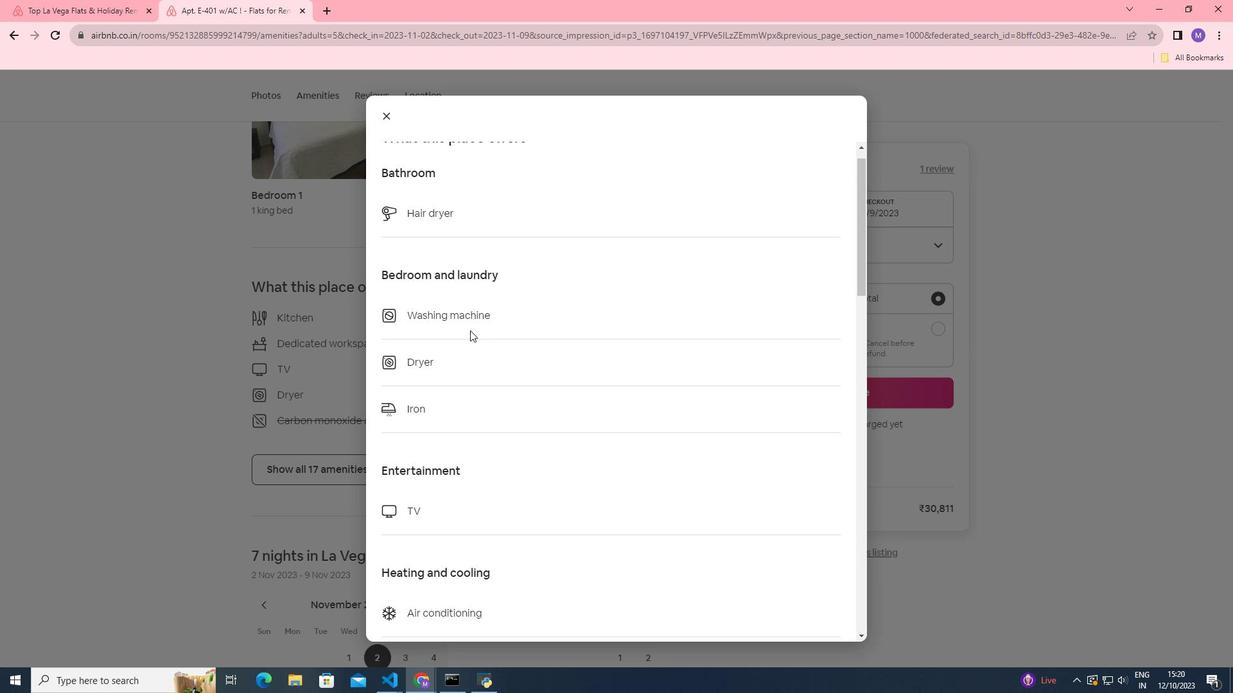 
Action: Mouse scrolled (470, 330) with delta (0, 0)
Screenshot: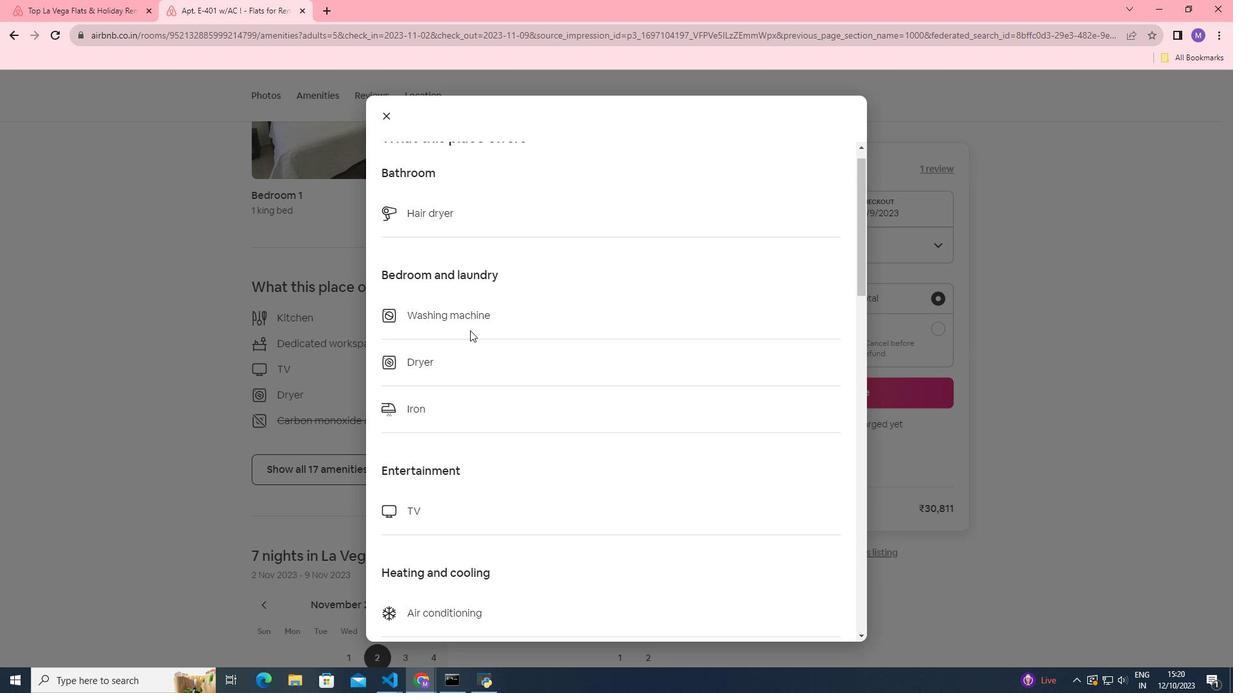 
Action: Mouse scrolled (470, 330) with delta (0, 0)
Screenshot: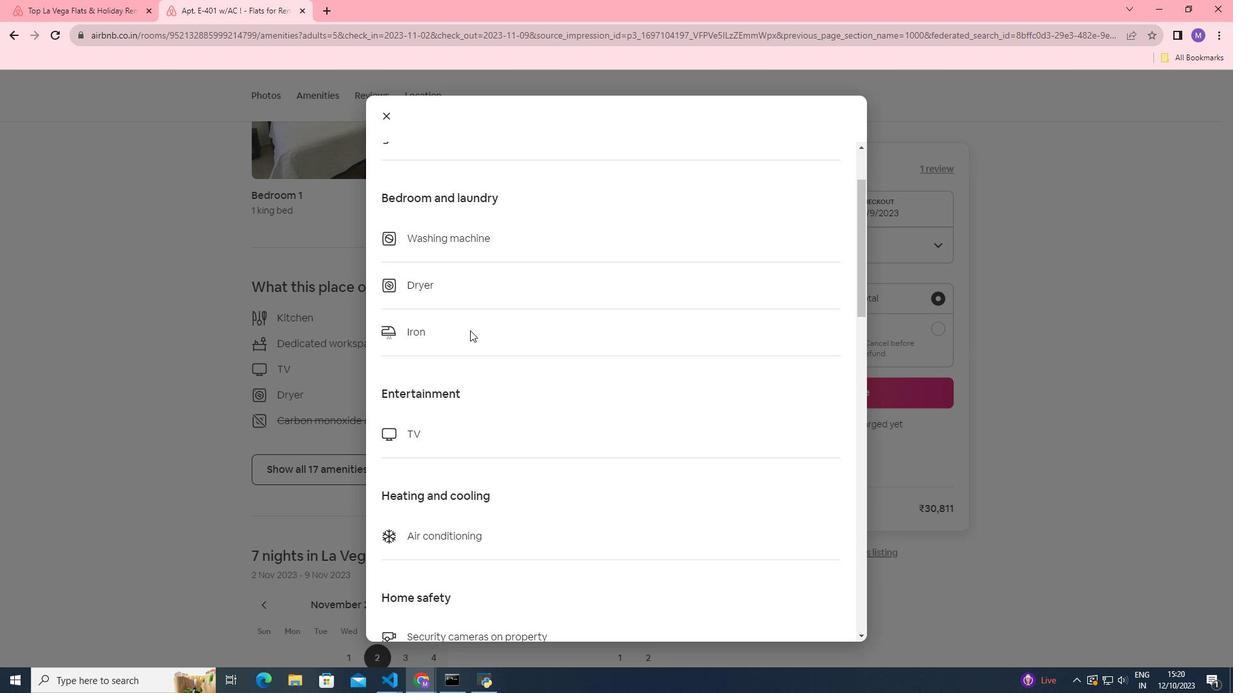 
Action: Mouse scrolled (470, 330) with delta (0, 0)
Screenshot: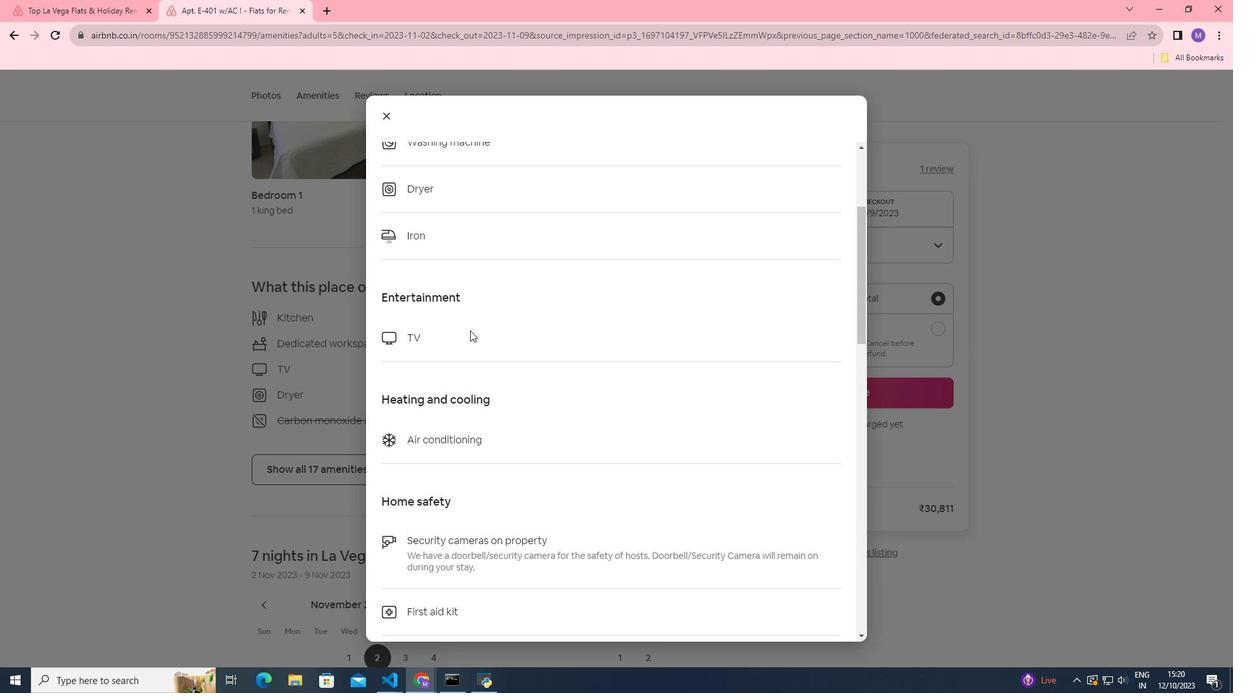 
Action: Mouse scrolled (470, 330) with delta (0, 0)
Screenshot: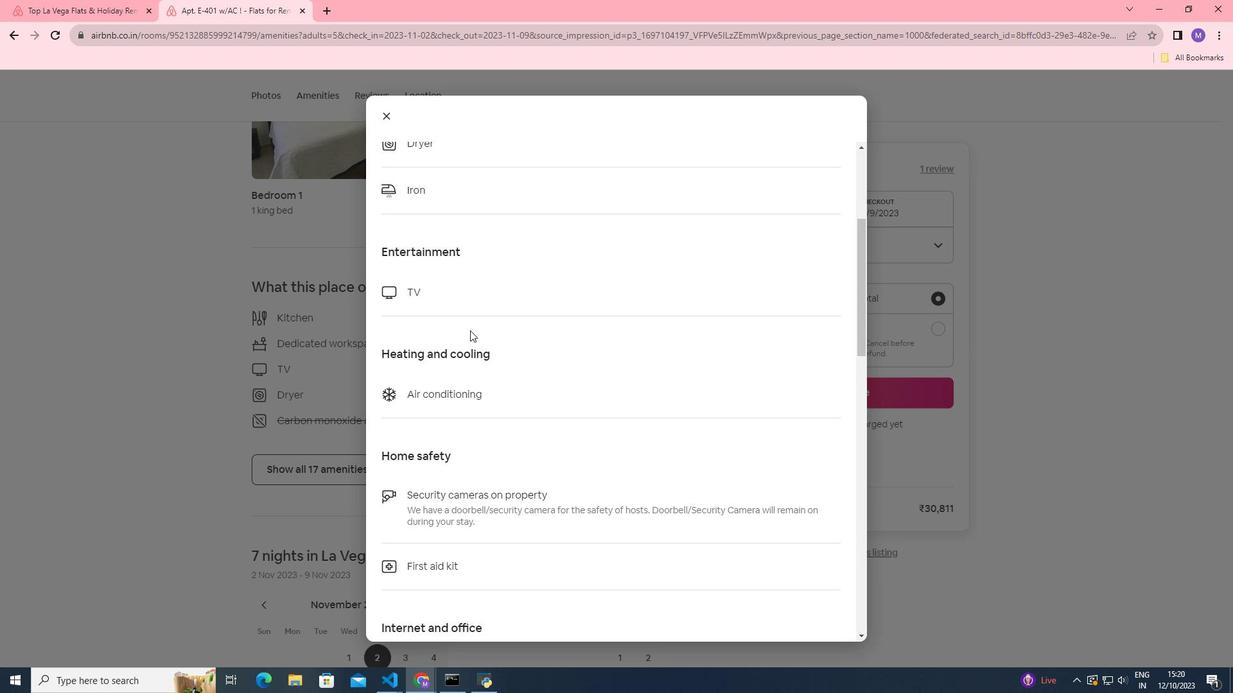 
Action: Mouse scrolled (470, 330) with delta (0, 0)
Screenshot: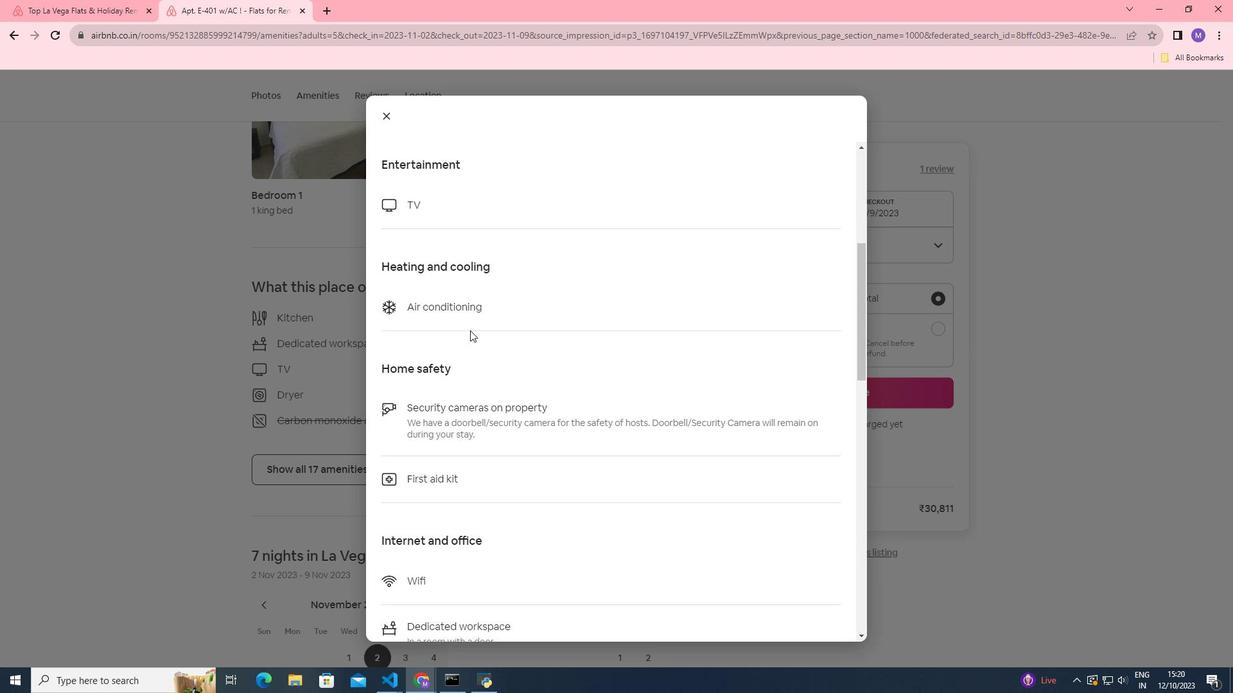 
Action: Mouse scrolled (470, 330) with delta (0, 0)
Screenshot: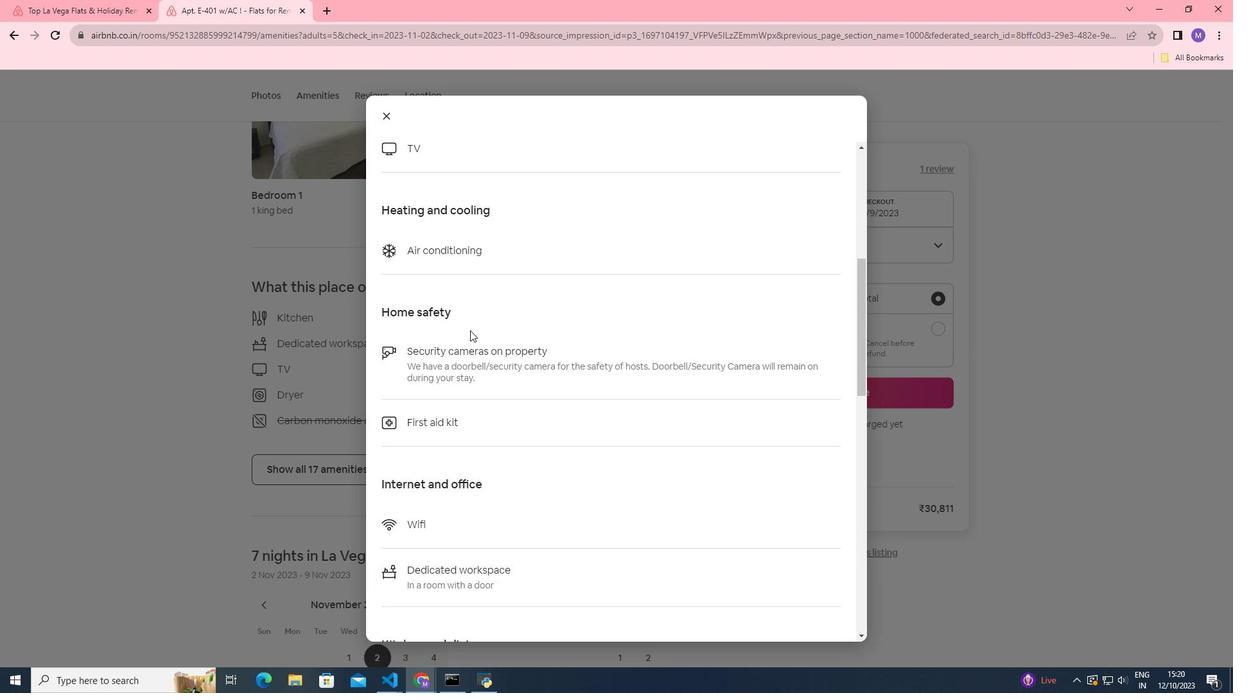 
Action: Mouse scrolled (470, 330) with delta (0, 0)
Screenshot: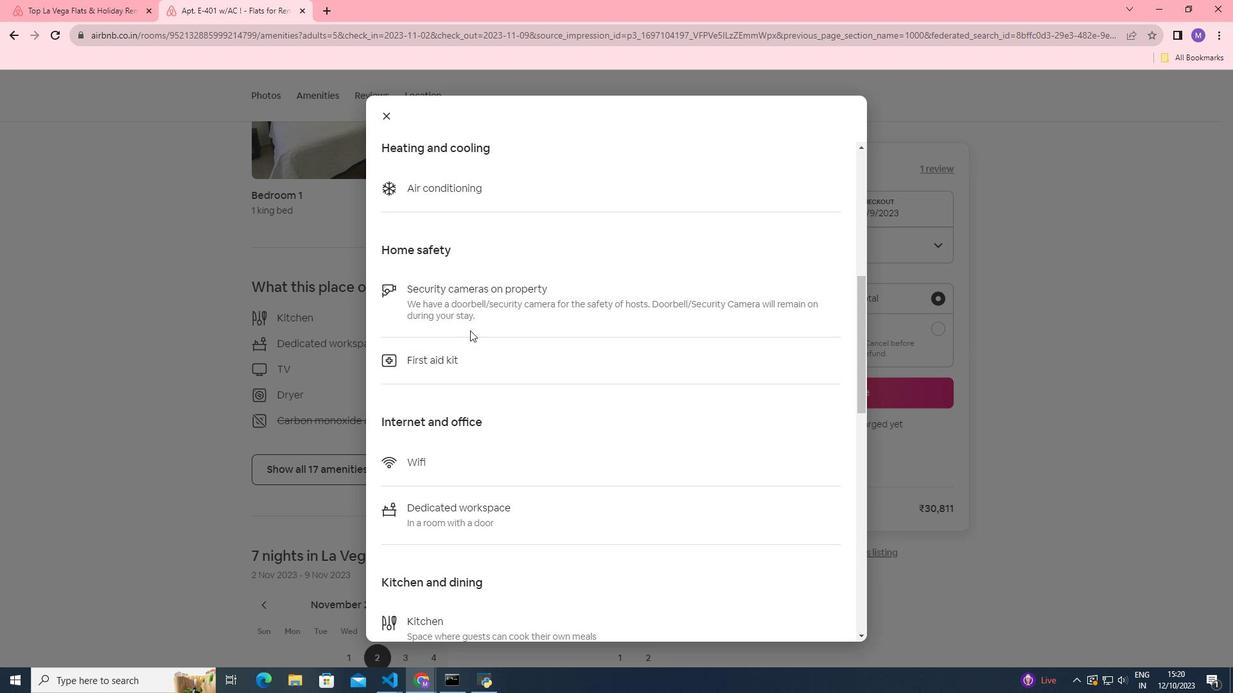 
Action: Mouse scrolled (470, 330) with delta (0, 0)
Screenshot: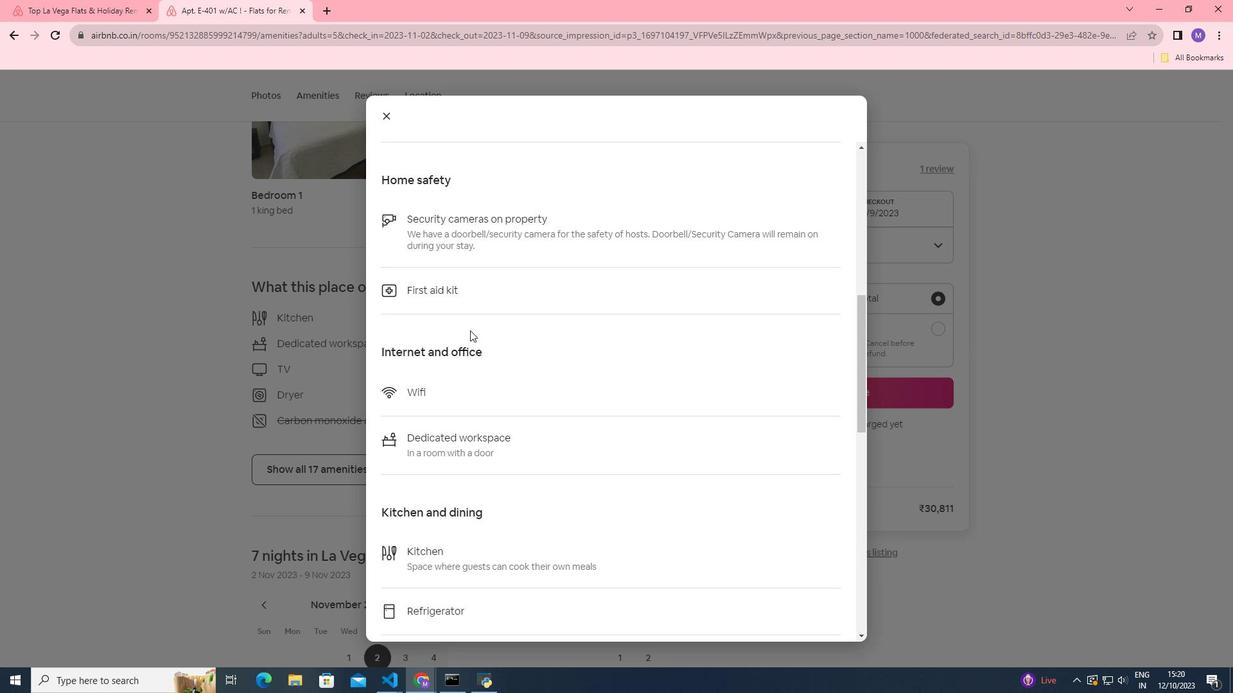 
Action: Mouse scrolled (470, 330) with delta (0, 0)
Screenshot: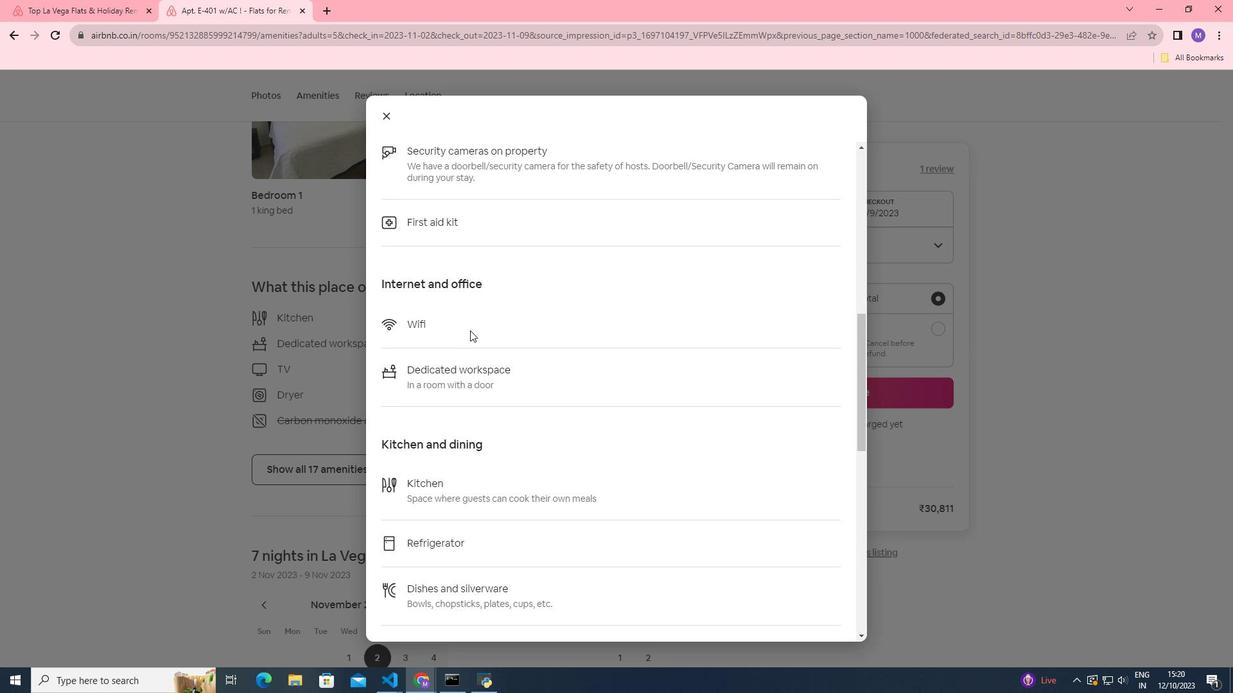 
Action: Mouse scrolled (470, 330) with delta (0, 0)
Screenshot: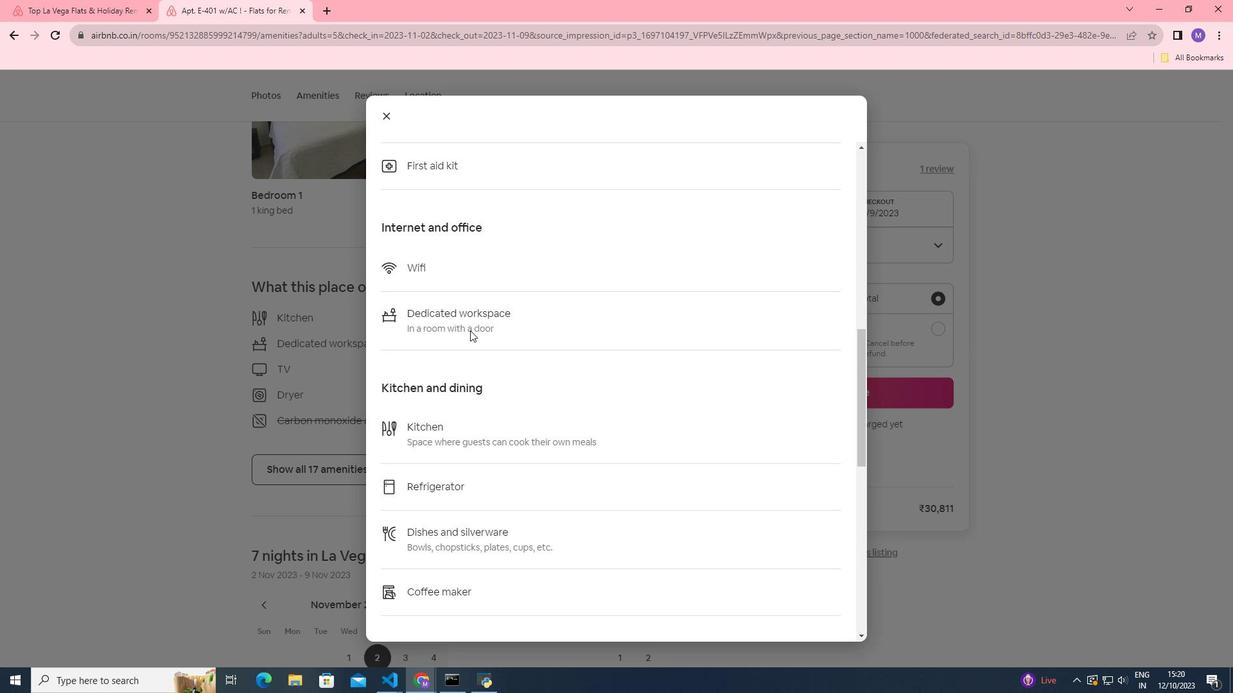 
Action: Mouse scrolled (470, 330) with delta (0, 0)
Screenshot: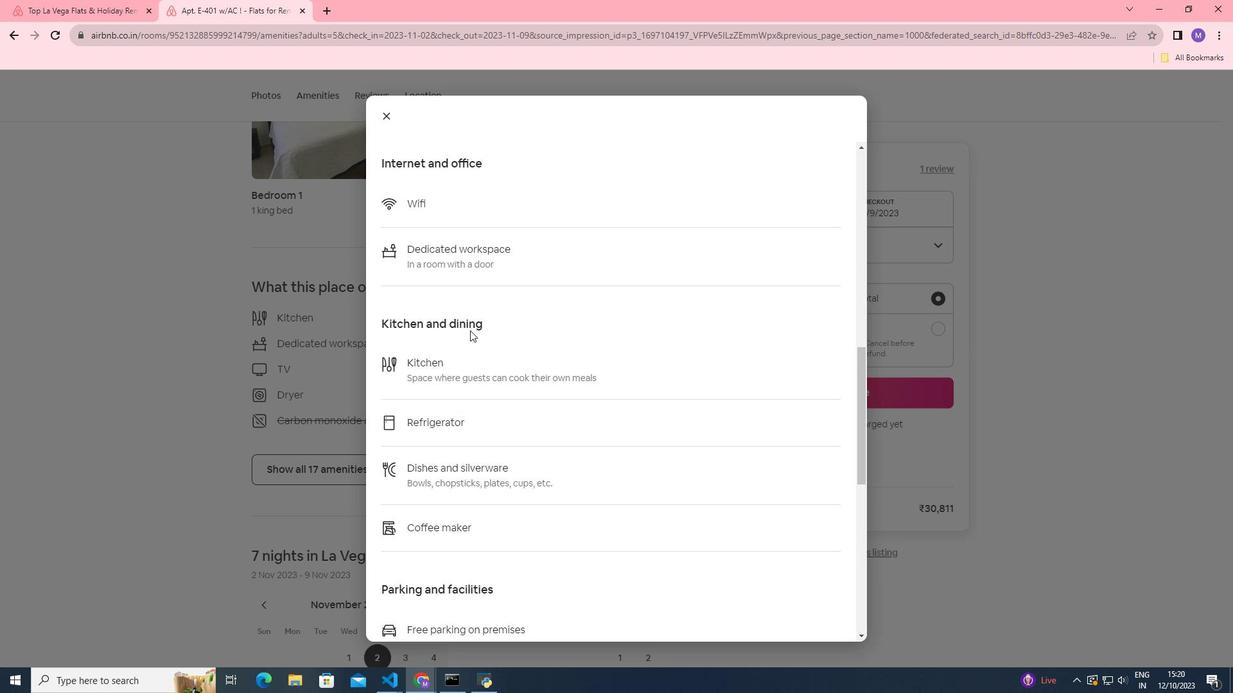 
Action: Mouse scrolled (470, 330) with delta (0, 0)
Screenshot: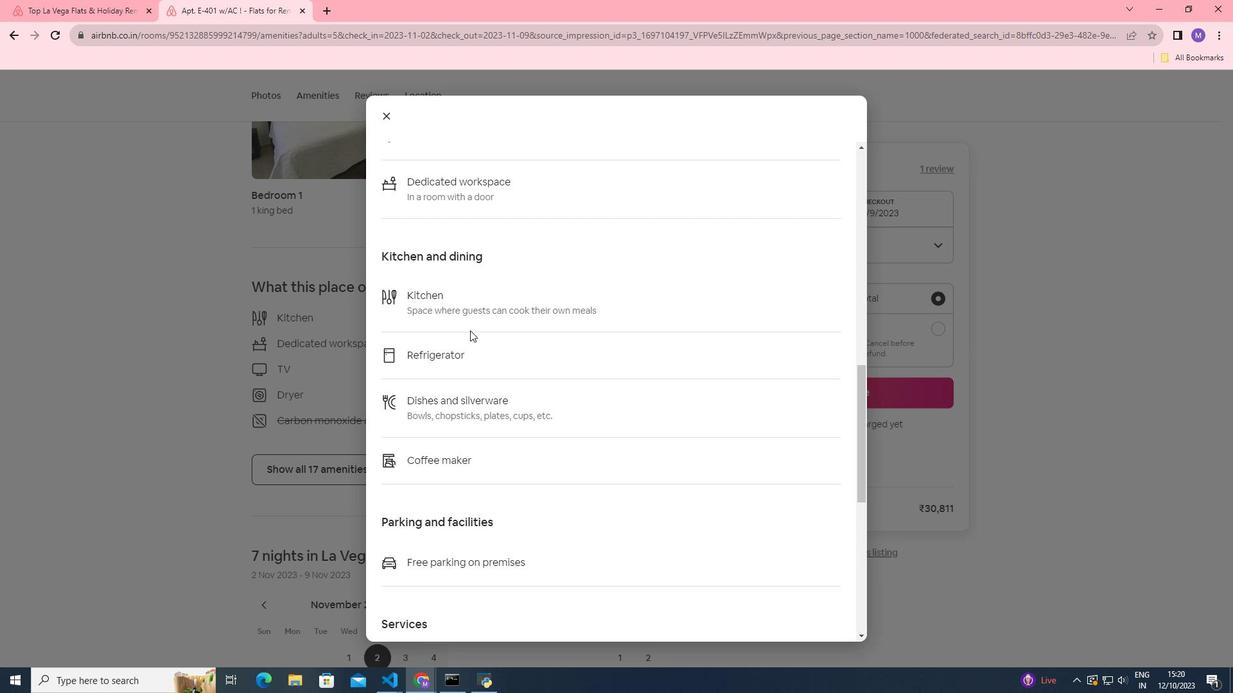 
Action: Mouse scrolled (470, 330) with delta (0, 0)
Screenshot: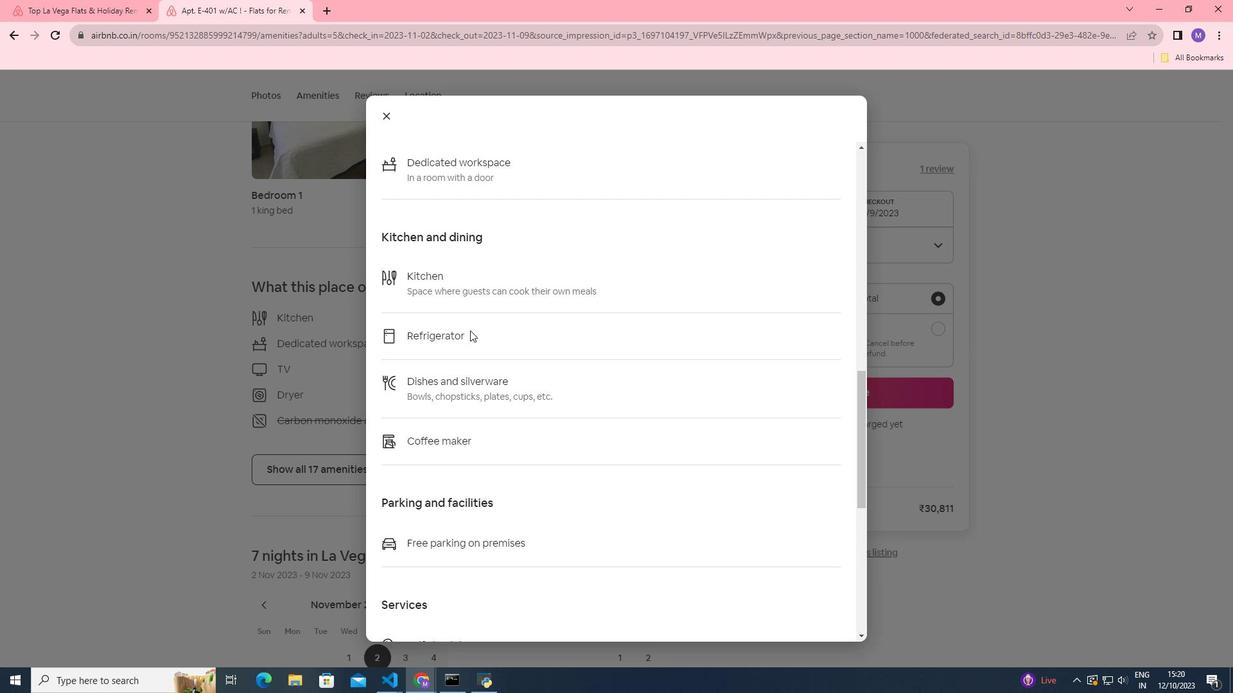 
Action: Mouse scrolled (470, 330) with delta (0, 0)
Screenshot: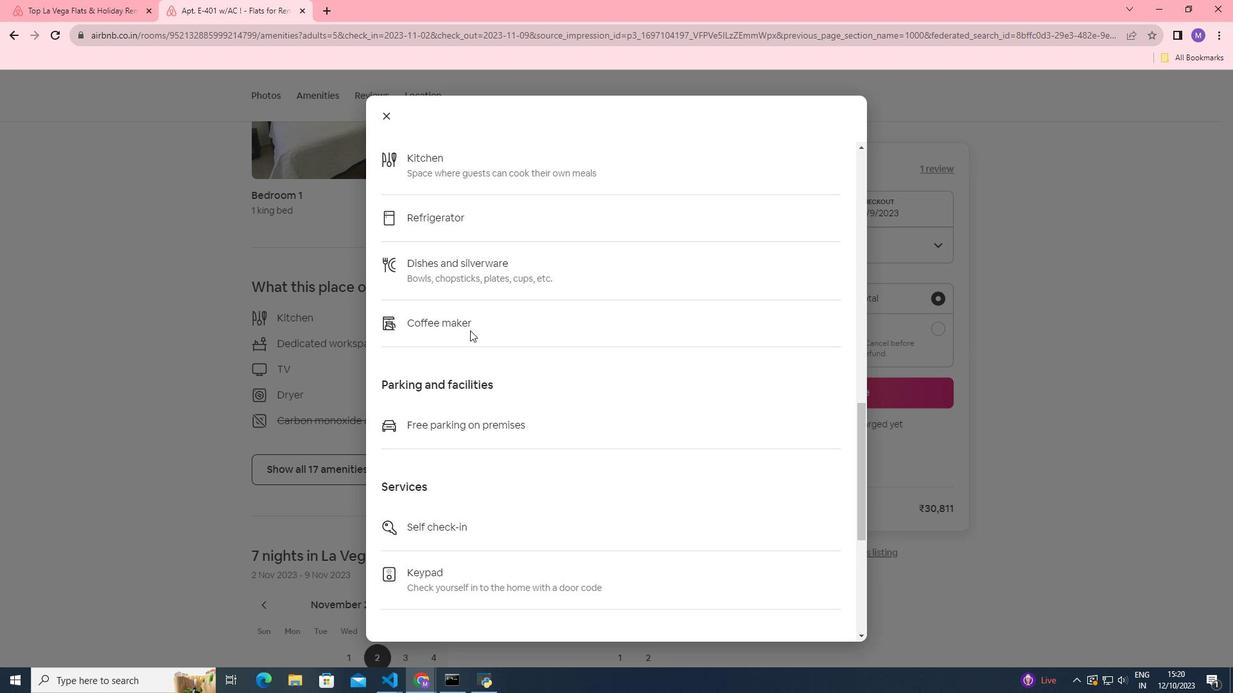
Action: Mouse scrolled (470, 330) with delta (0, 0)
Screenshot: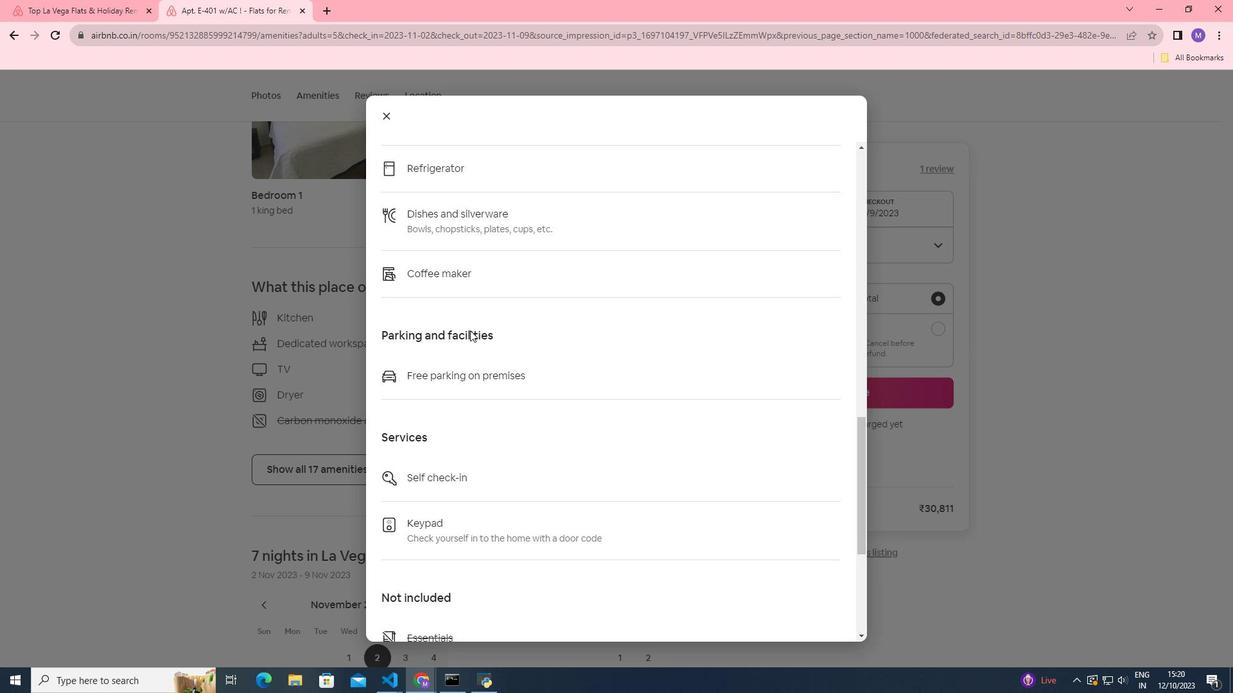
Action: Mouse scrolled (470, 330) with delta (0, 0)
Screenshot: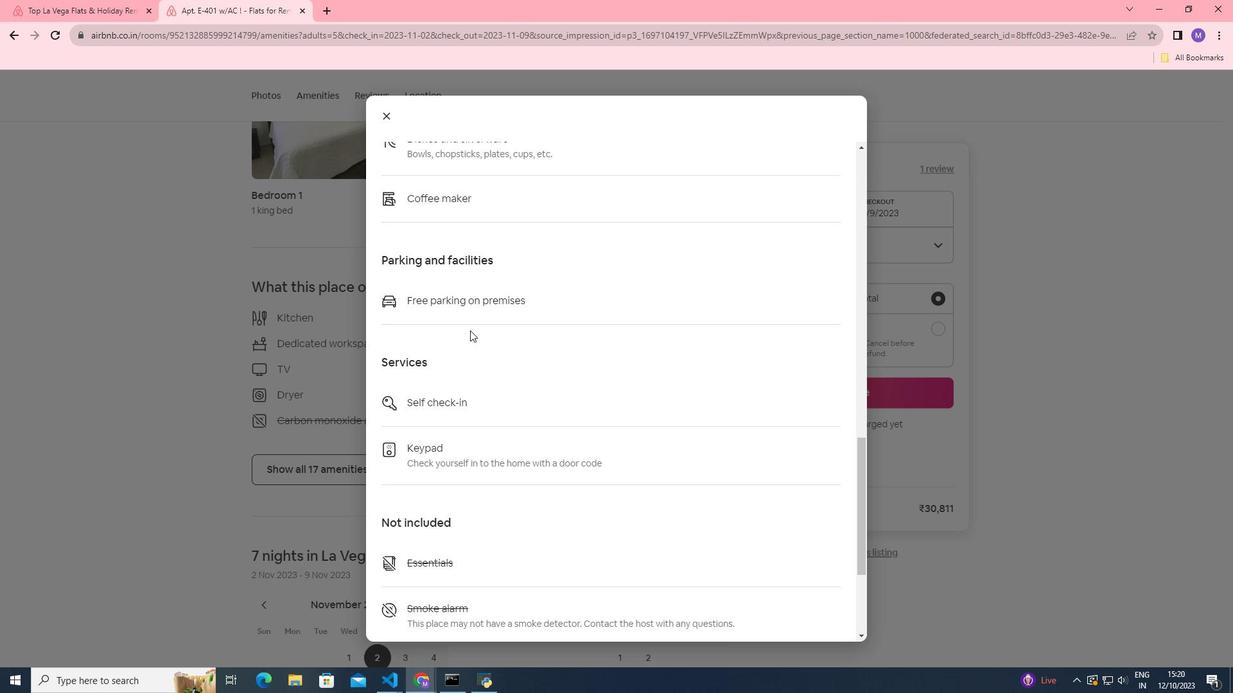 
Action: Mouse scrolled (470, 330) with delta (0, 0)
Screenshot: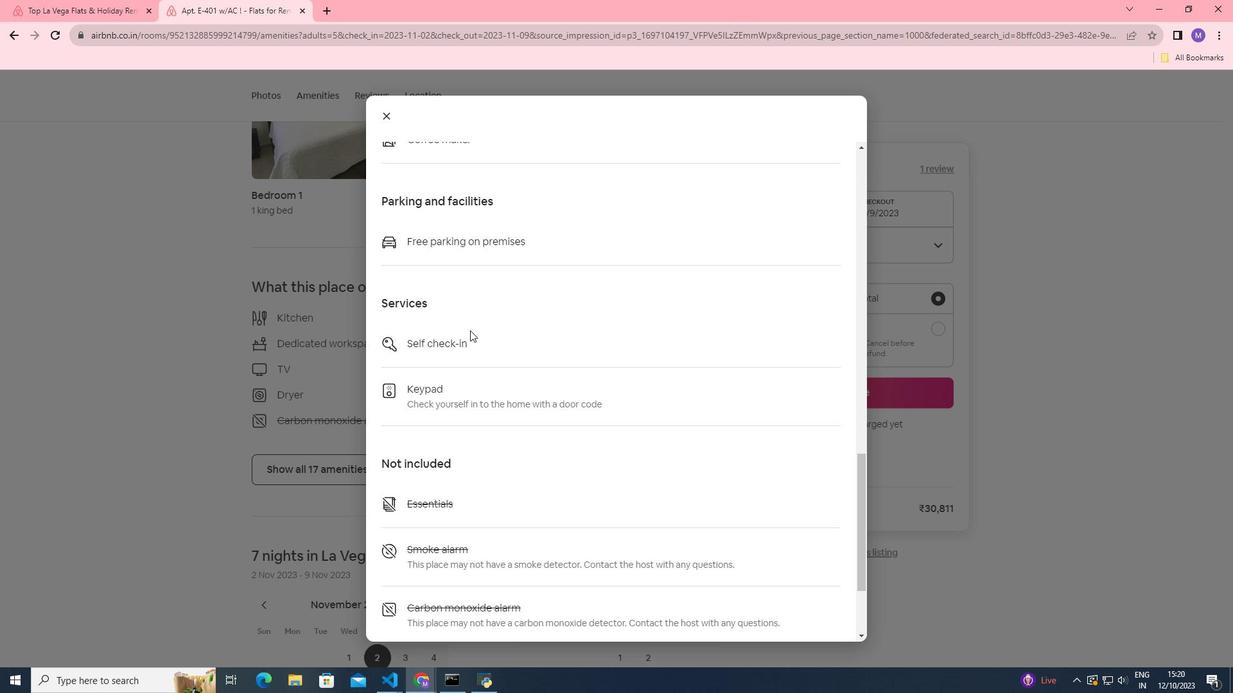 
Action: Mouse scrolled (470, 330) with delta (0, 0)
Screenshot: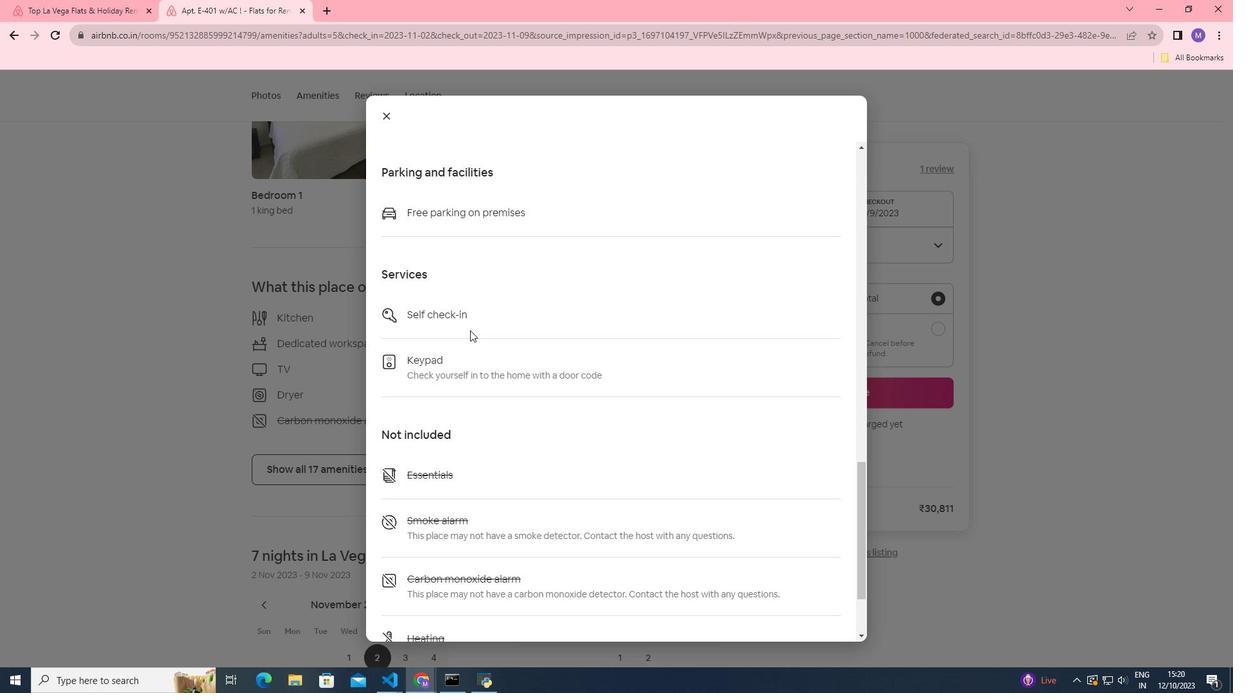 
Action: Mouse scrolled (470, 330) with delta (0, 0)
Screenshot: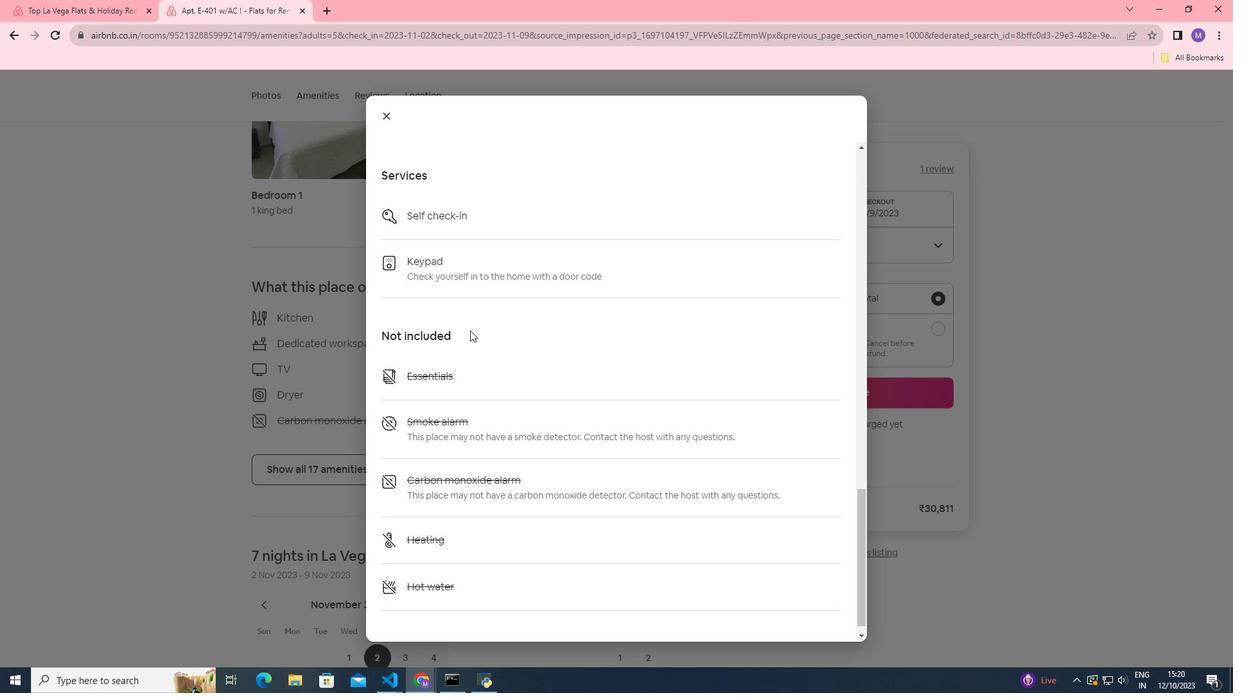 
Action: Mouse scrolled (470, 330) with delta (0, 0)
Screenshot: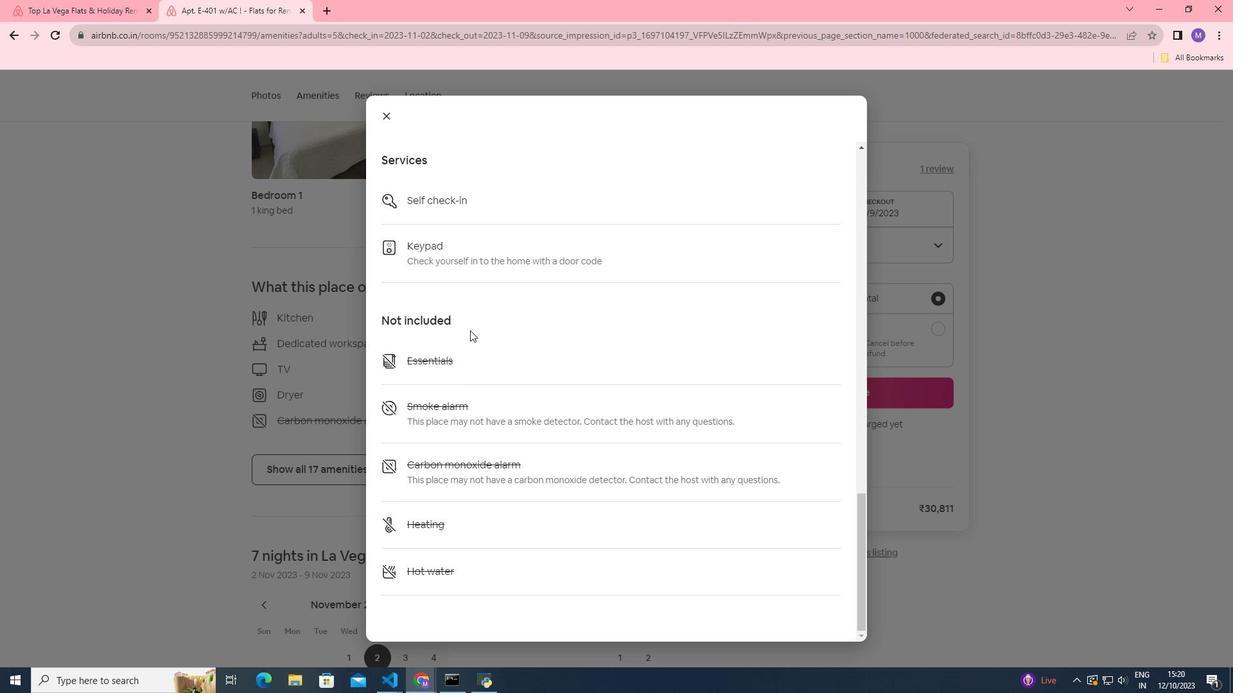 
Action: Mouse scrolled (470, 330) with delta (0, 0)
Screenshot: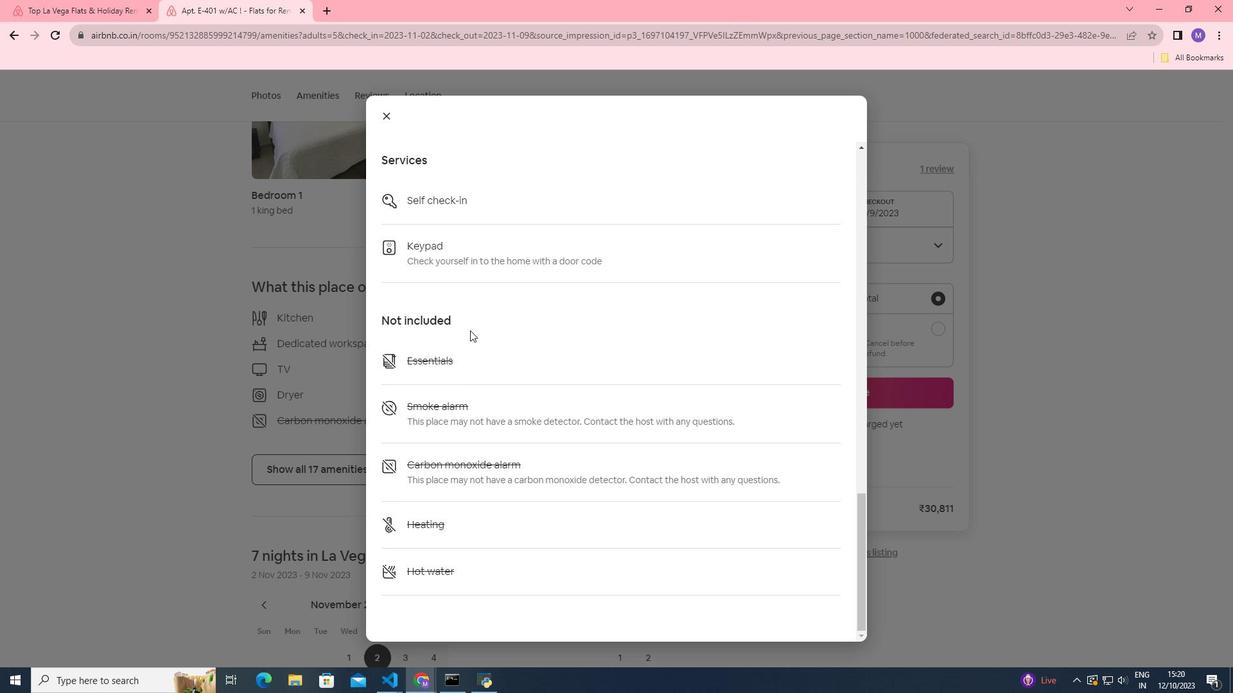
Action: Mouse scrolled (470, 330) with delta (0, 0)
Screenshot: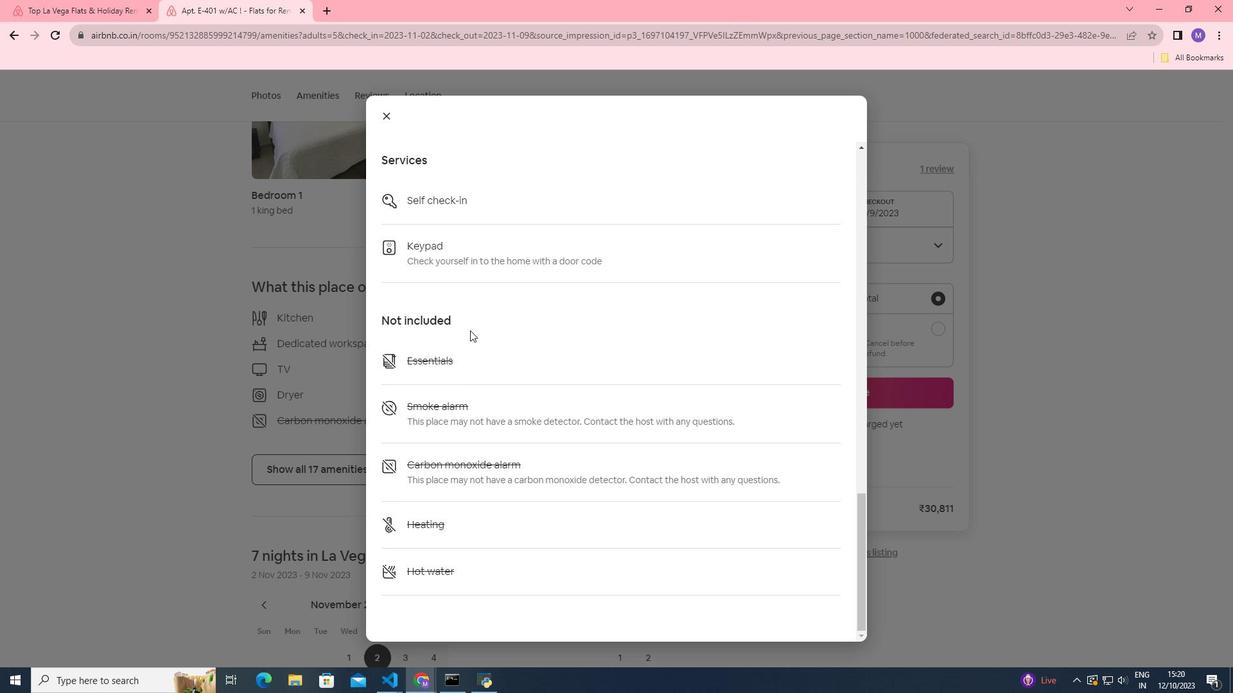
Action: Mouse moved to (386, 124)
Screenshot: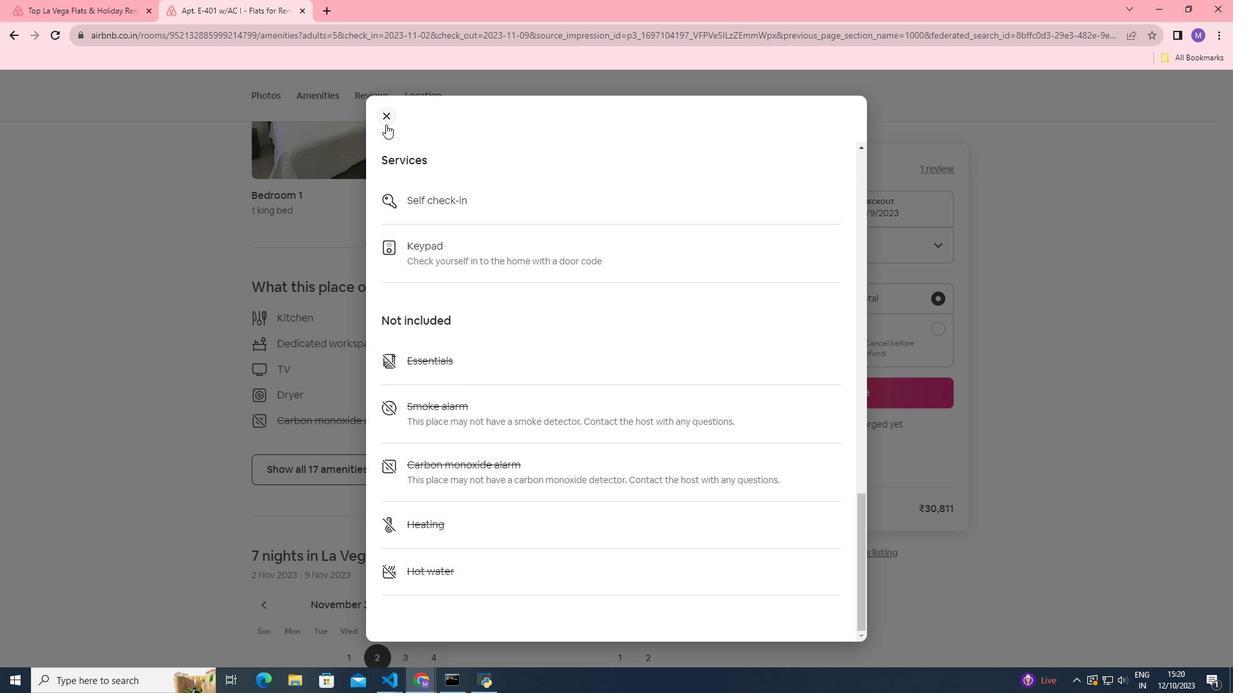 
Action: Mouse pressed left at (386, 124)
Screenshot: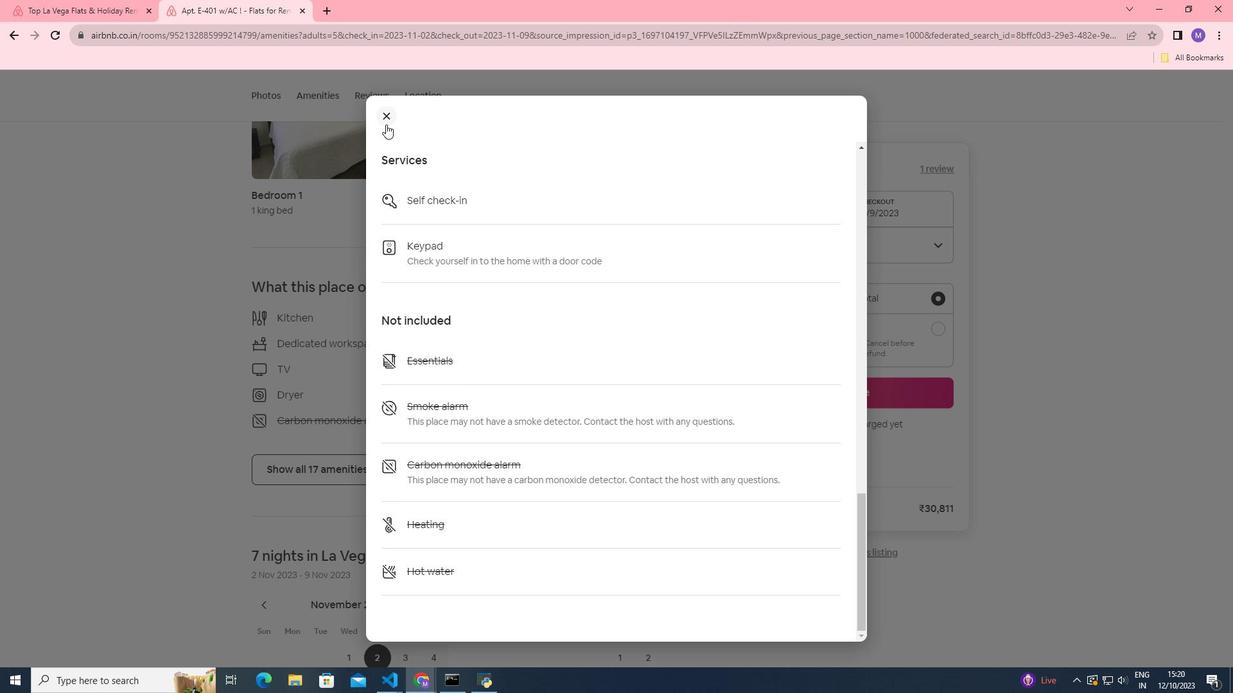 
Action: Mouse moved to (428, 411)
Screenshot: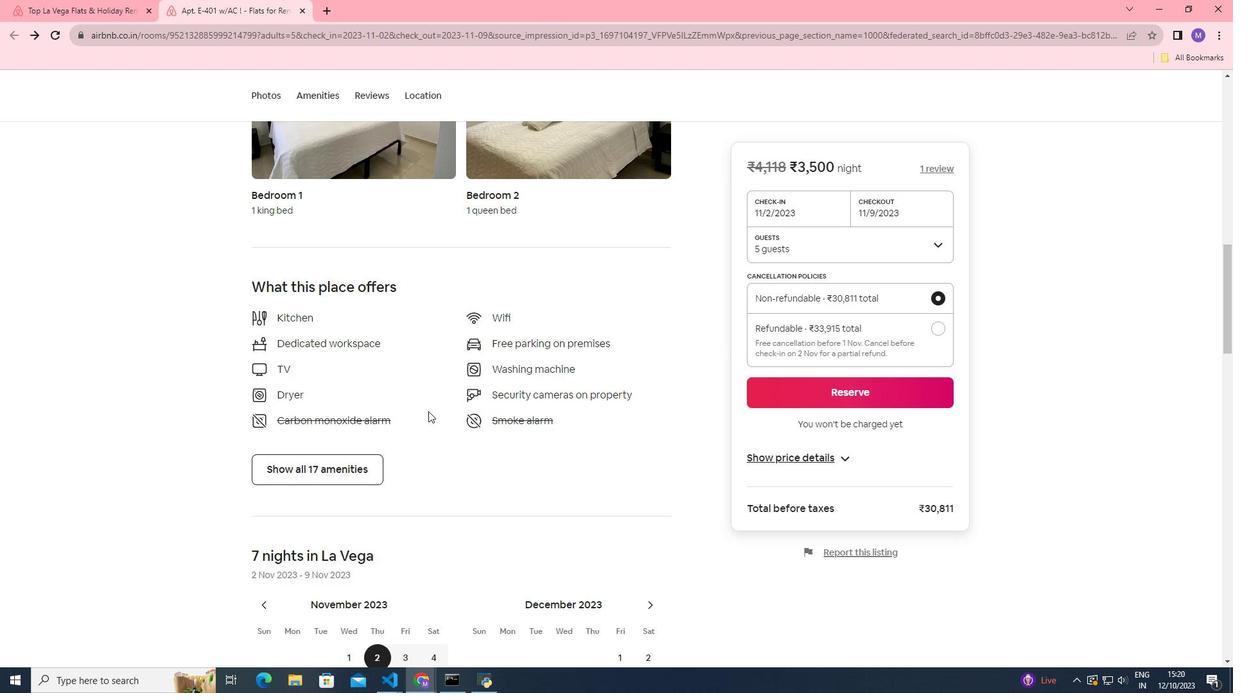 
Action: Mouse scrolled (428, 411) with delta (0, 0)
Screenshot: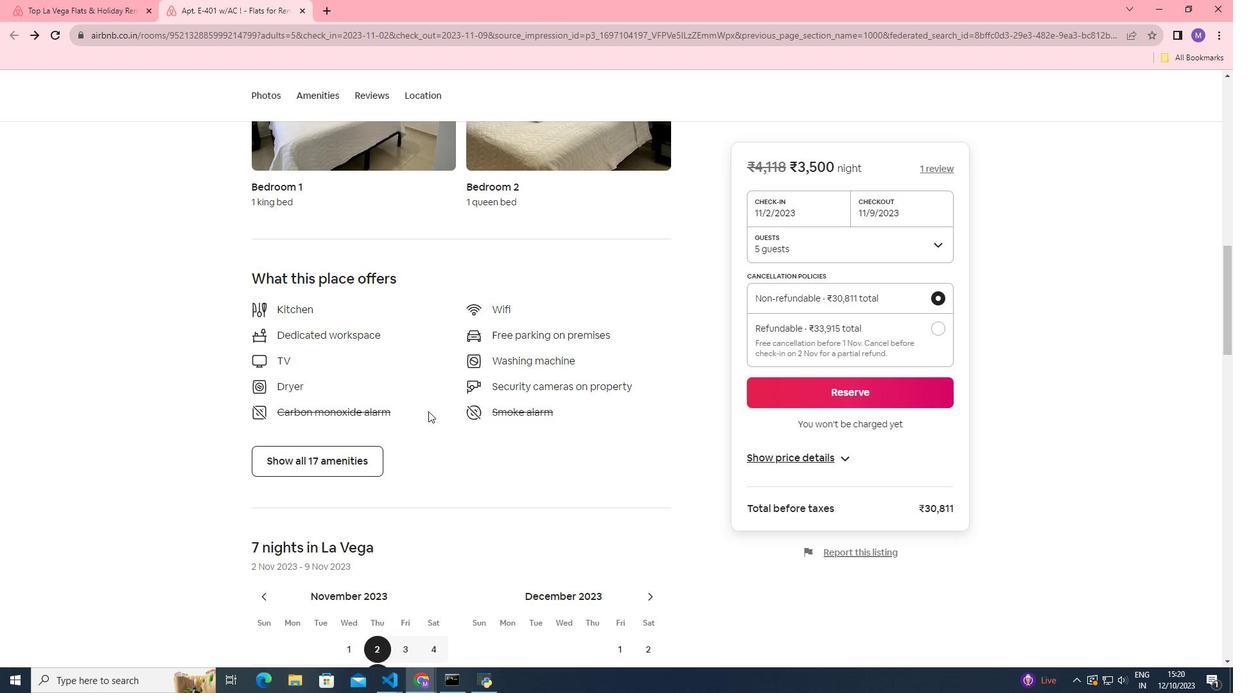 
Action: Mouse scrolled (428, 411) with delta (0, 0)
Screenshot: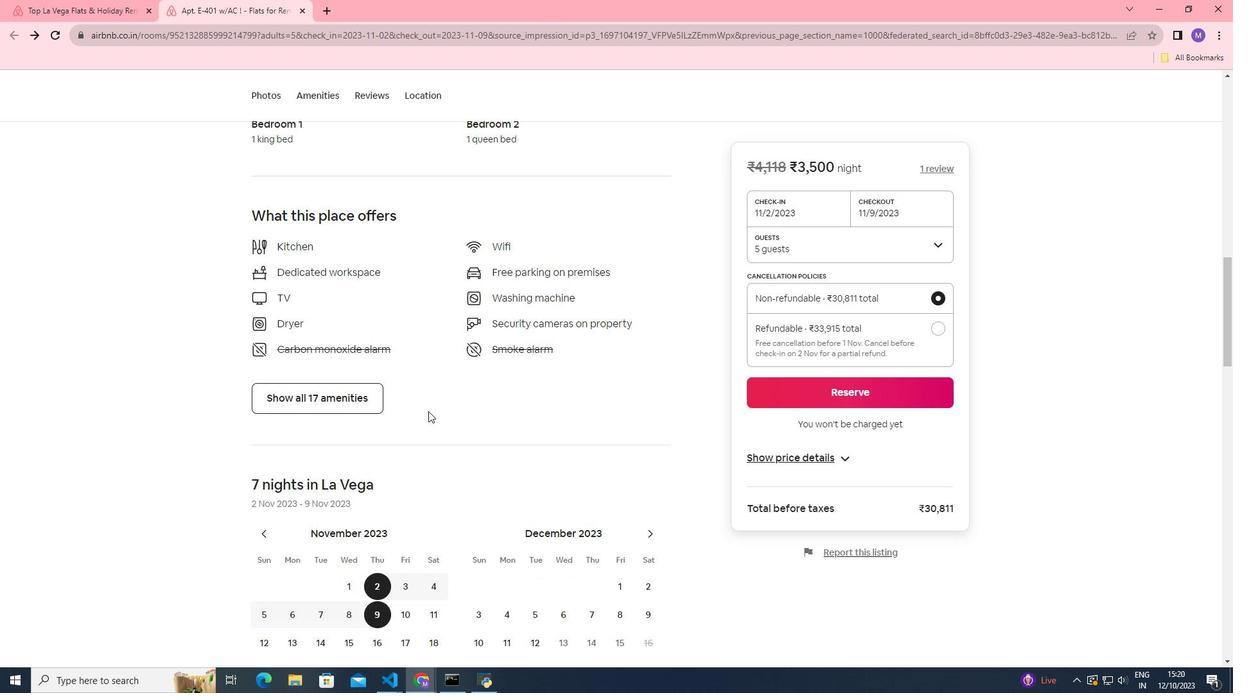 
Action: Mouse scrolled (428, 411) with delta (0, 0)
Screenshot: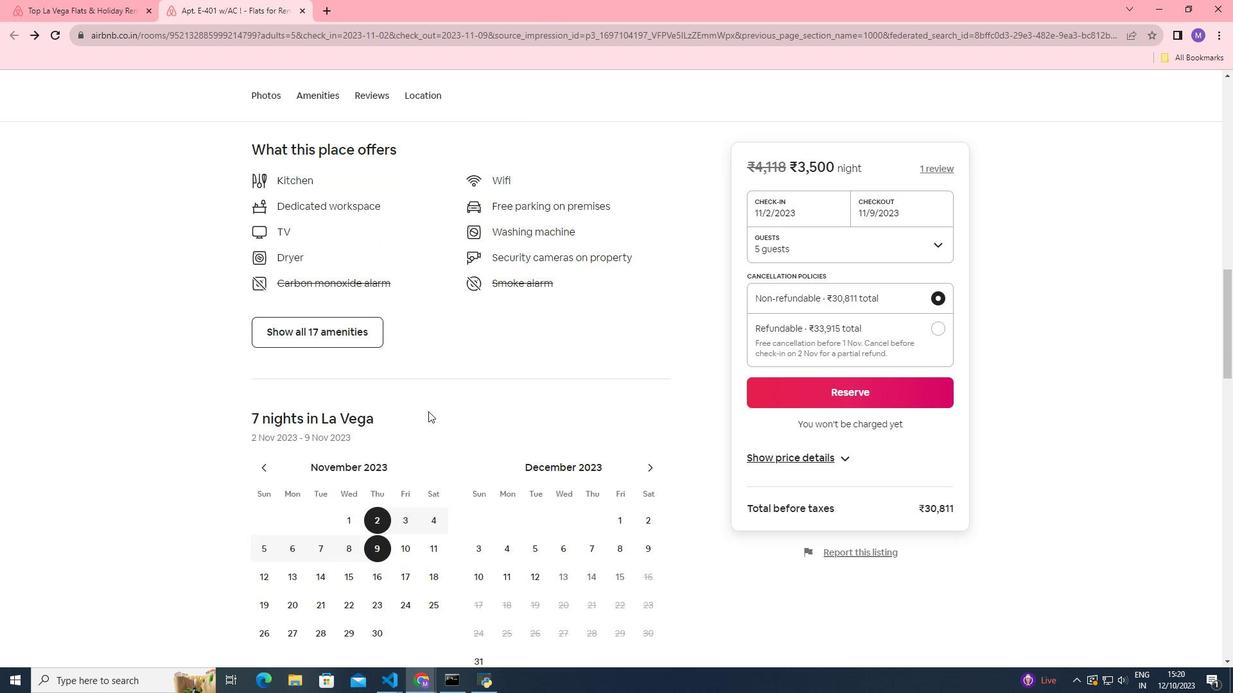 
Action: Mouse scrolled (428, 411) with delta (0, 0)
Screenshot: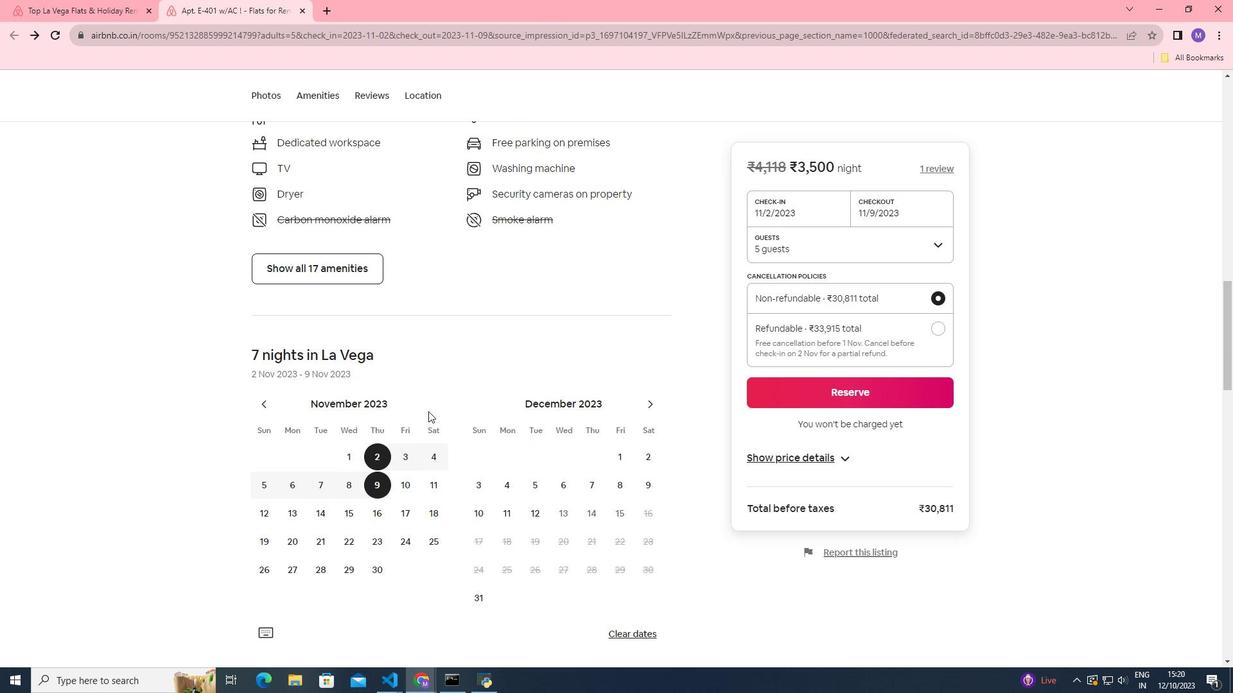 
Action: Mouse scrolled (428, 411) with delta (0, 0)
Screenshot: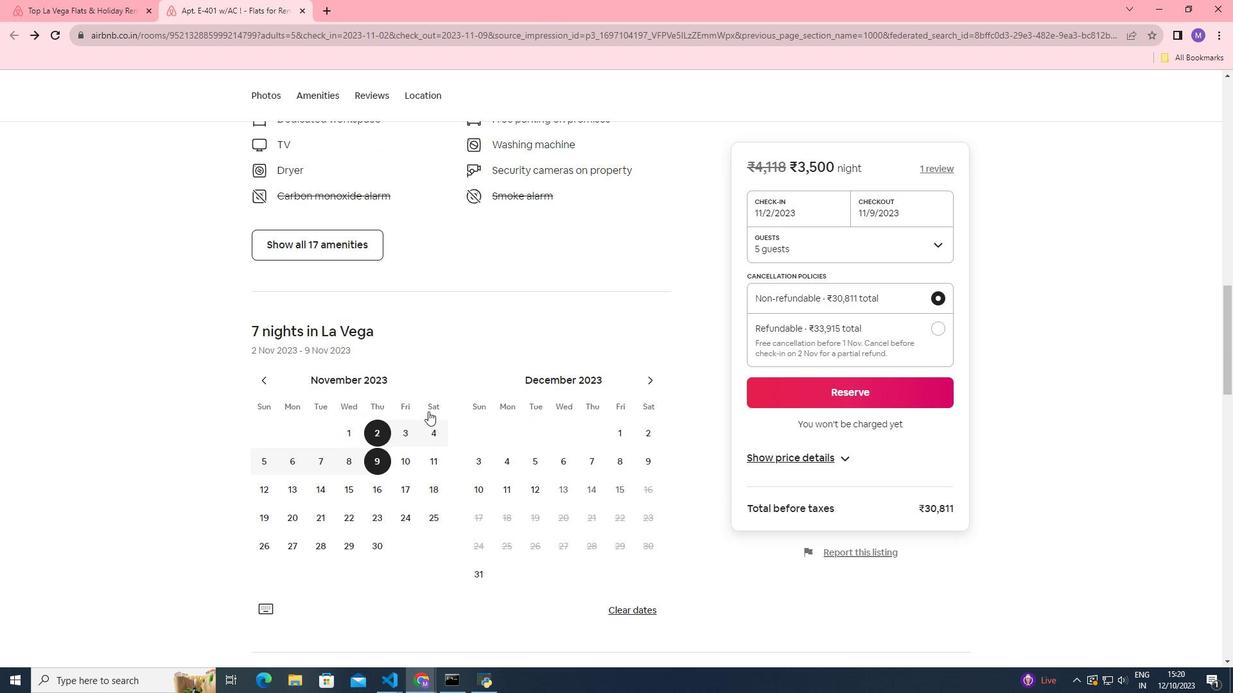 
Action: Mouse scrolled (428, 411) with delta (0, 0)
Screenshot: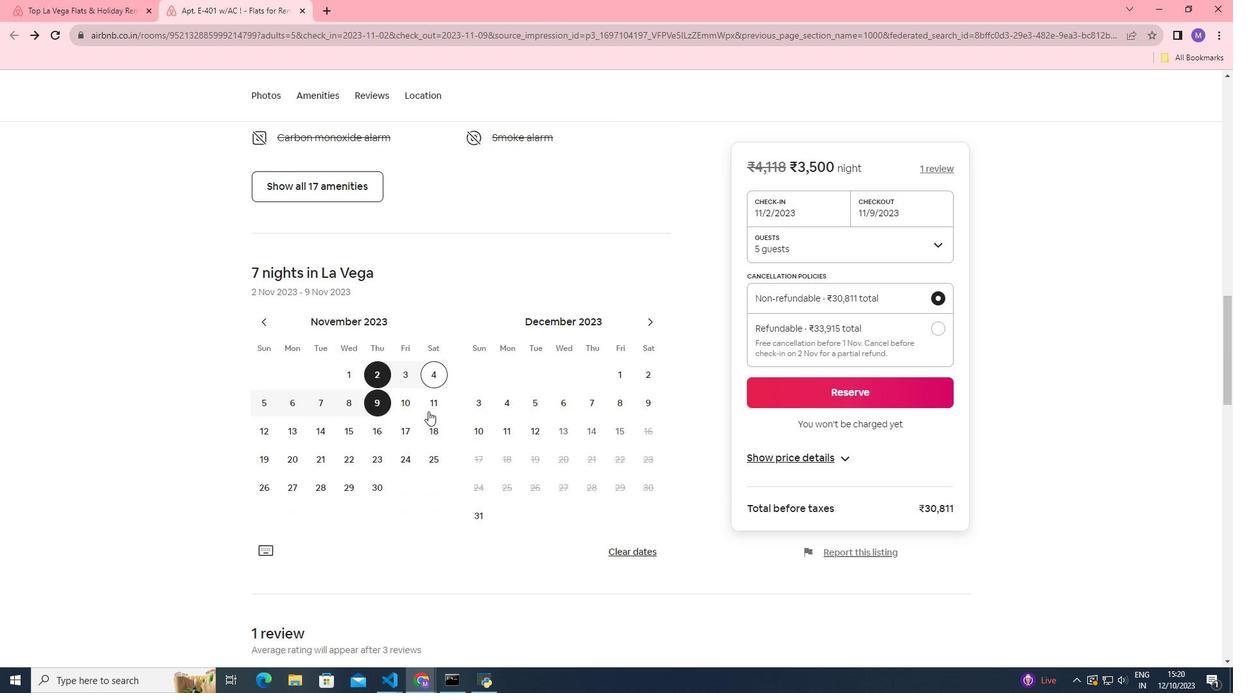 
Action: Mouse scrolled (428, 411) with delta (0, 0)
Screenshot: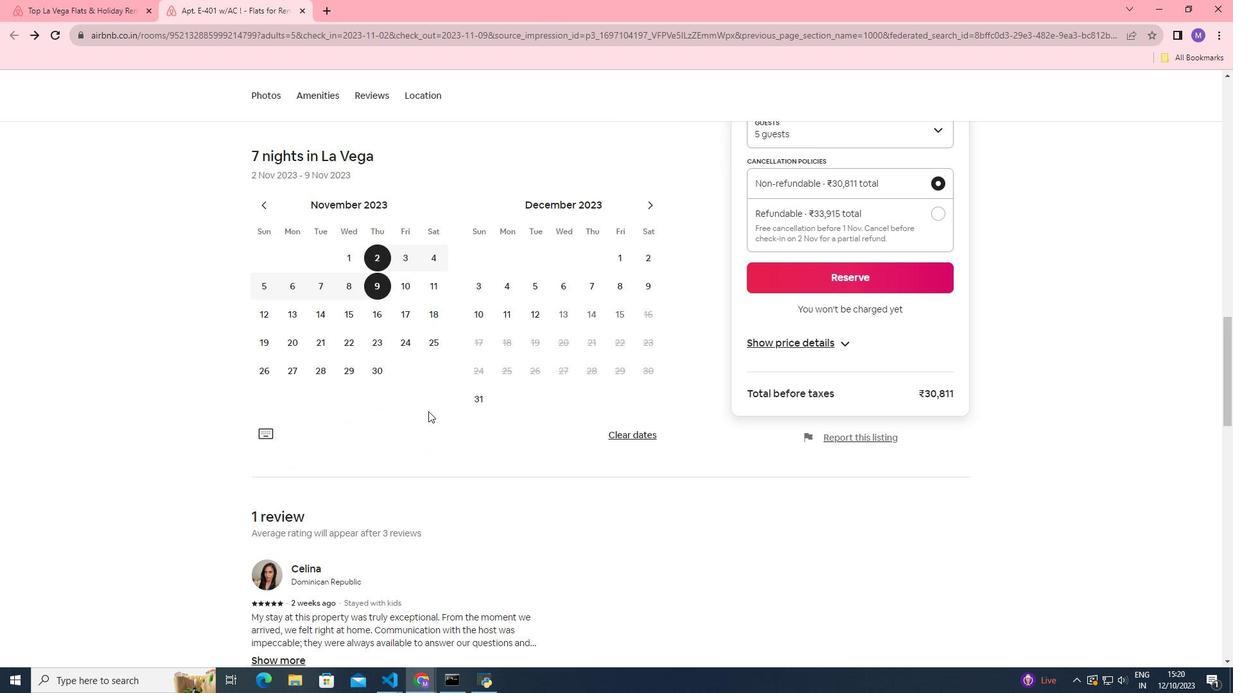 
Action: Mouse scrolled (428, 411) with delta (0, 0)
Screenshot: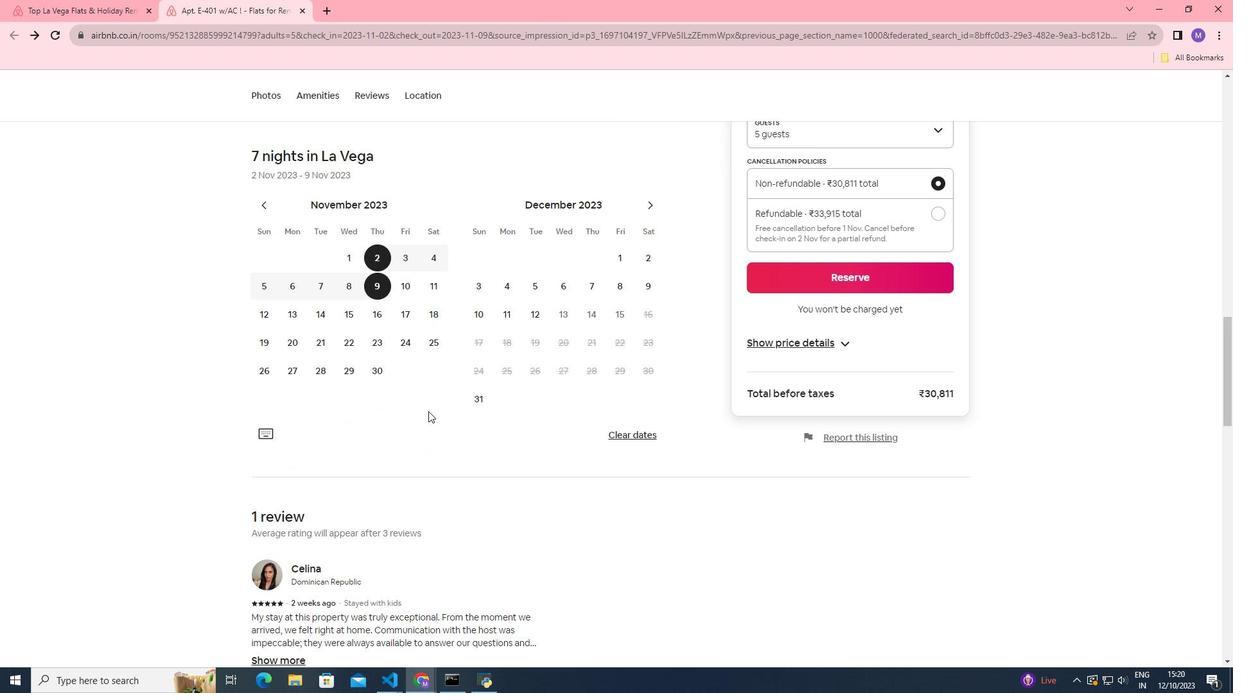 
Action: Mouse scrolled (428, 411) with delta (0, 0)
Screenshot: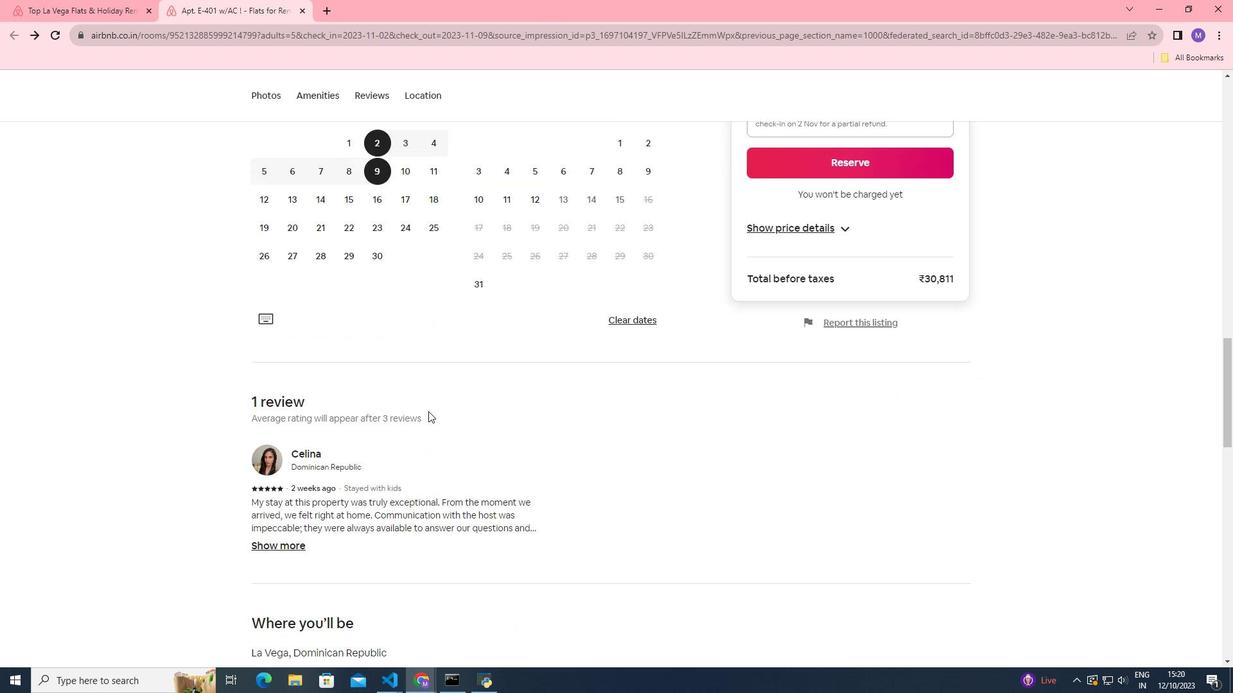 
Action: Mouse scrolled (428, 411) with delta (0, 0)
Screenshot: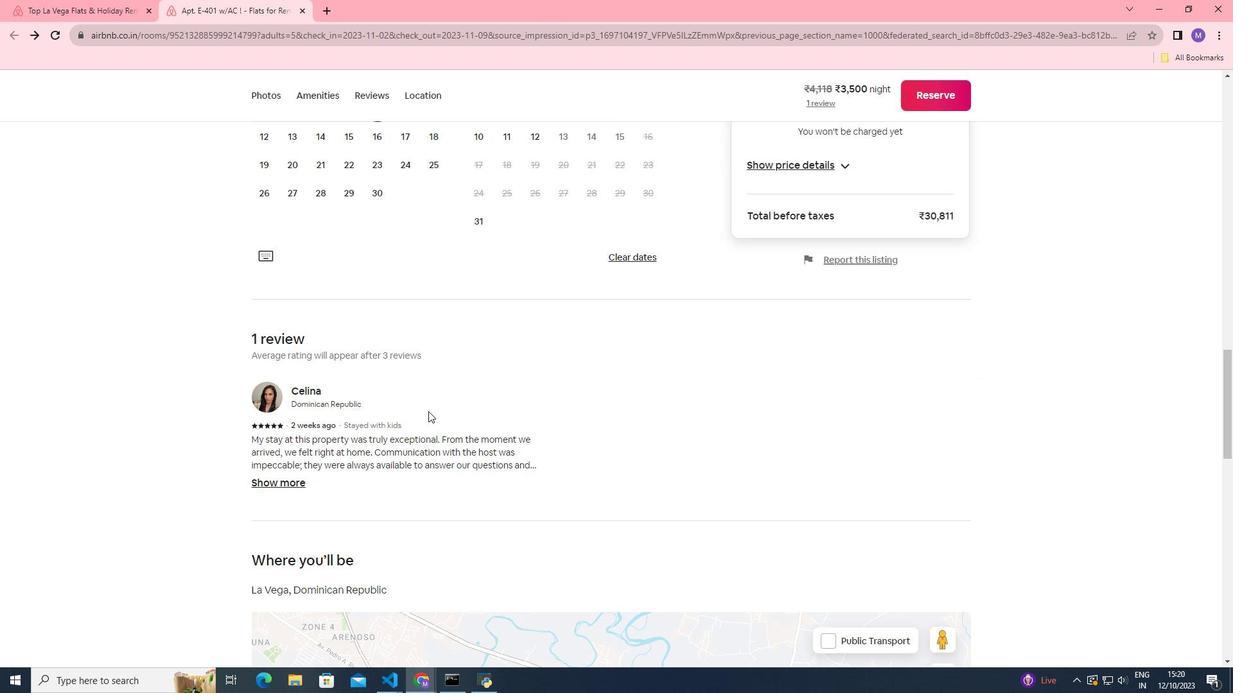 
Action: Mouse scrolled (428, 411) with delta (0, 0)
Screenshot: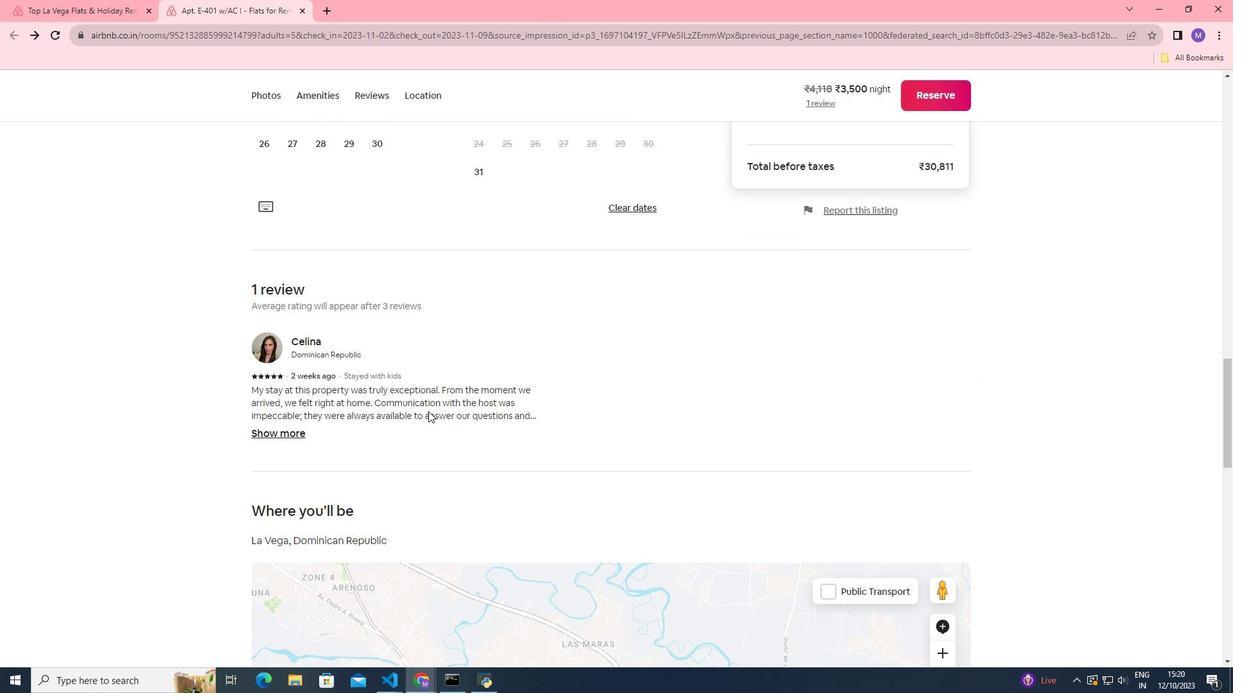 
Action: Mouse moved to (283, 357)
Screenshot: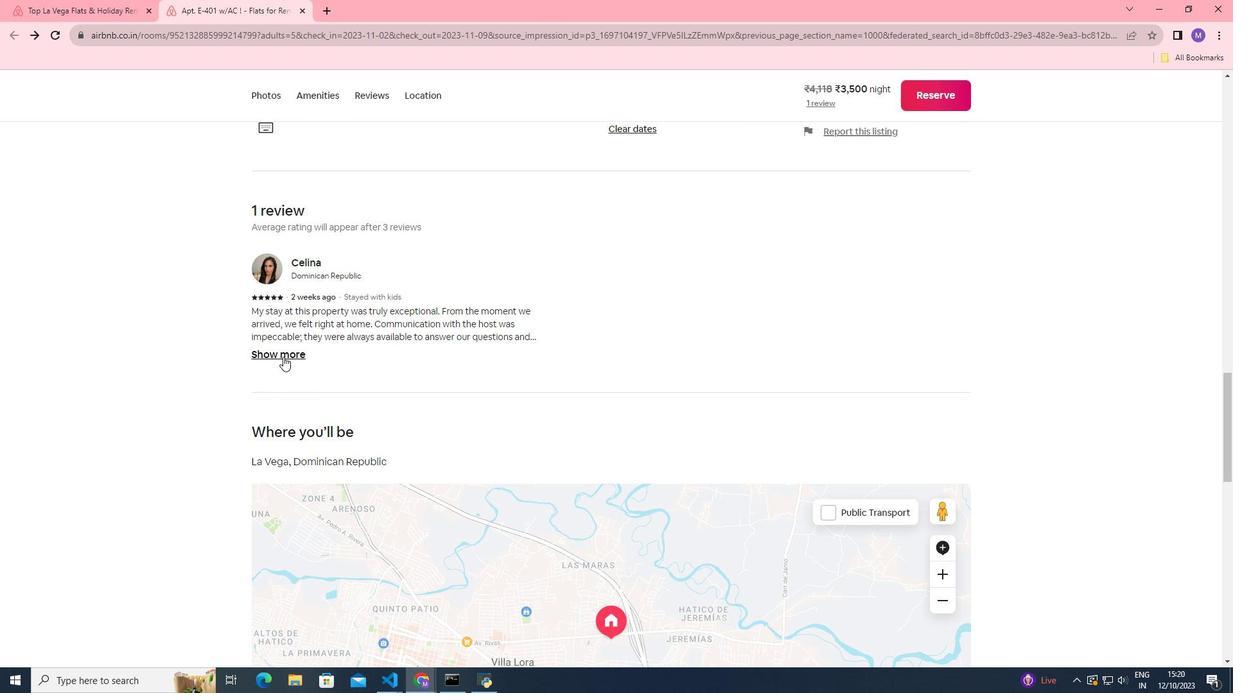 
Action: Mouse pressed left at (283, 357)
Screenshot: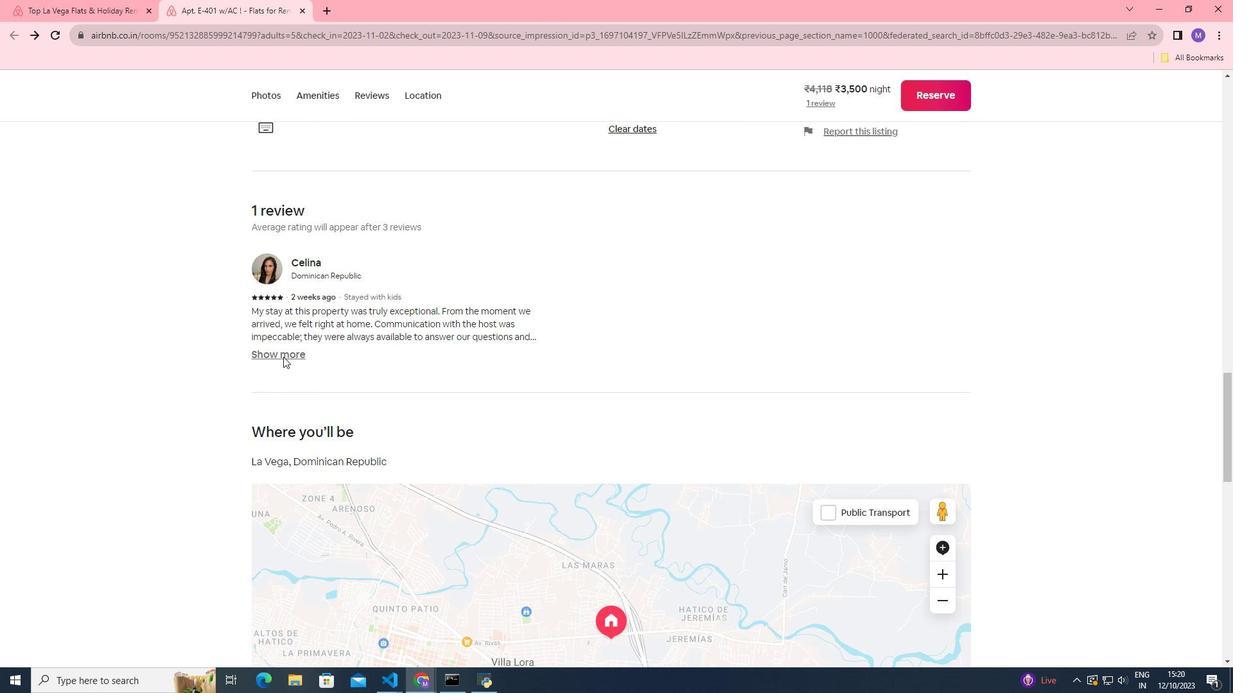 
Action: Mouse moved to (643, 381)
Screenshot: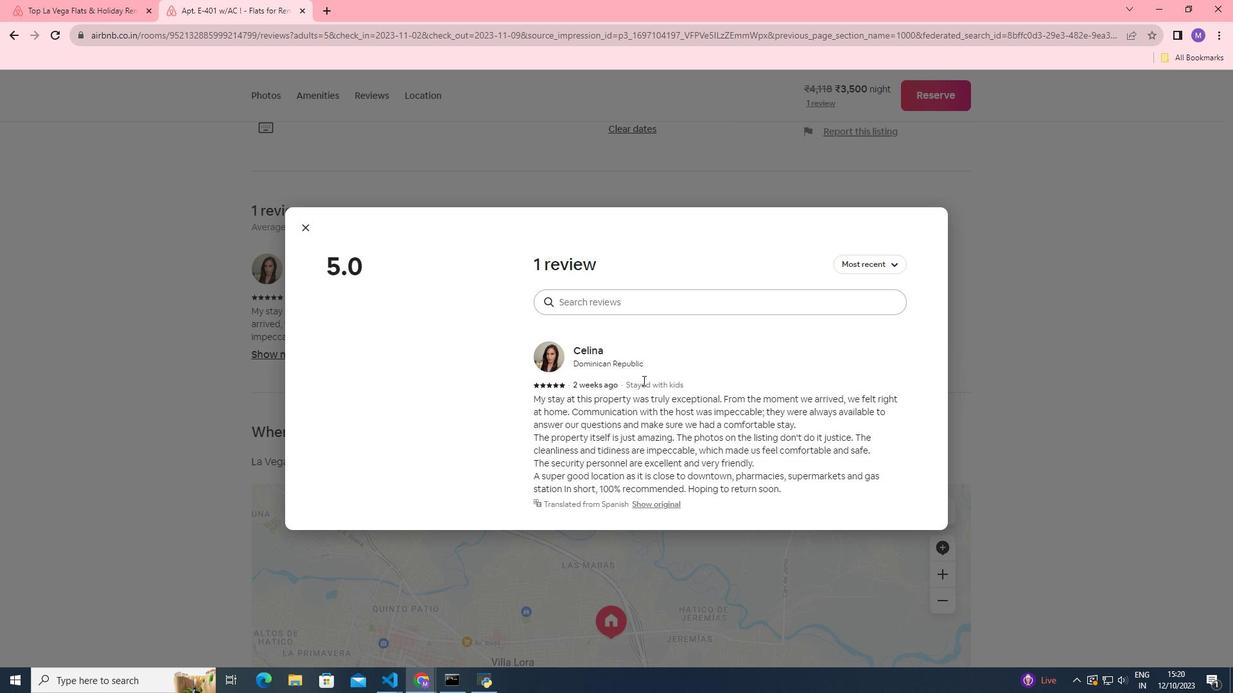 
Action: Mouse scrolled (643, 380) with delta (0, 0)
Screenshot: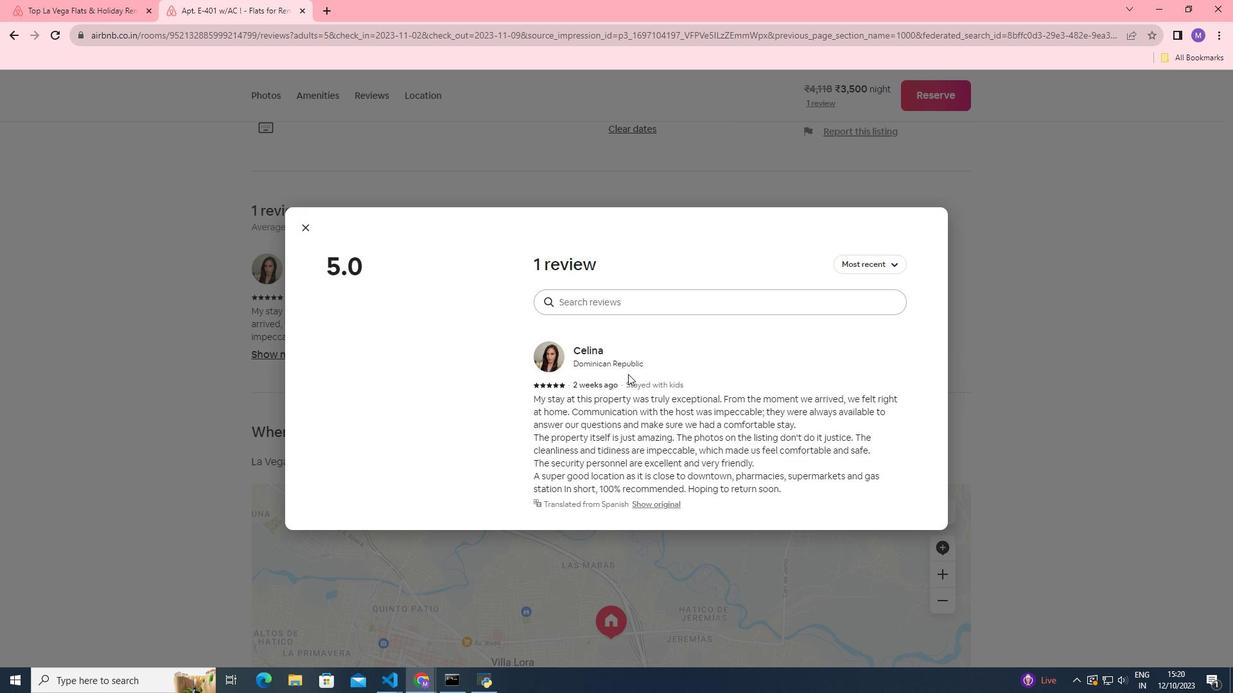 
Action: Mouse moved to (301, 229)
Screenshot: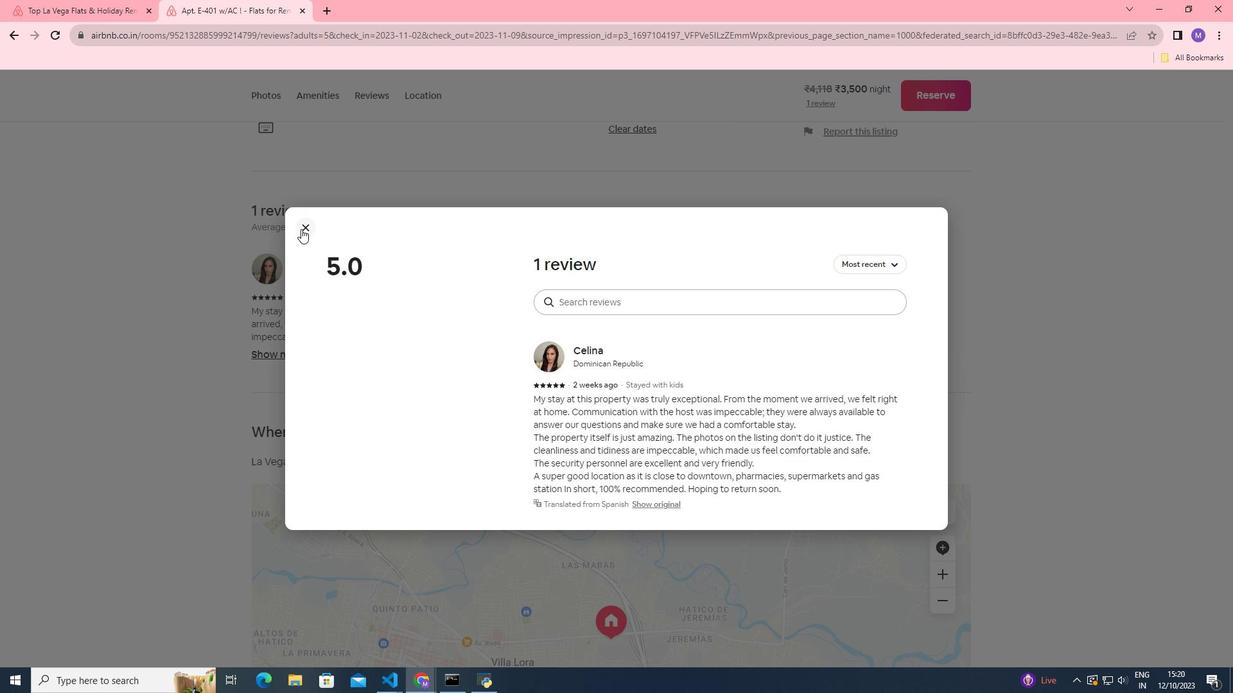 
Action: Mouse pressed left at (301, 229)
Screenshot: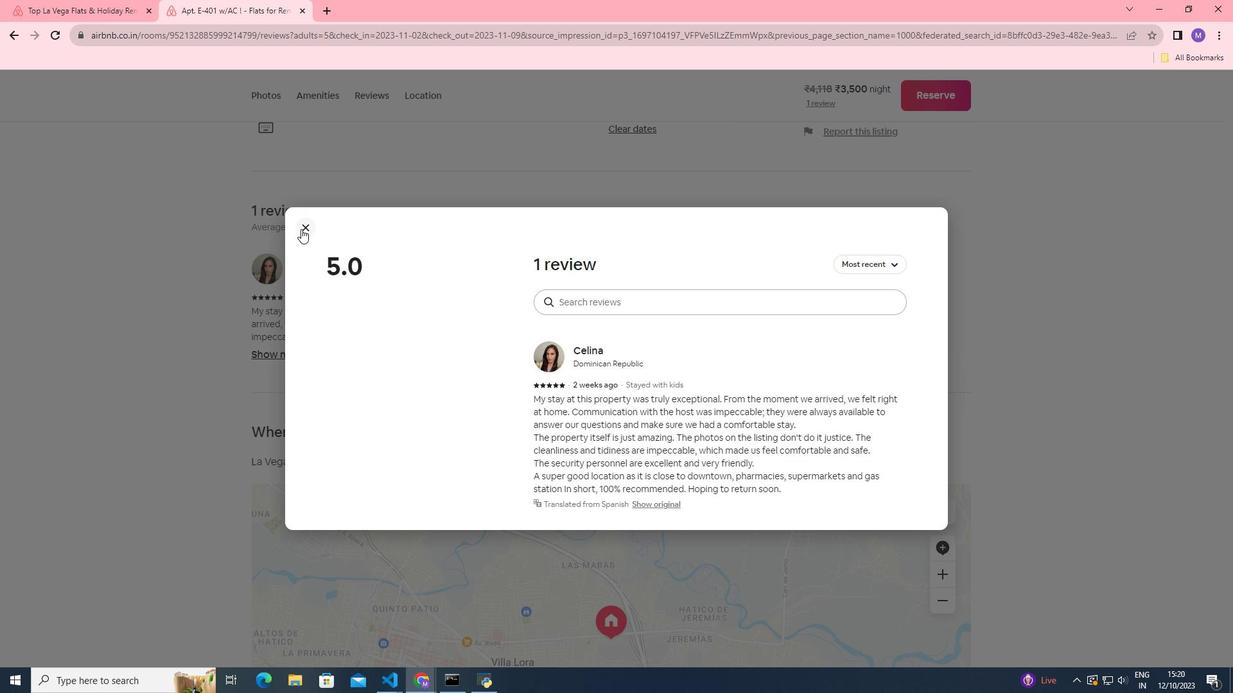 
Action: Mouse moved to (384, 350)
Screenshot: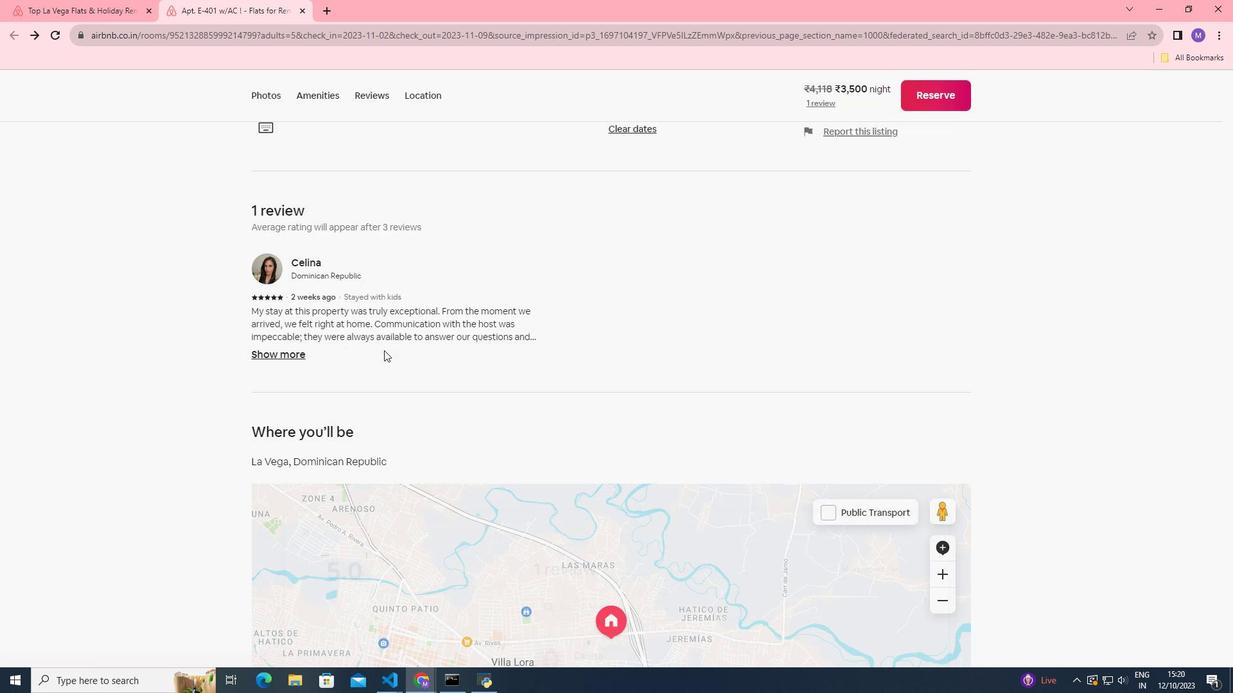 
Action: Mouse scrolled (384, 350) with delta (0, 0)
Screenshot: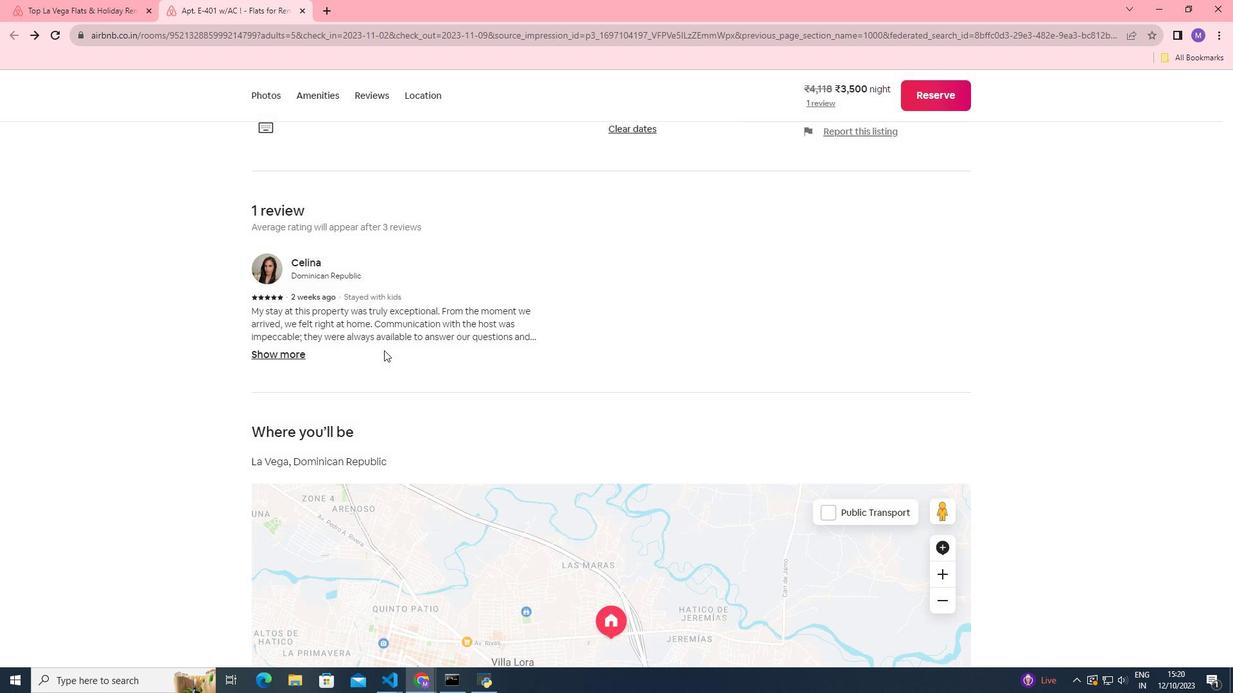 
Action: Mouse scrolled (384, 350) with delta (0, 0)
Screenshot: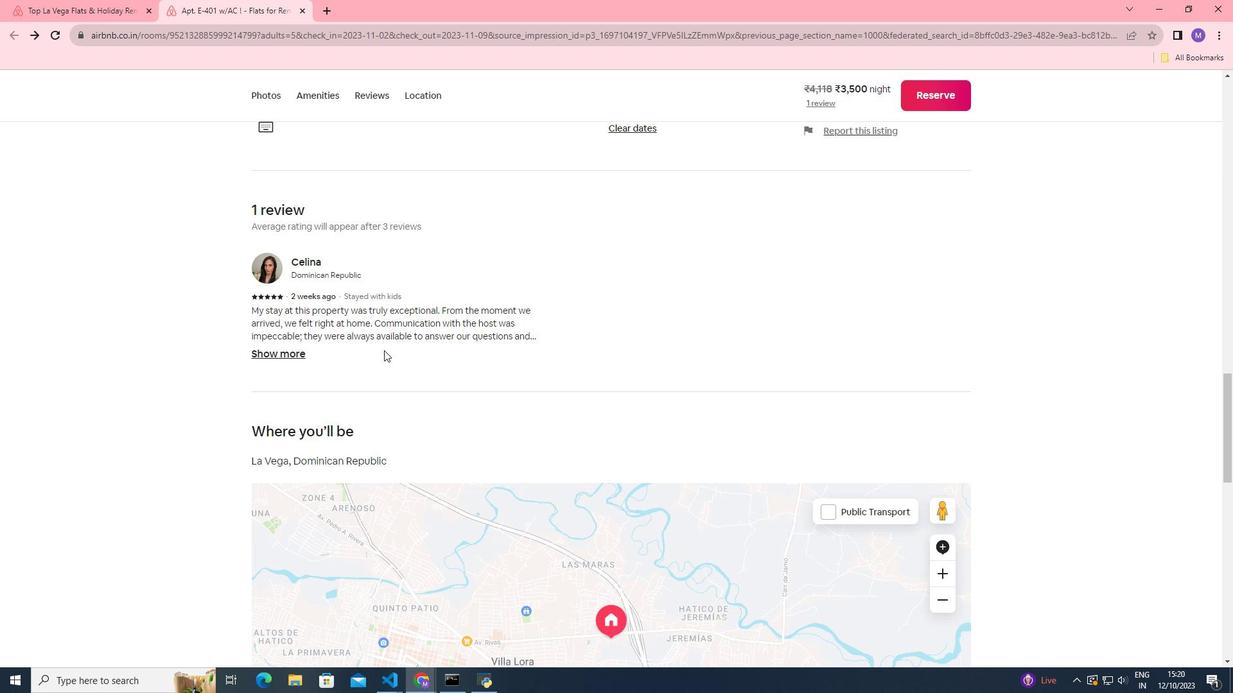 
Action: Mouse scrolled (384, 350) with delta (0, 0)
Screenshot: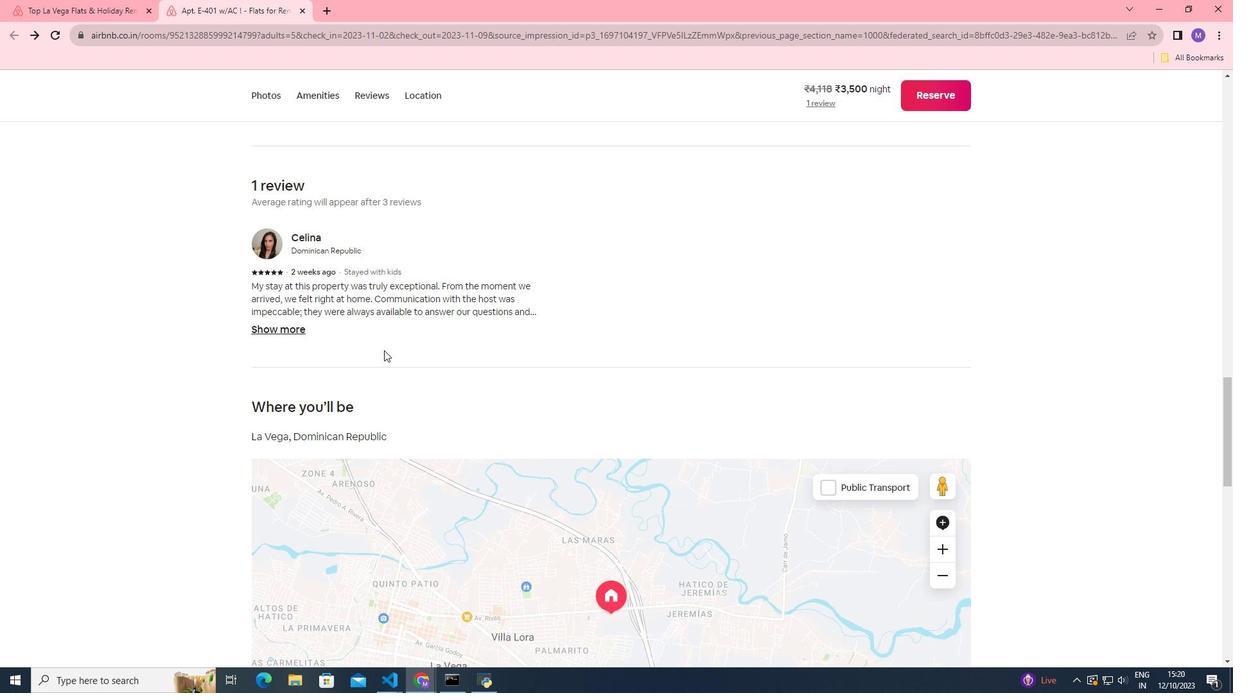 
Action: Mouse scrolled (384, 350) with delta (0, 0)
Screenshot: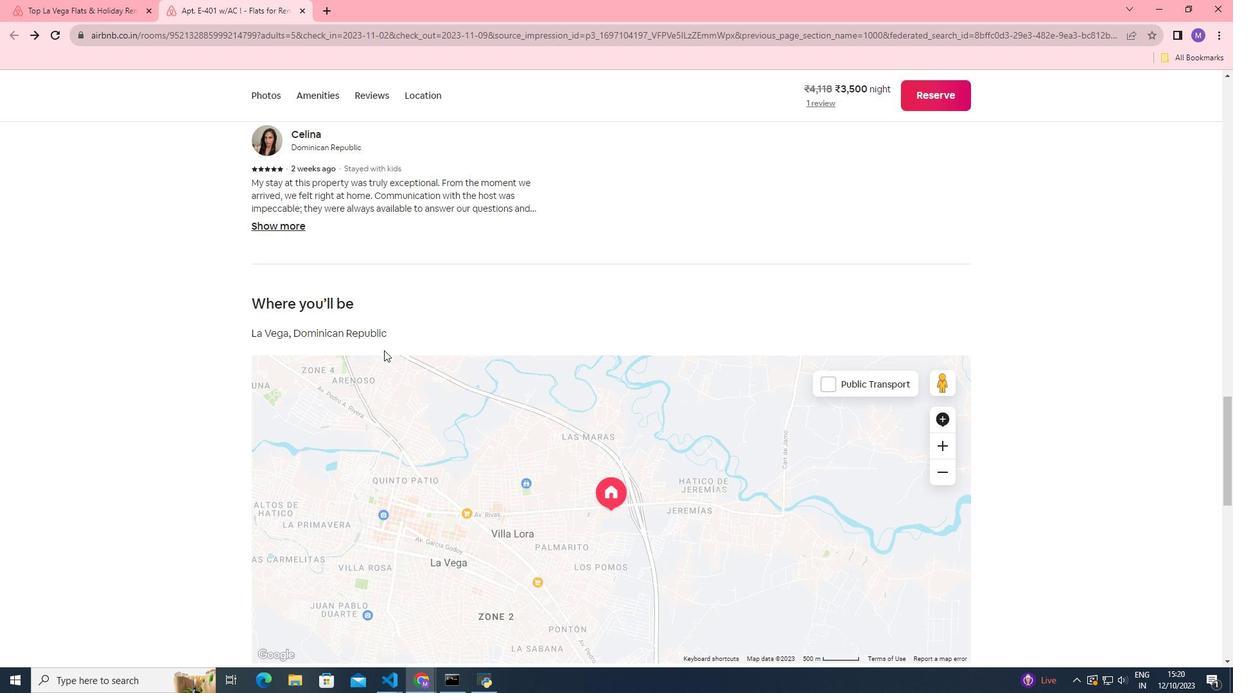 
Action: Mouse scrolled (384, 350) with delta (0, 0)
Screenshot: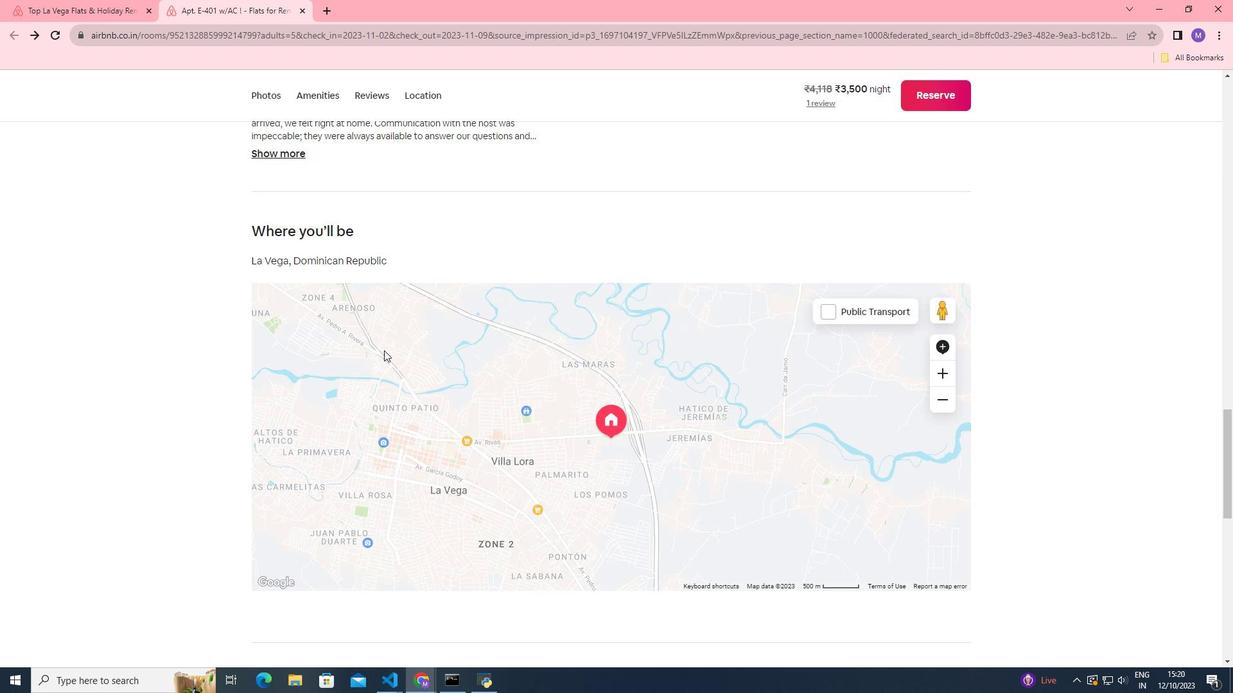 
Action: Mouse moved to (348, 446)
Screenshot: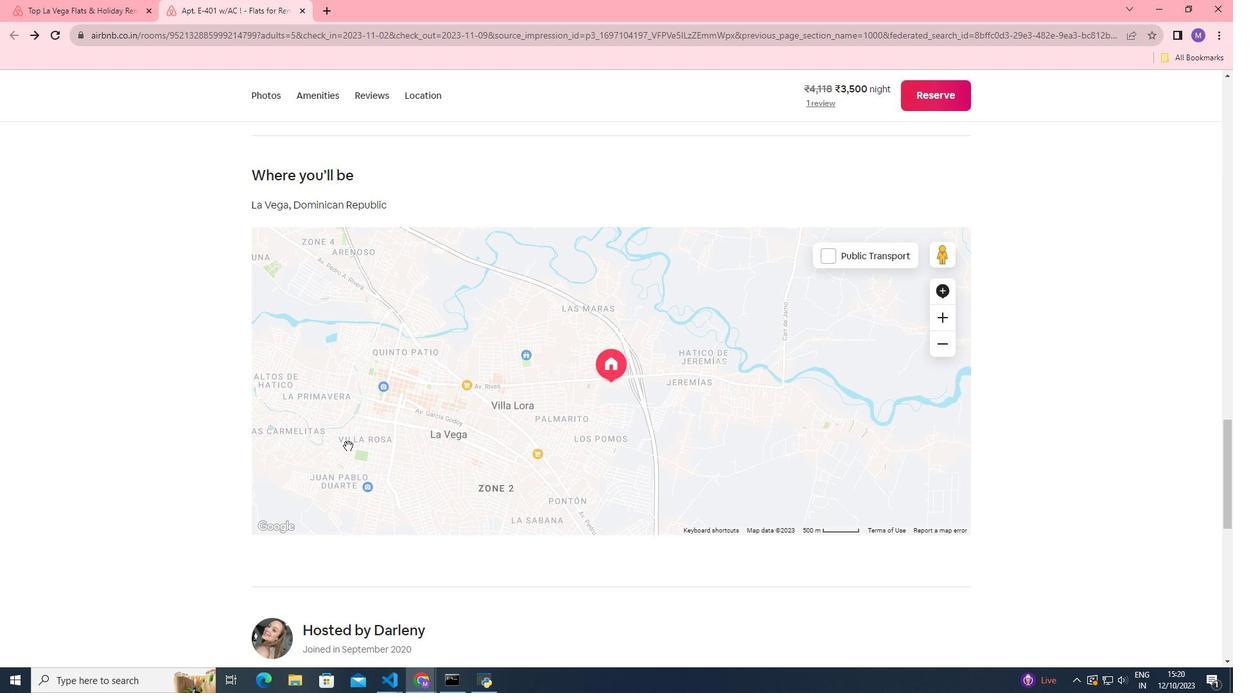 
Action: Mouse scrolled (348, 445) with delta (0, 0)
Screenshot: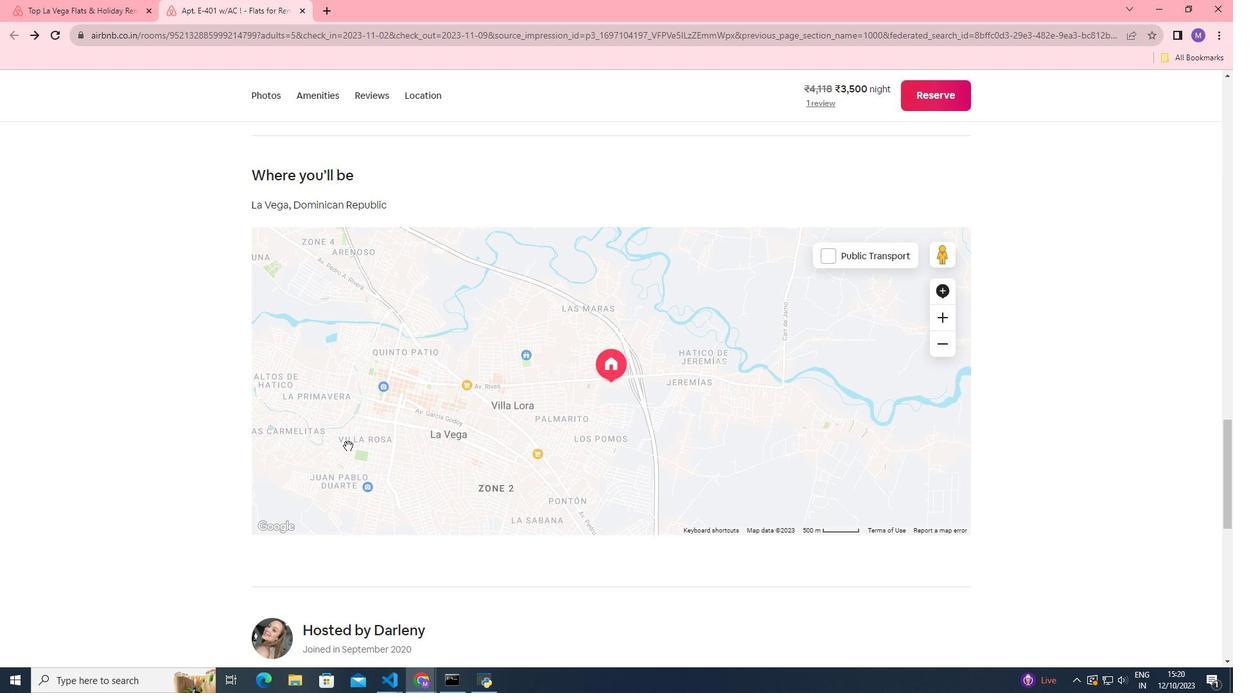 
Action: Mouse scrolled (348, 445) with delta (0, 0)
Screenshot: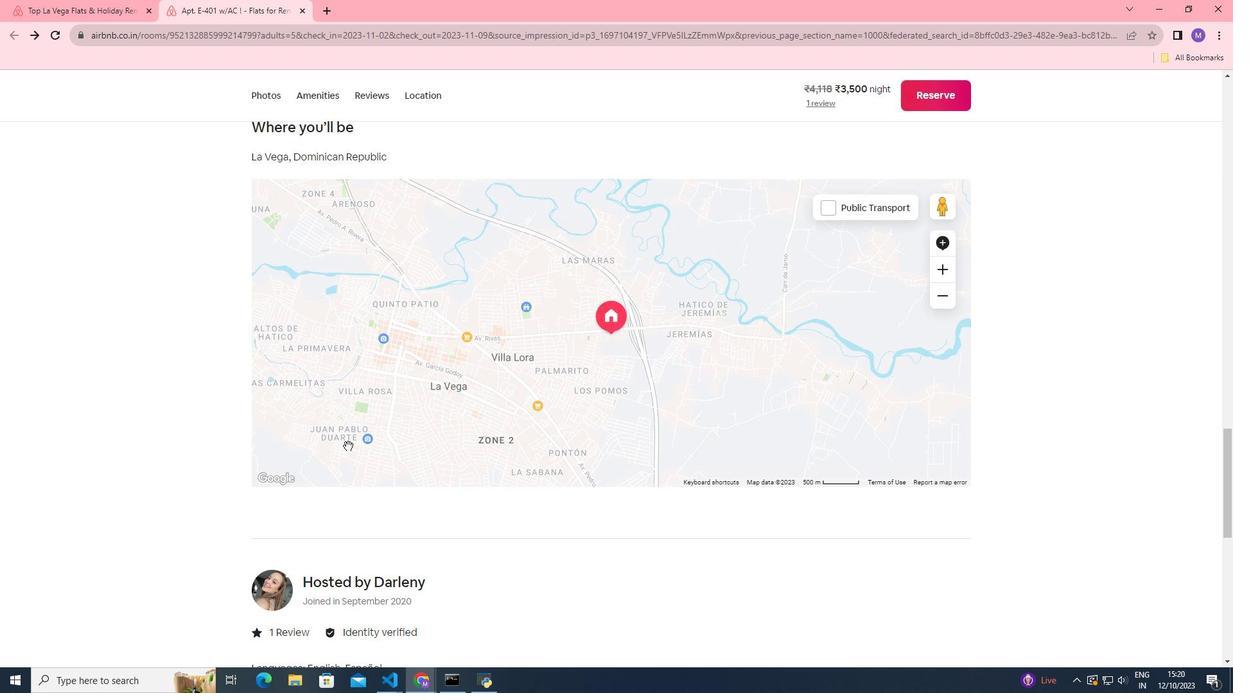 
Action: Mouse scrolled (348, 445) with delta (0, 0)
Screenshot: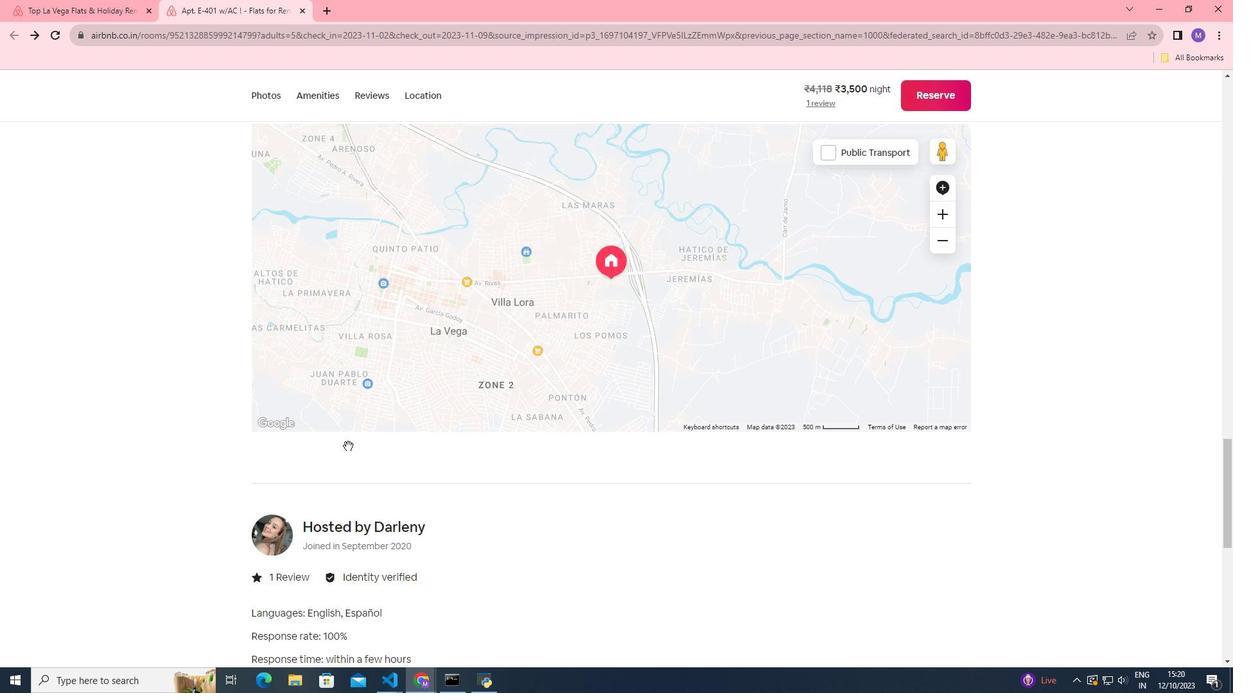 
Action: Mouse scrolled (348, 445) with delta (0, 0)
Screenshot: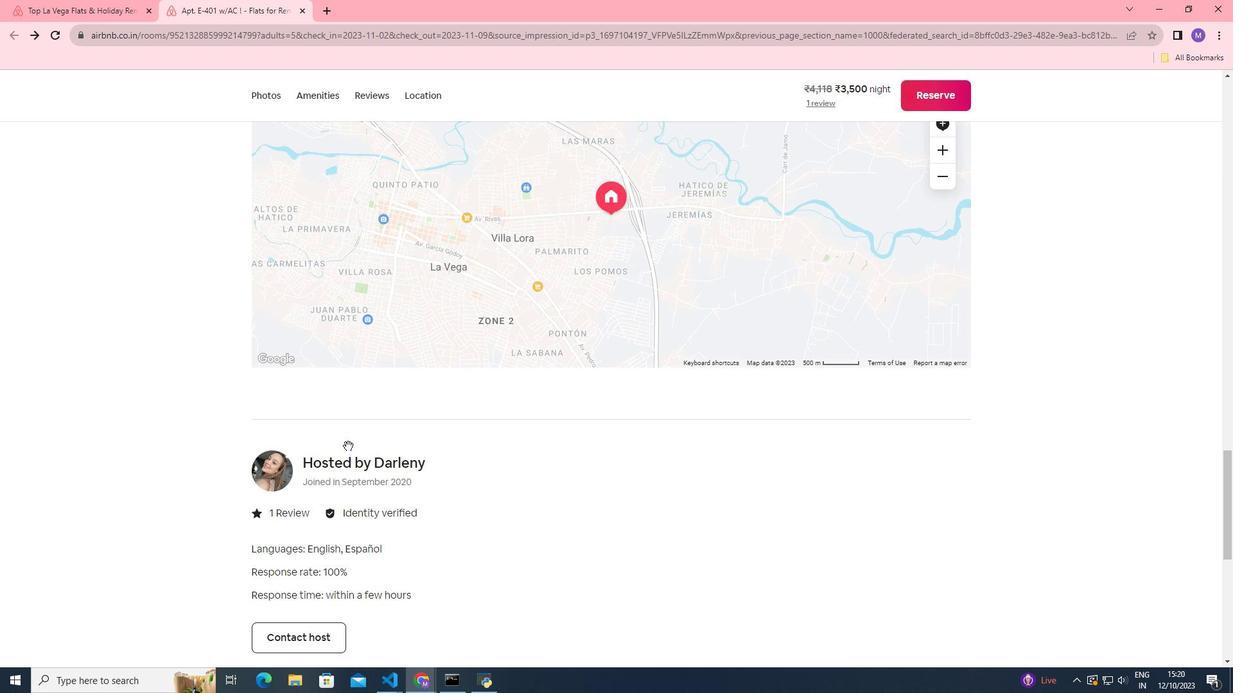 
Action: Mouse moved to (346, 455)
Screenshot: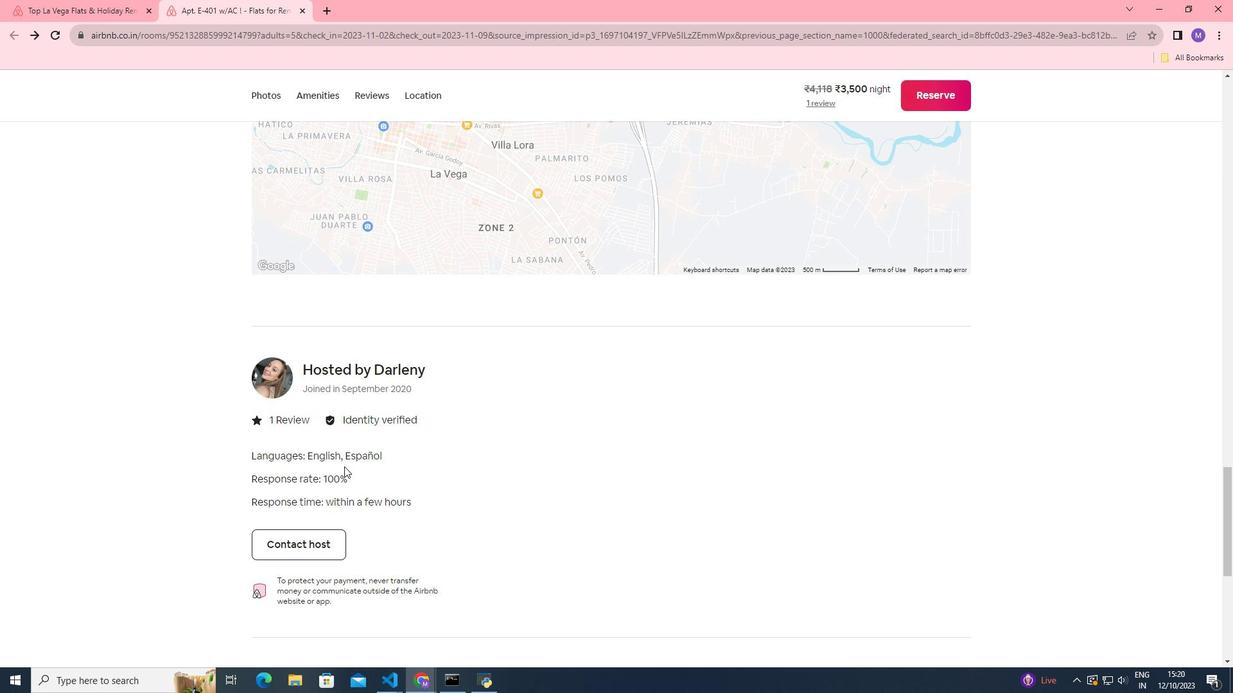 
Action: Mouse scrolled (346, 454) with delta (0, 0)
Screenshot: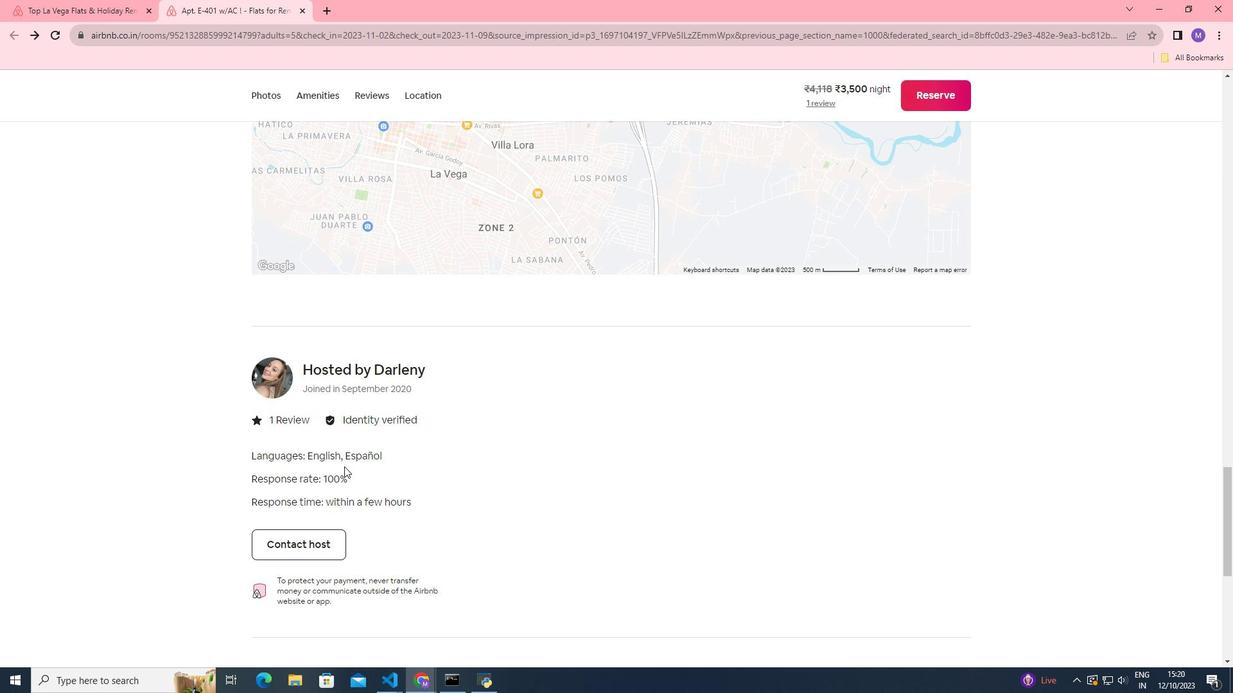 
Action: Mouse moved to (343, 470)
Screenshot: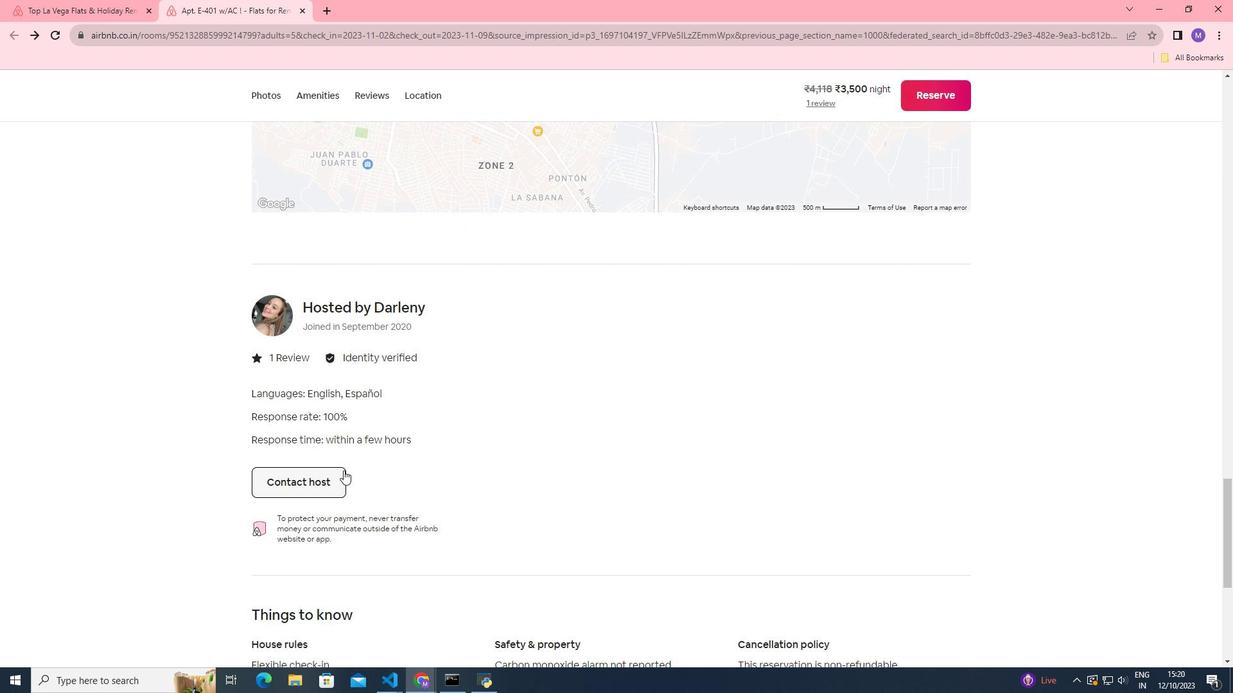 
Action: Mouse scrolled (343, 470) with delta (0, 0)
Screenshot: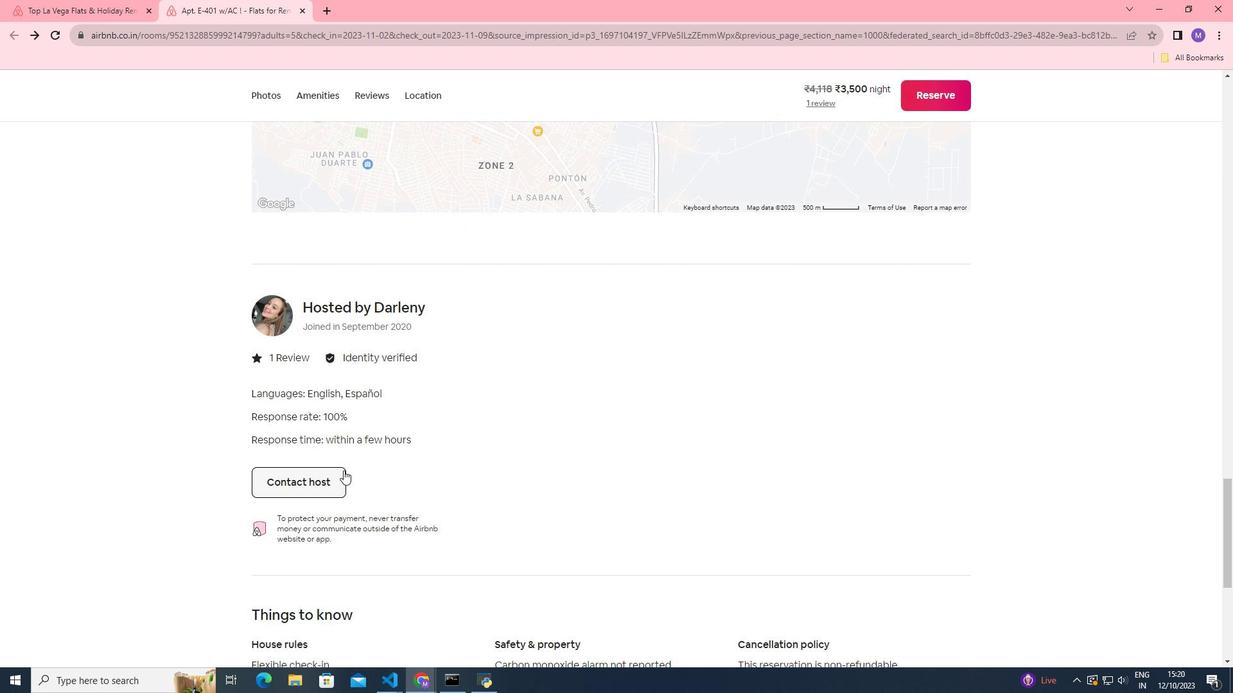 
Action: Mouse scrolled (343, 470) with delta (0, 0)
Screenshot: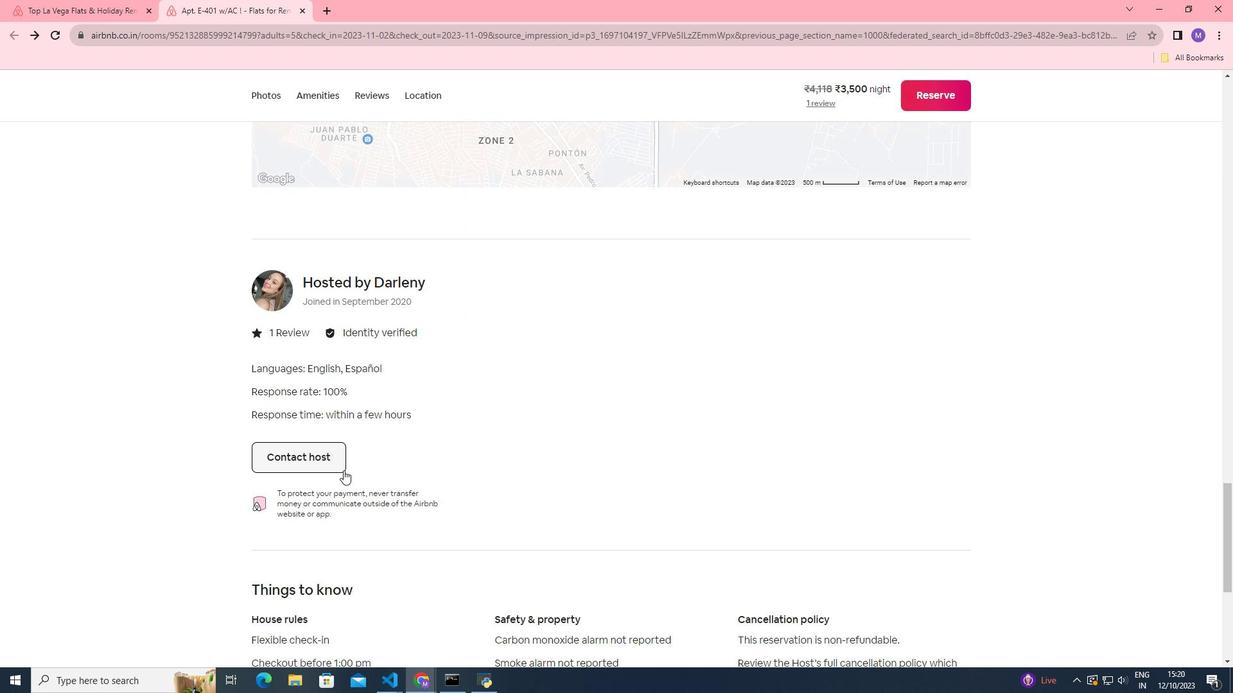 
Action: Mouse moved to (284, 614)
Screenshot: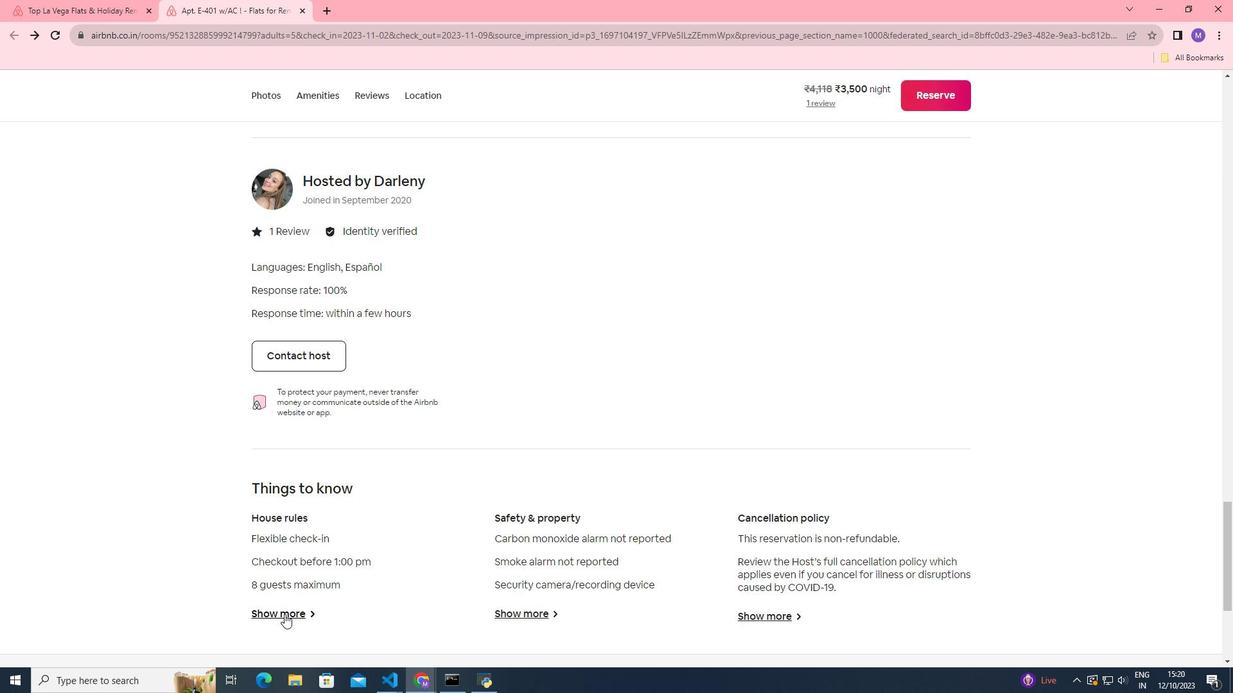 
Action: Mouse pressed left at (284, 614)
Screenshot: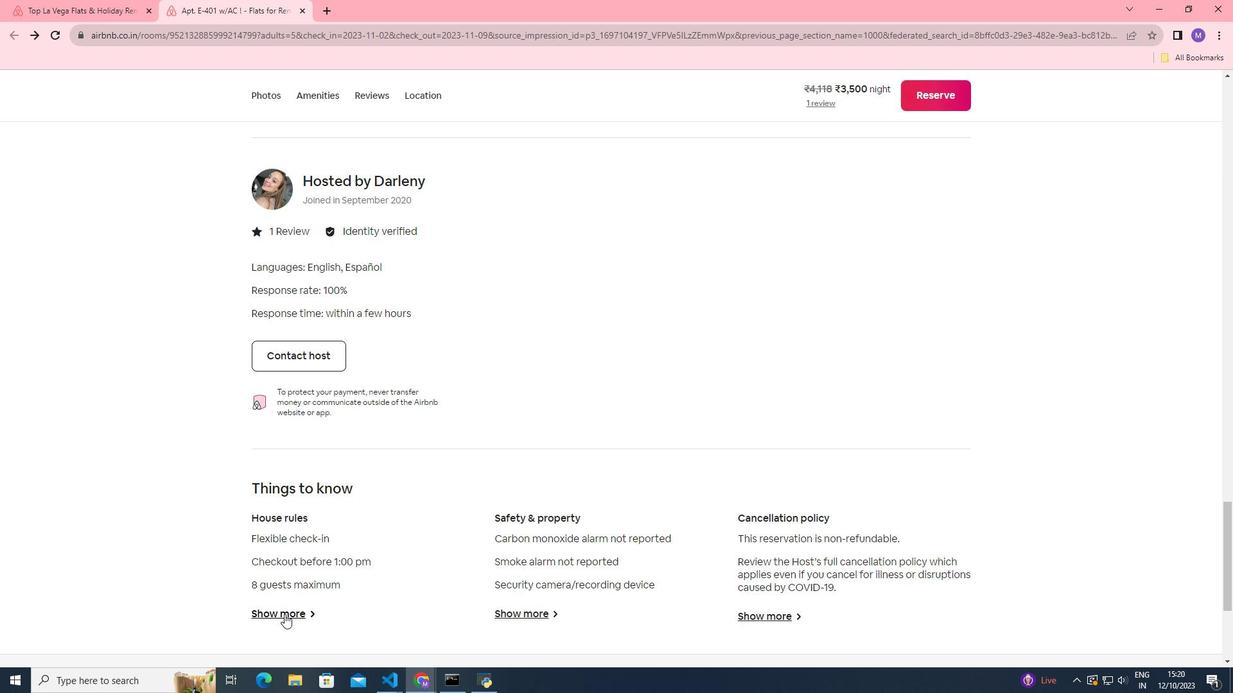 
Action: Mouse moved to (449, 326)
Screenshot: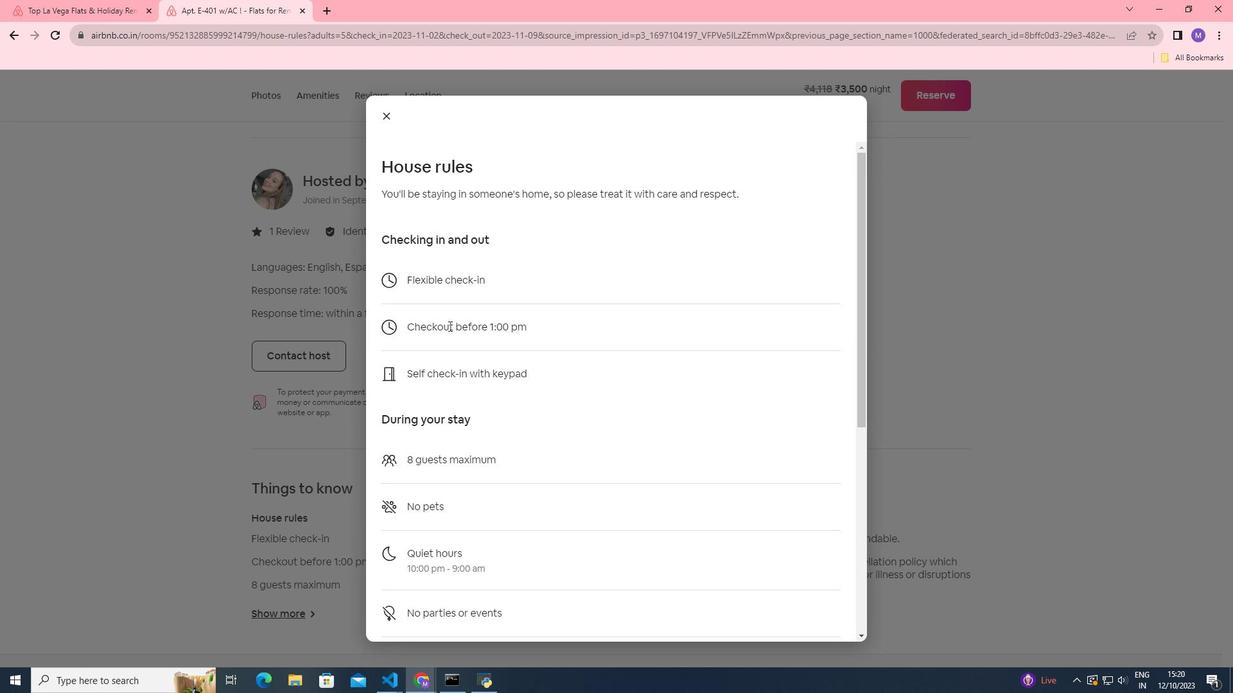 
Action: Mouse scrolled (449, 325) with delta (0, 0)
Screenshot: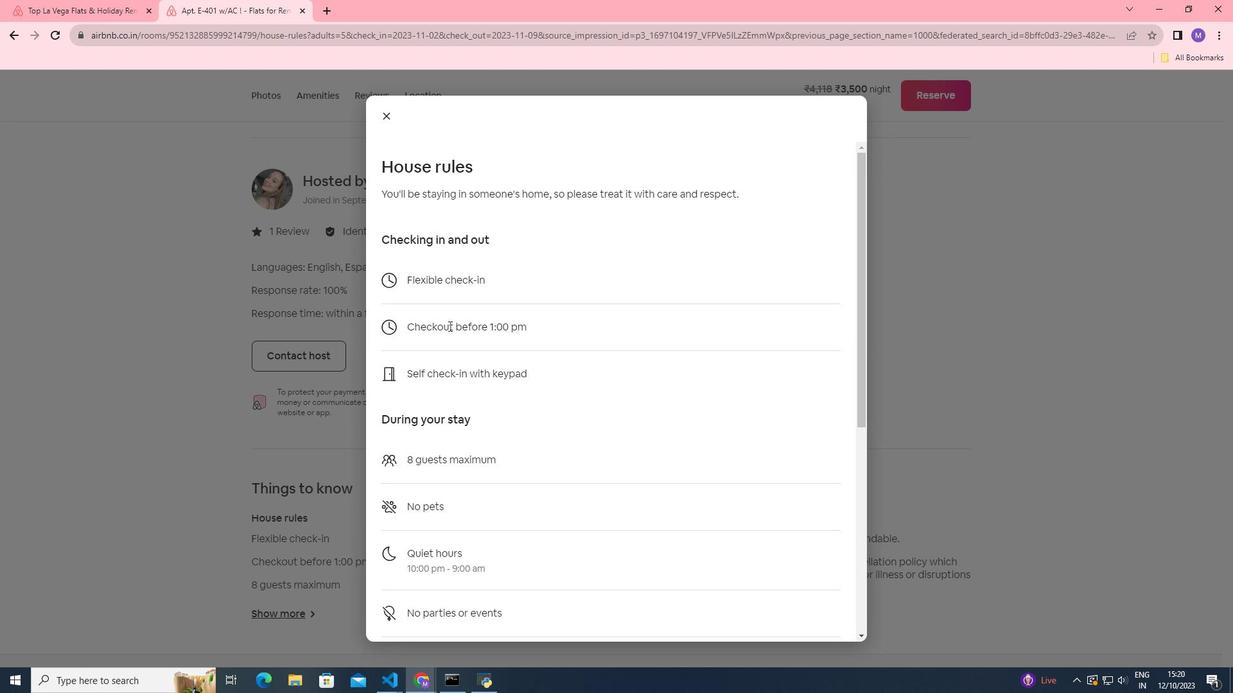 
Action: Mouse scrolled (449, 325) with delta (0, 0)
Screenshot: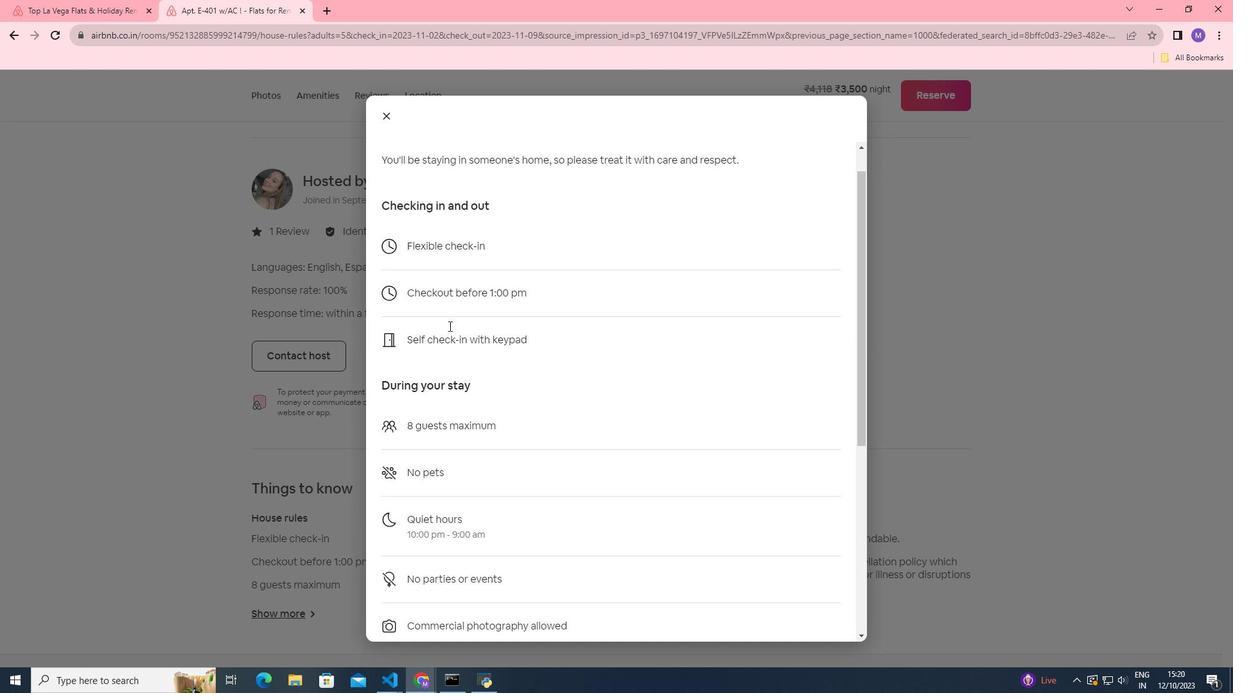 
Action: Mouse scrolled (449, 325) with delta (0, 0)
Screenshot: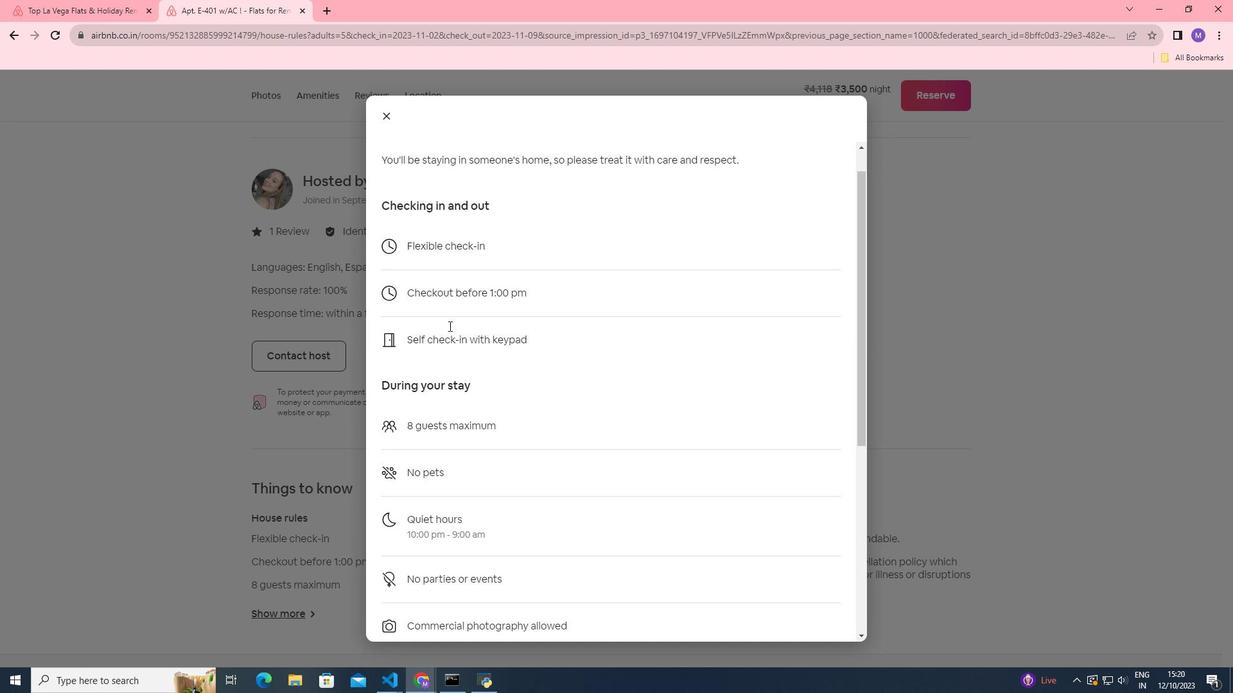 
Action: Mouse scrolled (449, 325) with delta (0, 0)
Screenshot: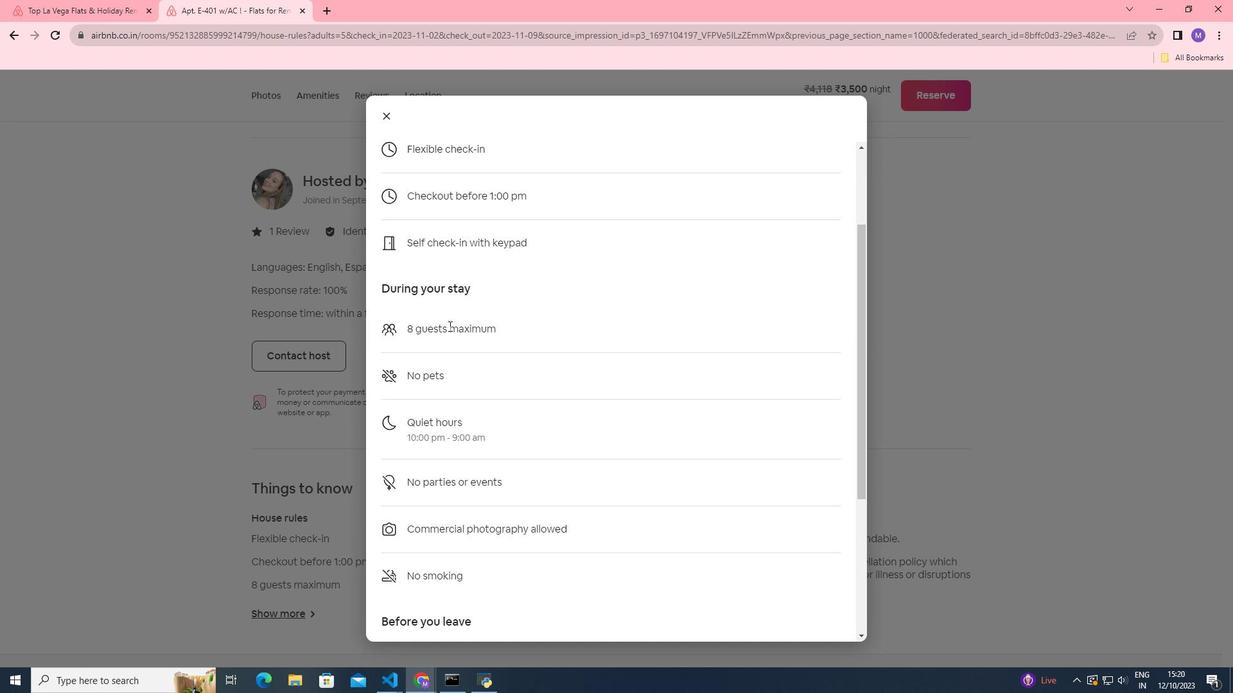 
Action: Mouse scrolled (449, 325) with delta (0, 0)
Screenshot: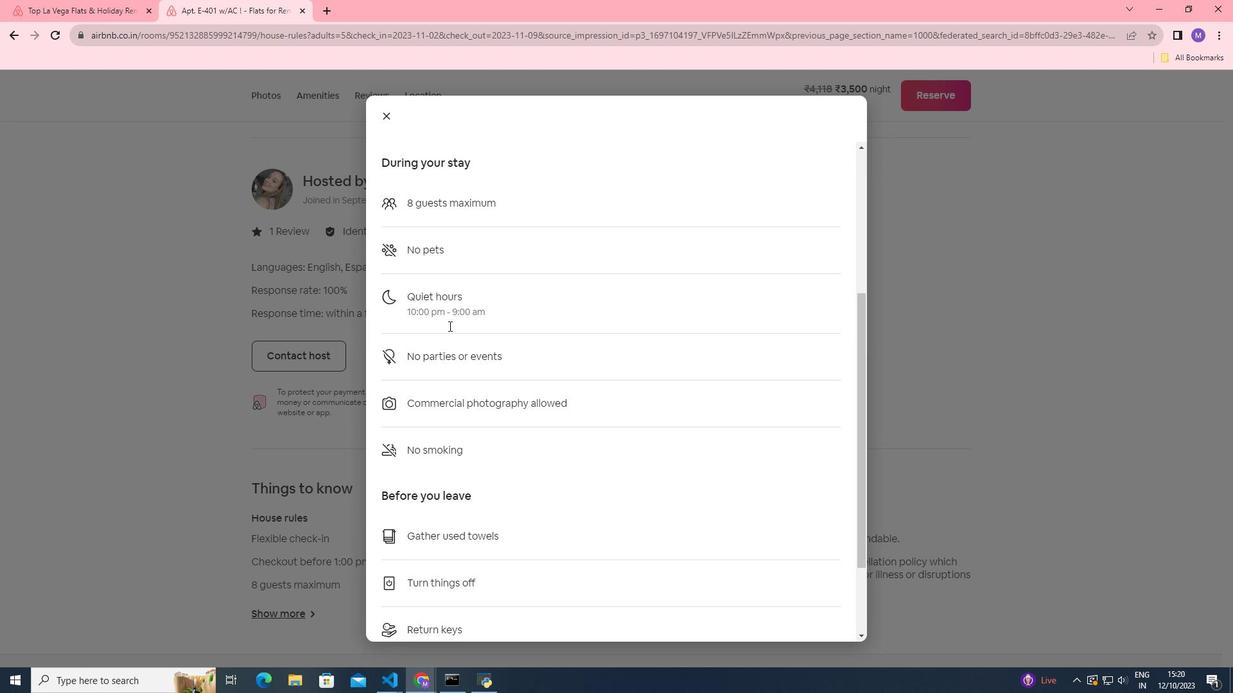 
Action: Mouse moved to (449, 326)
Screenshot: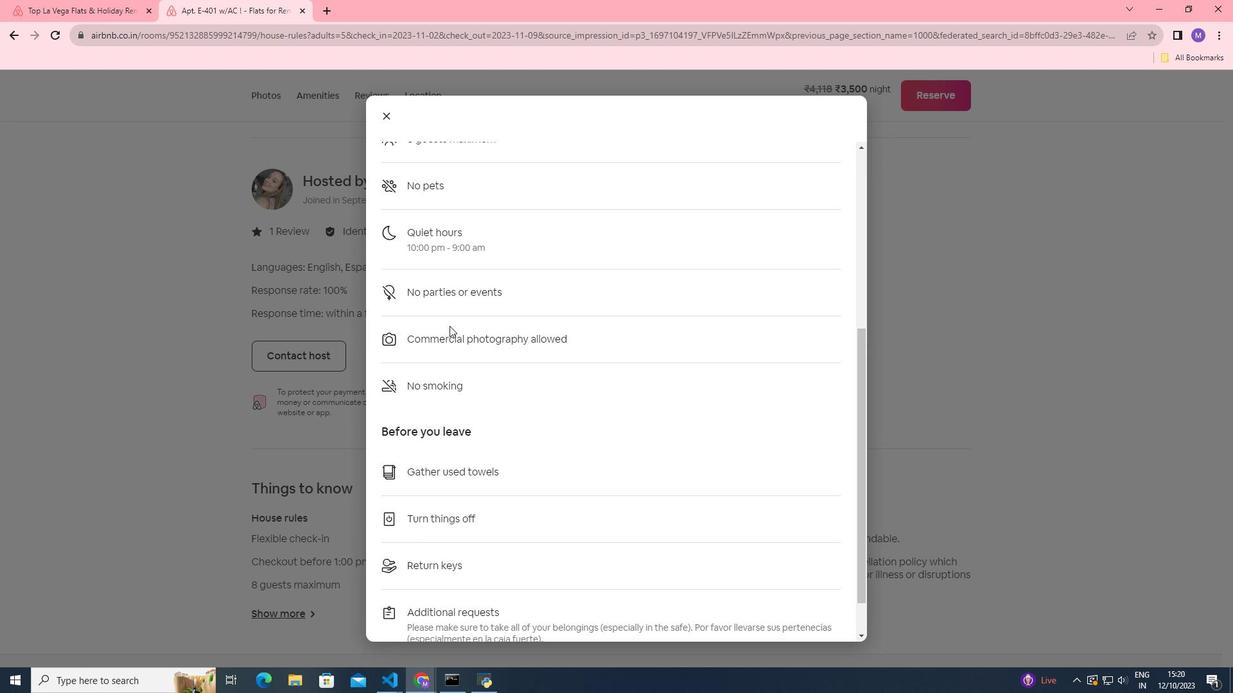 
Action: Mouse scrolled (449, 325) with delta (0, 0)
Screenshot: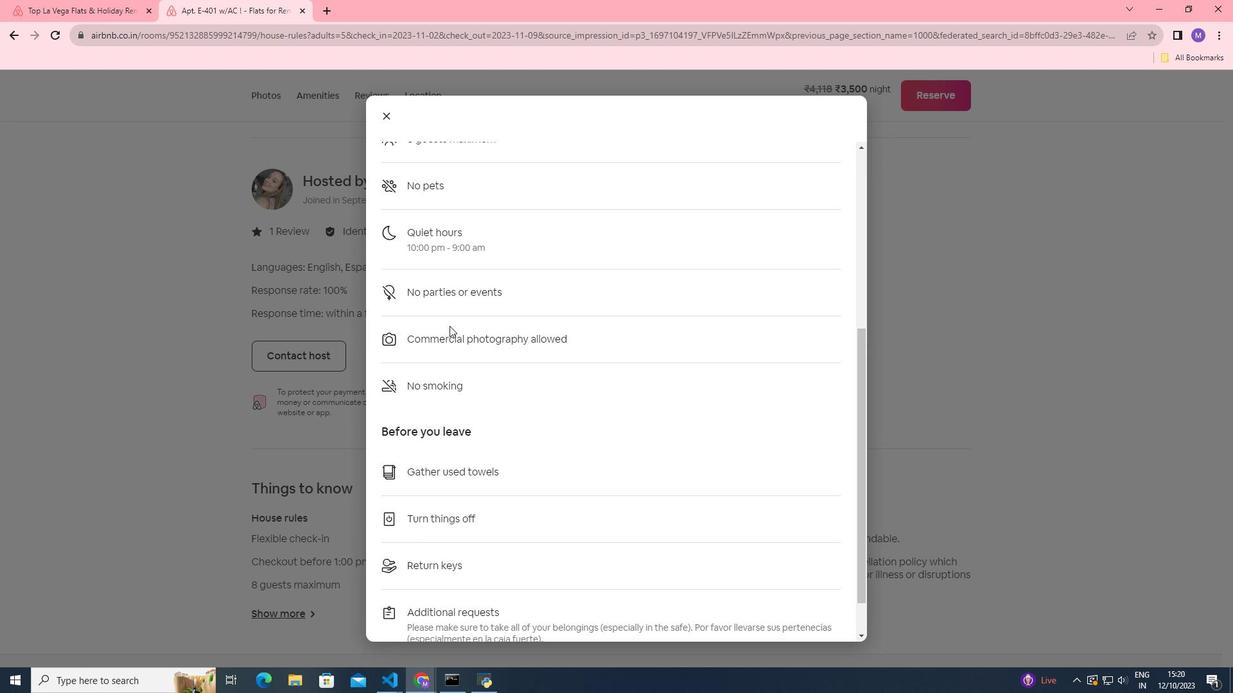 
Action: Mouse scrolled (449, 325) with delta (0, 0)
Screenshot: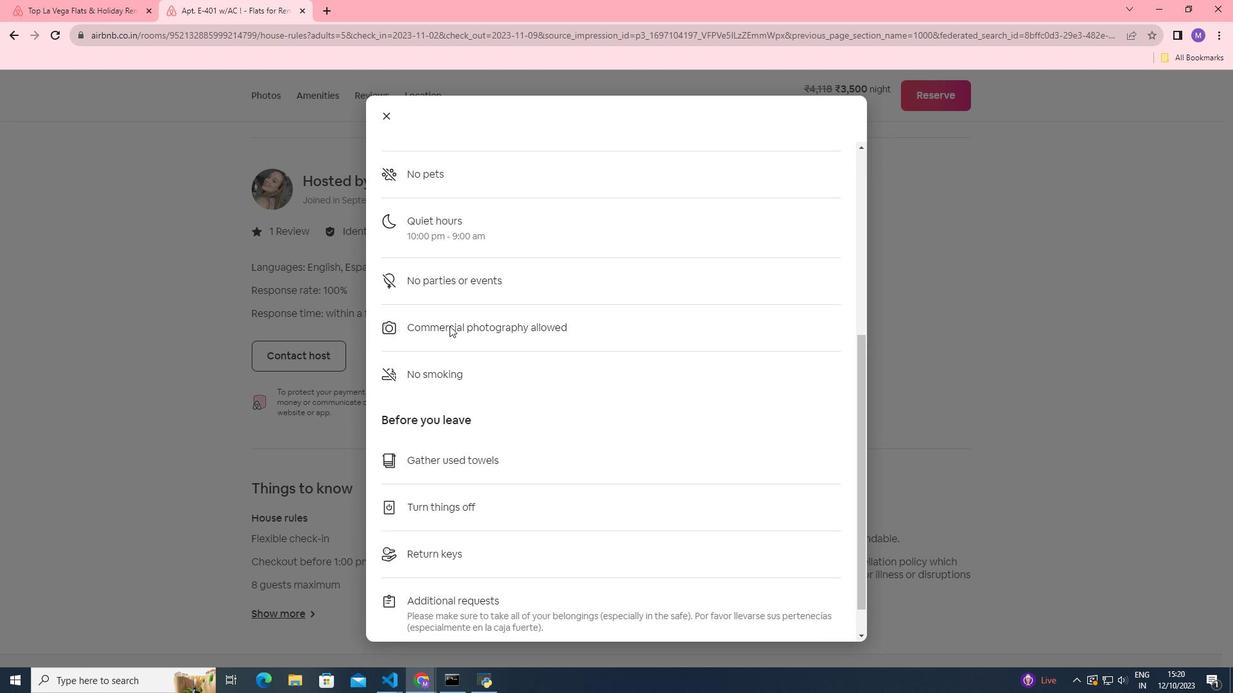 
Action: Mouse scrolled (449, 325) with delta (0, 0)
Screenshot: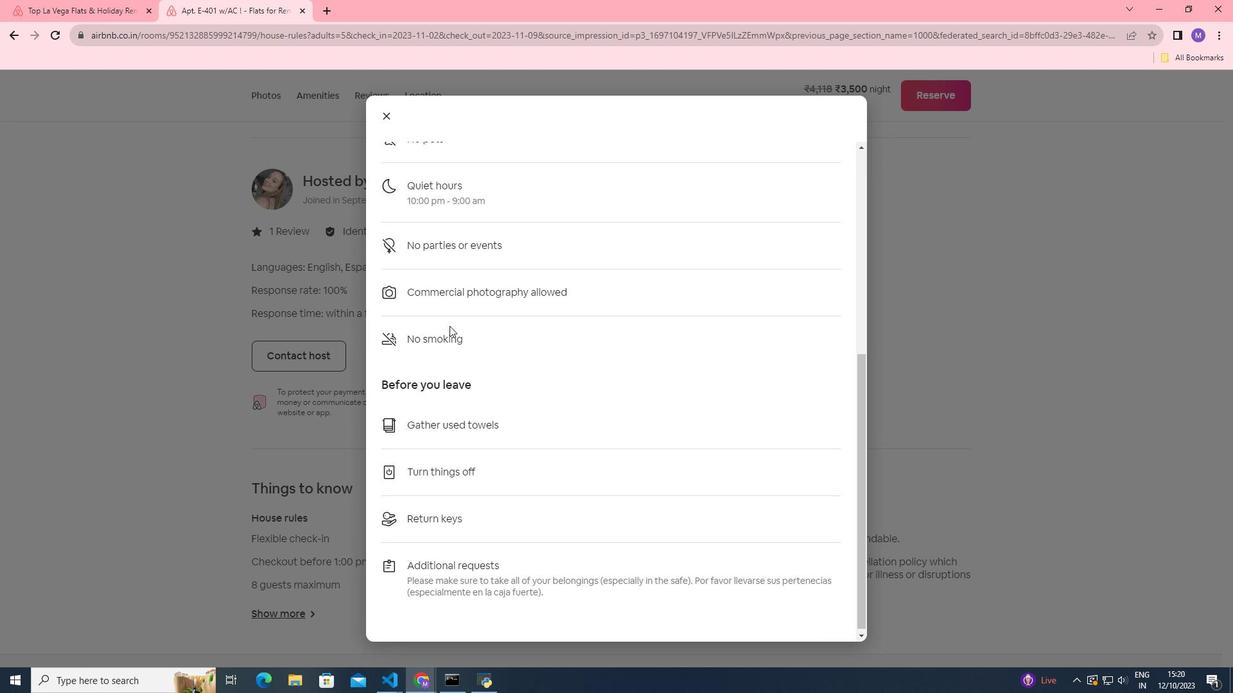 
Action: Mouse scrolled (449, 325) with delta (0, 0)
Screenshot: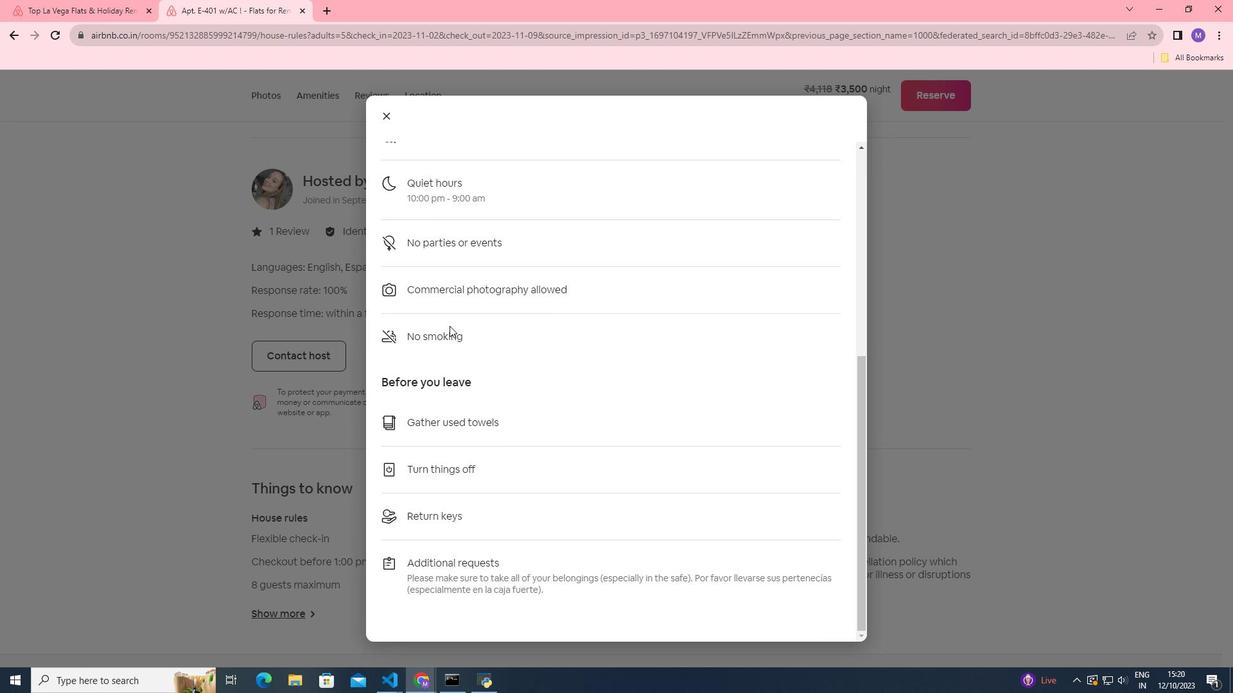 
Action: Mouse scrolled (449, 325) with delta (0, 0)
Screenshot: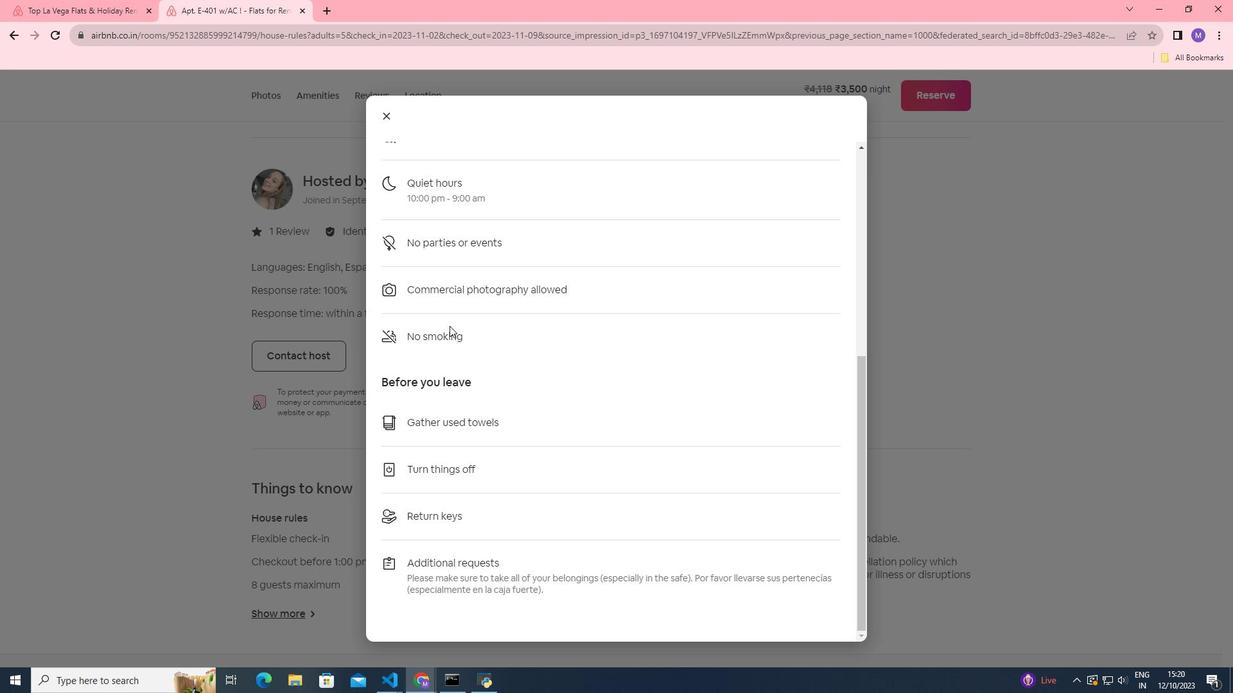 
Action: Mouse scrolled (449, 325) with delta (0, 0)
Screenshot: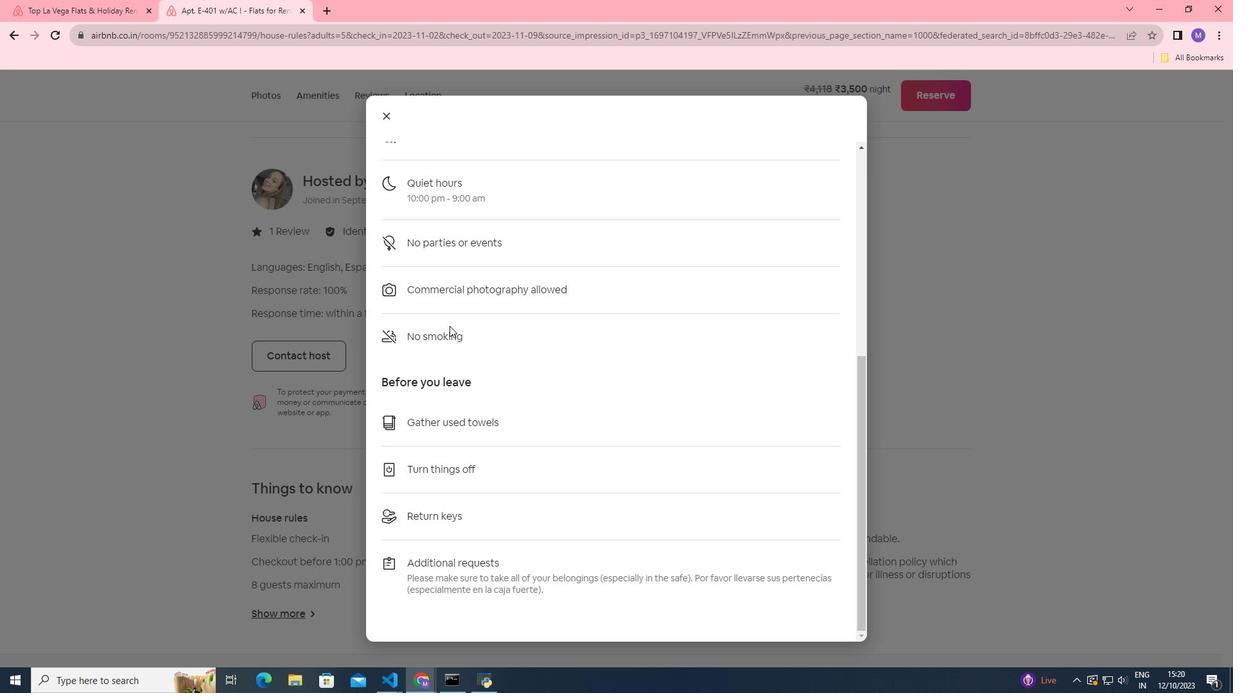 
Action: Mouse moved to (383, 113)
Screenshot: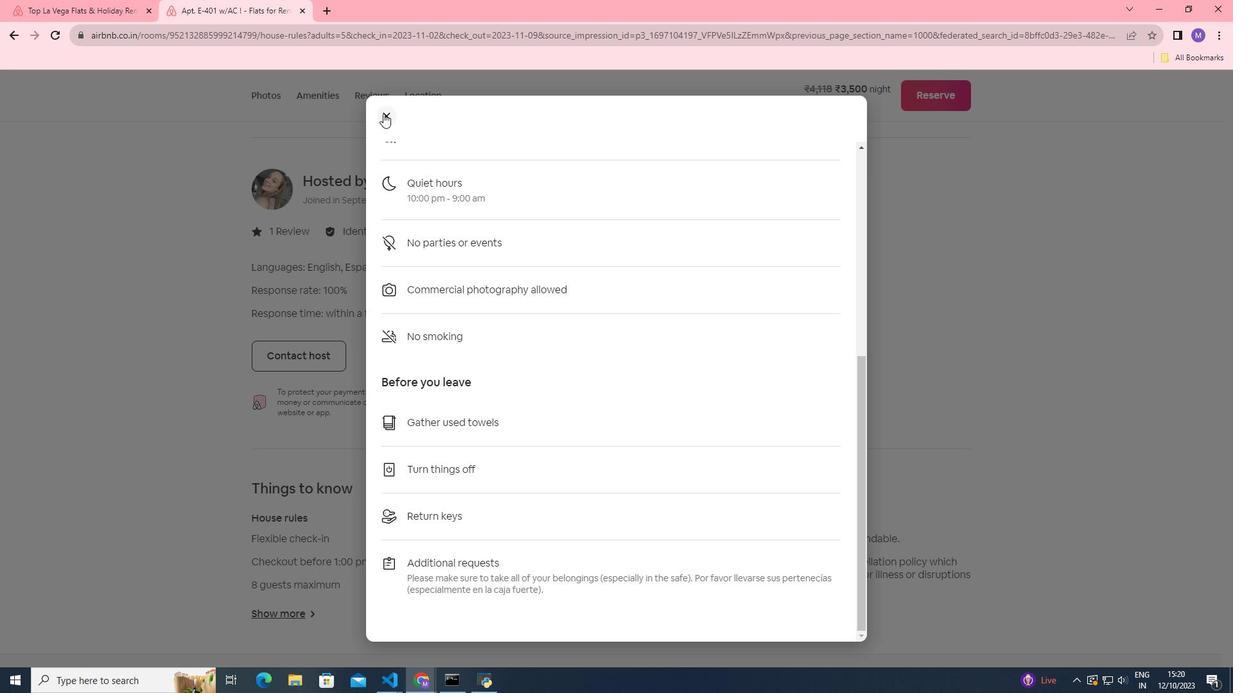 
Action: Mouse pressed left at (383, 113)
Screenshot: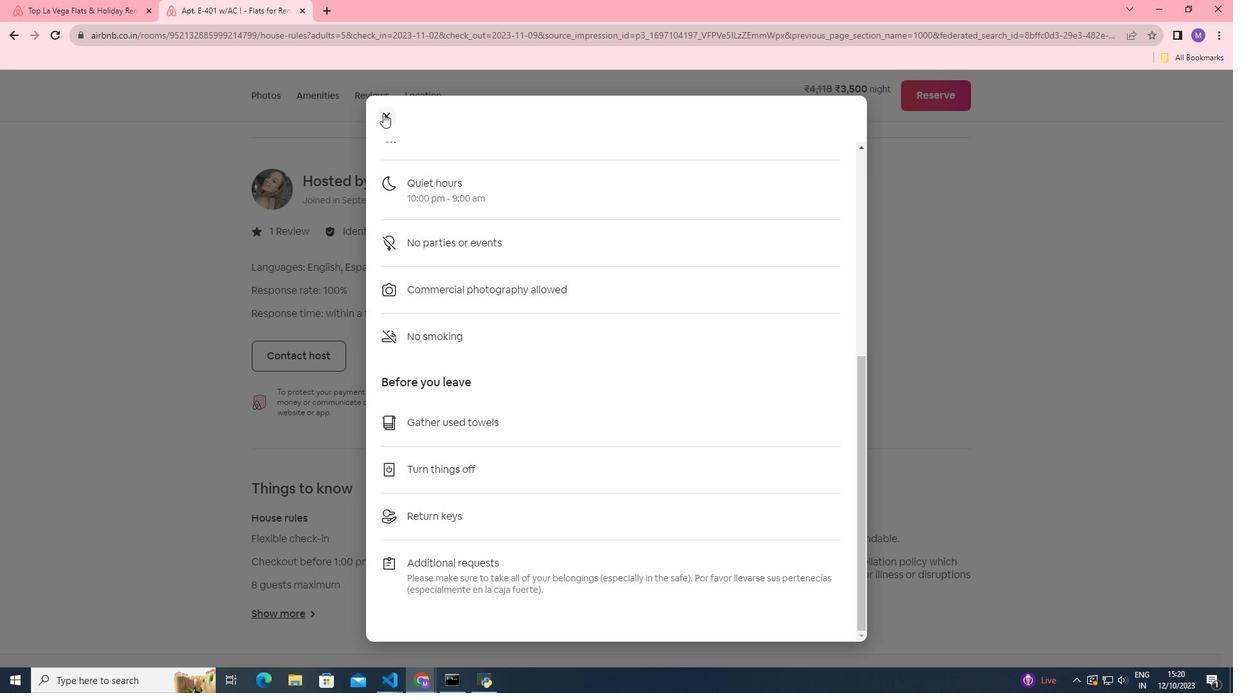 
Action: Mouse moved to (591, 422)
Screenshot: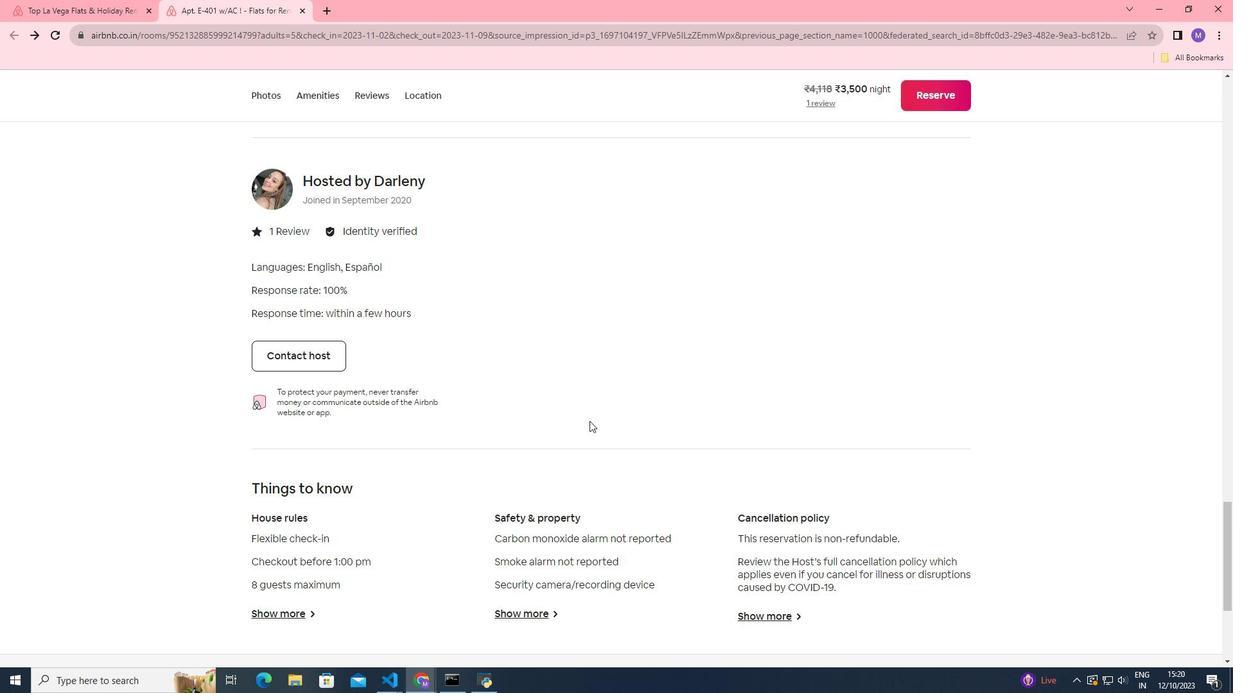 
Action: Mouse scrolled (591, 421) with delta (0, 0)
Screenshot: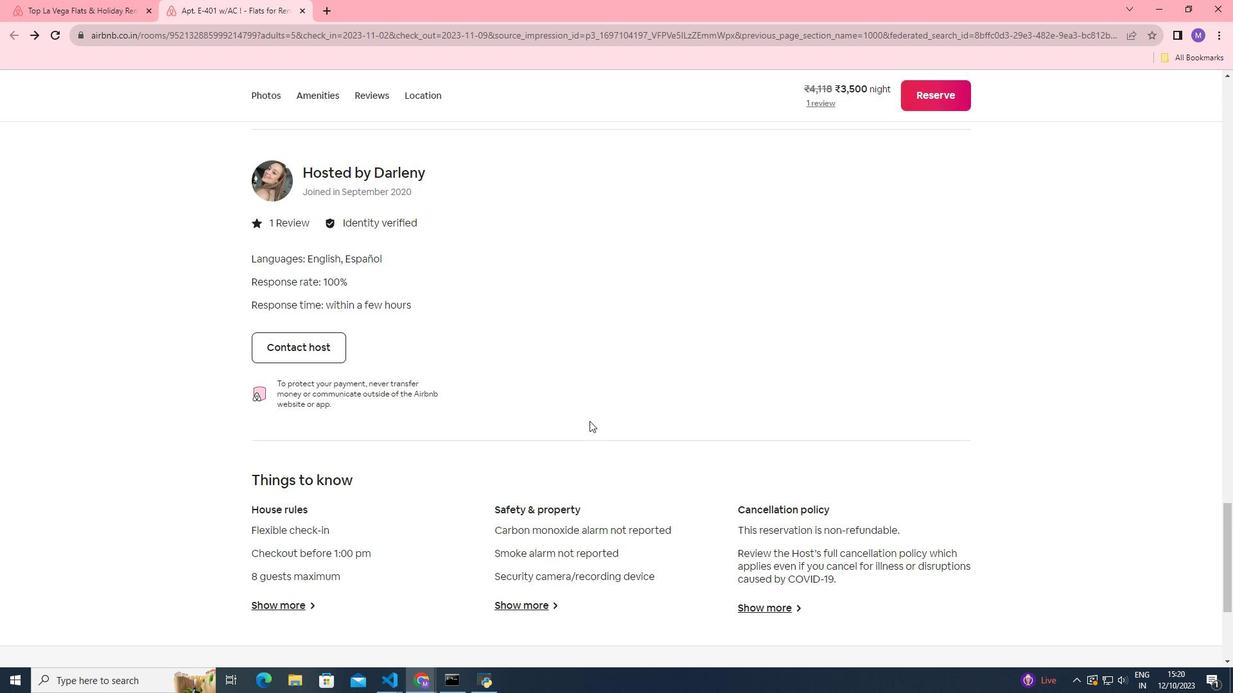 
Action: Mouse moved to (589, 421)
Screenshot: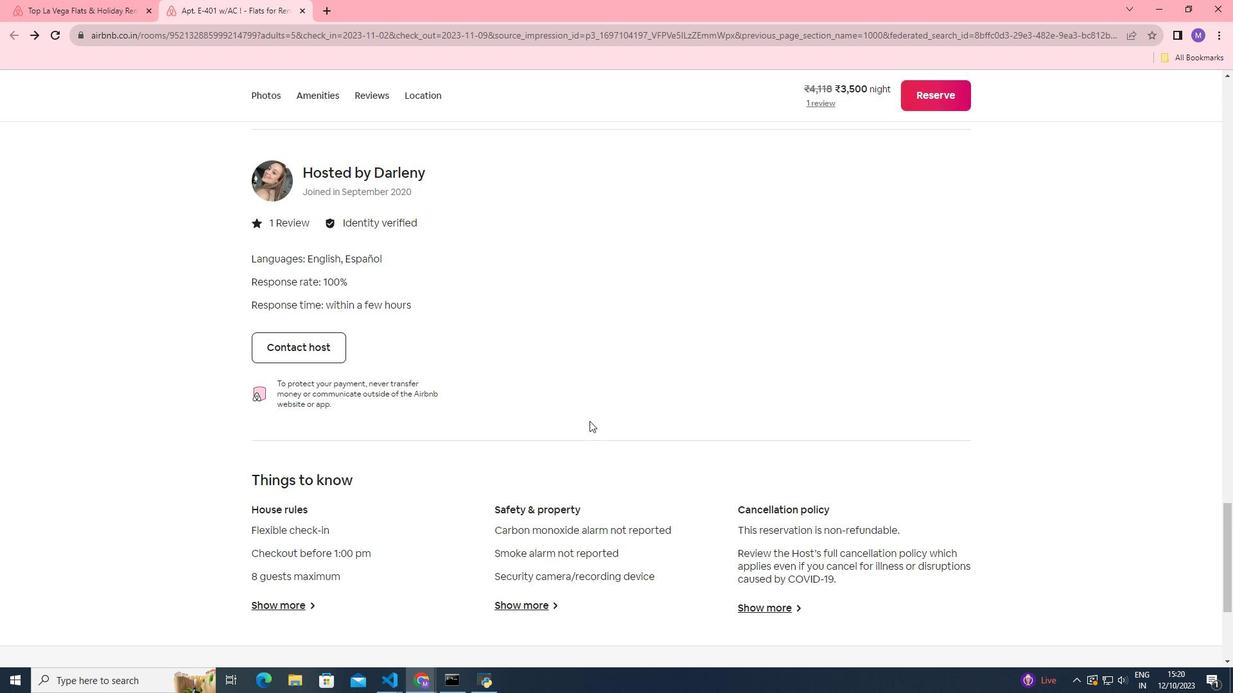 
Action: Mouse scrolled (589, 420) with delta (0, 0)
Screenshot: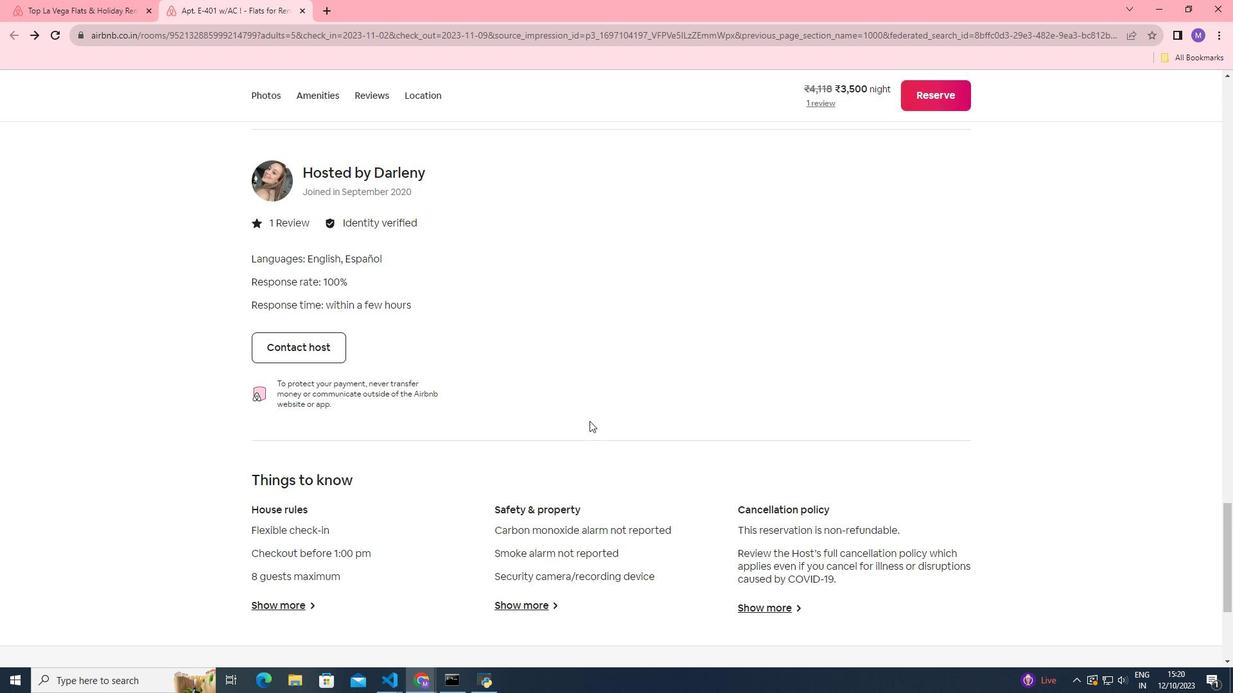 
Action: Mouse scrolled (589, 420) with delta (0, 0)
Screenshot: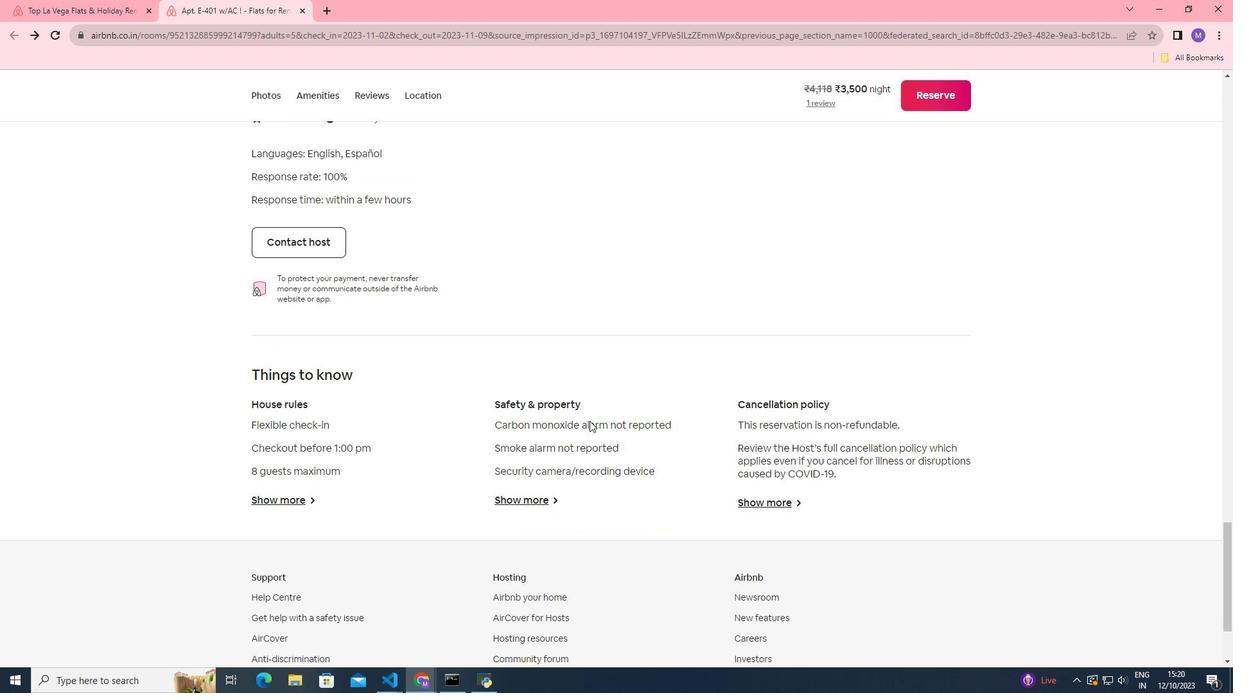 
Action: Mouse moved to (533, 420)
Screenshot: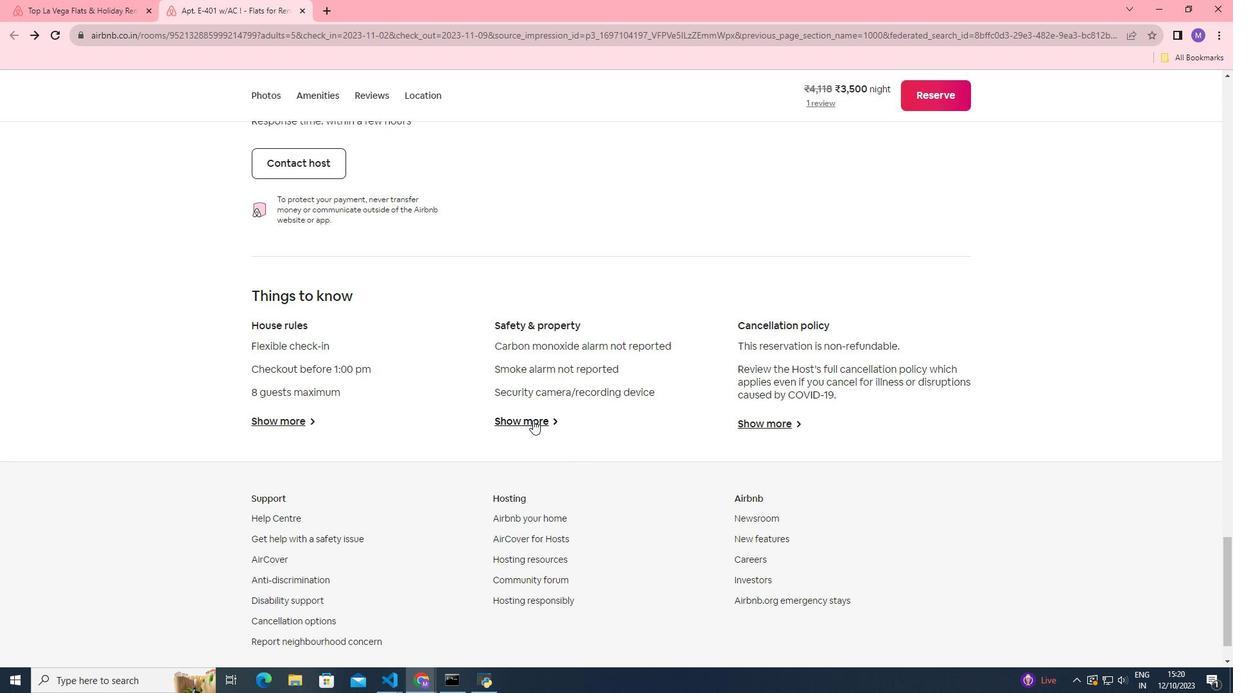 
Action: Mouse pressed left at (533, 420)
Screenshot: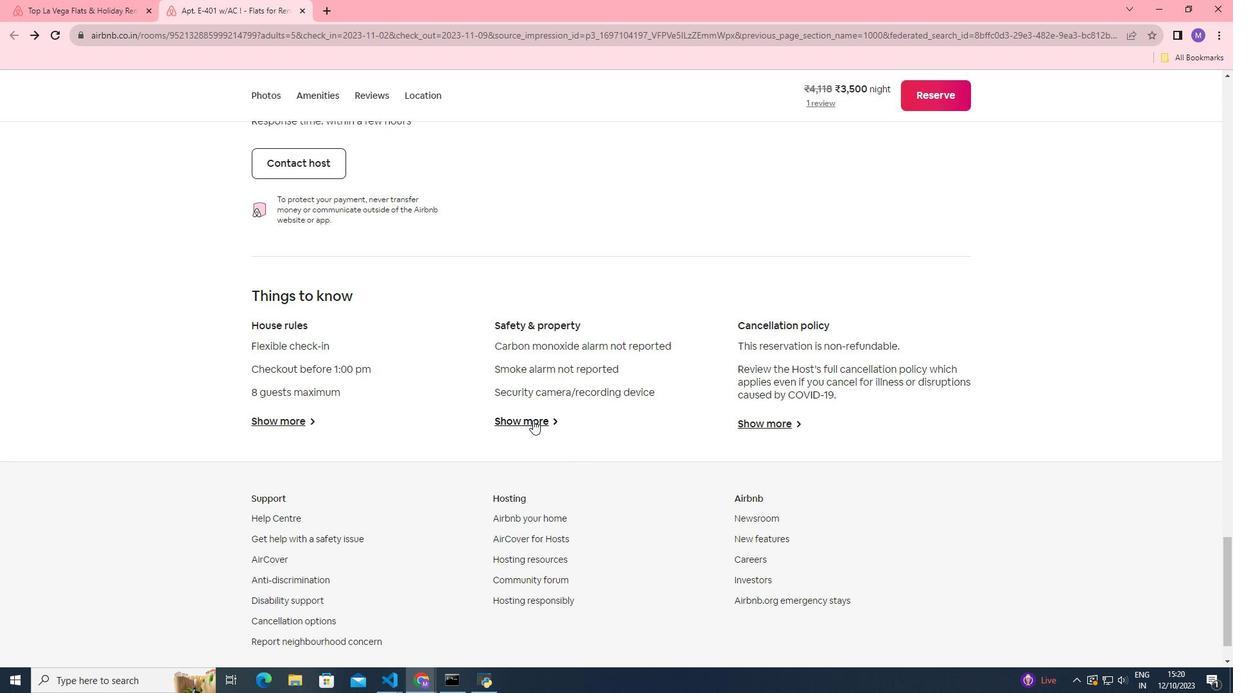 
Action: Mouse moved to (384, 142)
Screenshot: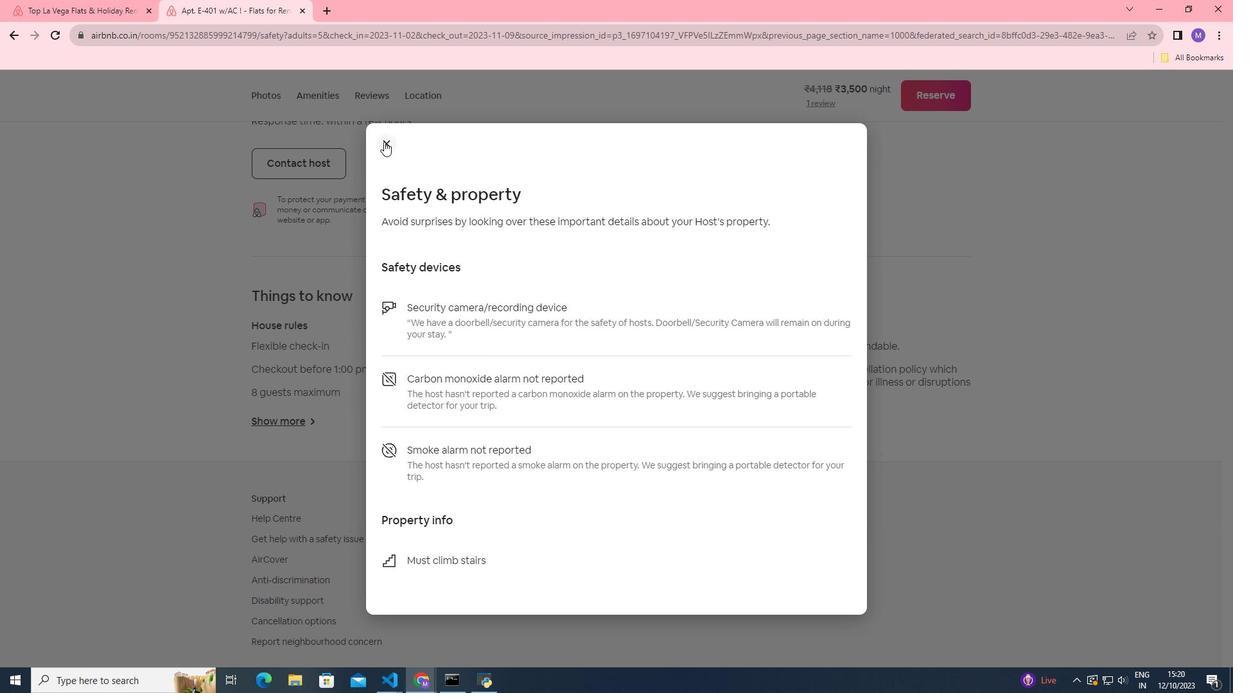 
Action: Mouse pressed left at (384, 142)
Screenshot: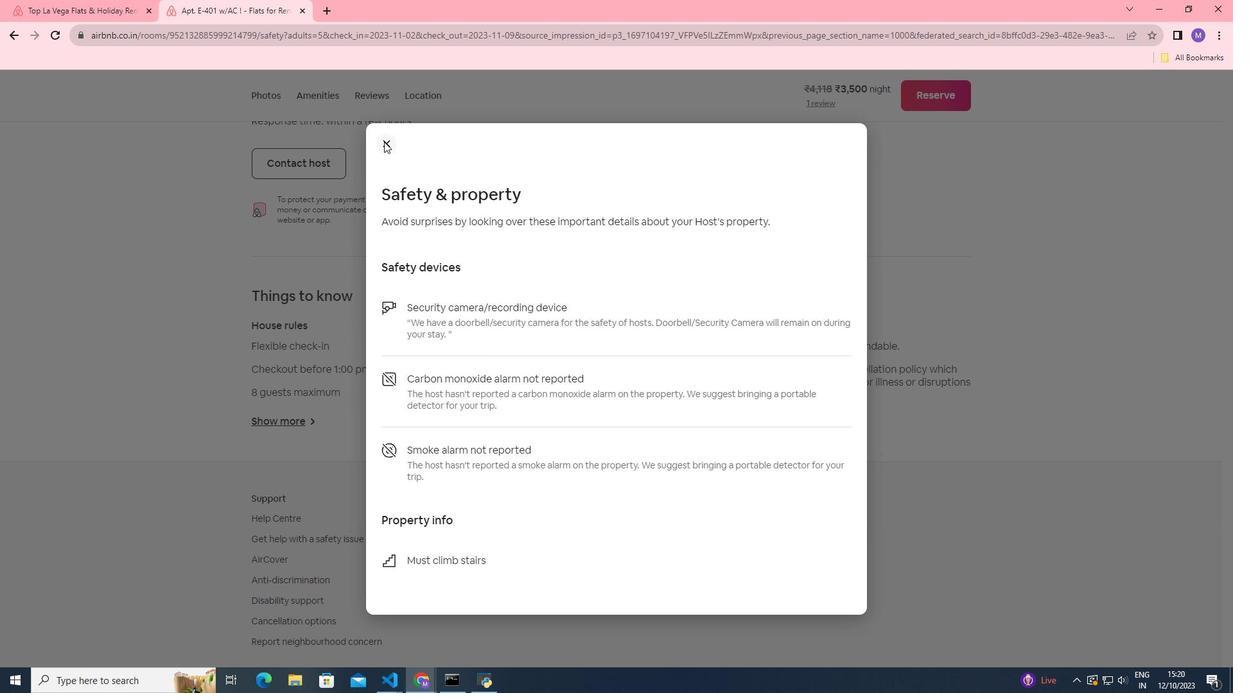 
Action: Mouse moved to (767, 426)
Screenshot: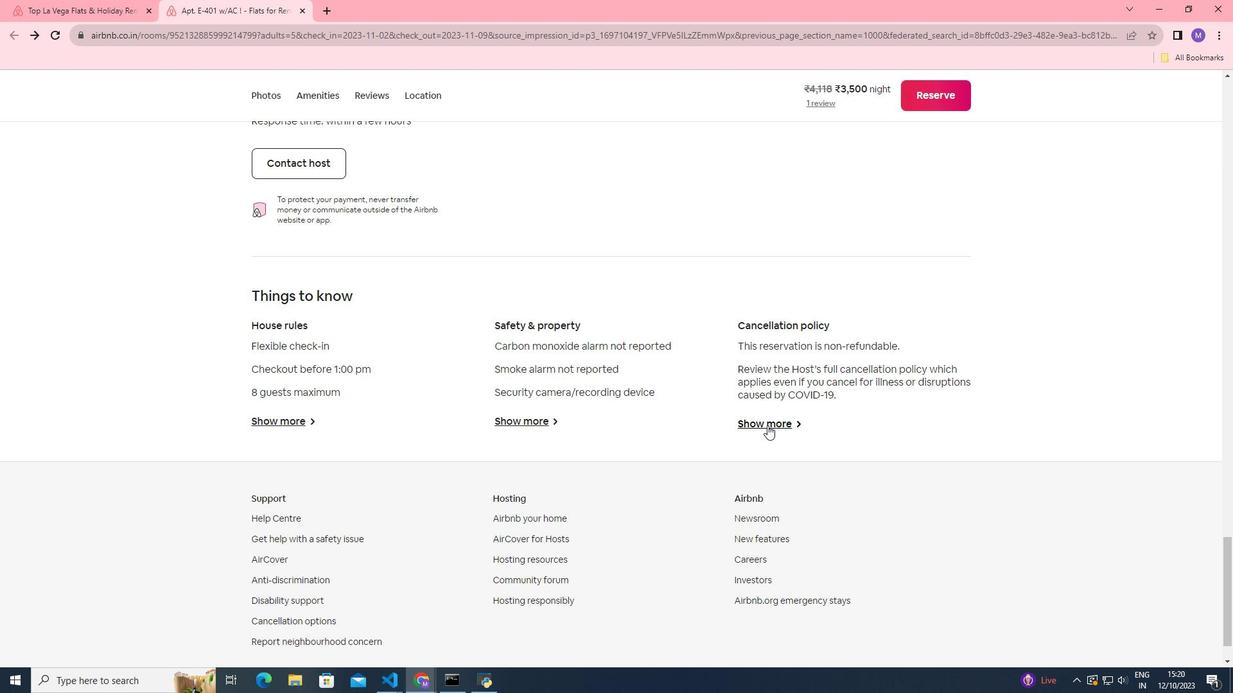 
Action: Mouse pressed left at (767, 426)
Screenshot: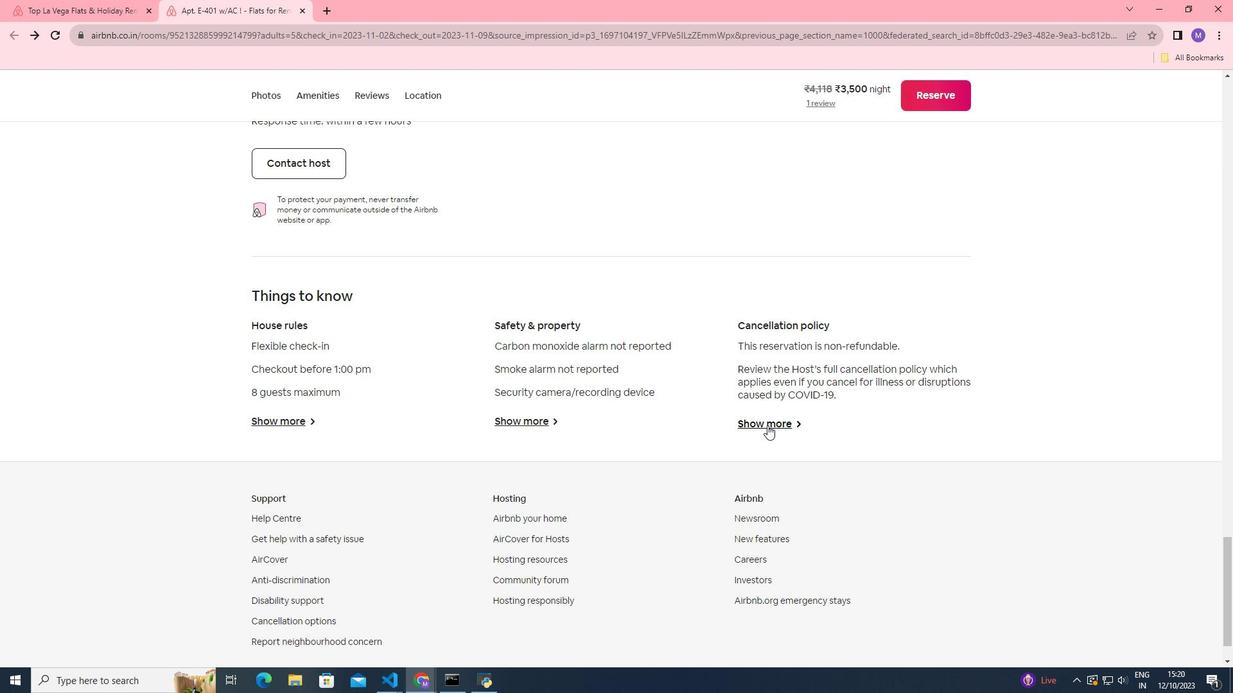 
Action: Mouse moved to (457, 229)
Screenshot: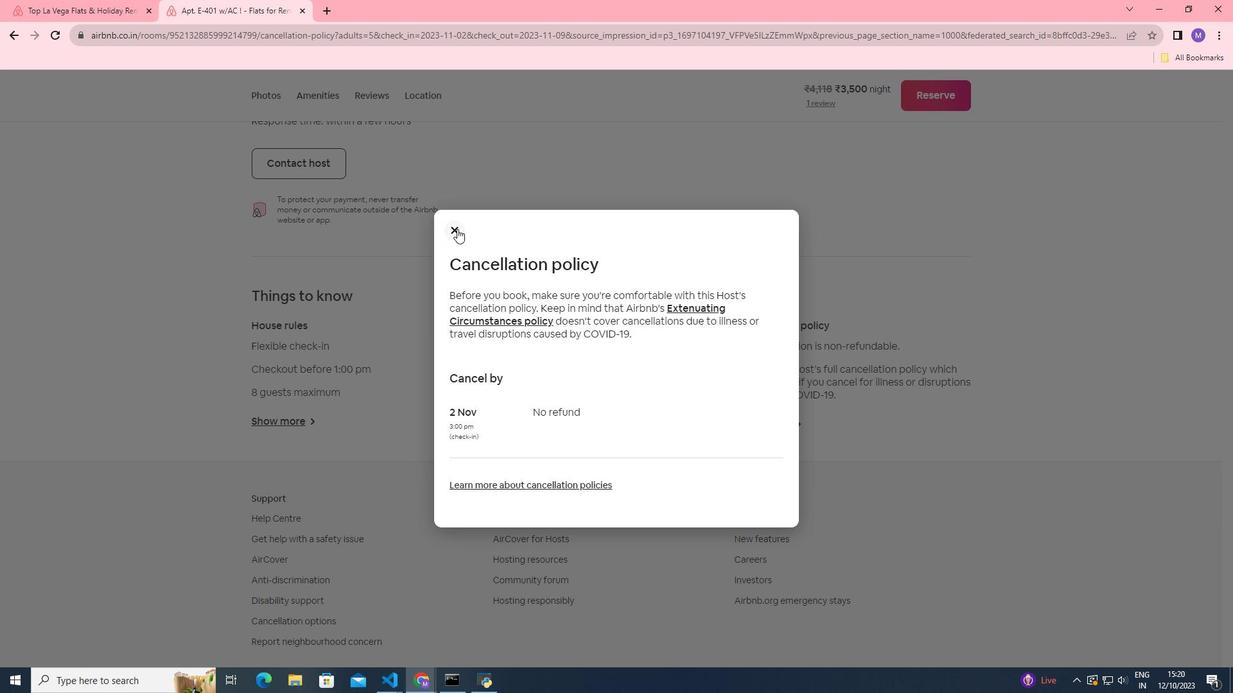 
Action: Mouse pressed left at (457, 229)
Screenshot: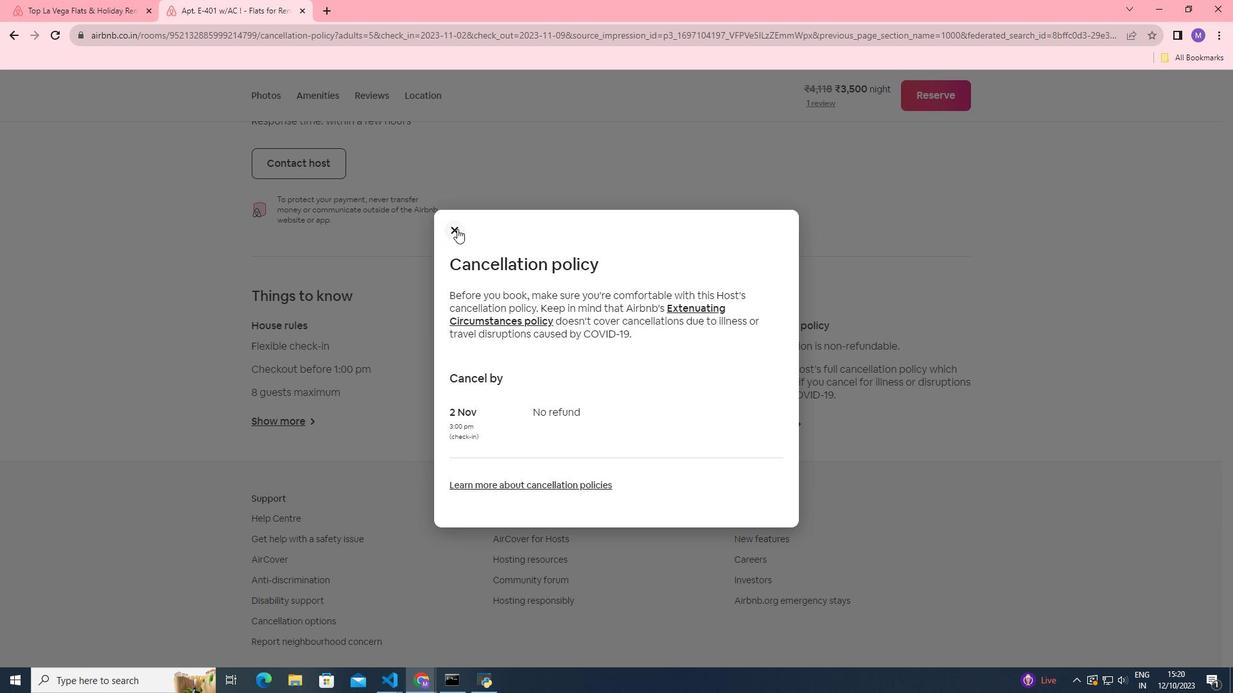 
Action: Mouse moved to (121, 0)
Screenshot: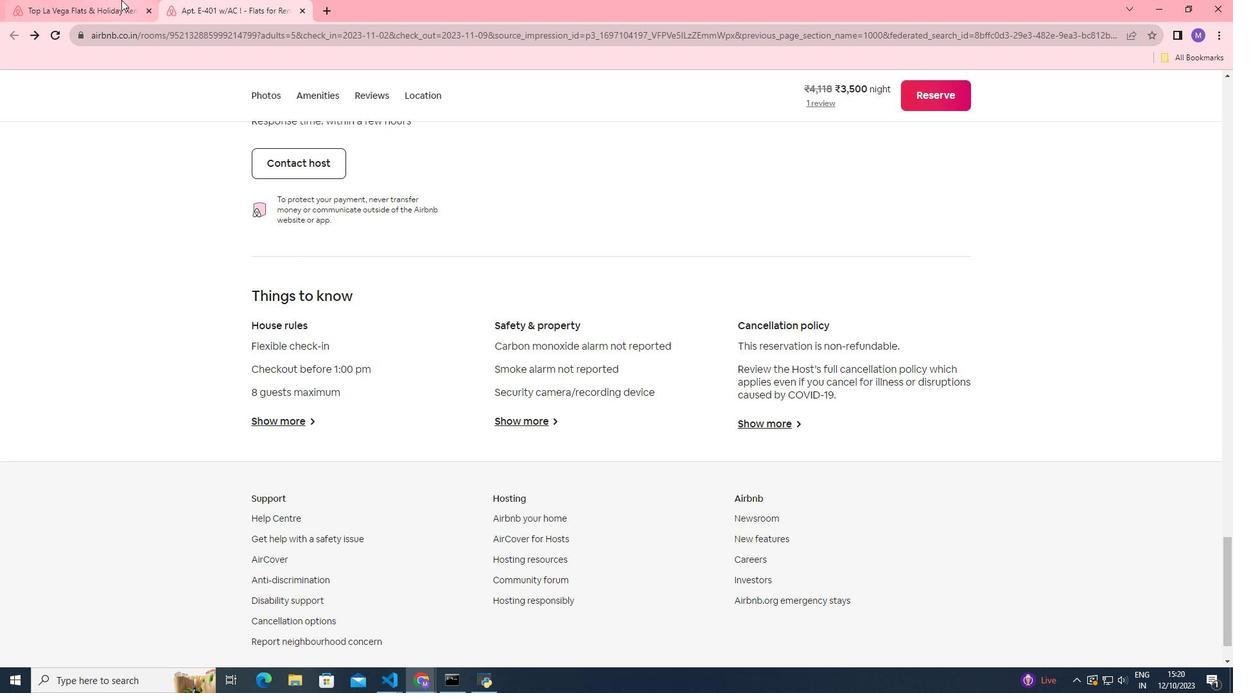 
Action: Mouse pressed left at (121, 0)
Screenshot: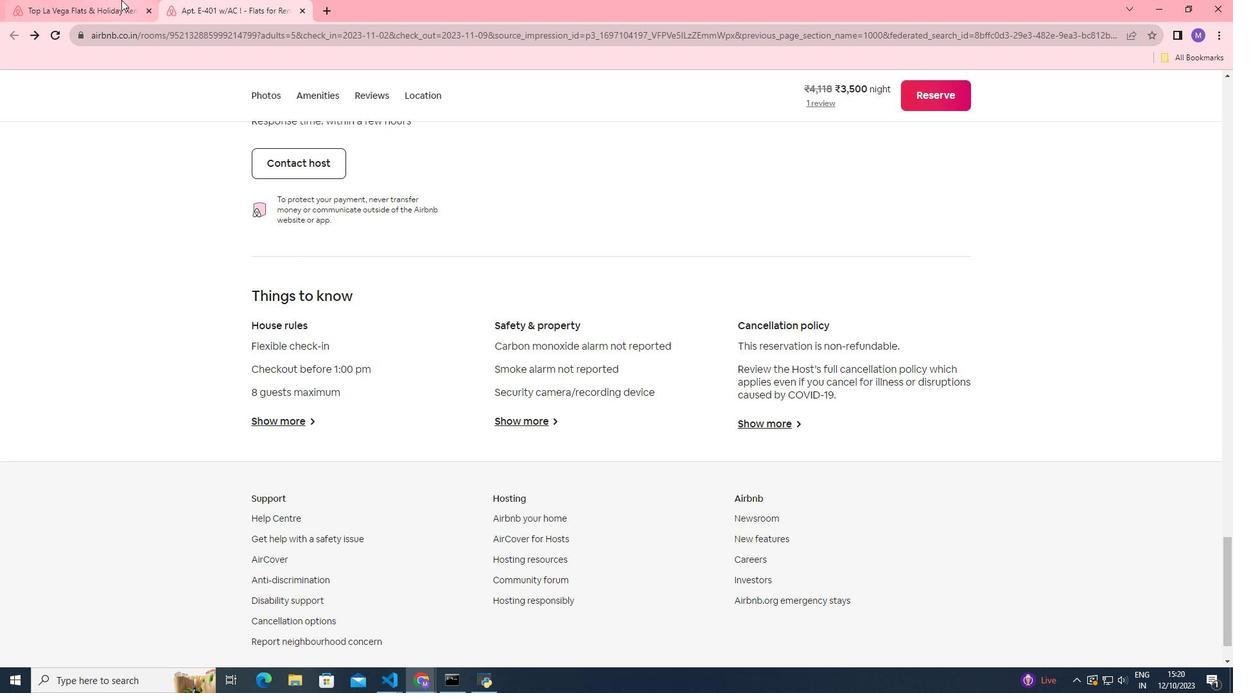 
Action: Mouse moved to (397, 319)
Screenshot: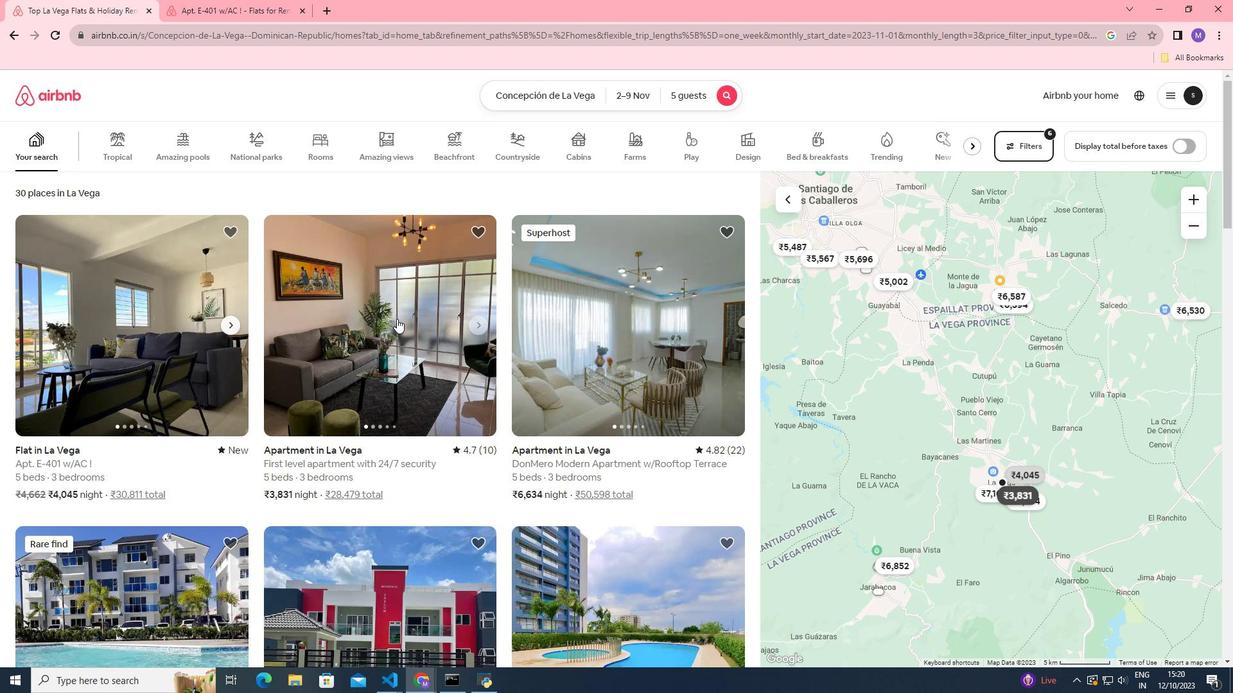 
Action: Mouse pressed left at (397, 319)
Screenshot: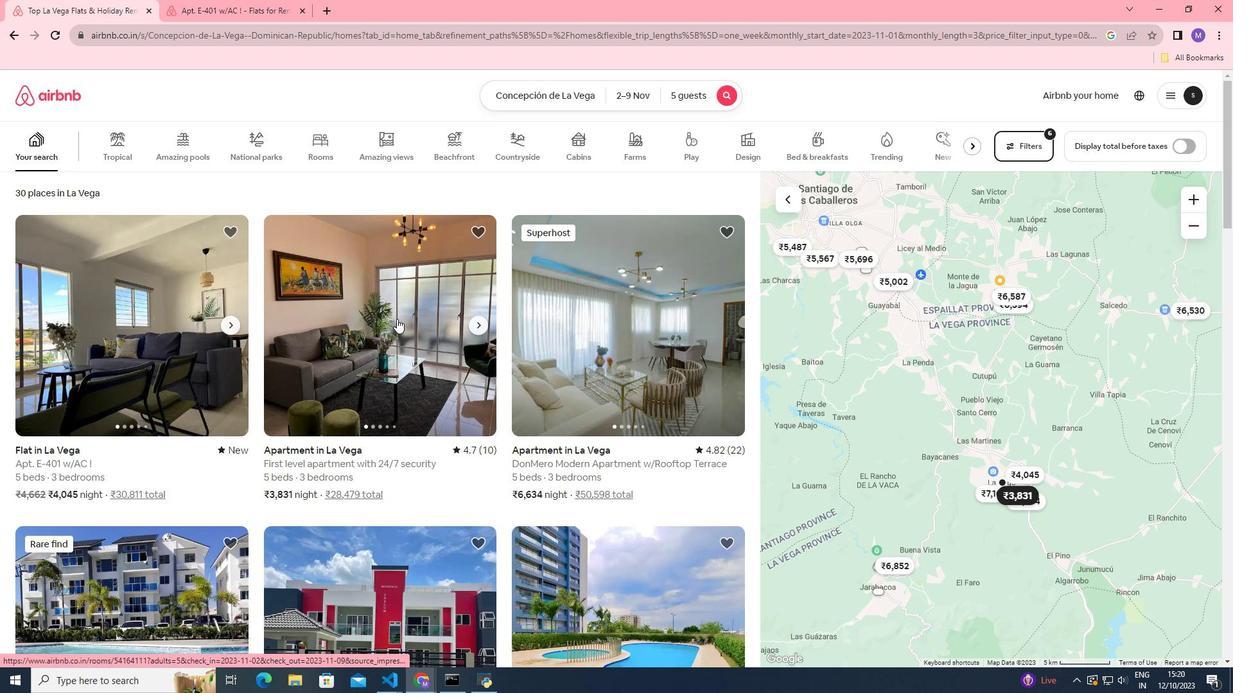 
Action: Mouse moved to (932, 478)
Screenshot: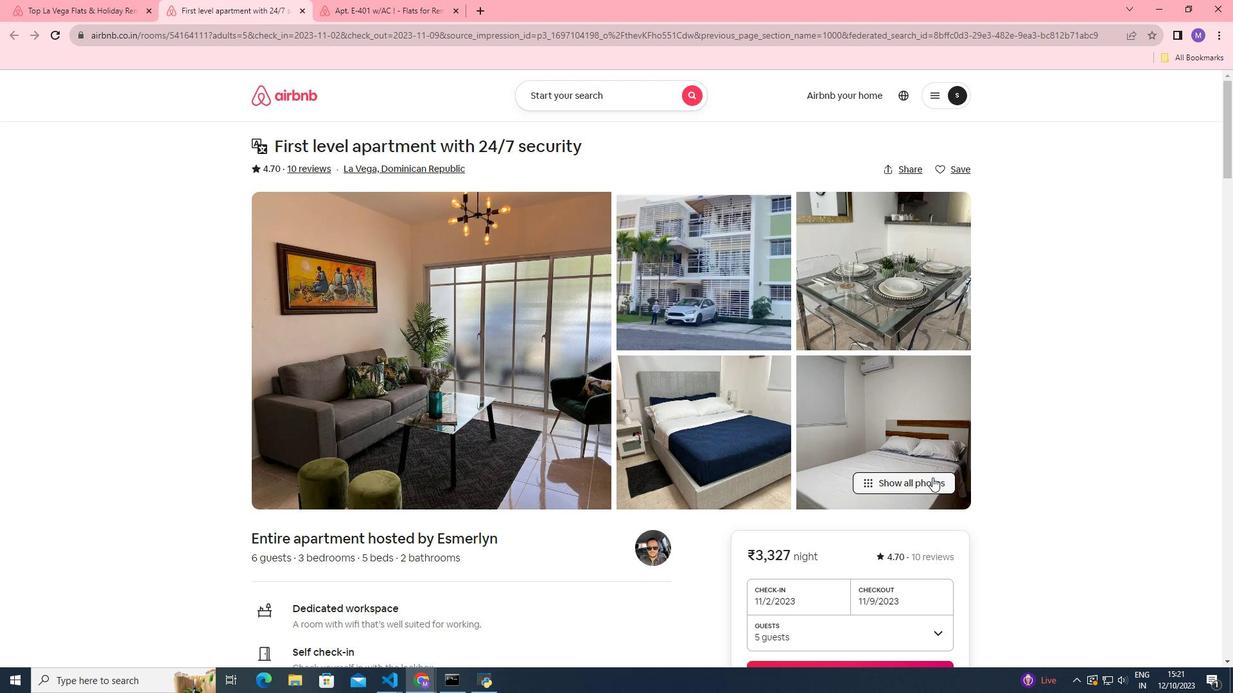 
Action: Mouse pressed left at (932, 478)
Screenshot: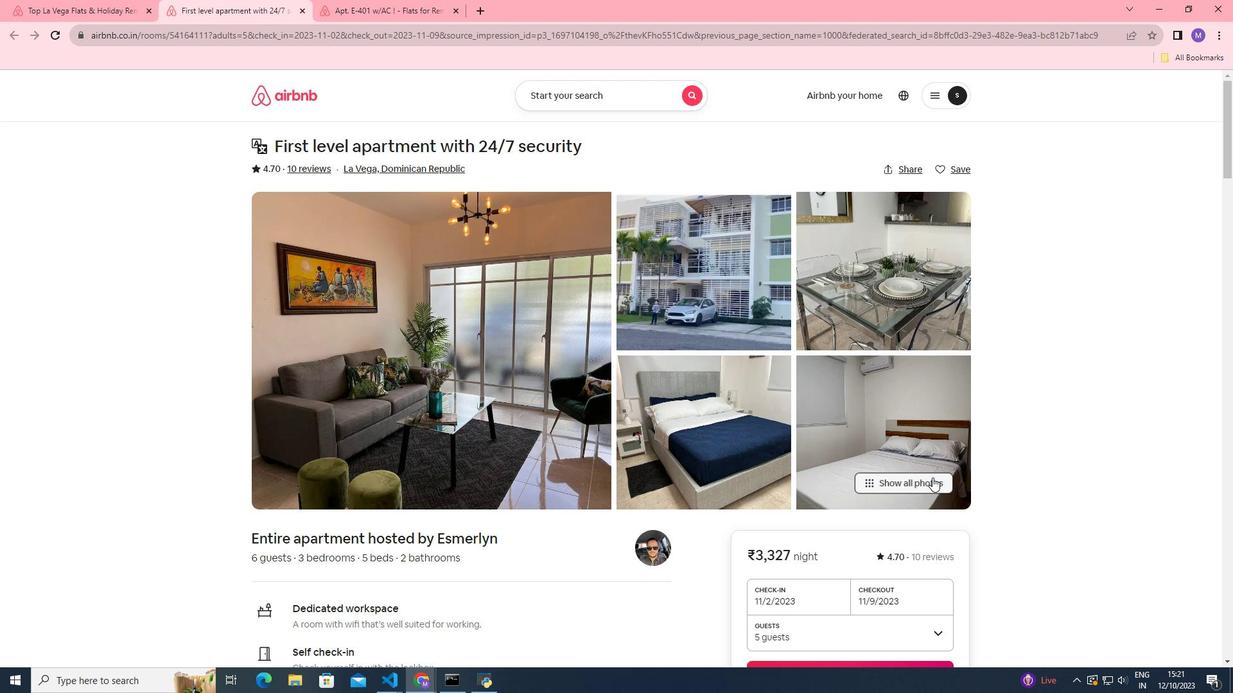 
Action: Mouse moved to (859, 436)
Screenshot: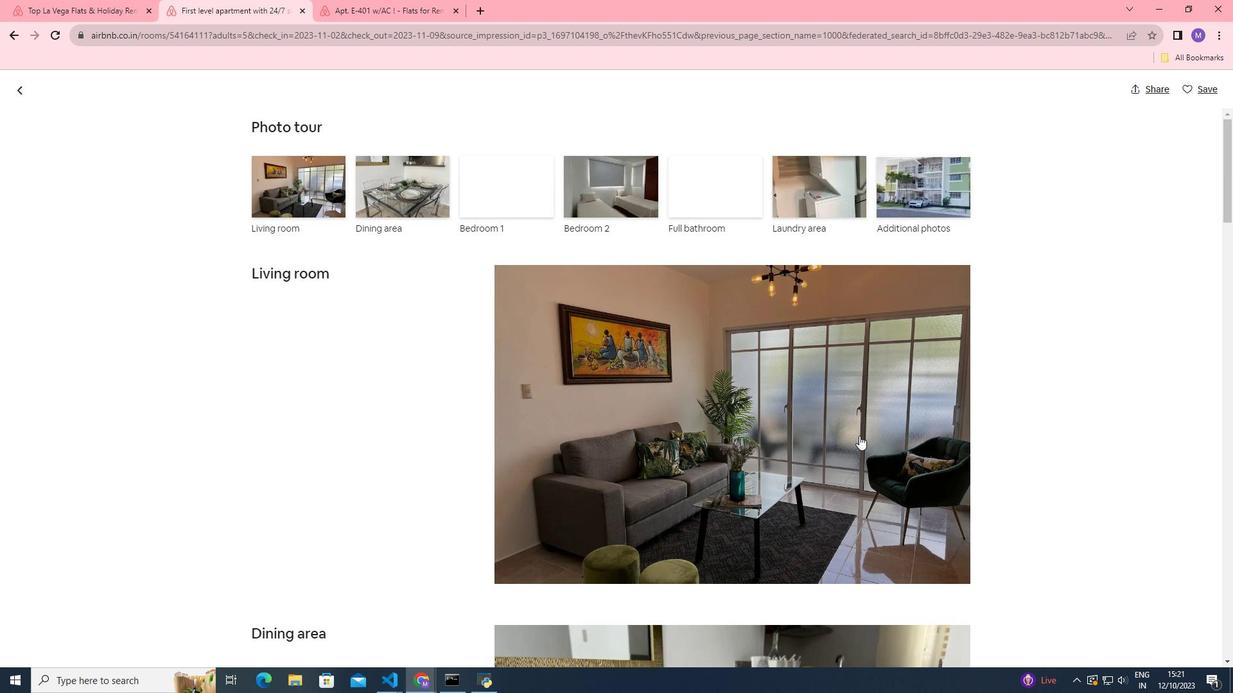 
Action: Mouse scrolled (859, 435) with delta (0, 0)
Screenshot: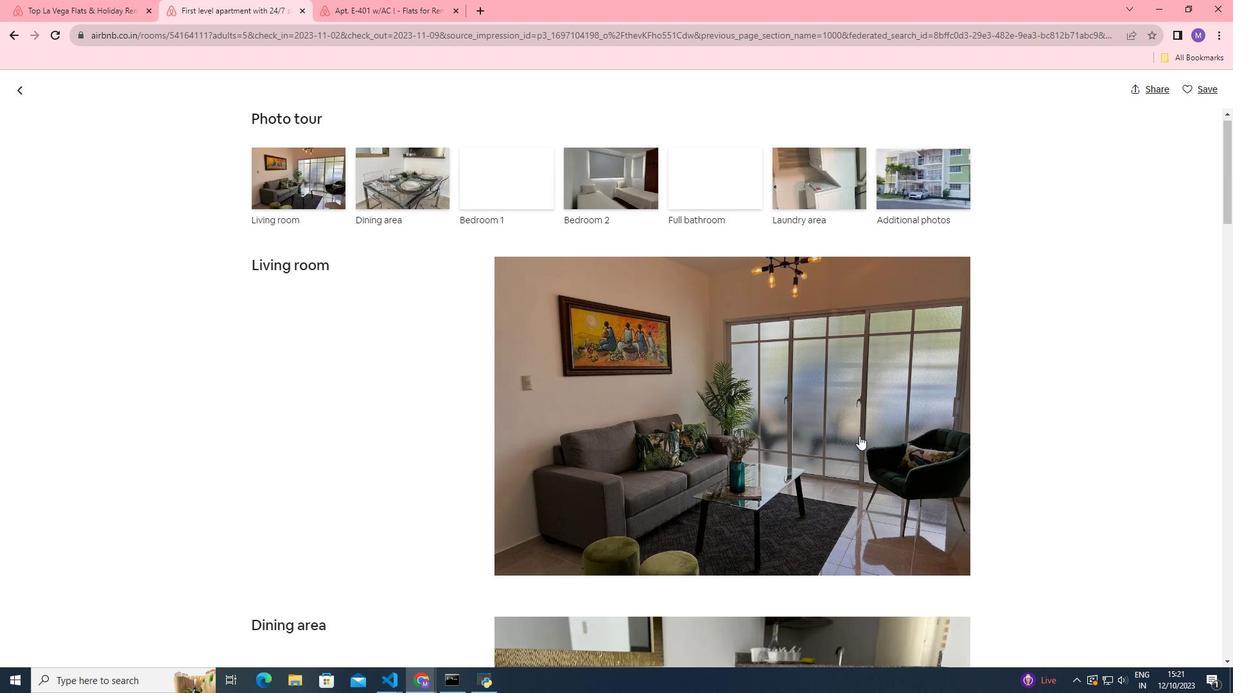 
Action: Mouse scrolled (859, 435) with delta (0, 0)
Screenshot: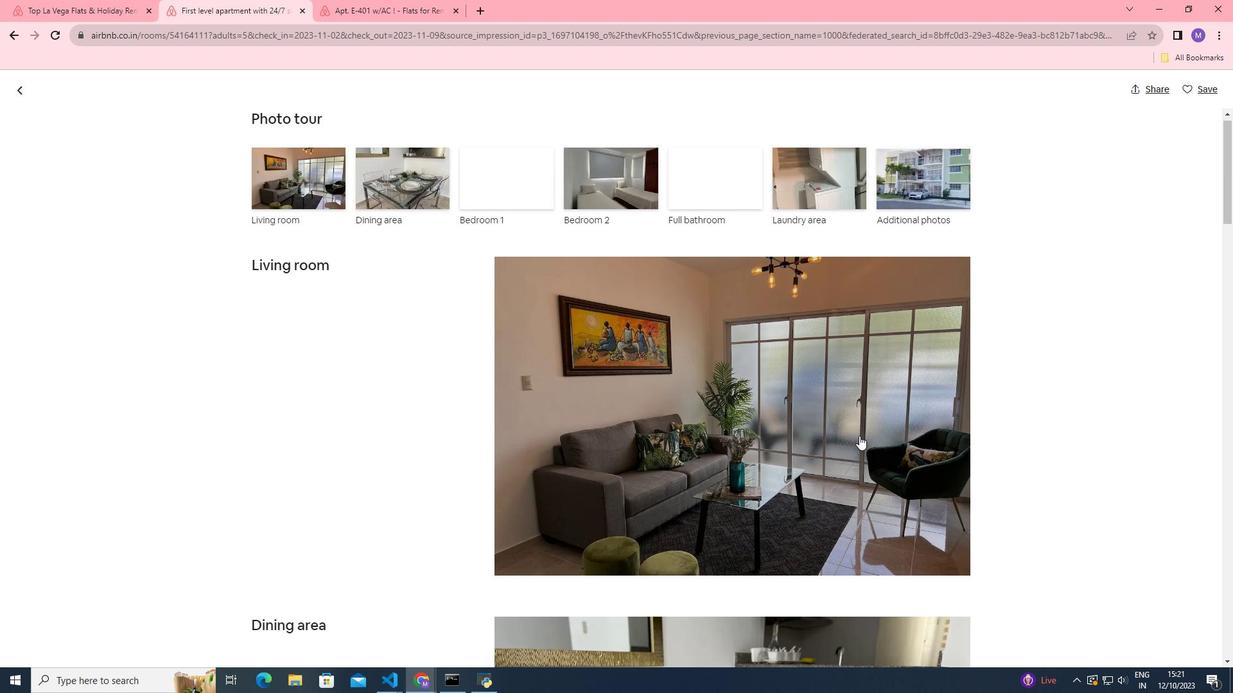 
Action: Mouse scrolled (859, 435) with delta (0, 0)
